 Task: Select traffic view around selected location Great Smoky Mountains National Park, North Carolina, United States and identify the nearest hotel to the peak traffic point
Action: Mouse moved to (88, 56)
Screenshot: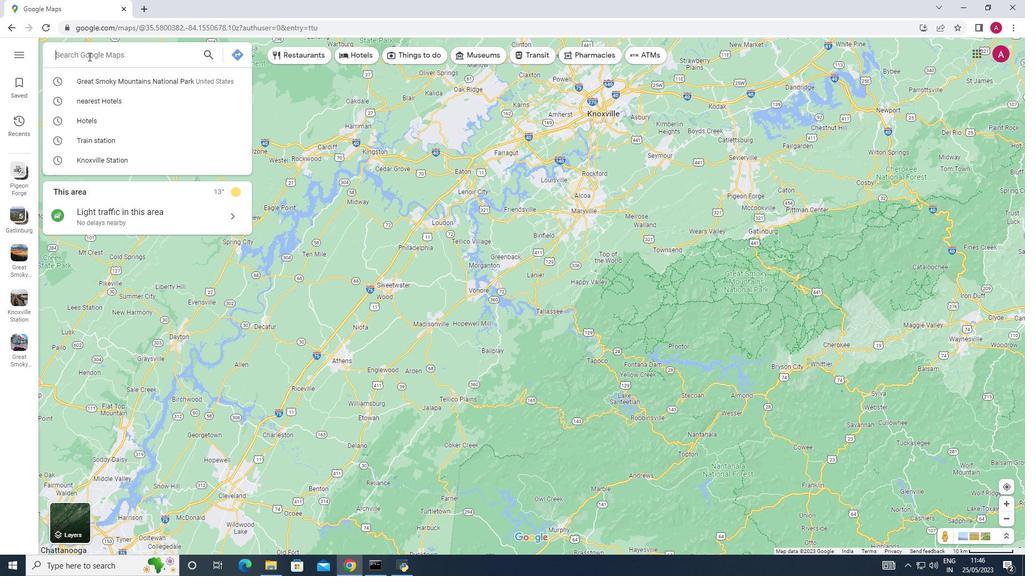 
Action: Mouse pressed left at (88, 56)
Screenshot: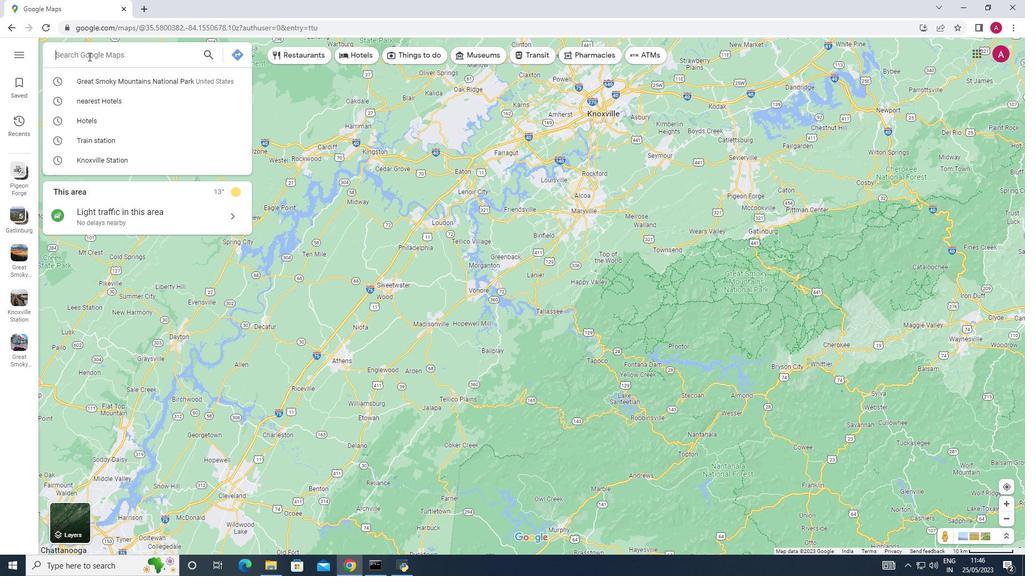 
Action: Key pressed <Key.shift><Key.shift>Great<Key.space><Key.shift><Key.shift><Key.shift><Key.shift><Key.shift>Smoky<Key.space><Key.shift>Mountains<Key.space><Key.shift>National<Key.space><Key.shift>Park,<Key.space>north<Key.space>carolina,<Key.space>united<Key.space>states<Key.enter>
Screenshot: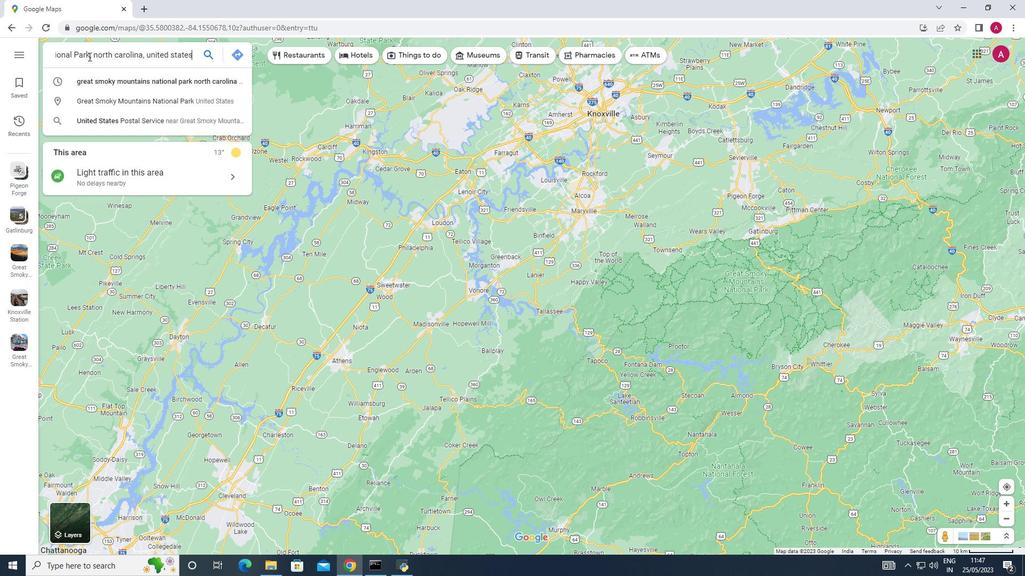 
Action: Mouse moved to (105, 84)
Screenshot: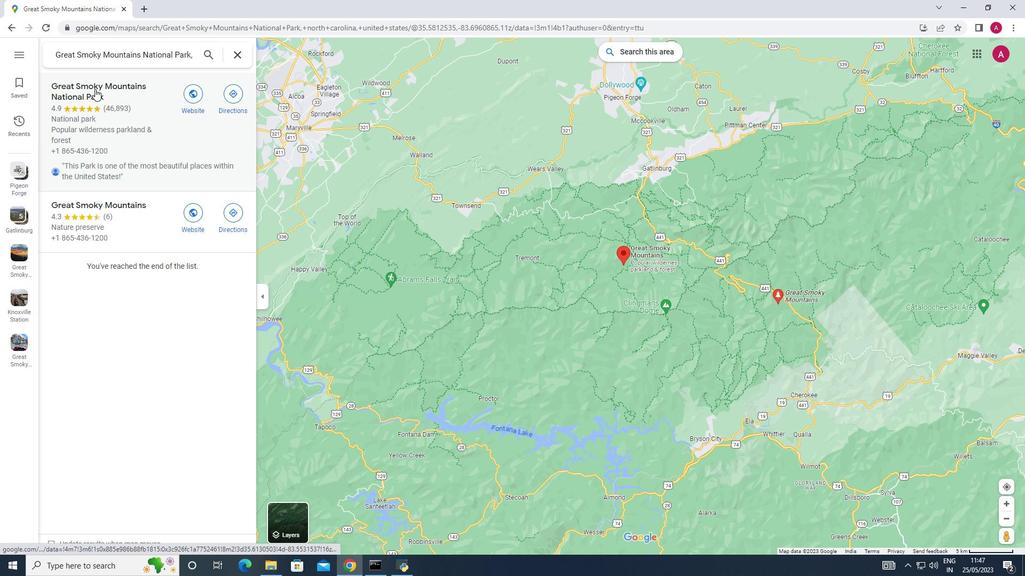 
Action: Mouse pressed left at (105, 84)
Screenshot: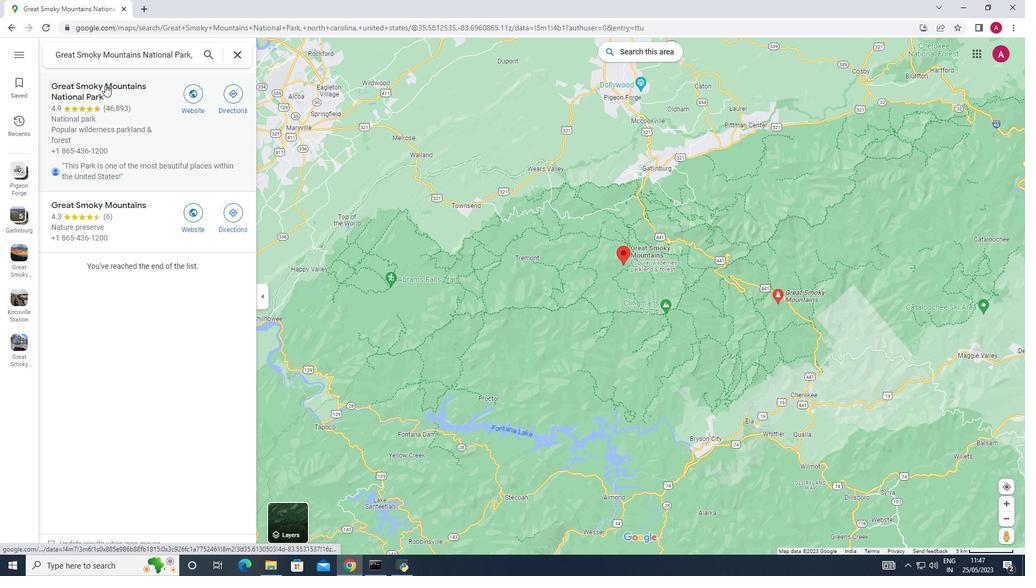 
Action: Mouse moved to (394, 200)
Screenshot: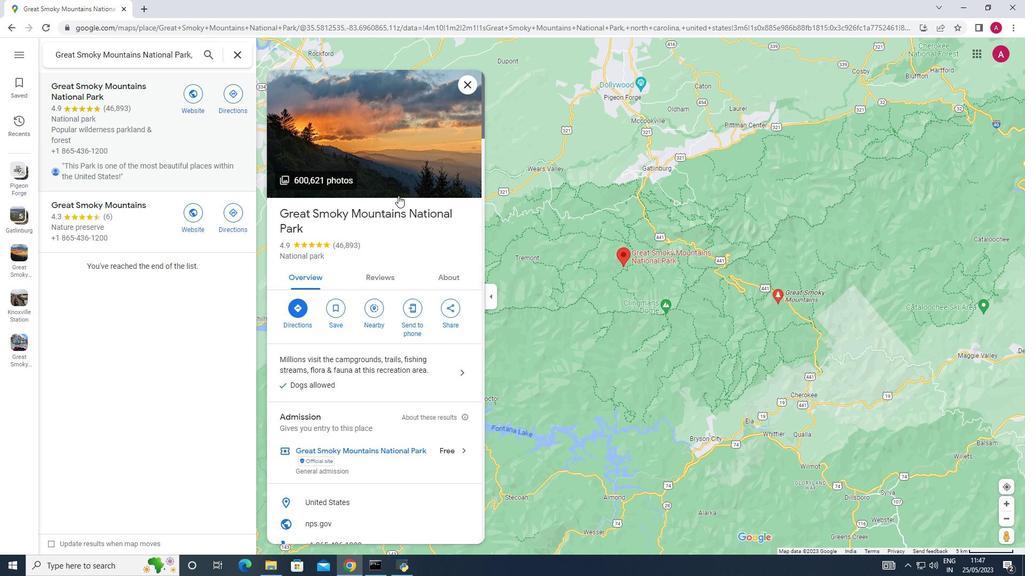 
Action: Mouse scrolled (394, 200) with delta (0, 0)
Screenshot: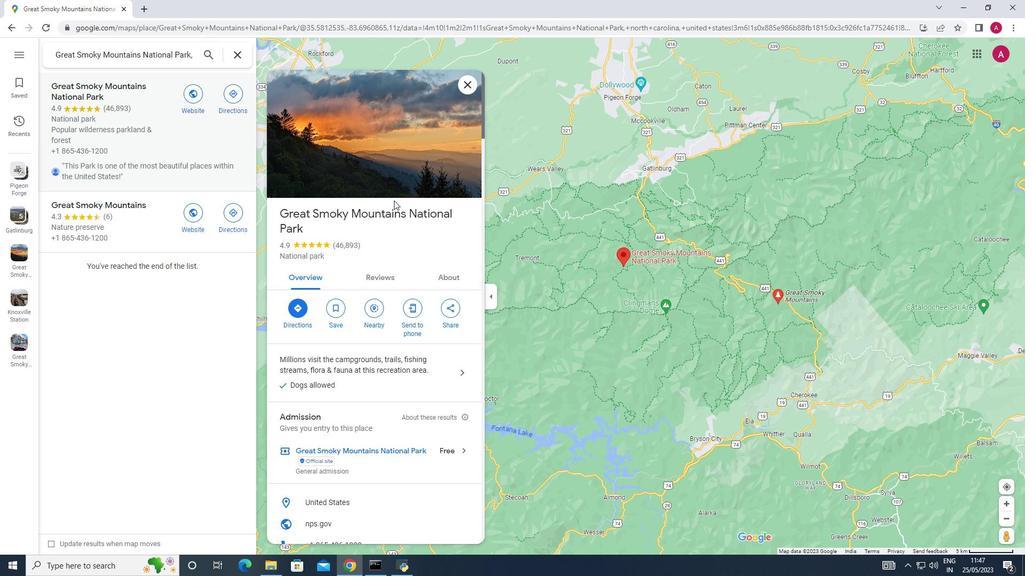 
Action: Mouse scrolled (394, 200) with delta (0, 0)
Screenshot: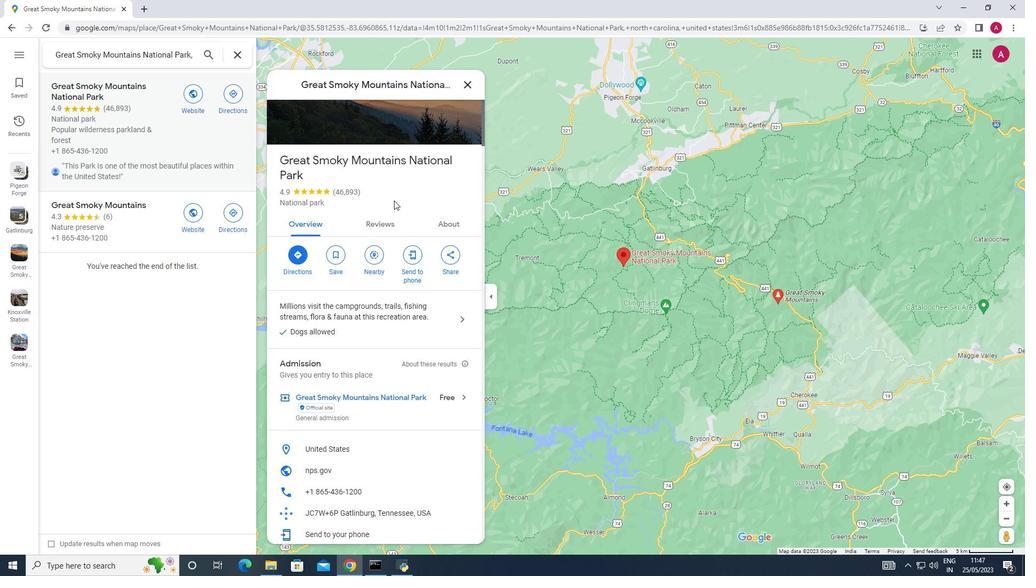 
Action: Mouse moved to (377, 203)
Screenshot: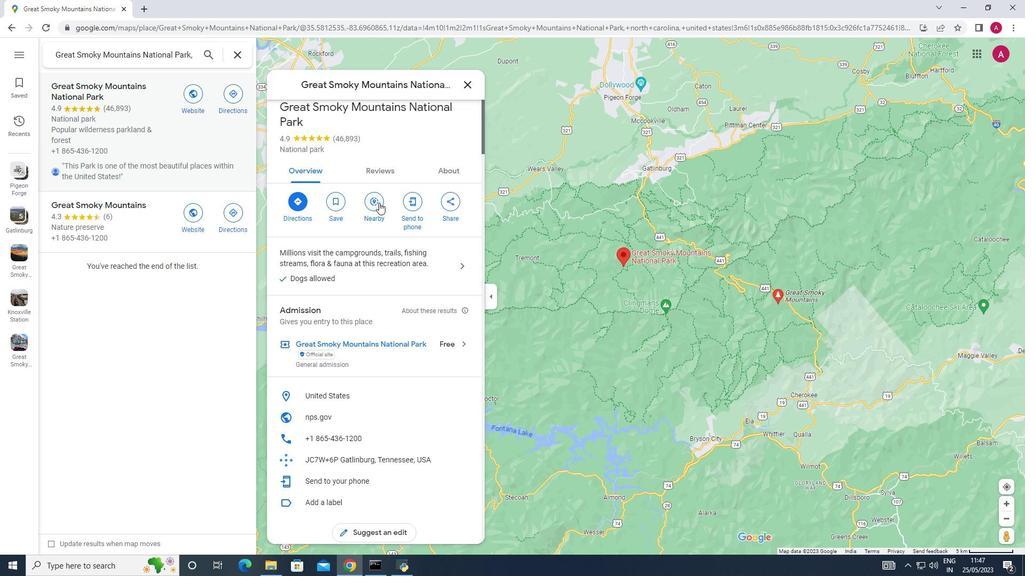 
Action: Mouse pressed left at (377, 203)
Screenshot: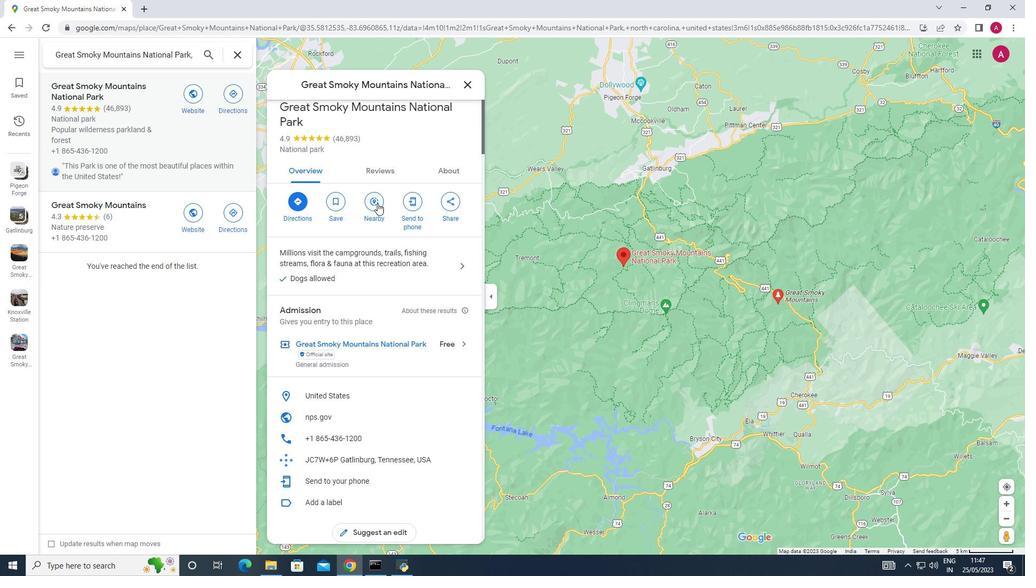 
Action: Mouse moved to (99, 50)
Screenshot: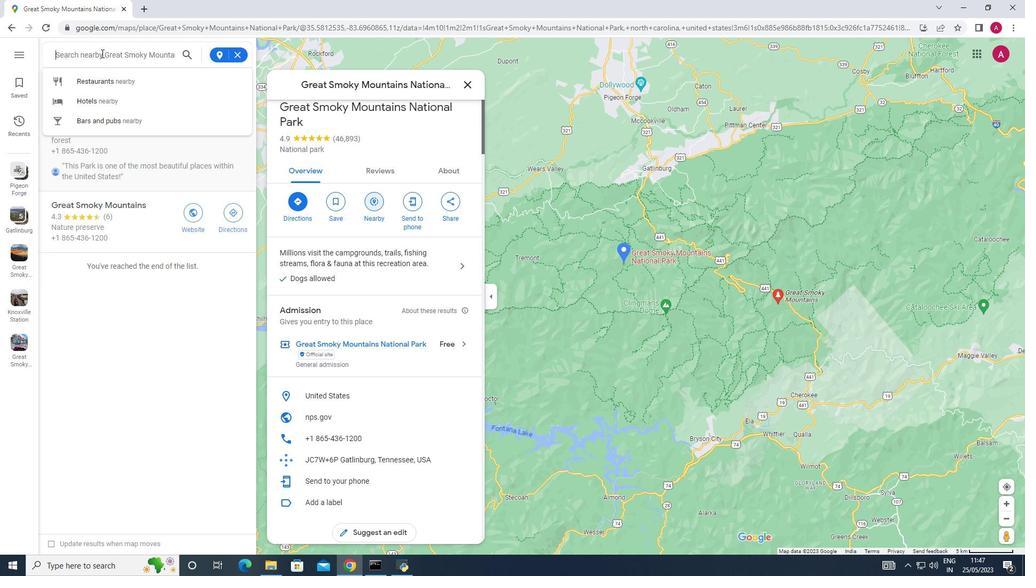 
Action: Mouse pressed left at (99, 50)
Screenshot: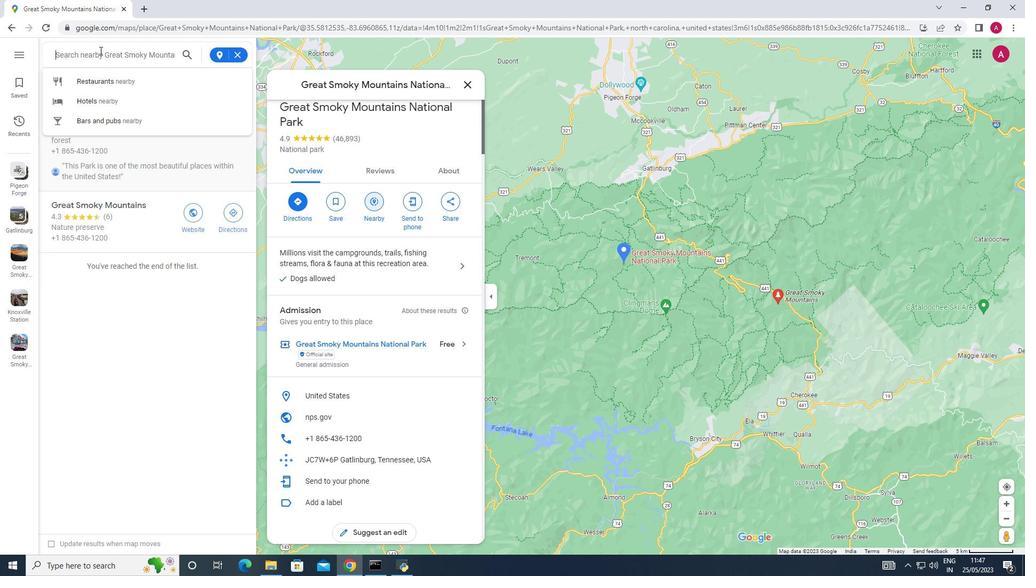 
Action: Key pressed <Key.shift>Hotels<Key.space><Key.shift><Key.shift><Key.shift><Key.shift><Key.shift><Key.shift><Key.shift><Key.shift><Key.shift><Key.shift><Key.shift><Key.shift><Key.shift><Key.shift><Key.shift><Key.shift><Key.shift><Key.shift>Near
Screenshot: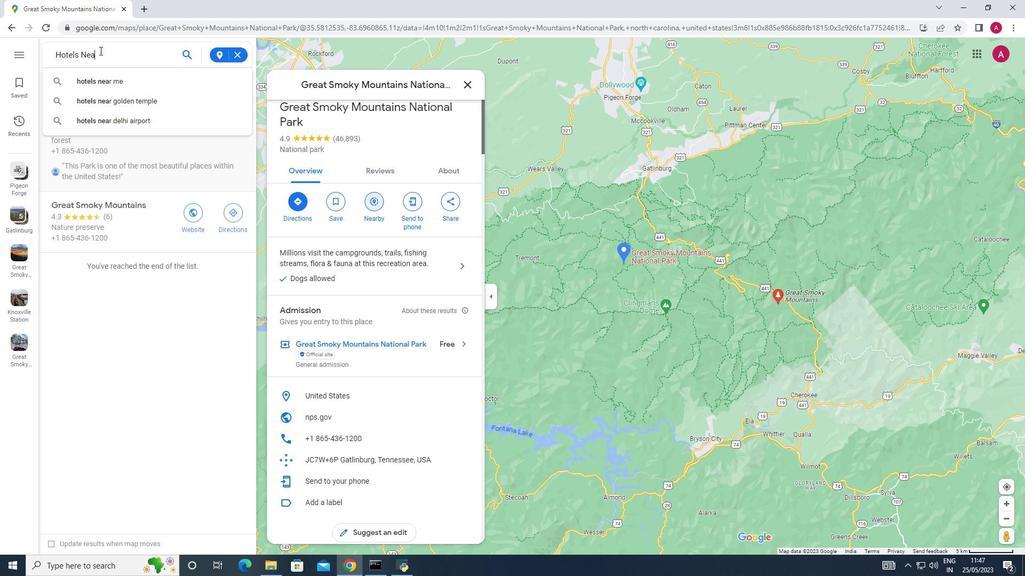 
Action: Mouse moved to (106, 52)
Screenshot: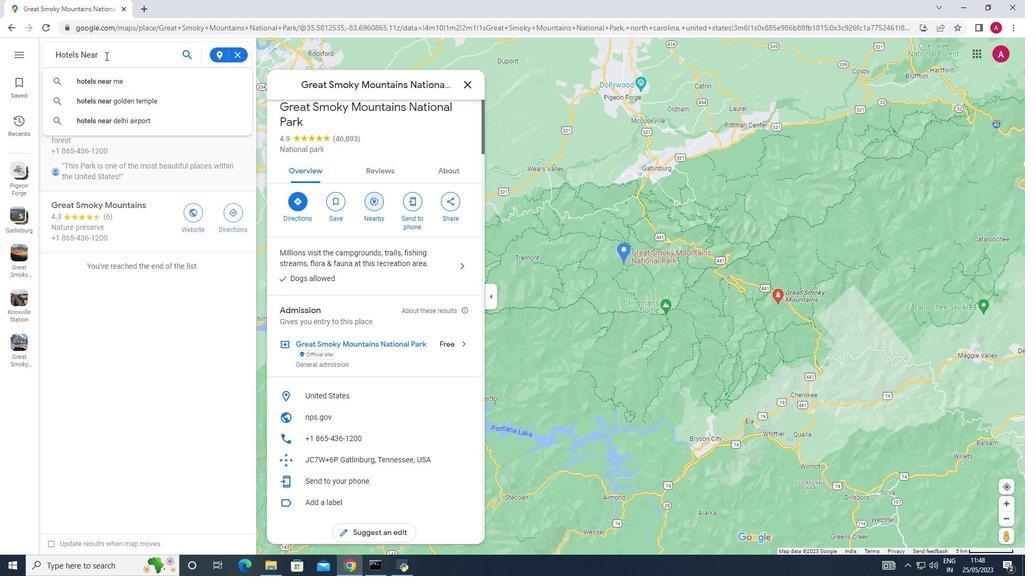 
Action: Key pressed east<Key.enter>
Screenshot: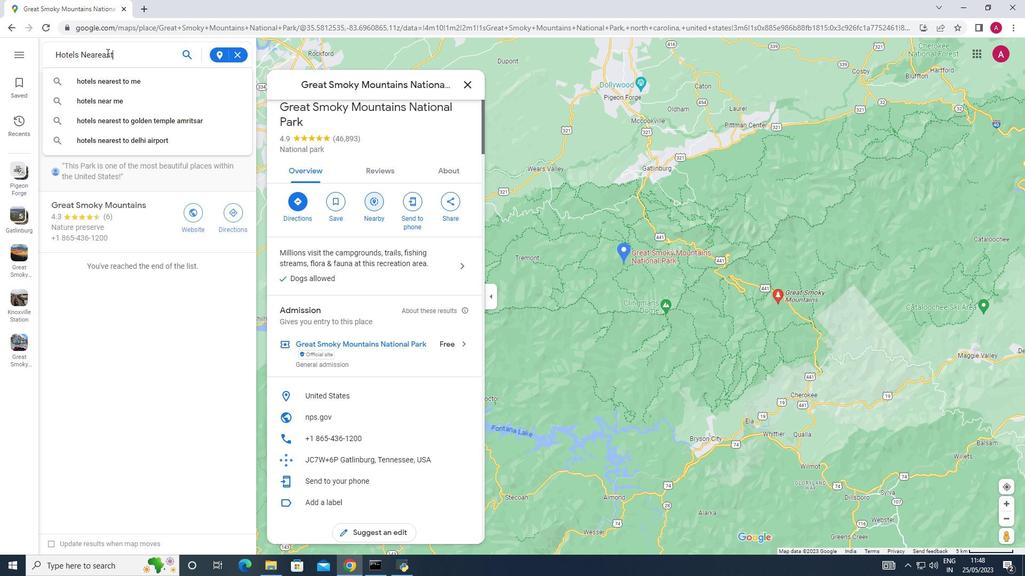 
Action: Mouse moved to (697, 313)
Screenshot: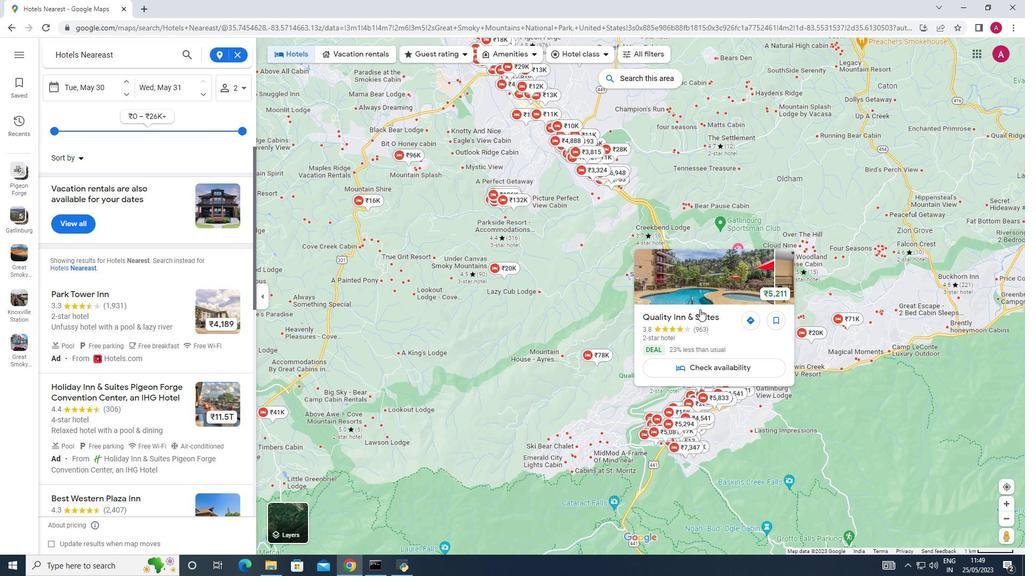 
Action: Mouse pressed left at (697, 313)
Screenshot: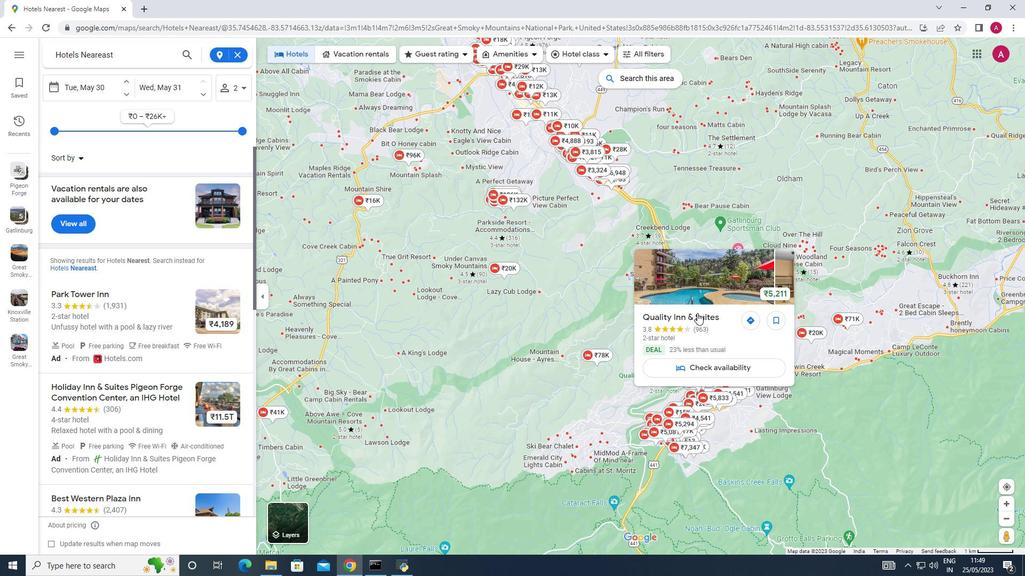 
Action: Mouse moved to (350, 250)
Screenshot: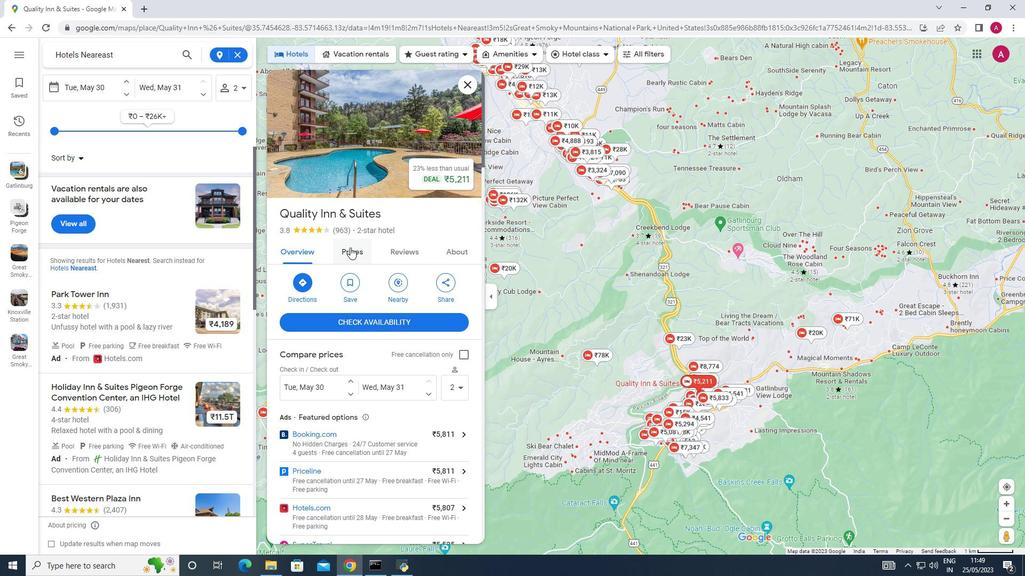 
Action: Mouse pressed left at (350, 250)
Screenshot: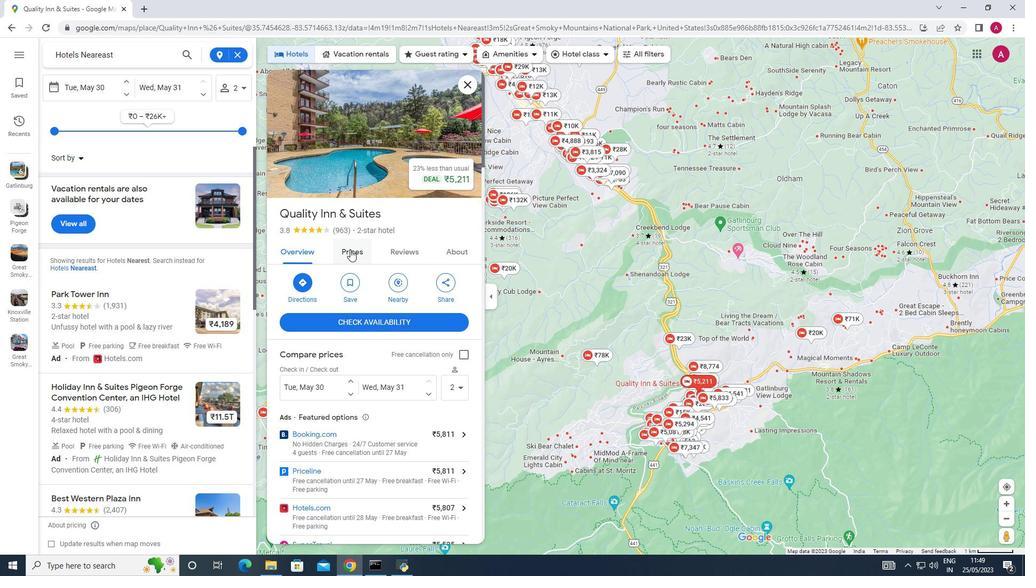 
Action: Mouse moved to (426, 199)
Screenshot: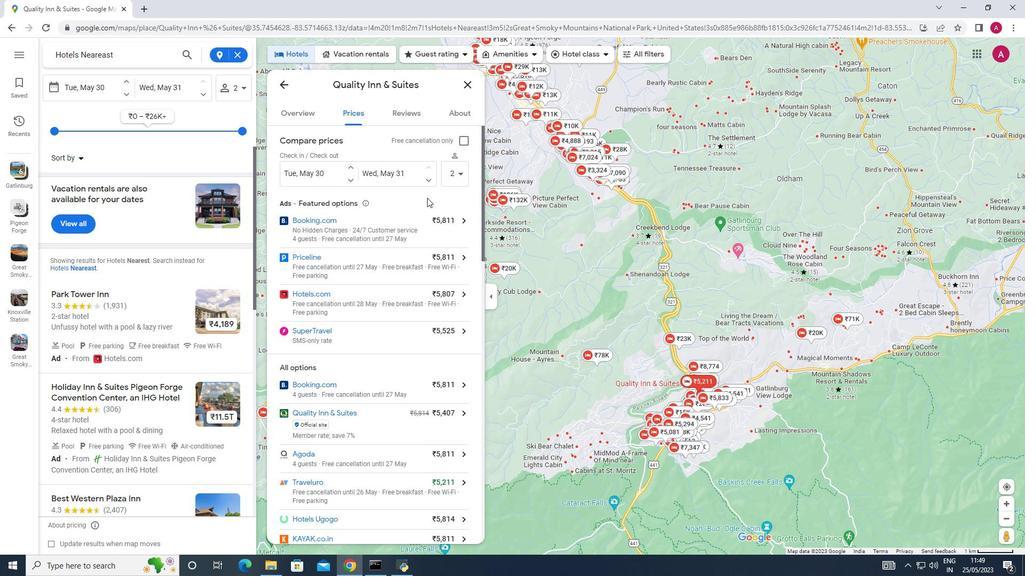 
Action: Mouse scrolled (426, 198) with delta (0, 0)
Screenshot: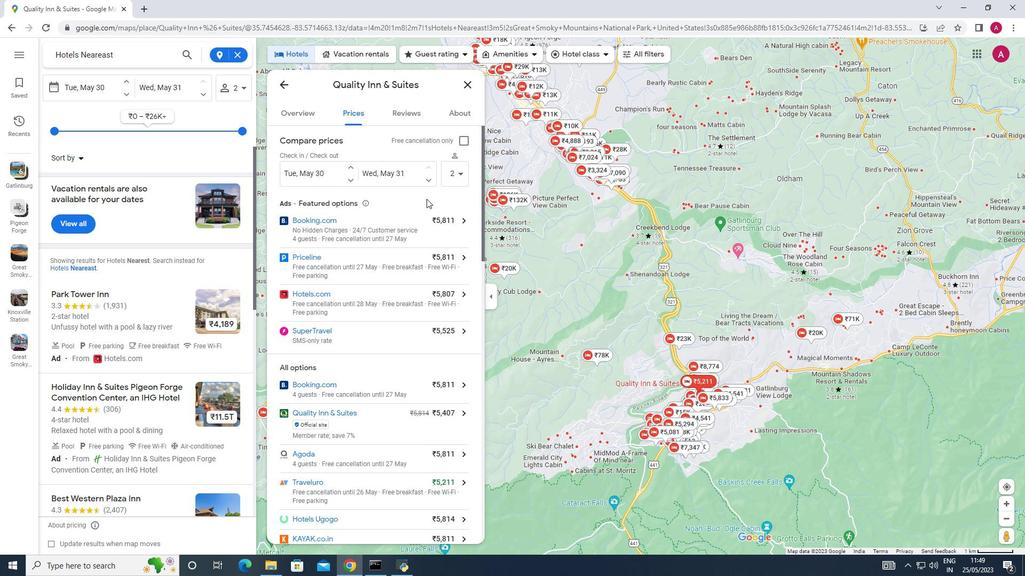 
Action: Mouse moved to (426, 199)
Screenshot: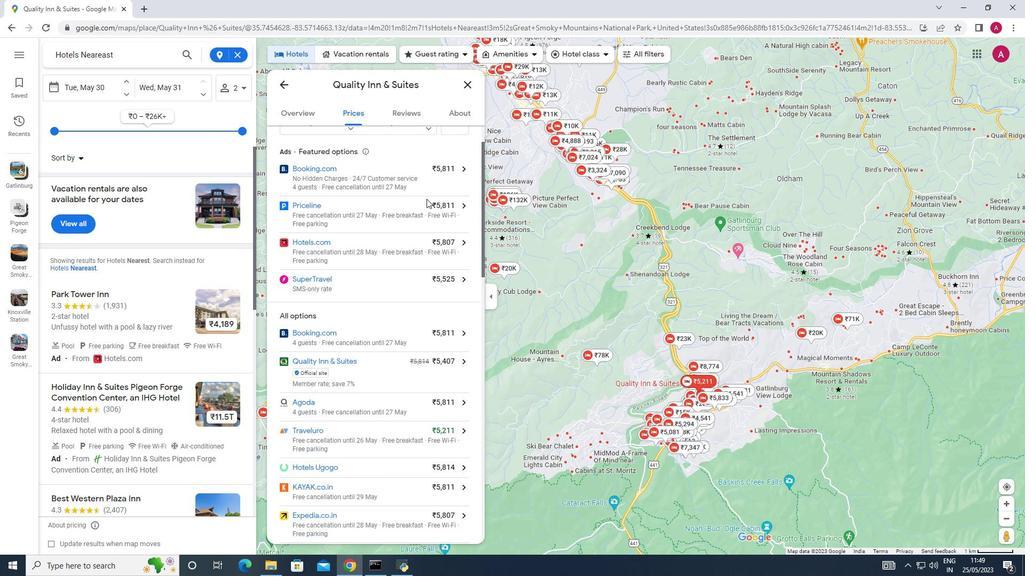 
Action: Mouse scrolled (426, 198) with delta (0, 0)
Screenshot: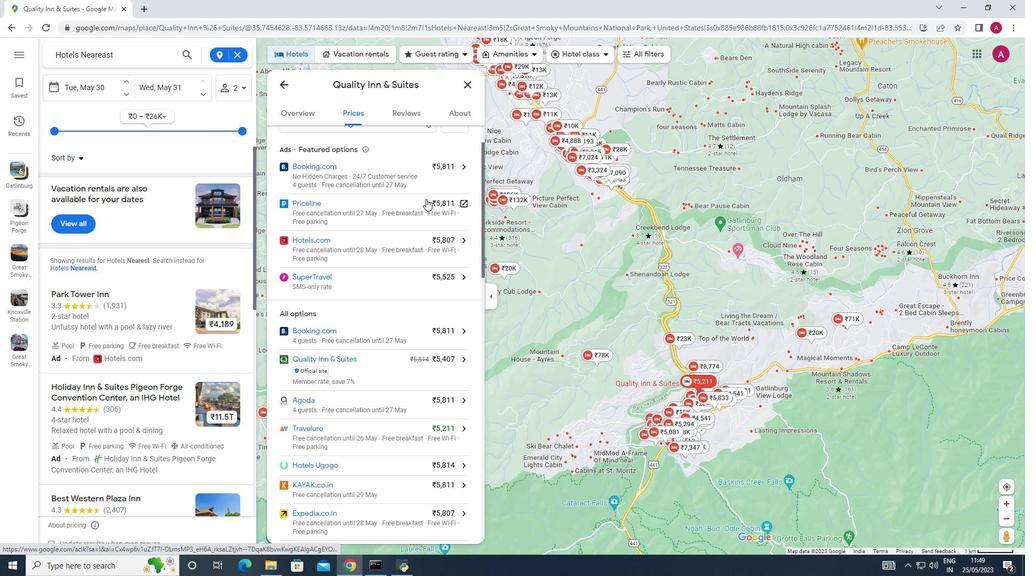 
Action: Mouse scrolled (426, 198) with delta (0, 0)
Screenshot: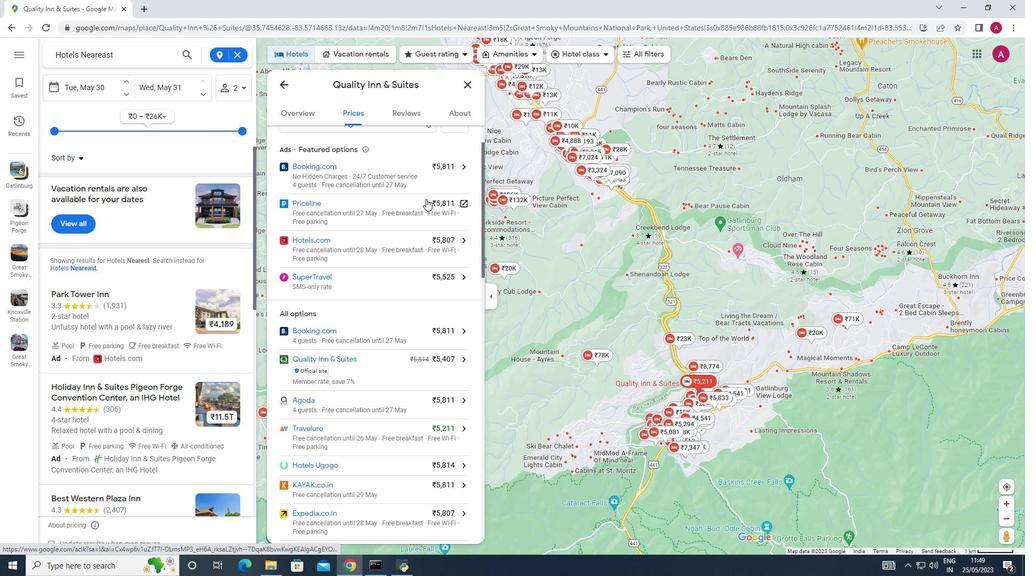 
Action: Mouse scrolled (426, 198) with delta (0, 0)
Screenshot: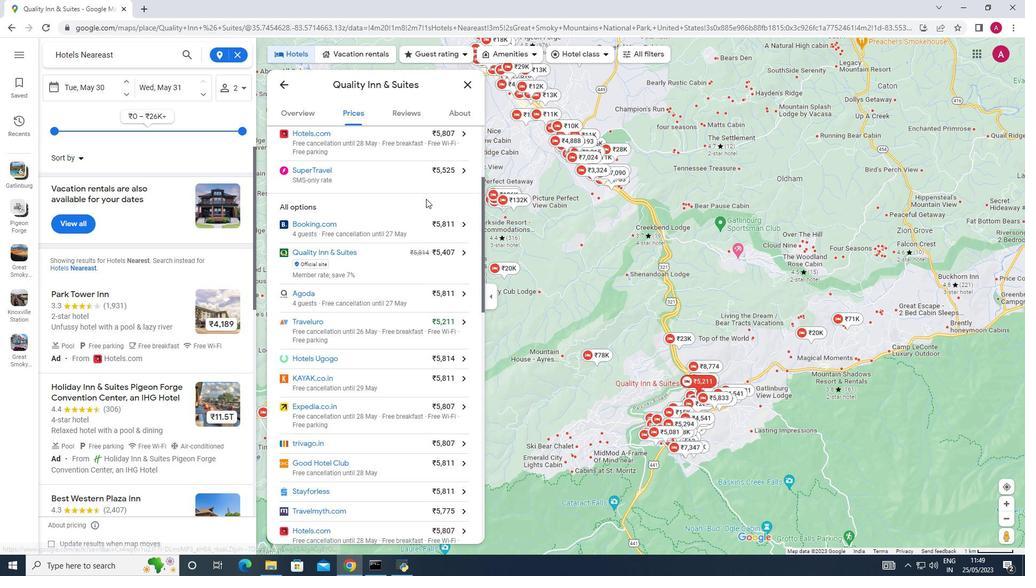 
Action: Mouse scrolled (426, 198) with delta (0, 0)
Screenshot: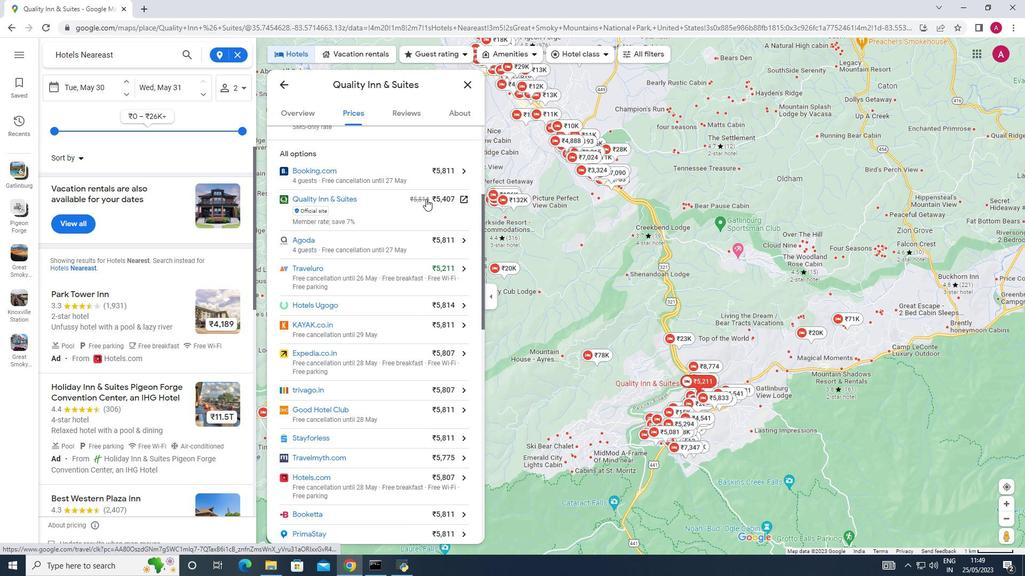 
Action: Mouse scrolled (426, 198) with delta (0, 0)
Screenshot: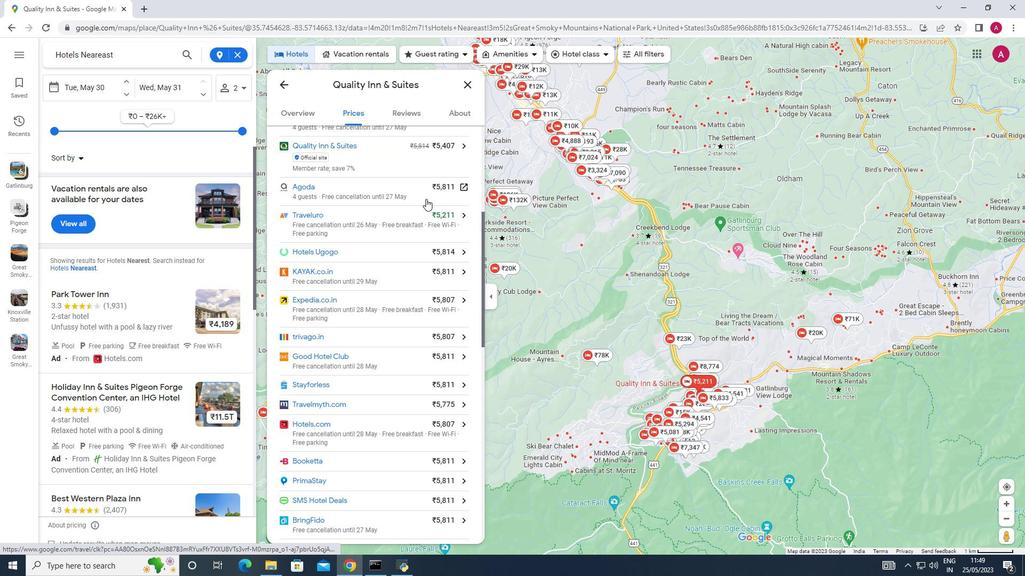 
Action: Mouse scrolled (426, 198) with delta (0, 0)
Screenshot: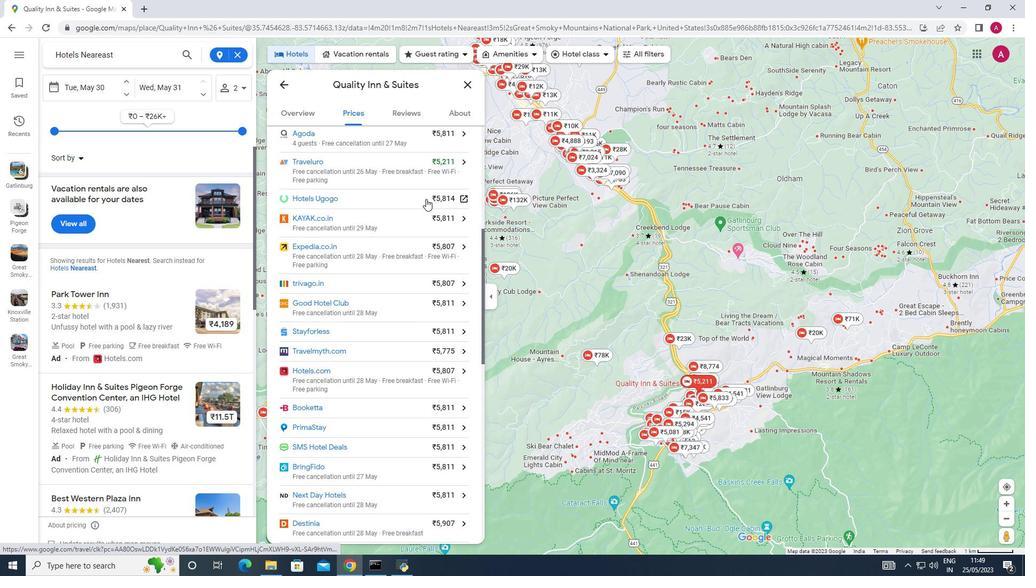
Action: Mouse scrolled (426, 198) with delta (0, 0)
Screenshot: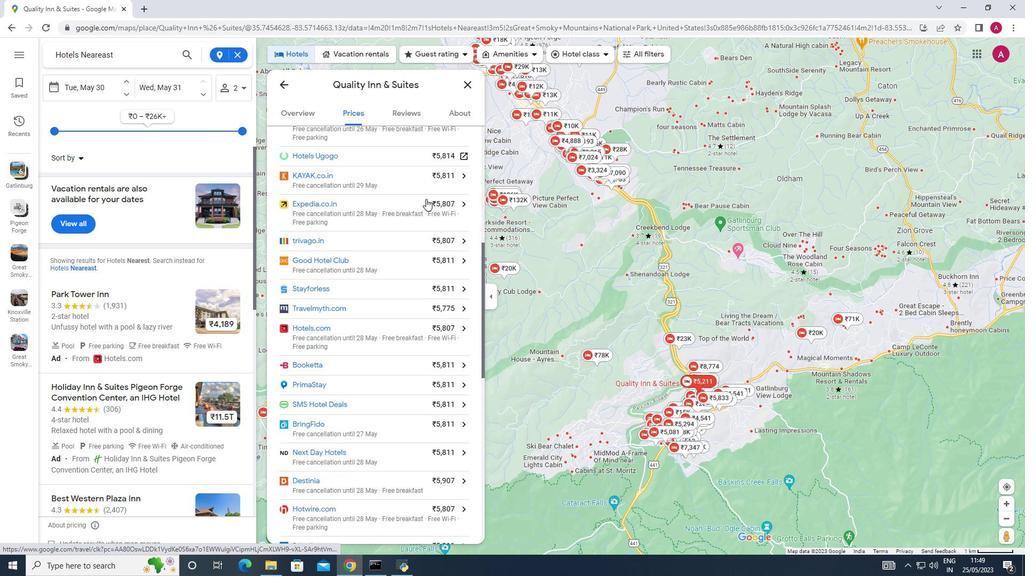
Action: Mouse scrolled (426, 198) with delta (0, 0)
Screenshot: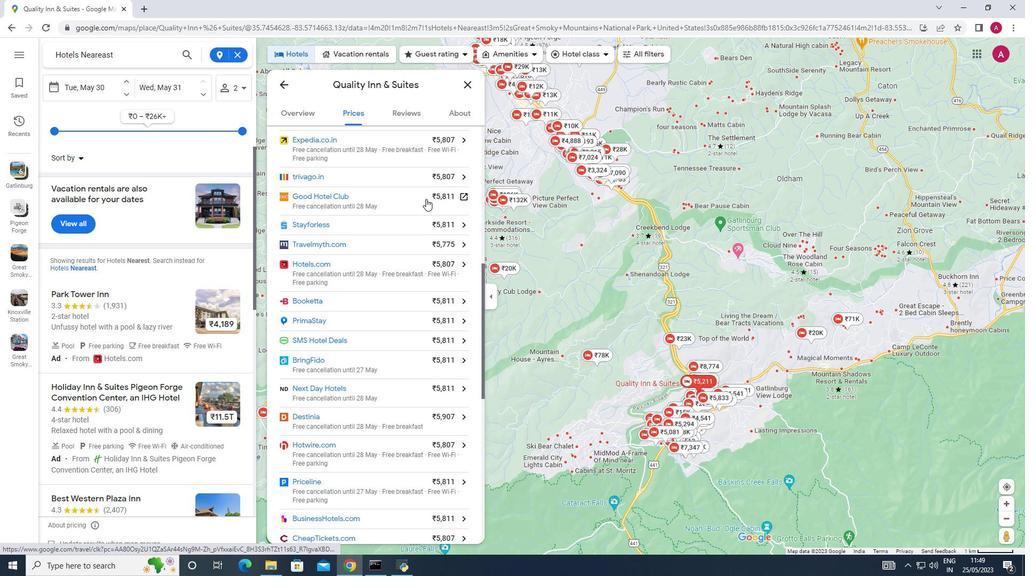 
Action: Mouse scrolled (426, 198) with delta (0, 0)
Screenshot: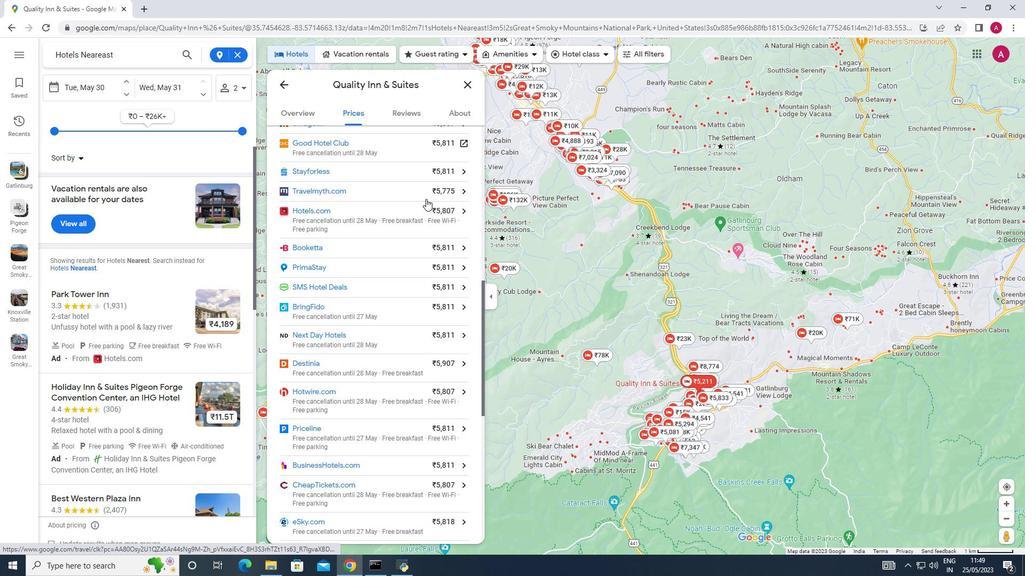 
Action: Mouse scrolled (426, 198) with delta (0, 0)
Screenshot: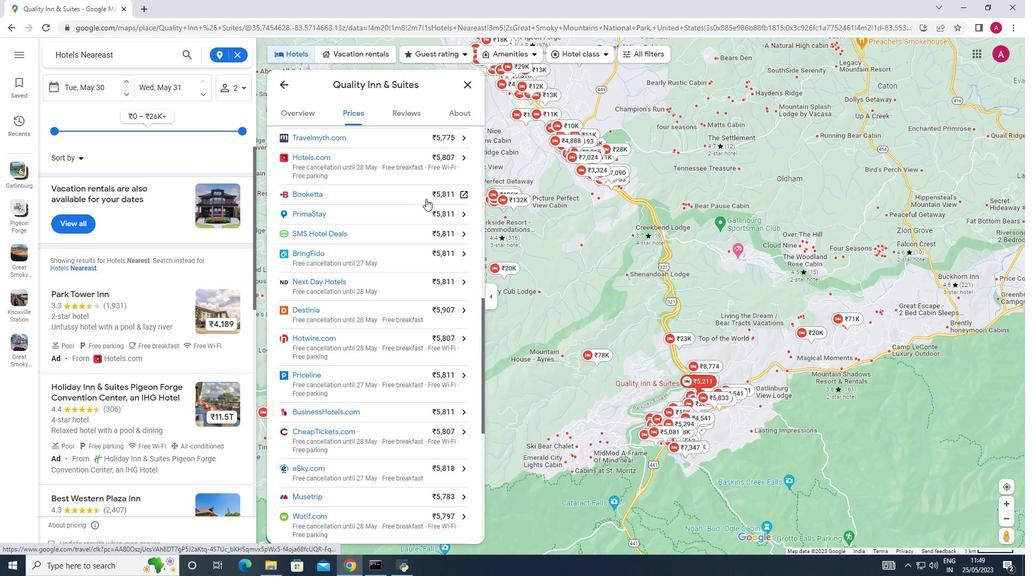 
Action: Mouse scrolled (426, 198) with delta (0, 0)
Screenshot: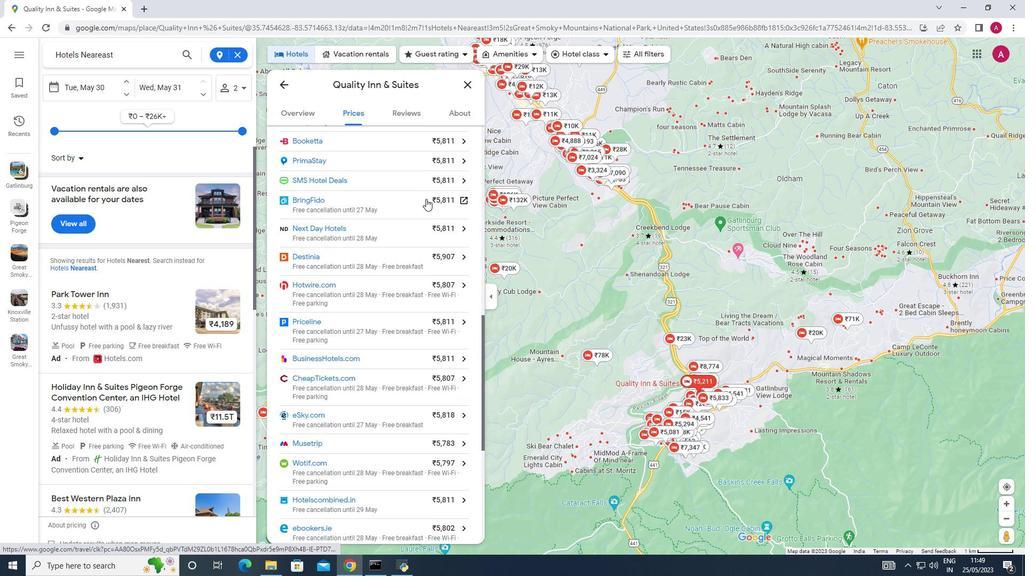 
Action: Mouse scrolled (426, 198) with delta (0, 0)
Screenshot: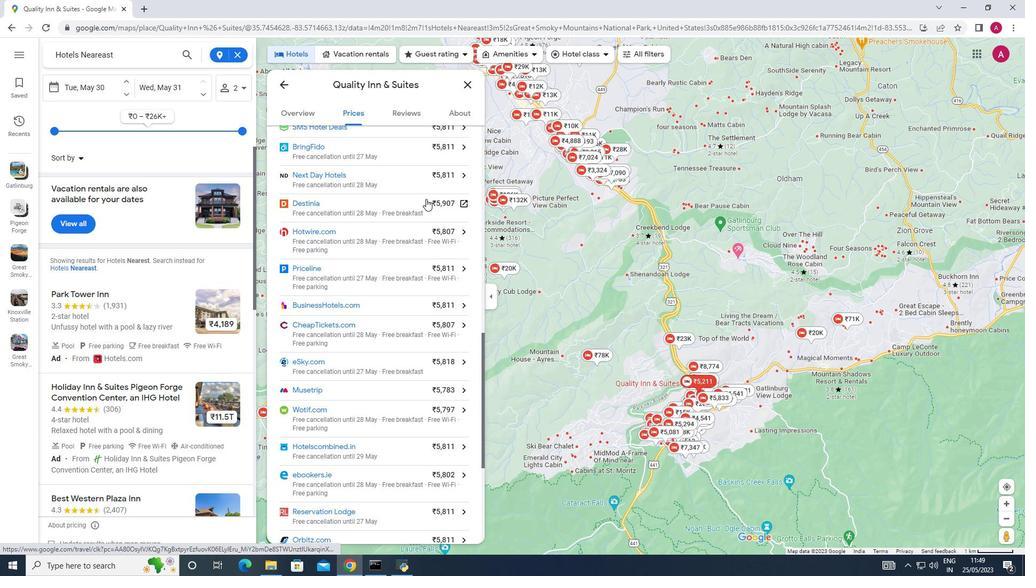 
Action: Mouse scrolled (426, 198) with delta (0, 0)
Screenshot: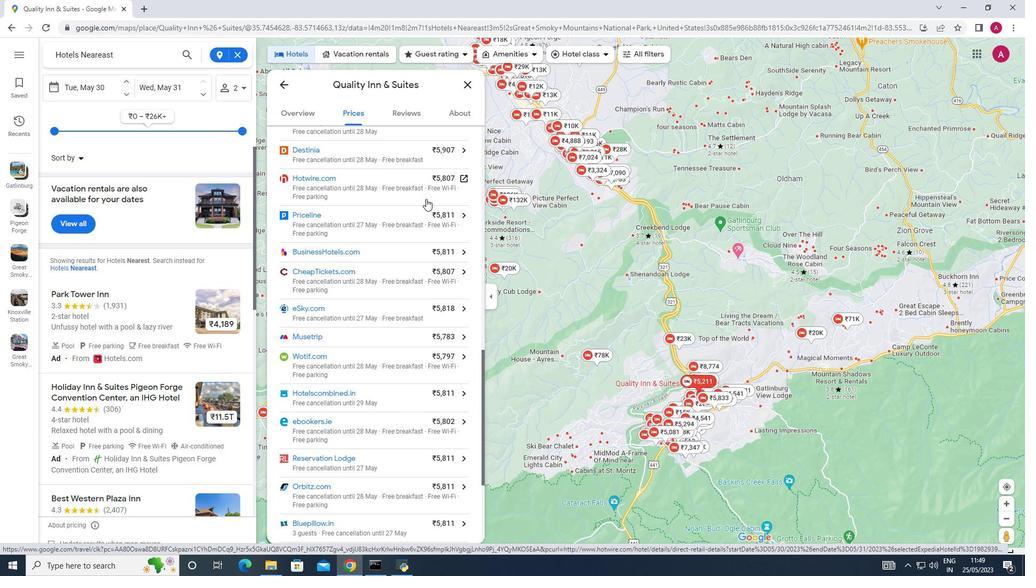 
Action: Mouse scrolled (426, 198) with delta (0, 0)
Screenshot: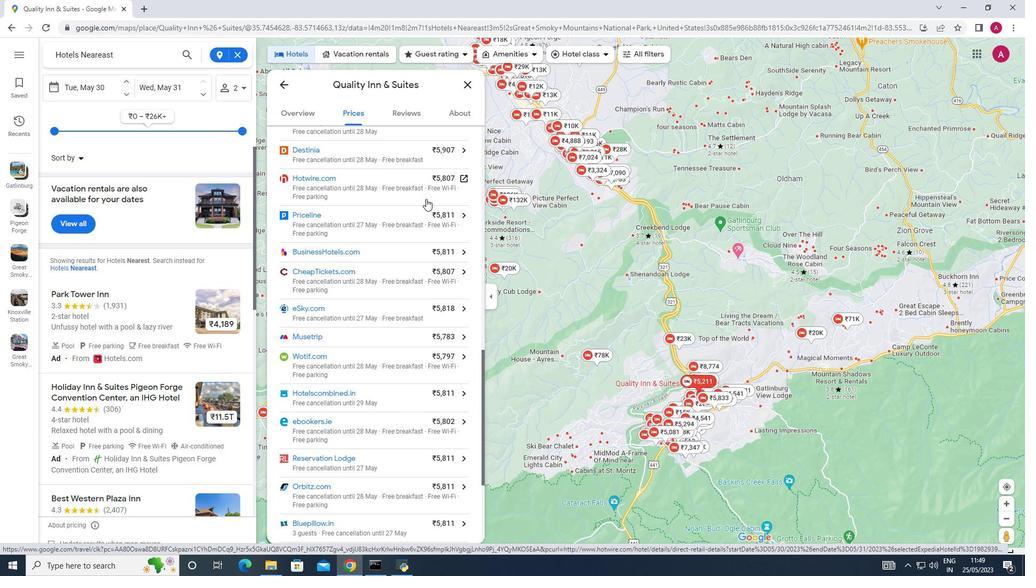 
Action: Mouse scrolled (426, 198) with delta (0, 0)
Screenshot: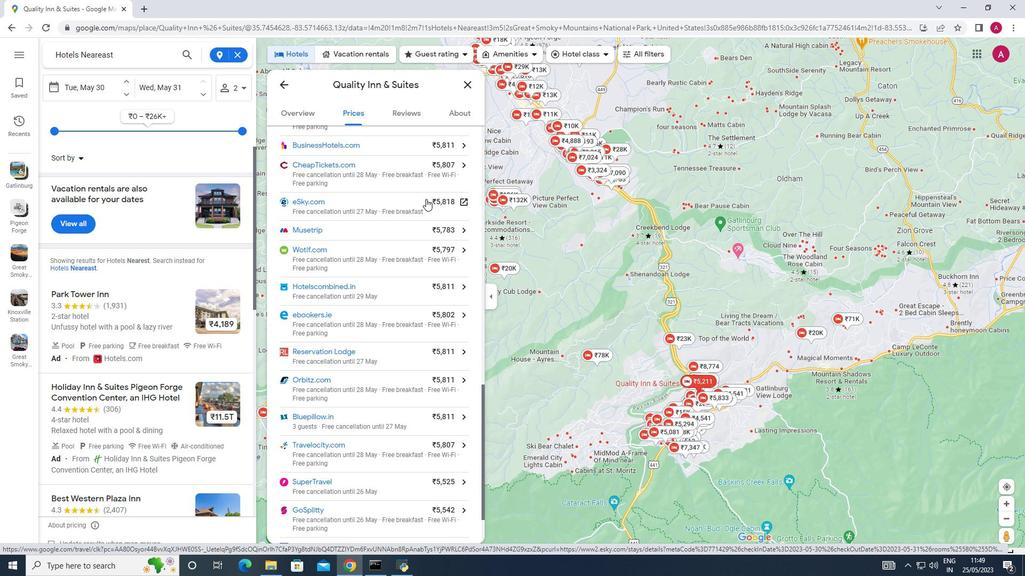 
Action: Mouse scrolled (426, 198) with delta (0, 0)
Screenshot: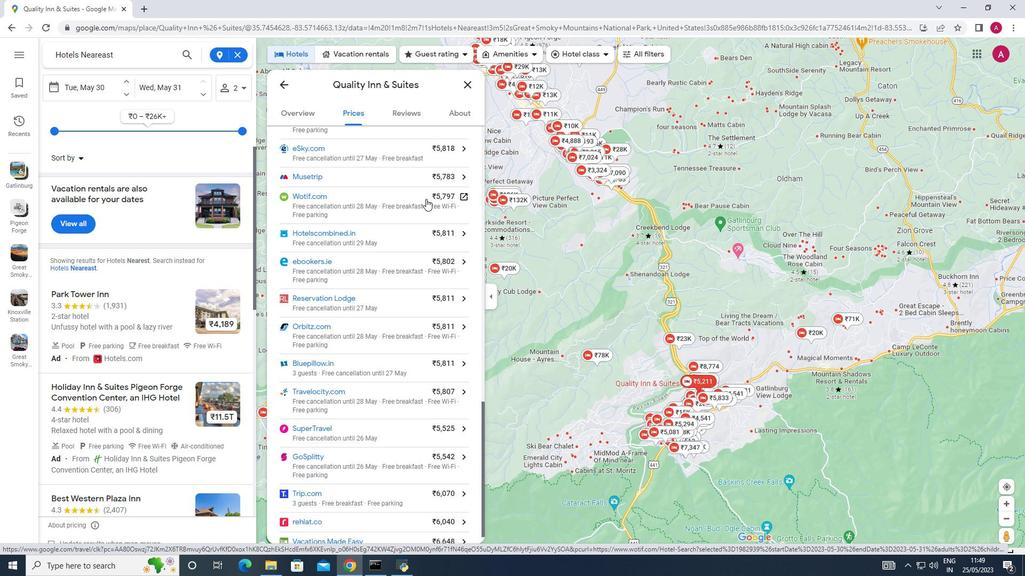 
Action: Mouse scrolled (426, 198) with delta (0, 0)
Screenshot: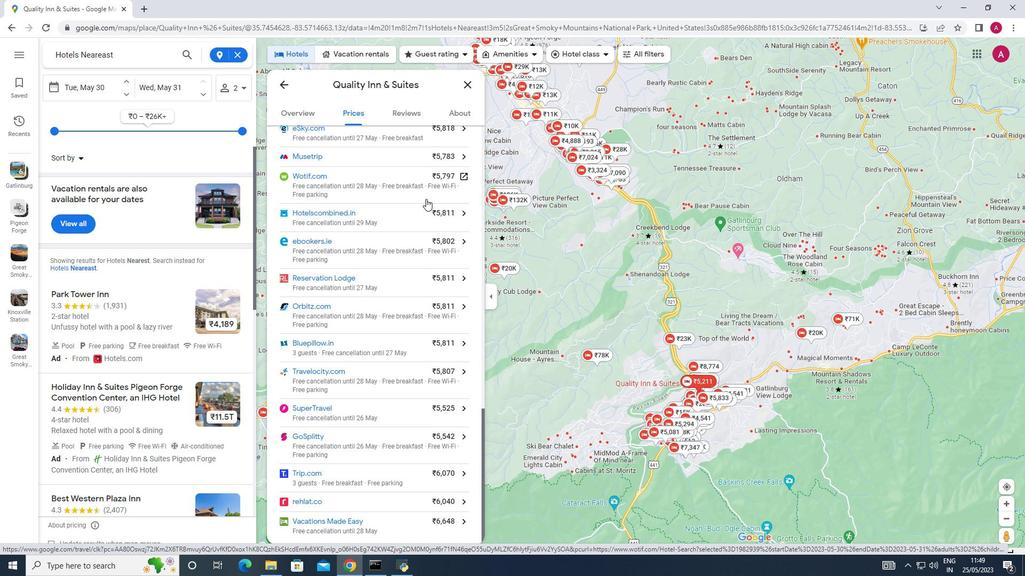 
Action: Mouse scrolled (426, 198) with delta (0, 0)
Screenshot: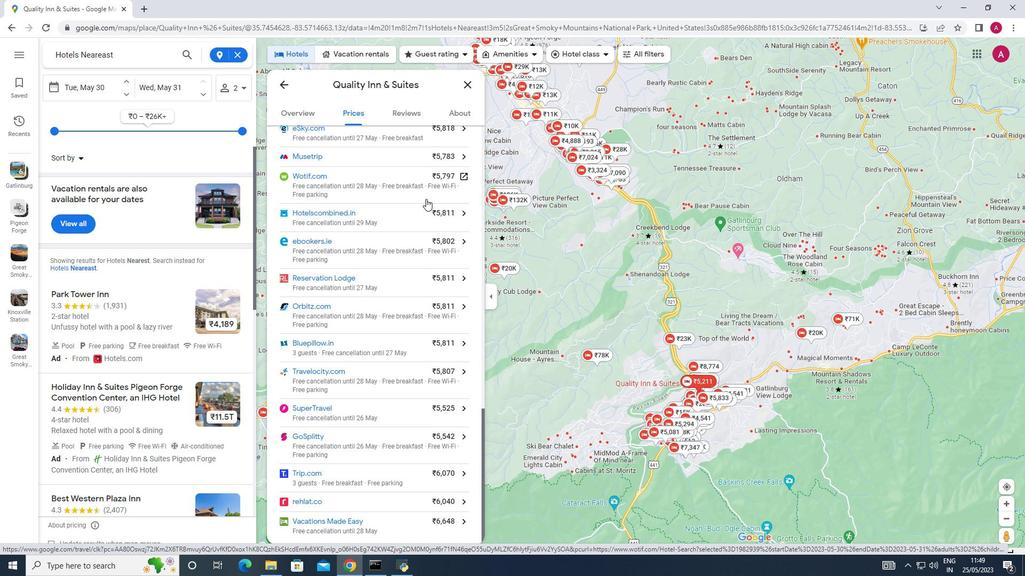 
Action: Mouse scrolled (426, 198) with delta (0, 0)
Screenshot: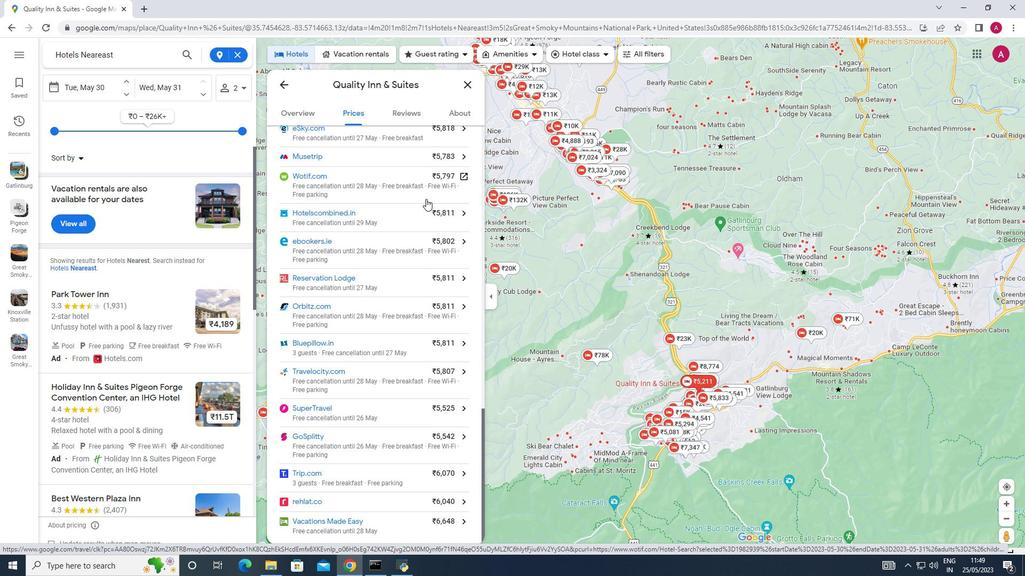 
Action: Mouse scrolled (426, 198) with delta (0, 0)
Screenshot: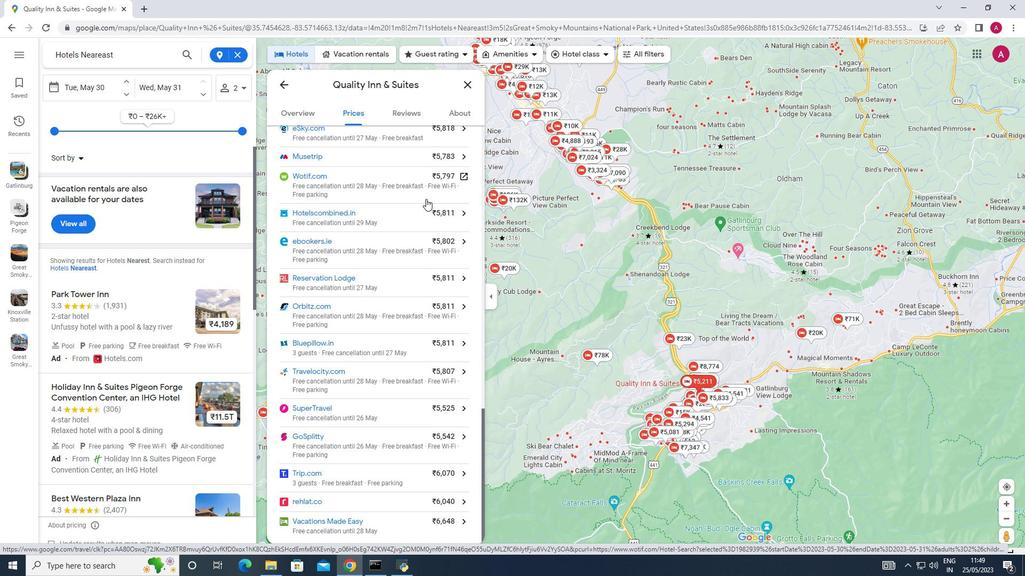 
Action: Mouse scrolled (426, 198) with delta (0, 0)
Screenshot: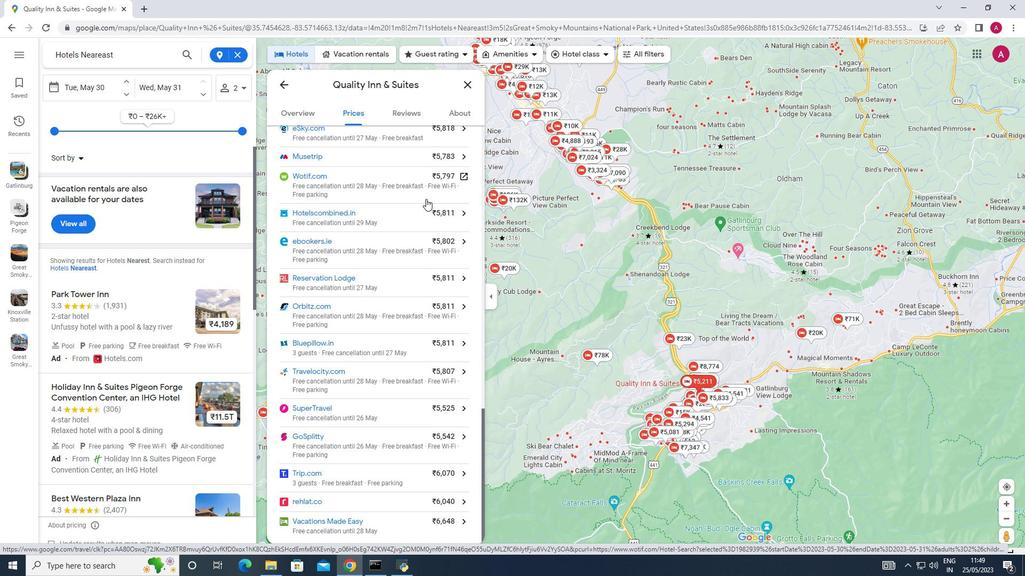 
Action: Mouse moved to (370, 256)
Screenshot: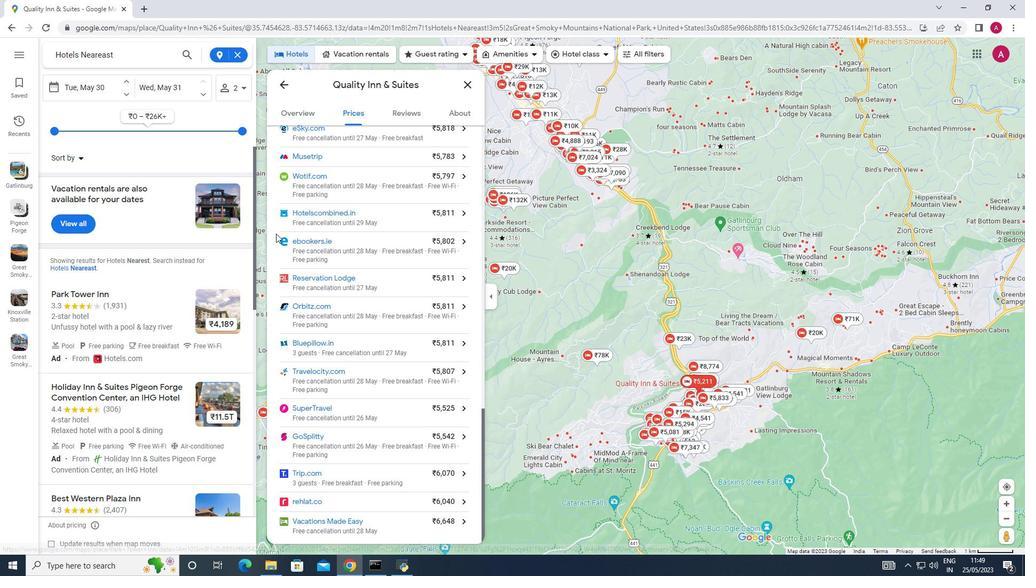 
Action: Mouse scrolled (370, 255) with delta (0, 0)
Screenshot: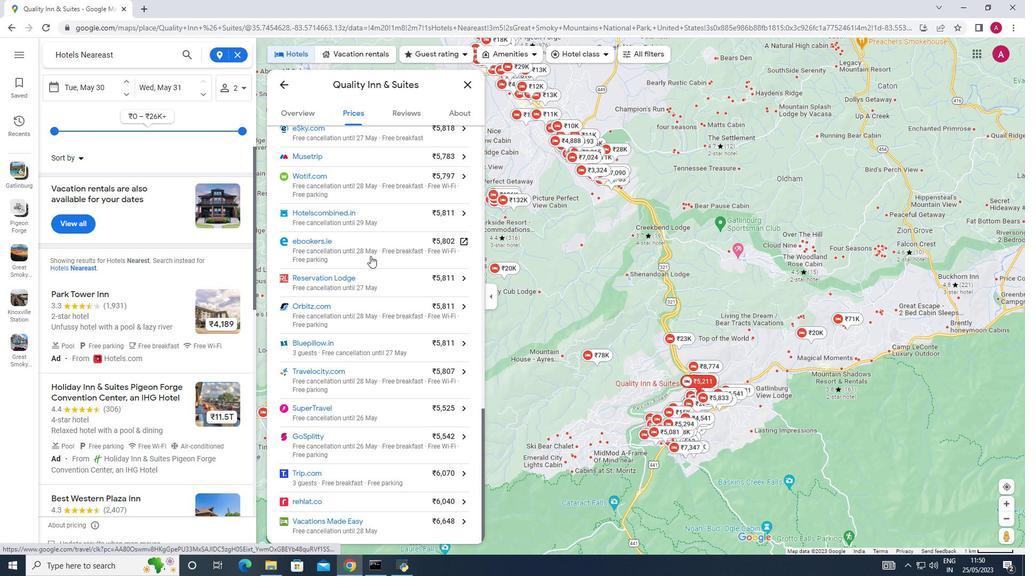 
Action: Mouse scrolled (370, 255) with delta (0, 0)
Screenshot: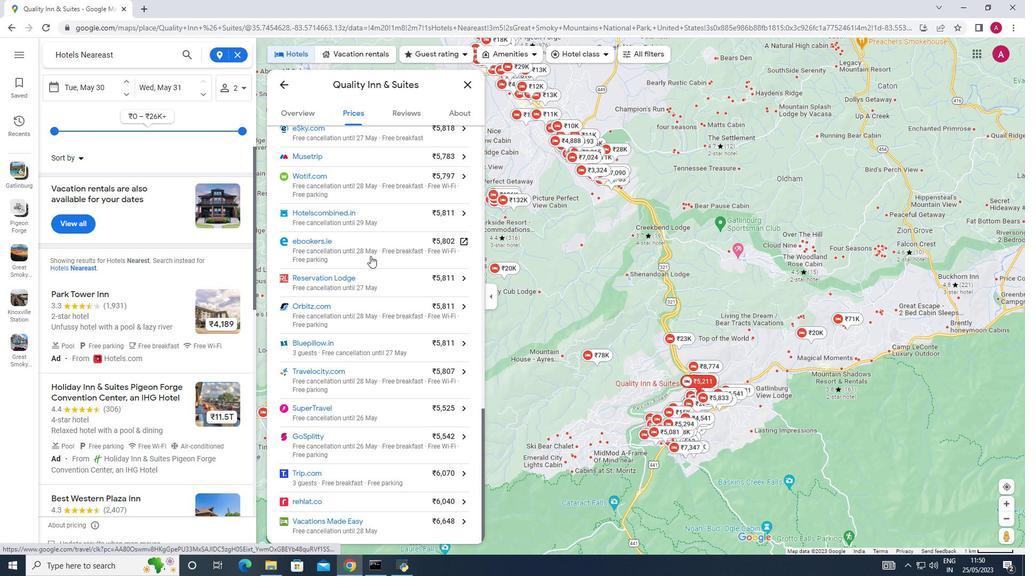 
Action: Mouse scrolled (370, 255) with delta (0, 0)
Screenshot: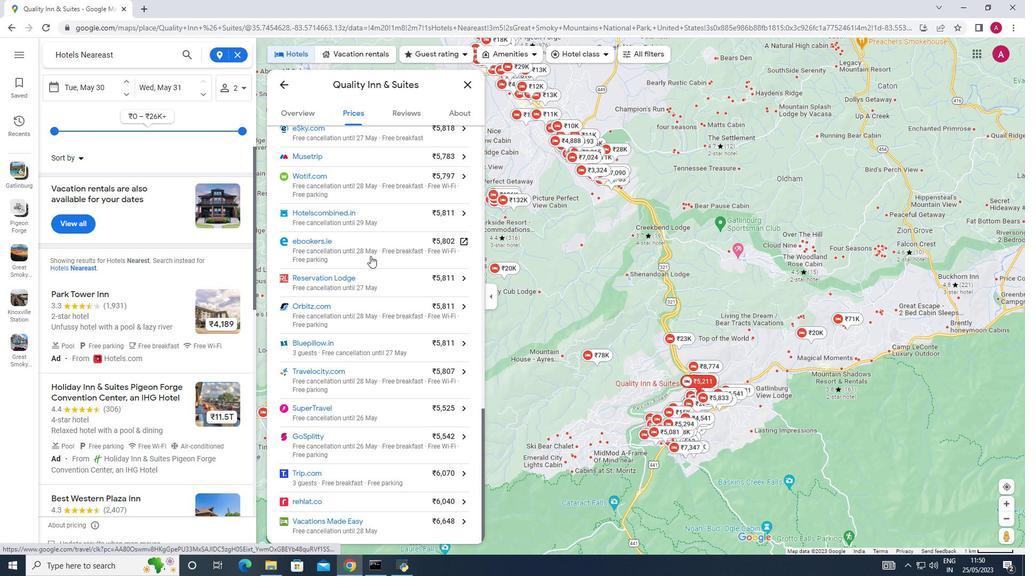 
Action: Mouse moved to (370, 256)
Screenshot: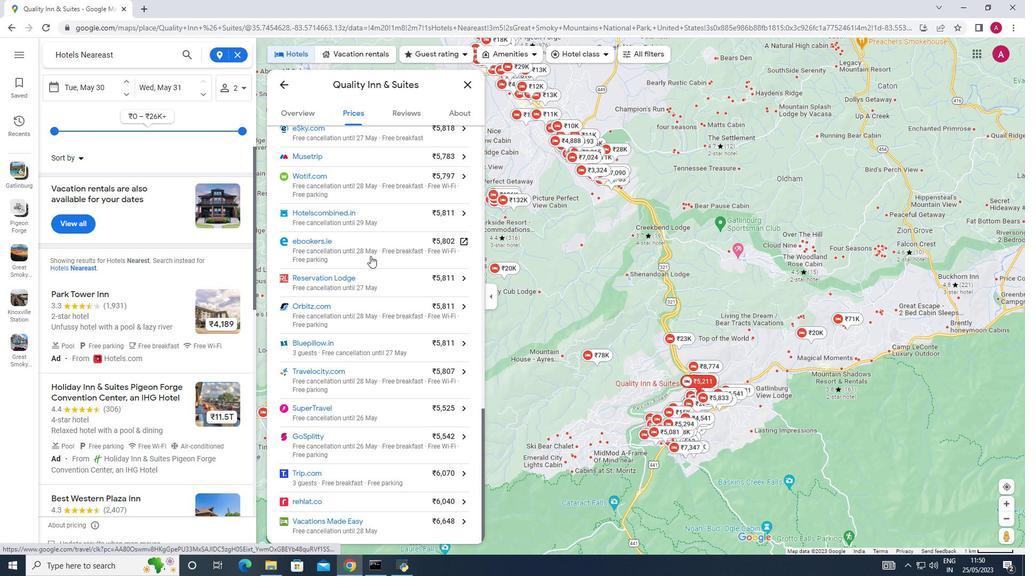 
Action: Mouse scrolled (370, 255) with delta (0, 0)
Screenshot: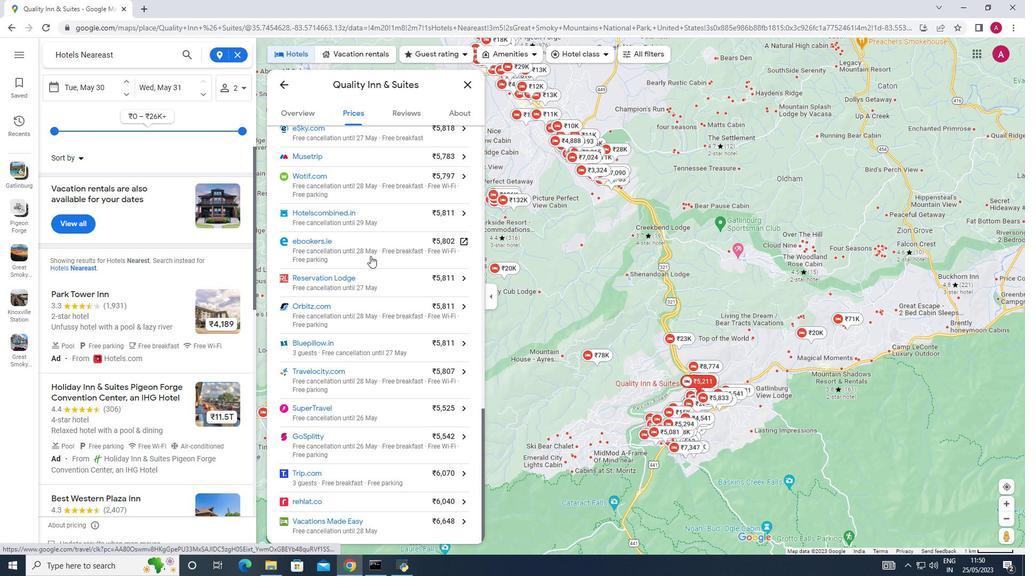 
Action: Mouse moved to (376, 240)
Screenshot: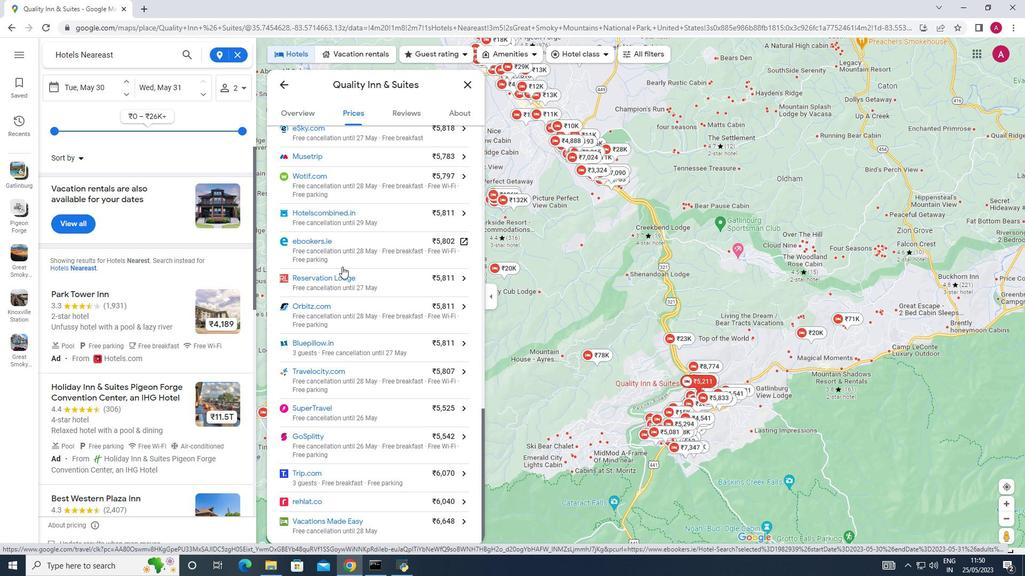 
Action: Mouse scrolled (376, 240) with delta (0, 0)
Screenshot: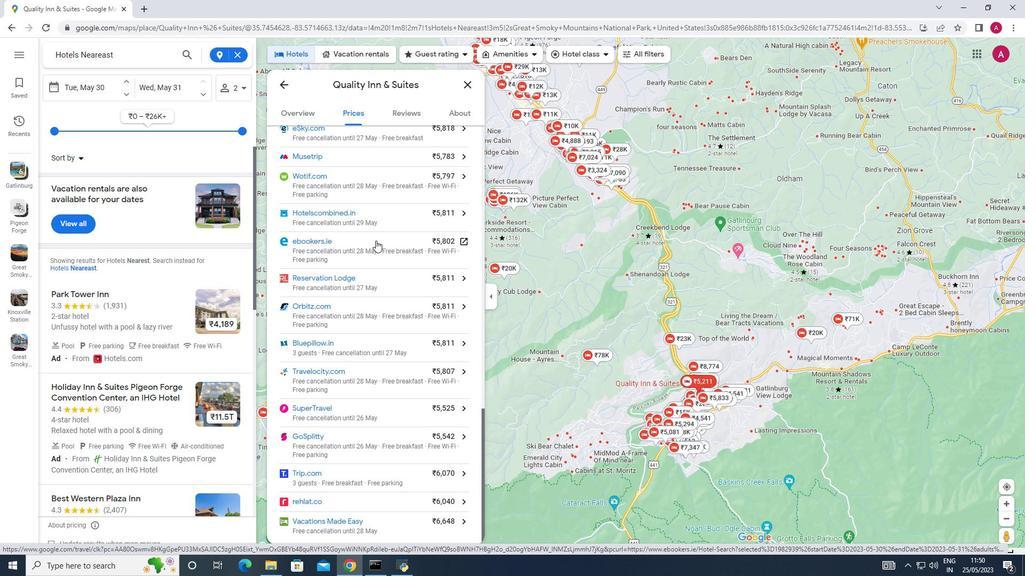 
Action: Mouse scrolled (376, 240) with delta (0, 0)
Screenshot: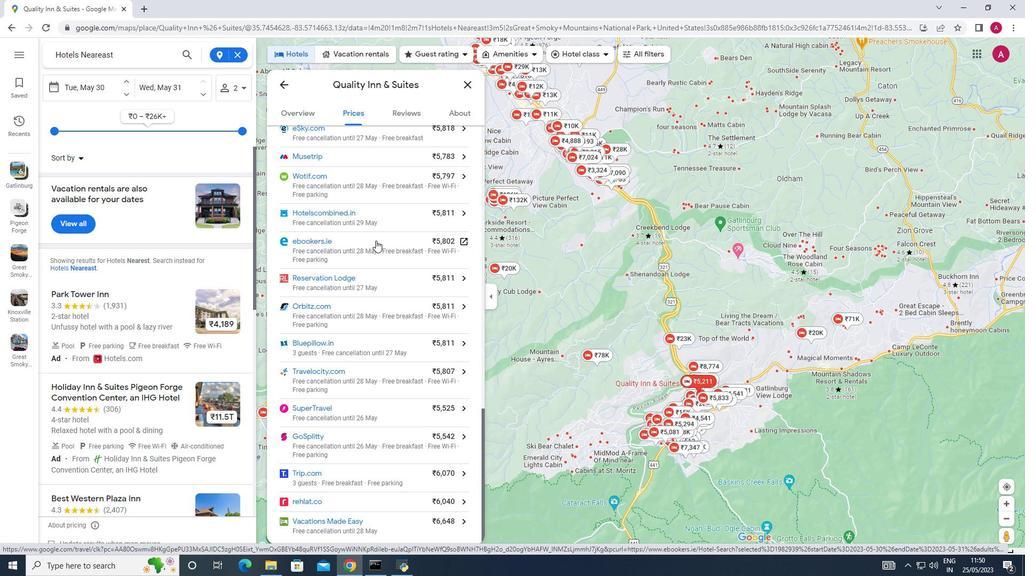 
Action: Mouse moved to (369, 258)
Screenshot: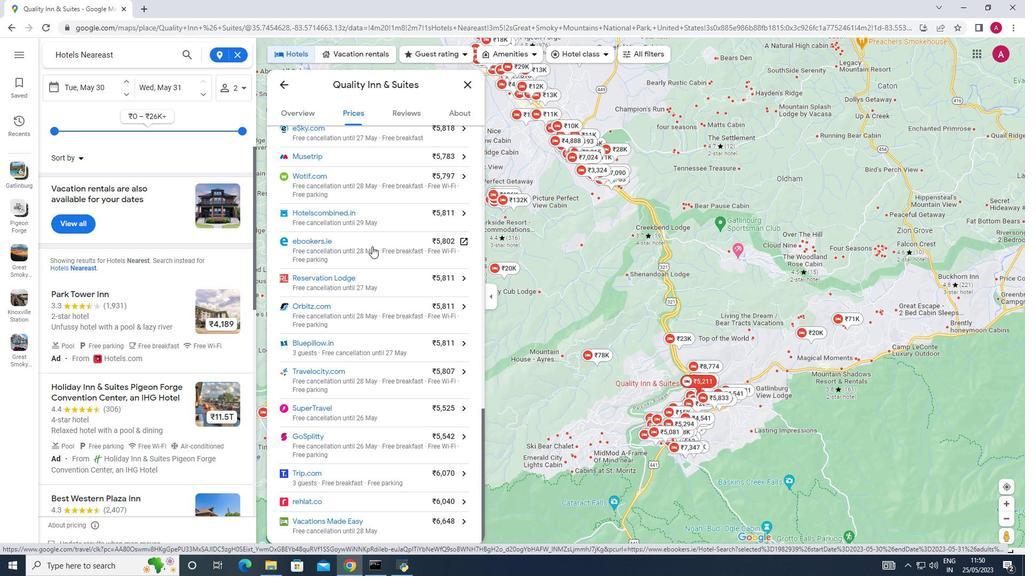 
Action: Mouse scrolled (369, 259) with delta (0, 0)
Screenshot: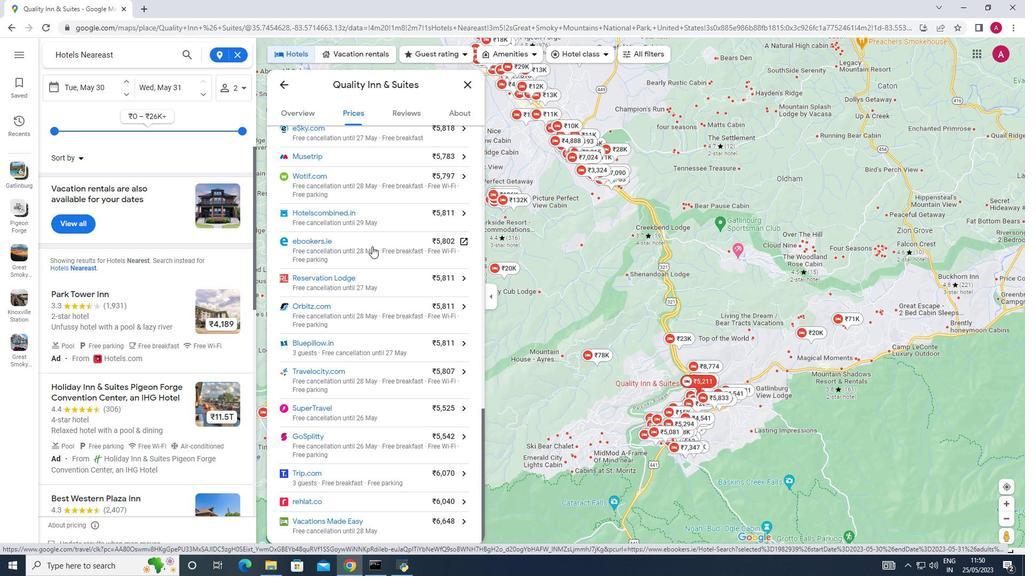 
Action: Mouse moved to (369, 259)
Screenshot: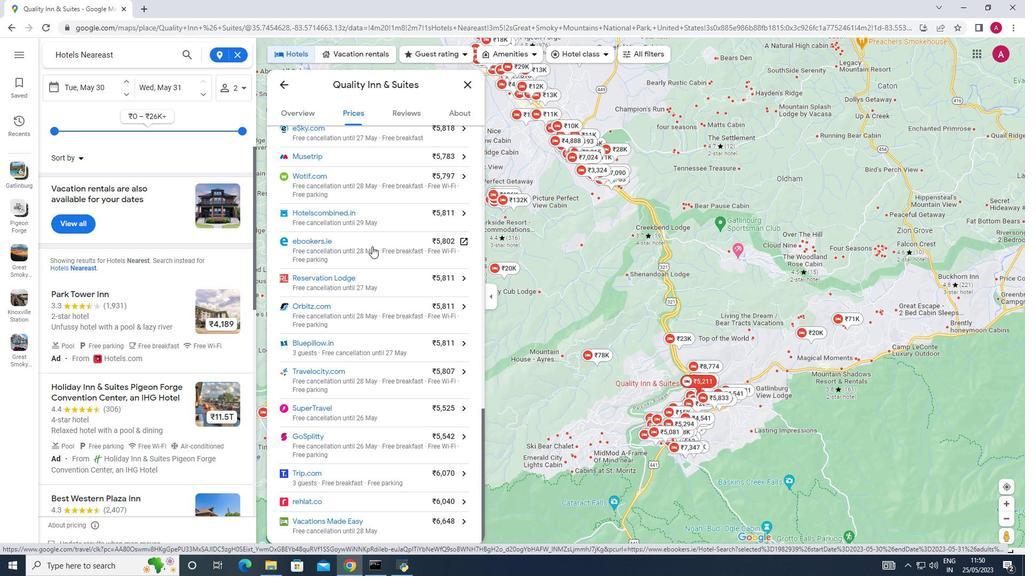 
Action: Mouse scrolled (369, 260) with delta (0, 0)
Screenshot: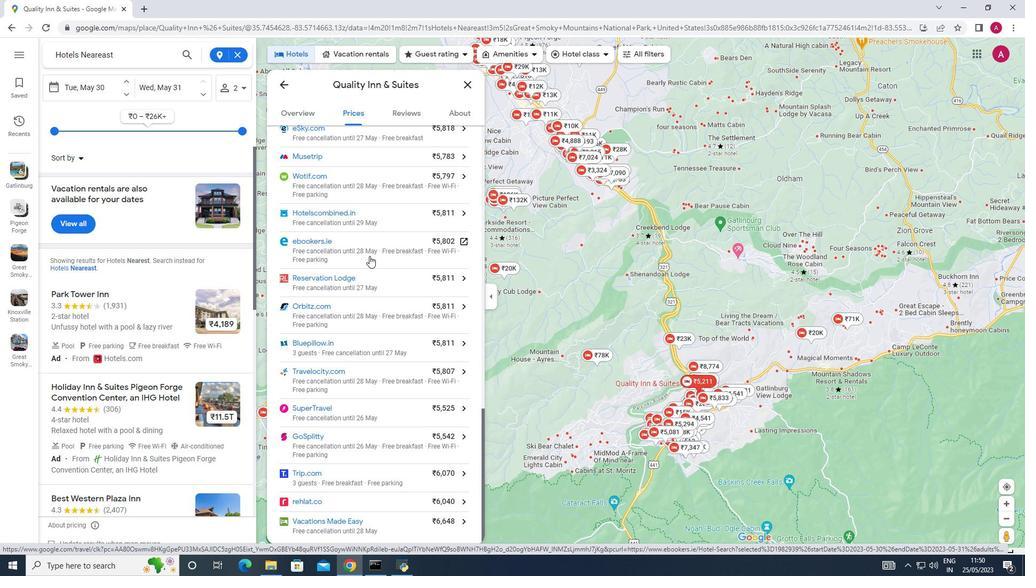 
Action: Mouse moved to (369, 259)
Screenshot: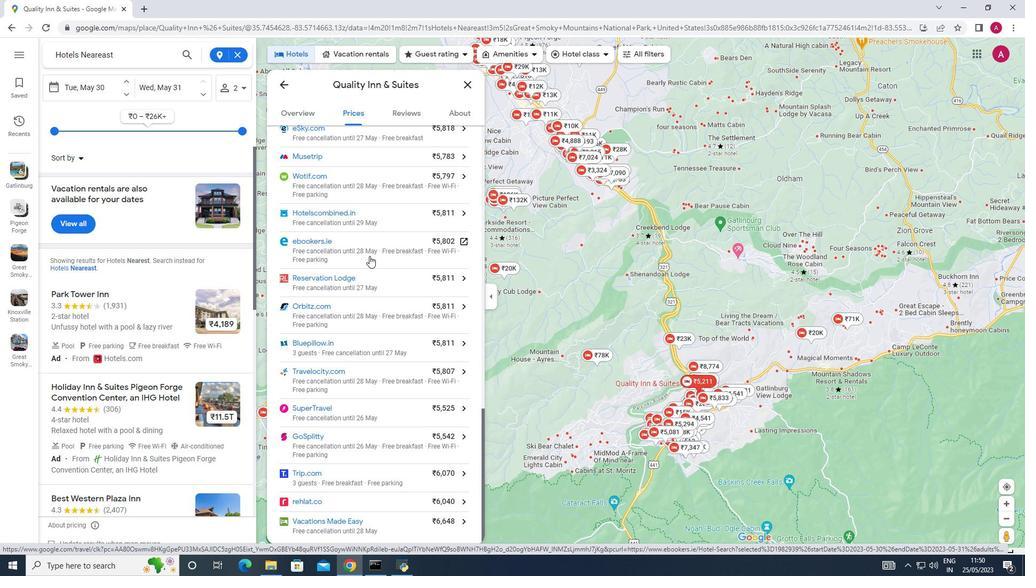 
Action: Mouse scrolled (369, 260) with delta (0, 0)
Screenshot: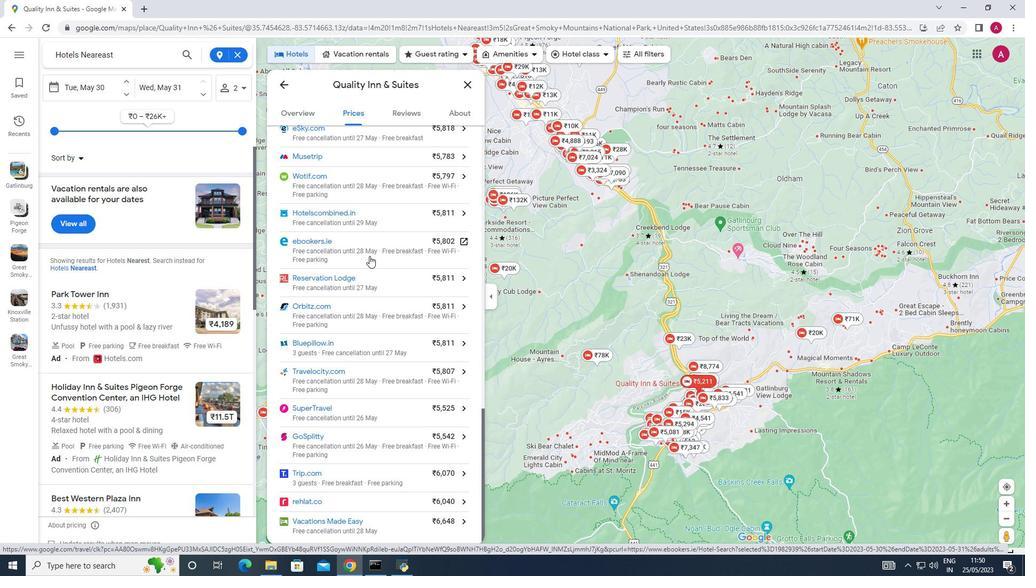 
Action: Mouse scrolled (369, 260) with delta (0, 0)
Screenshot: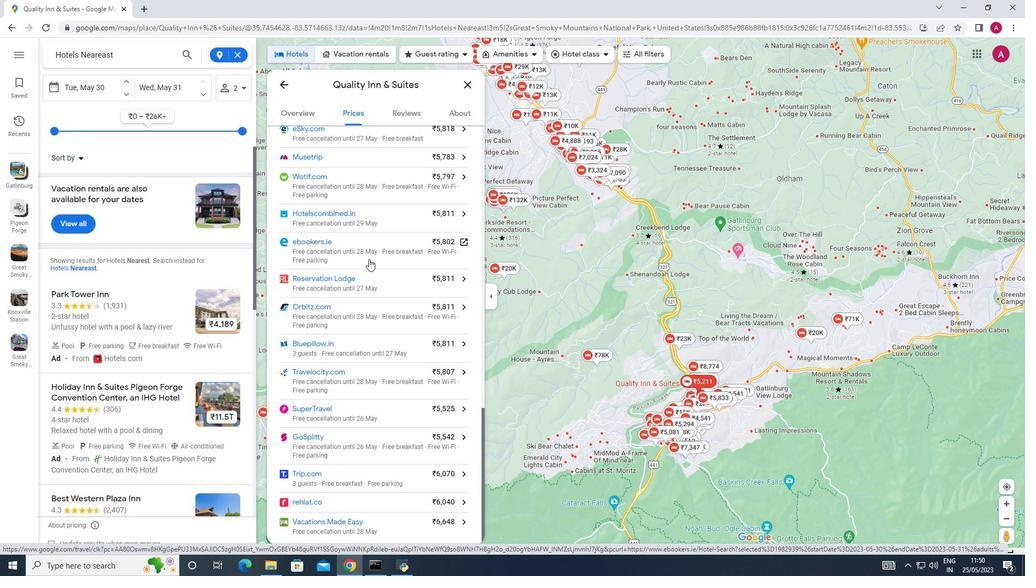 
Action: Mouse scrolled (369, 259) with delta (0, 0)
Screenshot: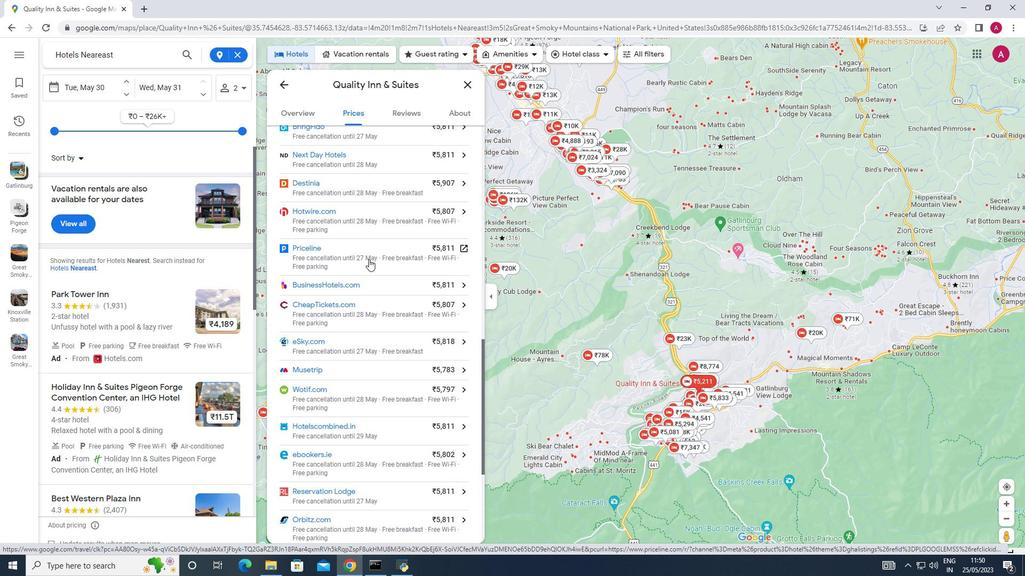 
Action: Mouse scrolled (369, 259) with delta (0, 0)
Screenshot: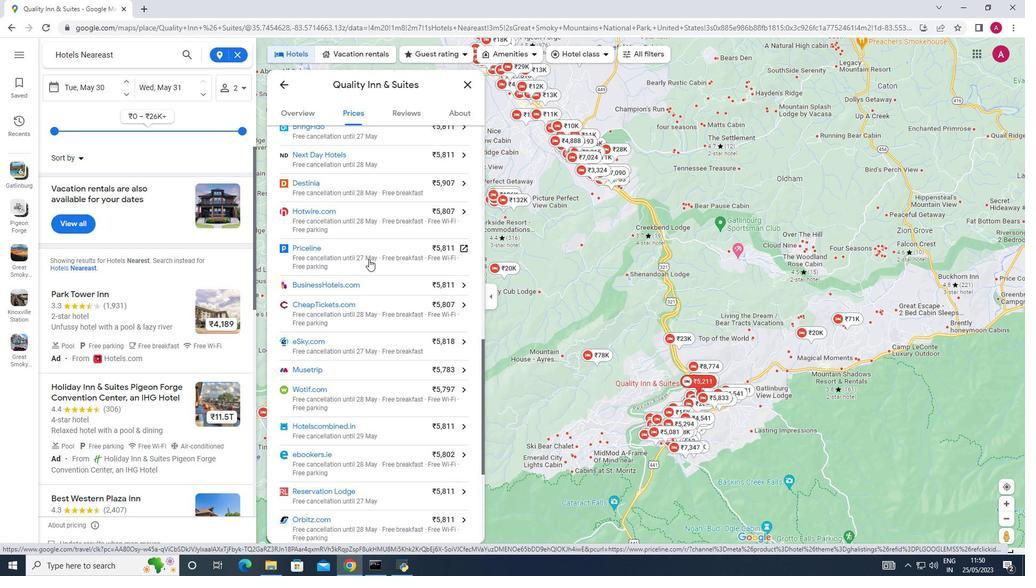 
Action: Mouse scrolled (369, 259) with delta (0, 0)
Screenshot: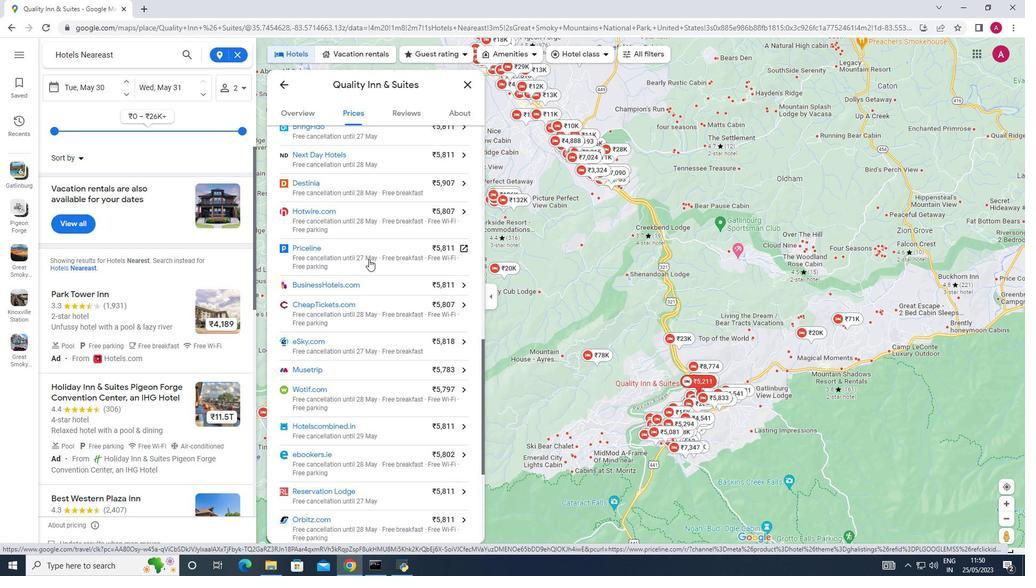 
Action: Mouse scrolled (369, 259) with delta (0, 0)
Screenshot: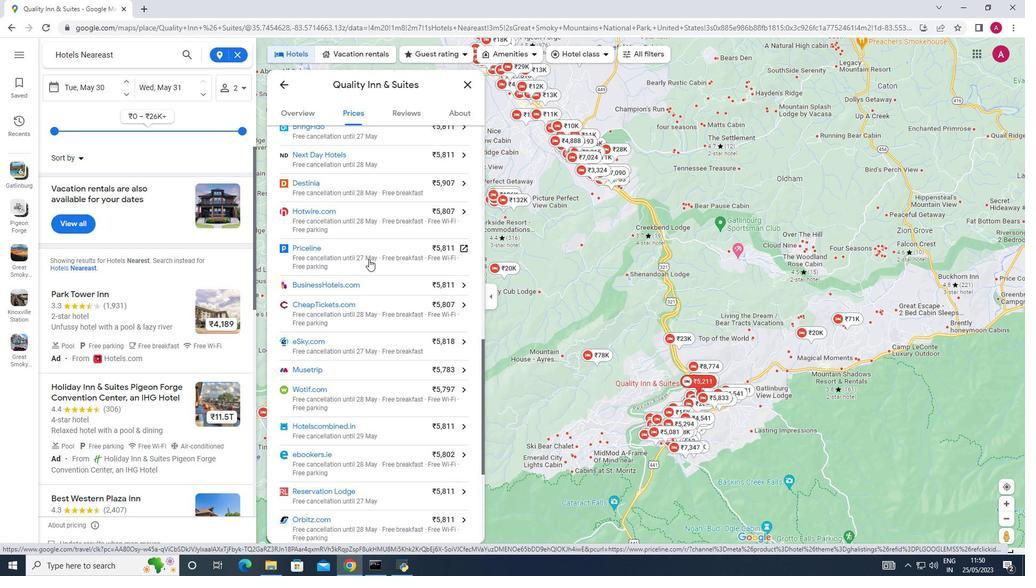 
Action: Mouse scrolled (369, 260) with delta (0, 0)
Screenshot: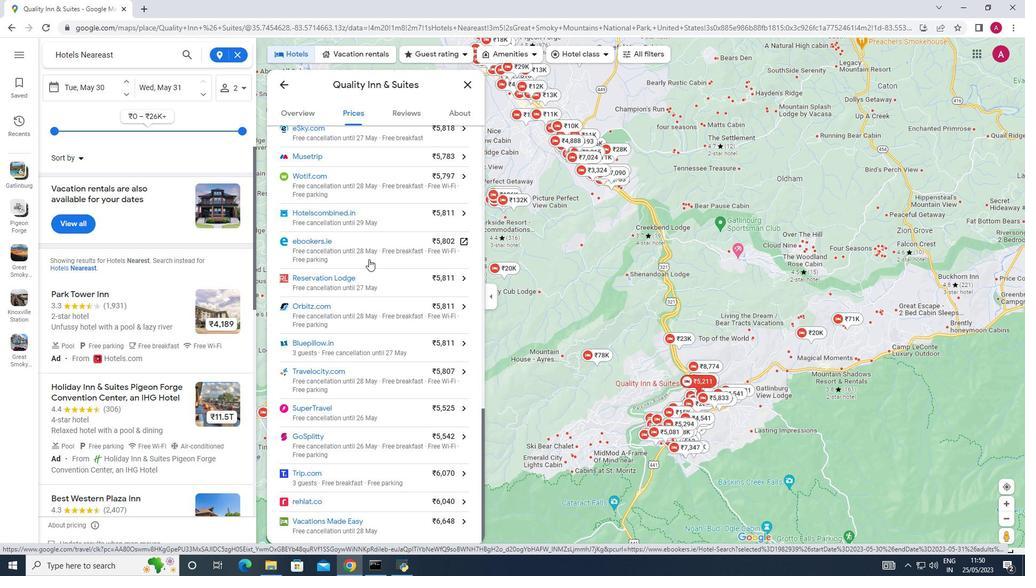 
Action: Mouse scrolled (369, 260) with delta (0, 0)
Screenshot: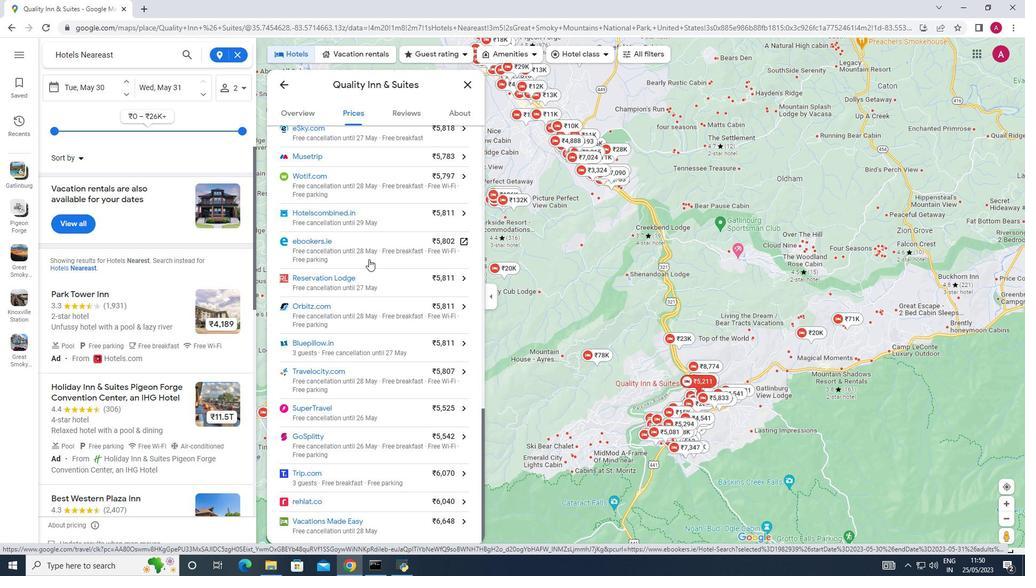 
Action: Mouse scrolled (369, 260) with delta (0, 0)
Screenshot: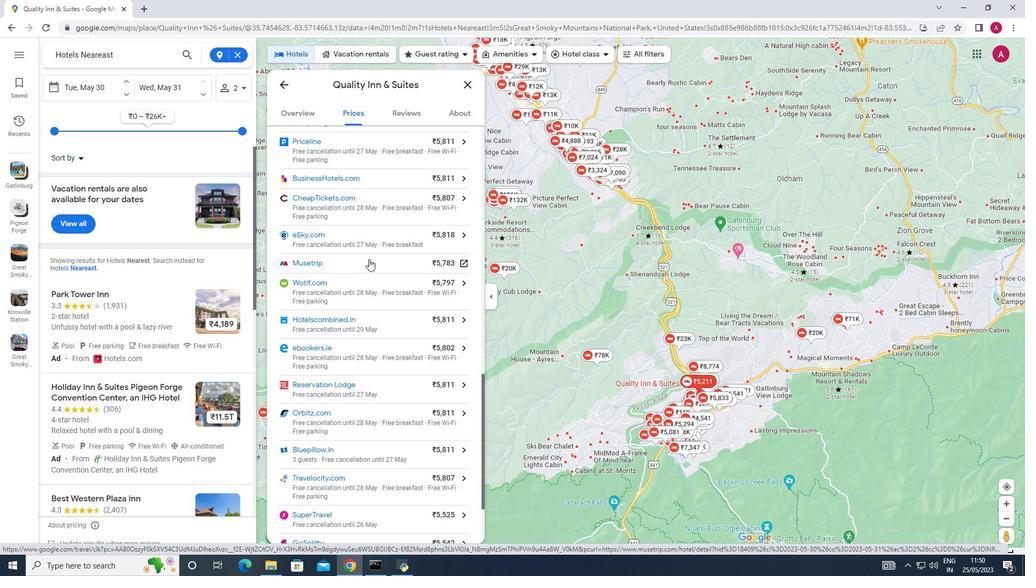 
Action: Mouse scrolled (369, 260) with delta (0, 0)
Screenshot: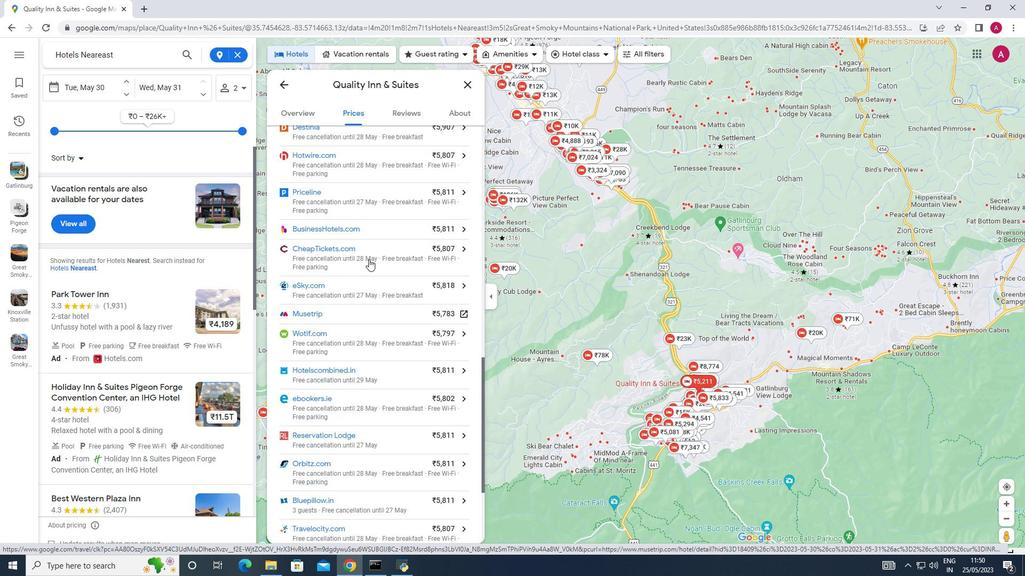 
Action: Mouse scrolled (369, 260) with delta (0, 0)
Screenshot: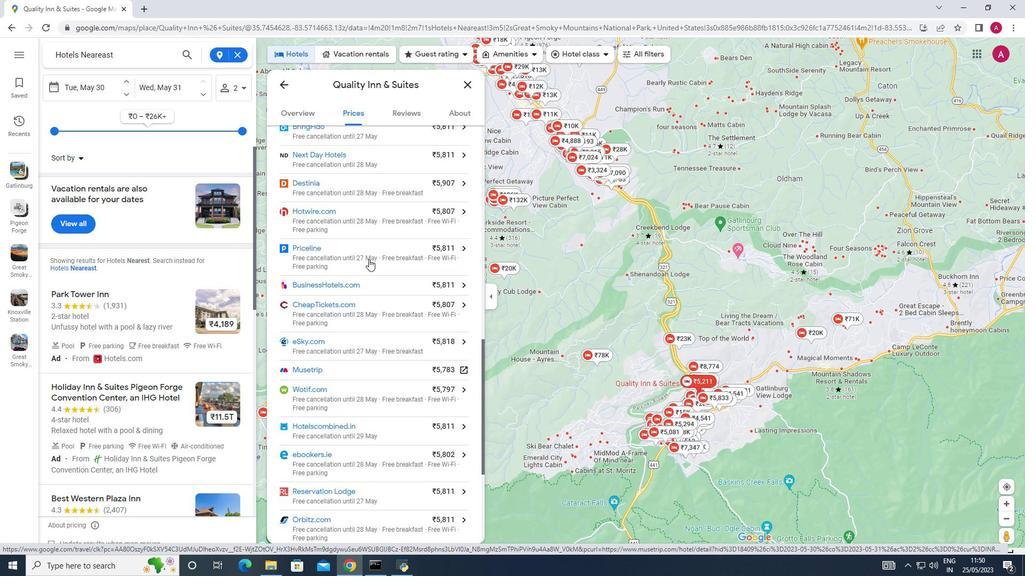 
Action: Mouse scrolled (369, 260) with delta (0, 0)
Screenshot: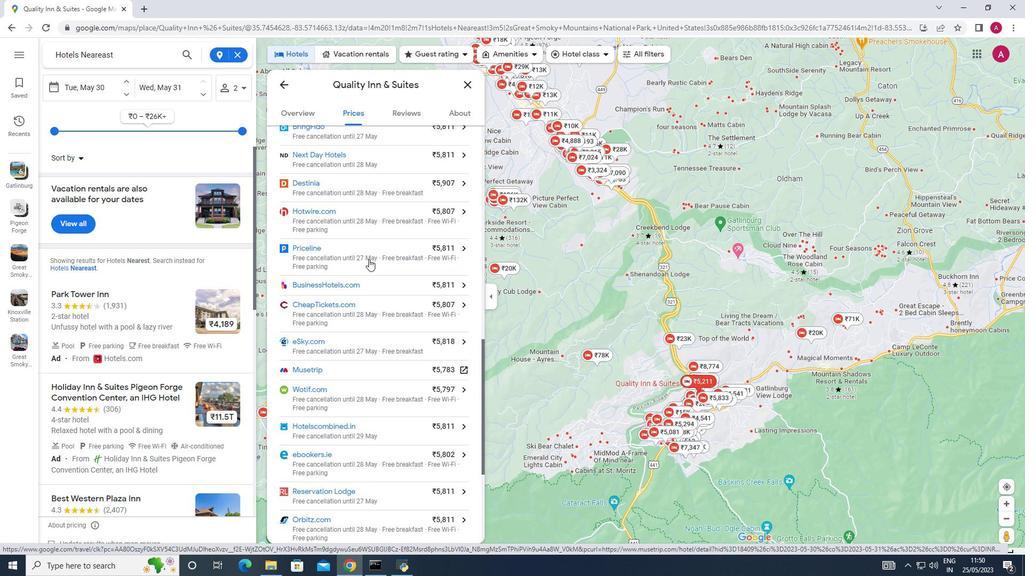 
Action: Mouse scrolled (369, 260) with delta (0, 0)
Screenshot: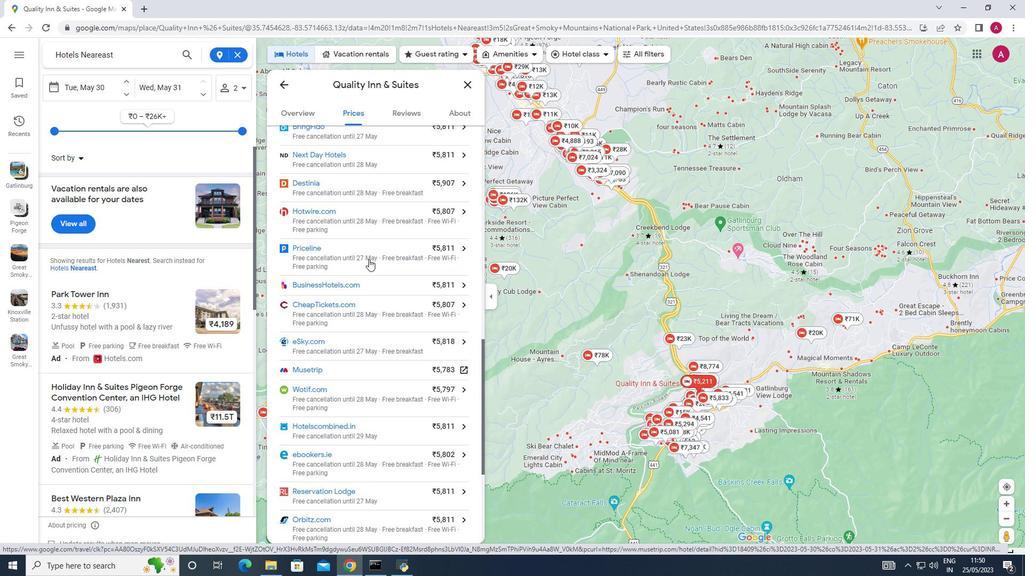 
Action: Mouse scrolled (369, 260) with delta (0, 0)
Screenshot: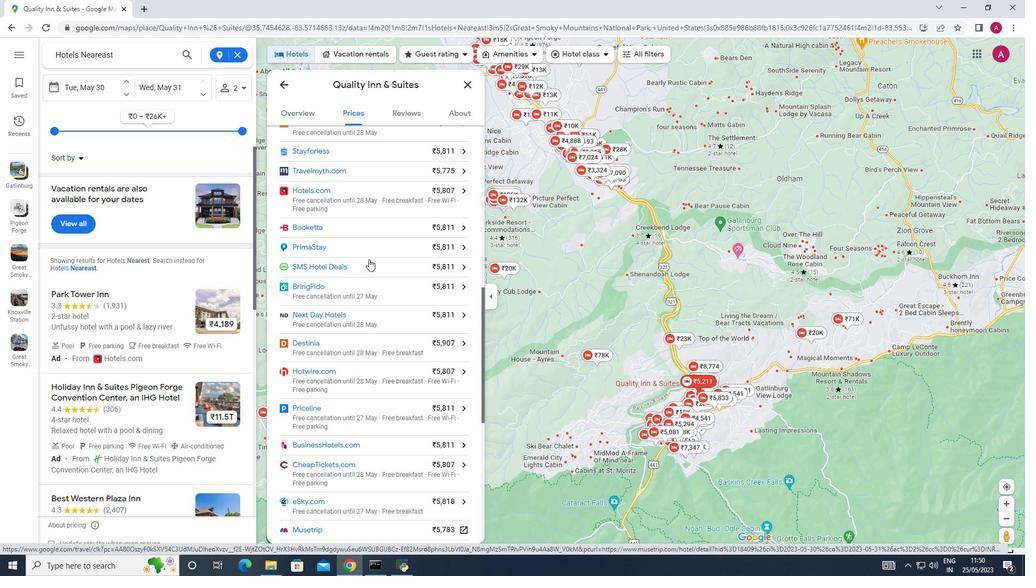 
Action: Mouse scrolled (369, 260) with delta (0, 0)
Screenshot: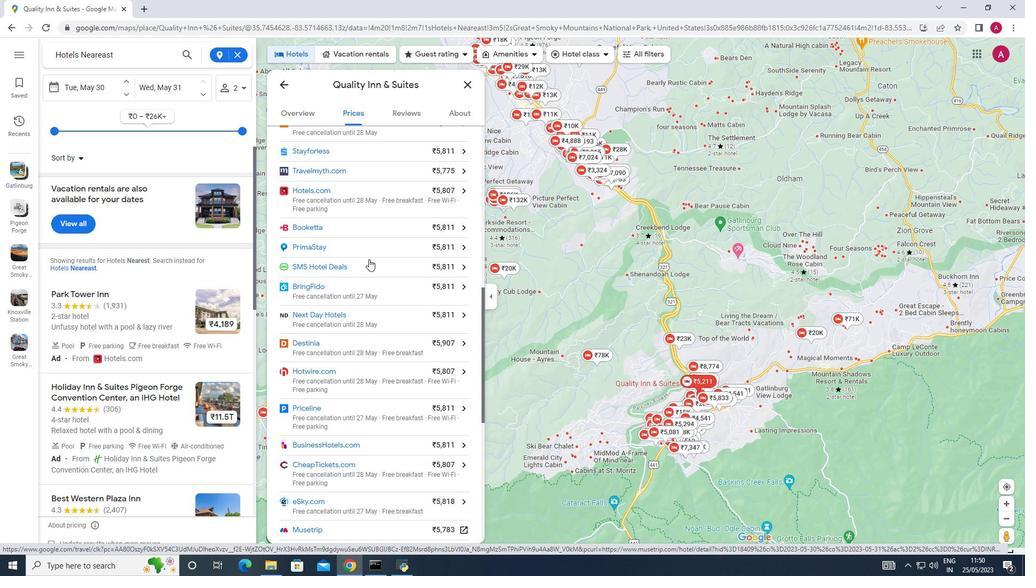 
Action: Mouse scrolled (369, 260) with delta (0, 0)
Screenshot: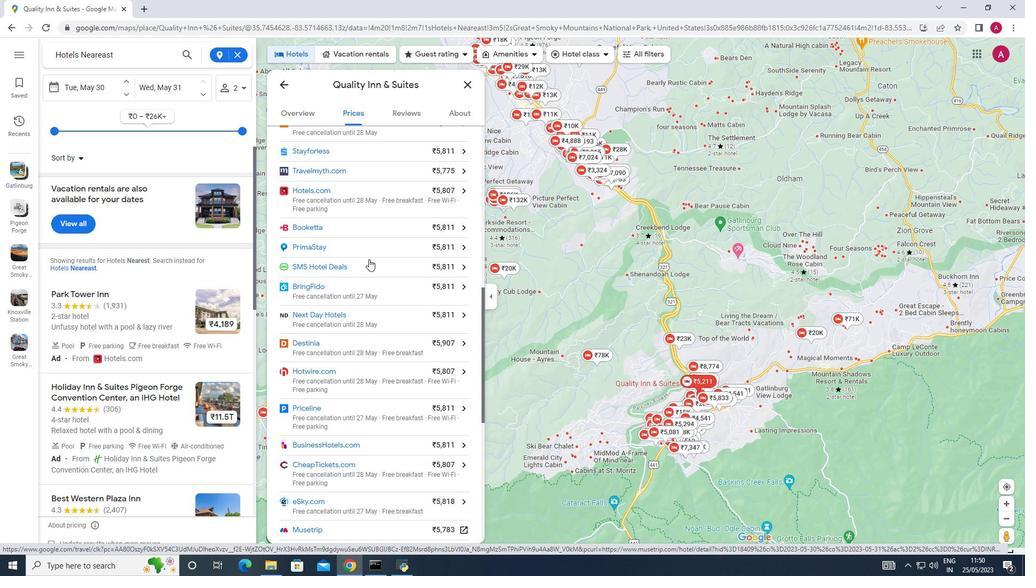 
Action: Mouse scrolled (369, 260) with delta (0, 0)
Screenshot: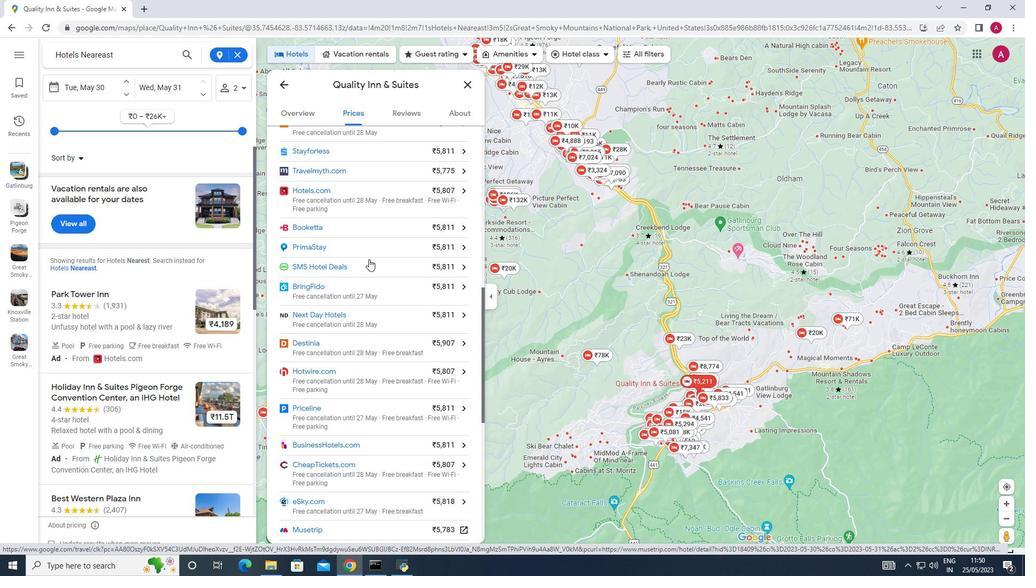 
Action: Mouse scrolled (369, 260) with delta (0, 0)
Screenshot: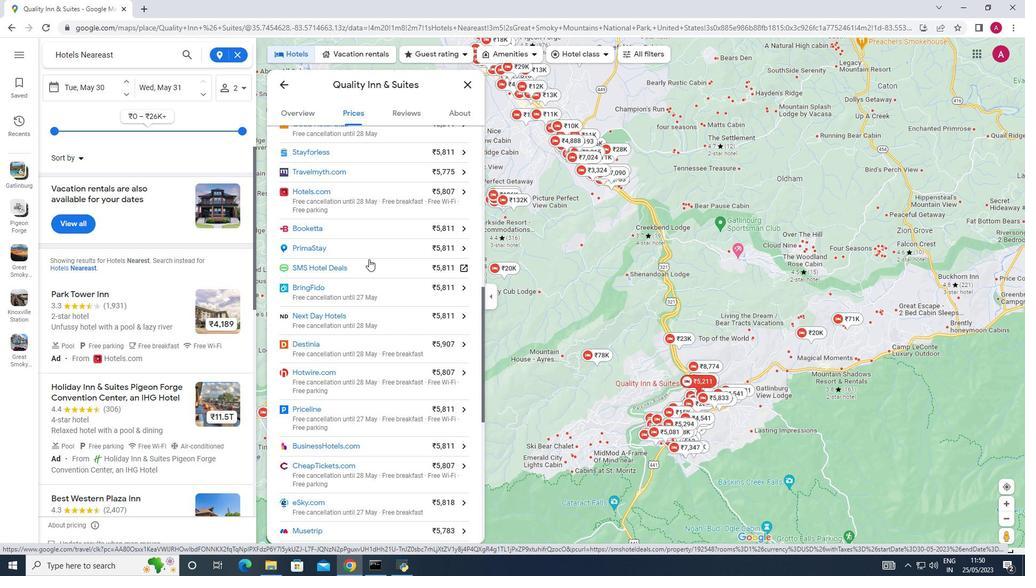 
Action: Mouse scrolled (369, 260) with delta (0, 0)
Screenshot: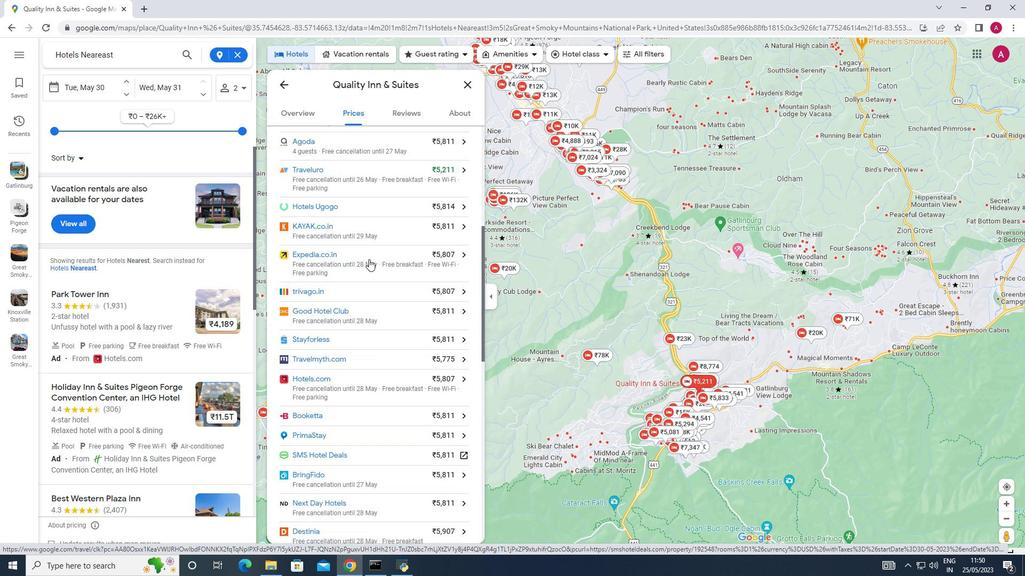 
Action: Mouse scrolled (369, 260) with delta (0, 0)
Screenshot: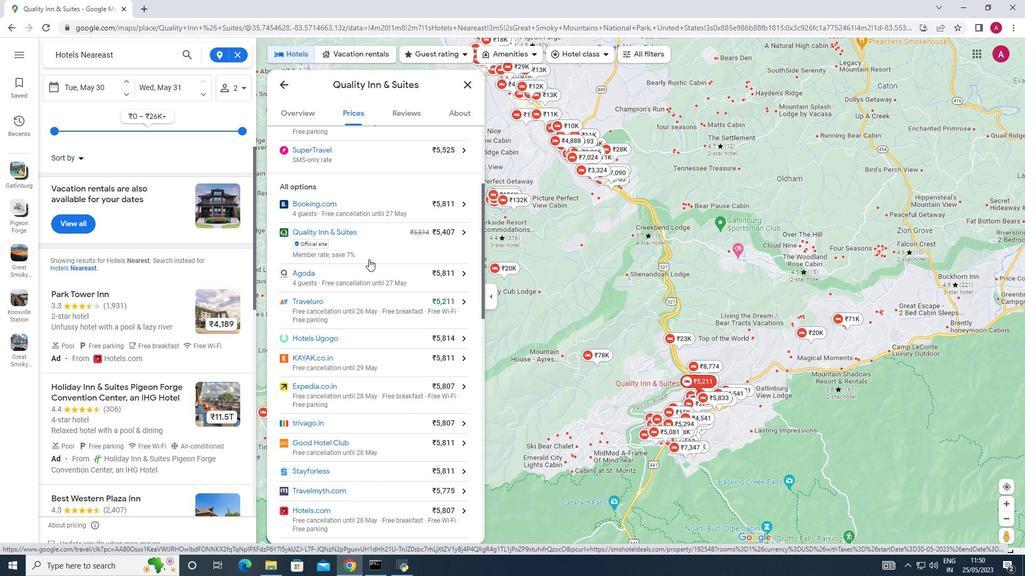 
Action: Mouse scrolled (369, 260) with delta (0, 0)
Screenshot: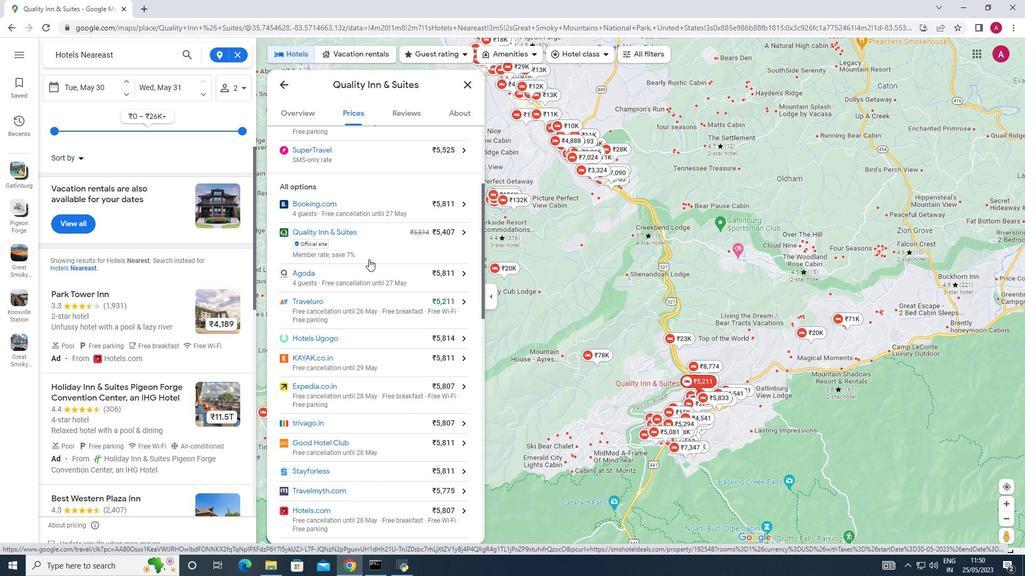 
Action: Mouse scrolled (369, 260) with delta (0, 0)
Screenshot: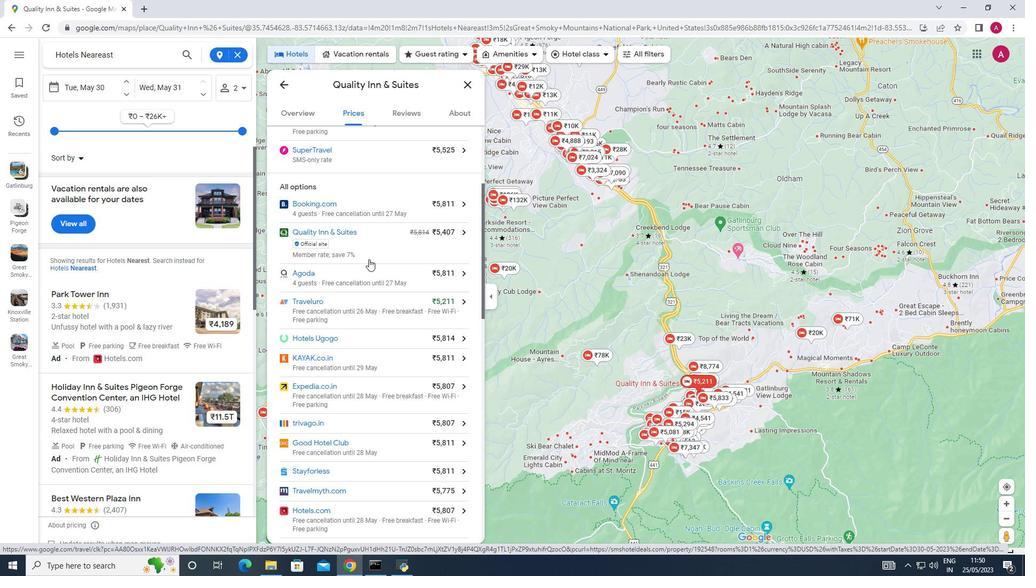 
Action: Mouse scrolled (369, 260) with delta (0, 0)
Screenshot: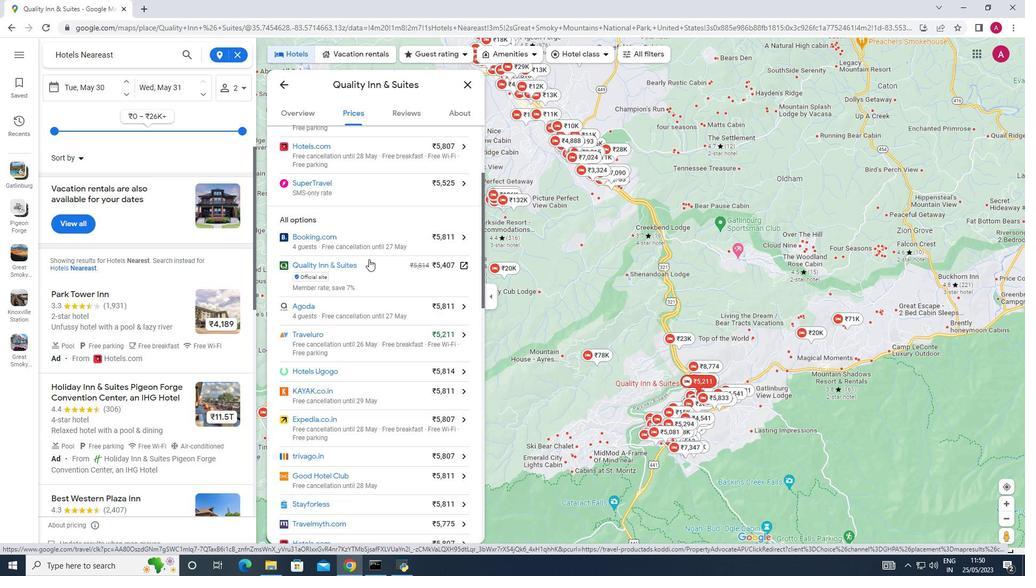 
Action: Mouse scrolled (369, 260) with delta (0, 0)
Screenshot: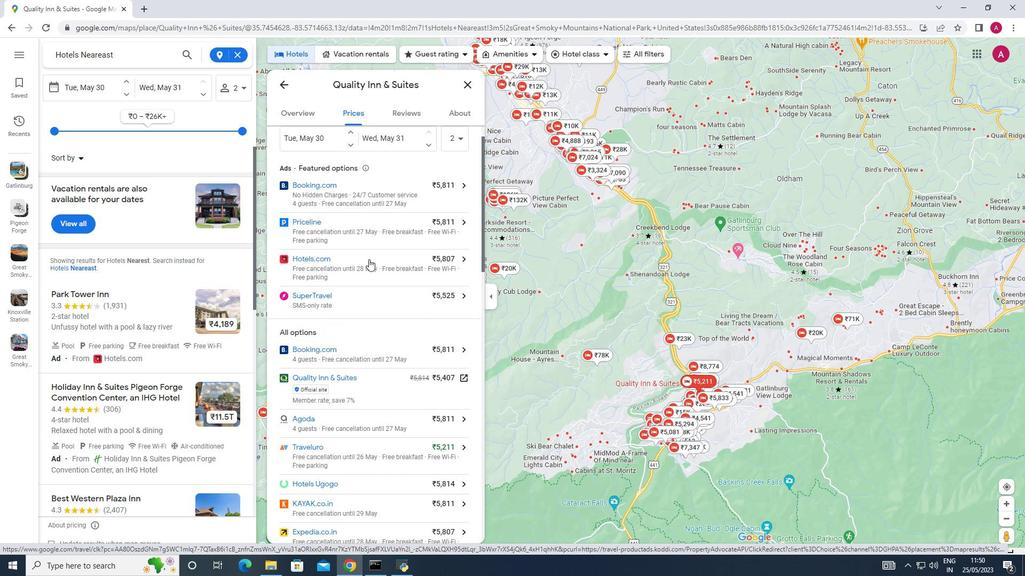 
Action: Mouse scrolled (369, 260) with delta (0, 0)
Screenshot: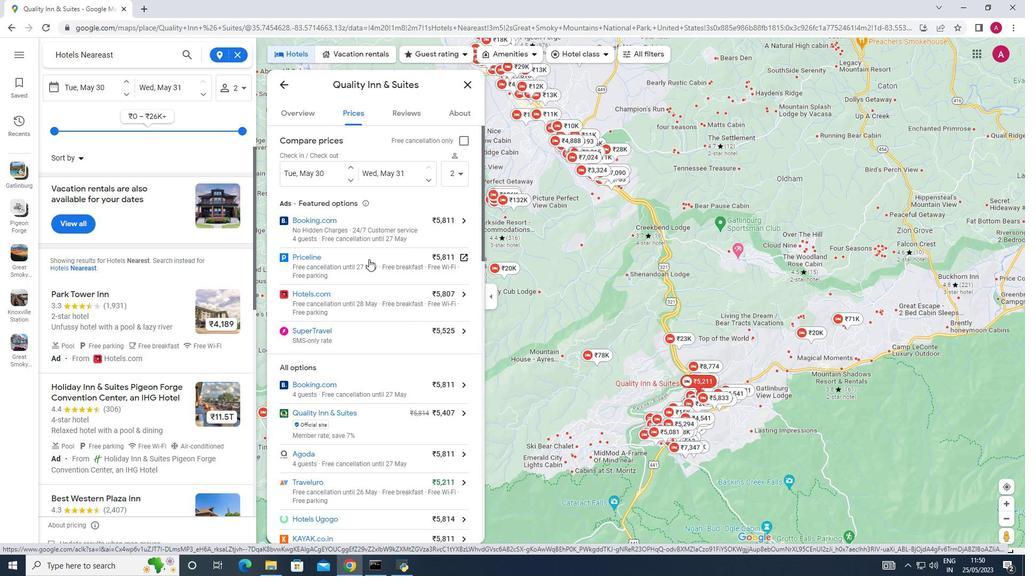 
Action: Mouse scrolled (369, 260) with delta (0, 0)
Screenshot: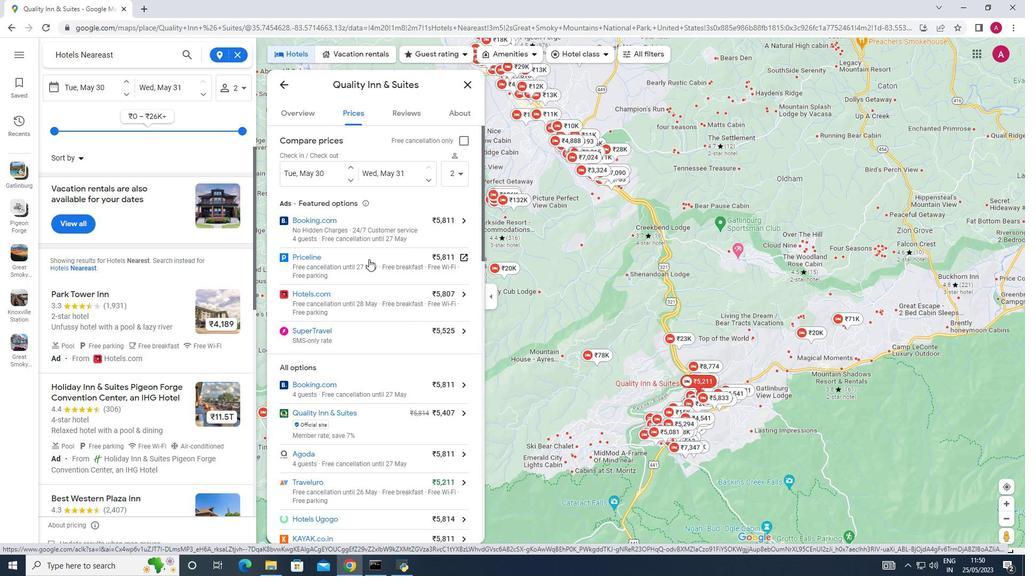 
Action: Mouse scrolled (369, 260) with delta (0, 0)
Screenshot: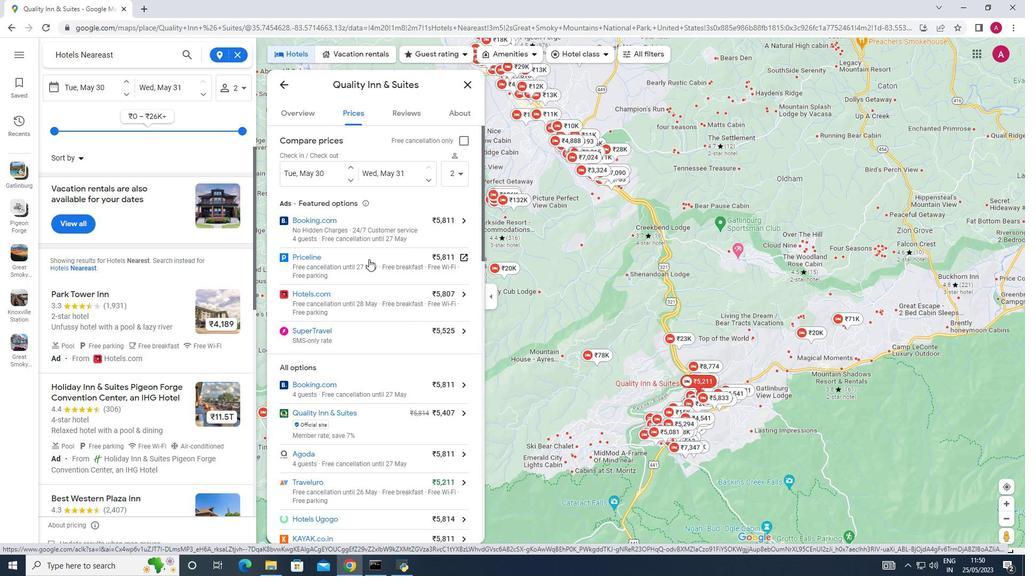 
Action: Mouse scrolled (369, 260) with delta (0, 0)
Screenshot: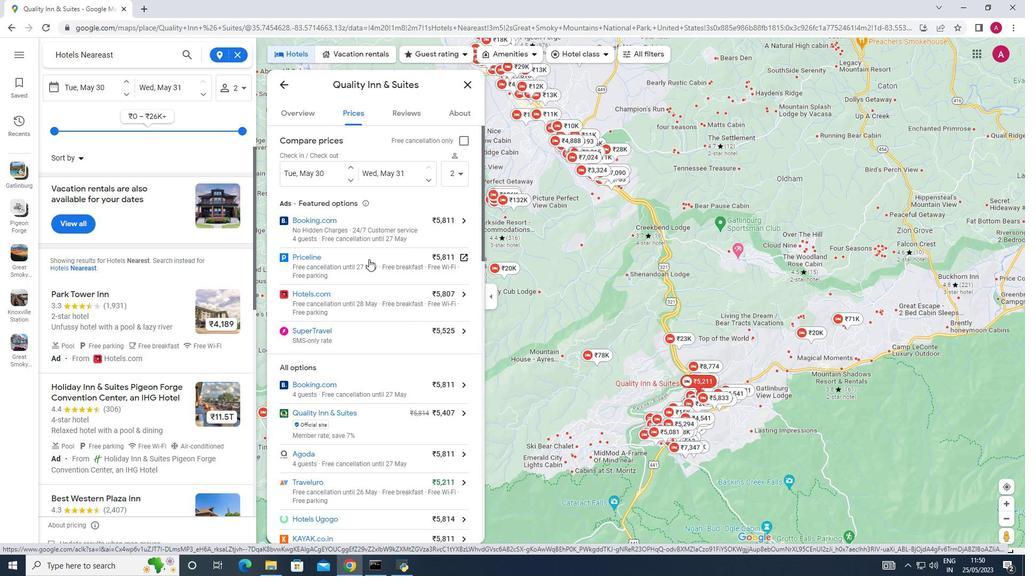 
Action: Mouse moved to (309, 114)
Screenshot: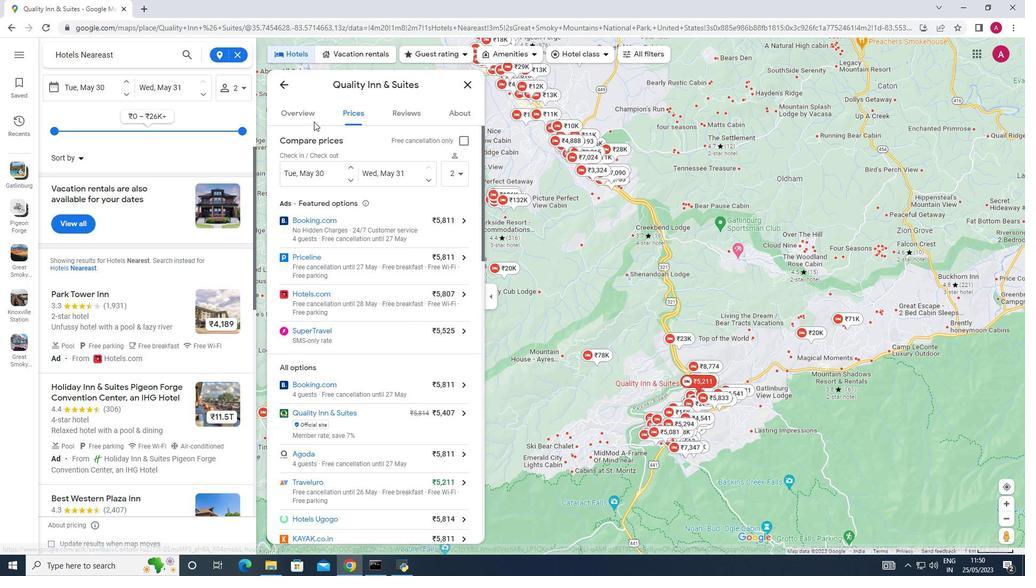 
Action: Mouse pressed left at (309, 114)
Screenshot: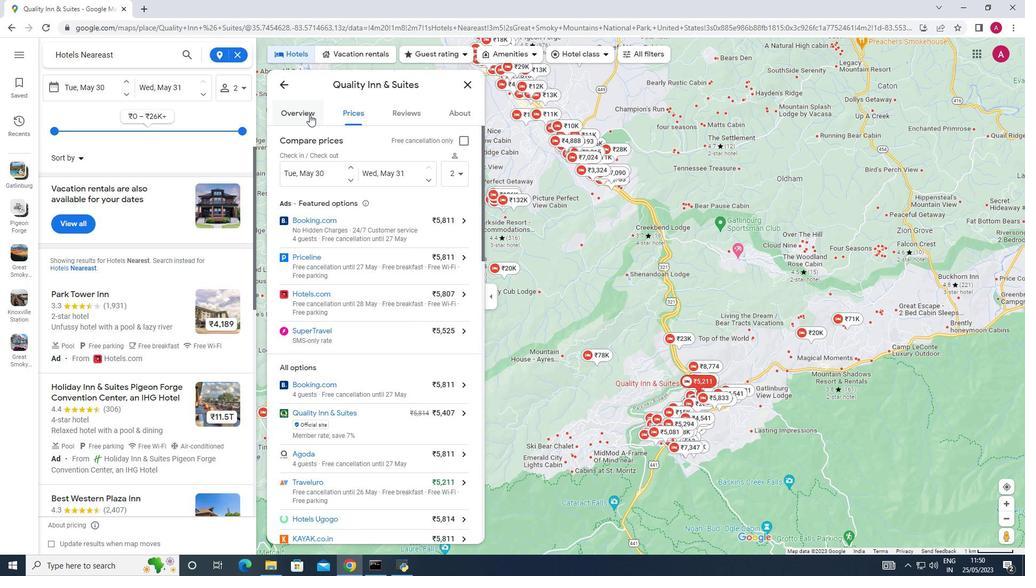 
Action: Mouse moved to (344, 307)
Screenshot: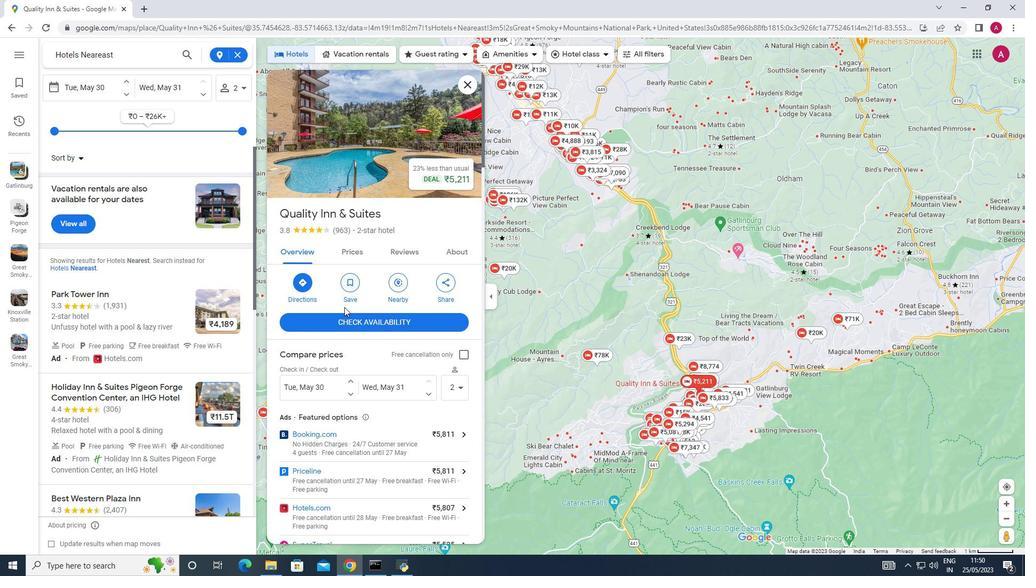 
Action: Mouse scrolled (344, 307) with delta (0, 0)
Screenshot: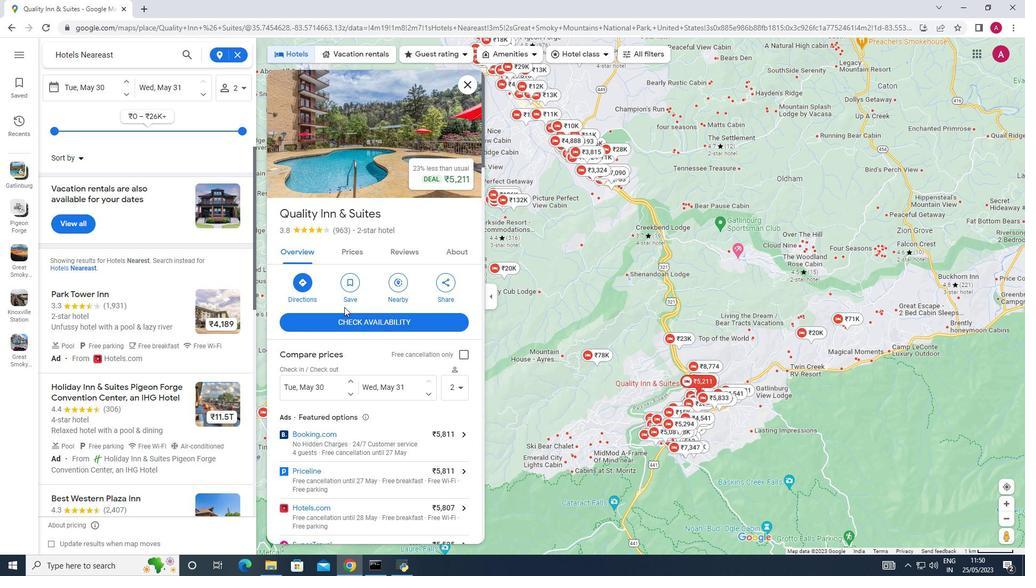 
Action: Mouse moved to (344, 308)
Screenshot: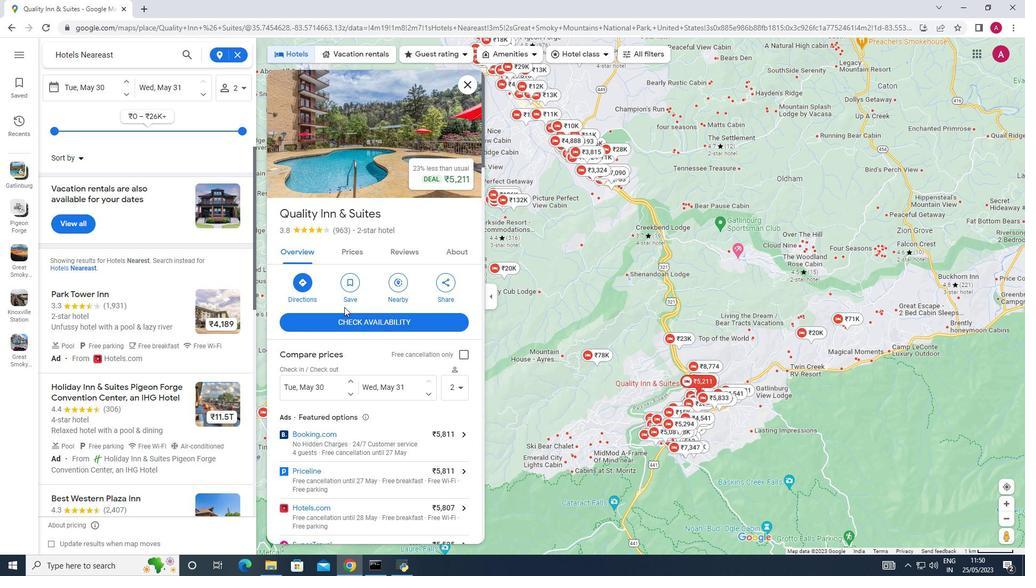 
Action: Mouse scrolled (344, 307) with delta (0, 0)
Screenshot: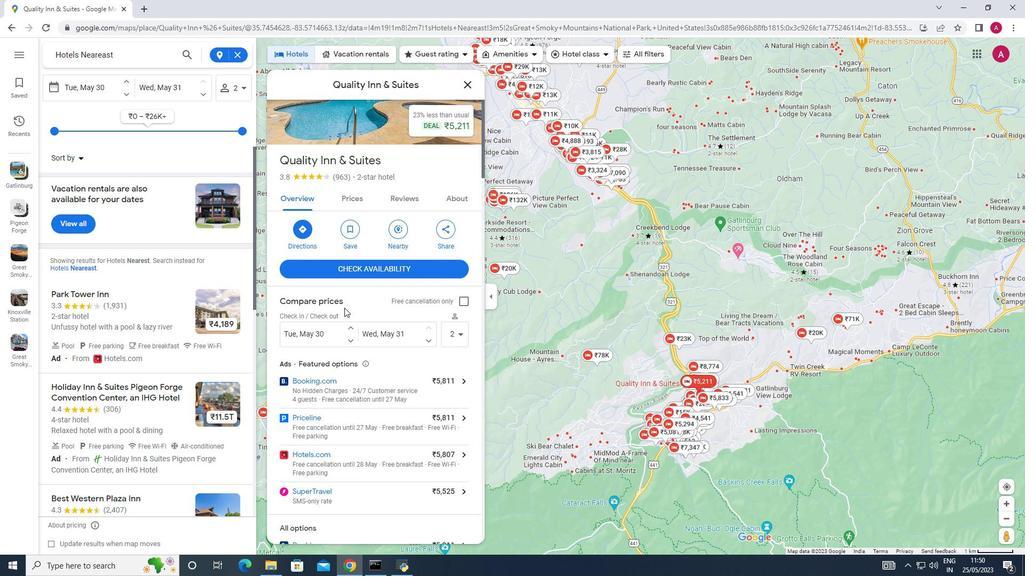 
Action: Mouse scrolled (344, 307) with delta (0, 0)
Screenshot: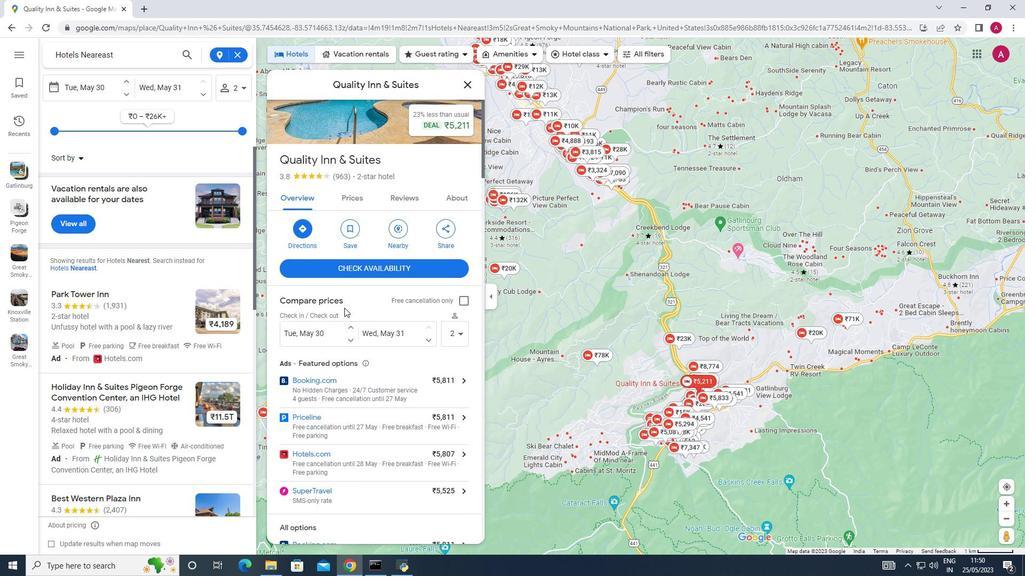 
Action: Mouse scrolled (344, 307) with delta (0, 0)
Screenshot: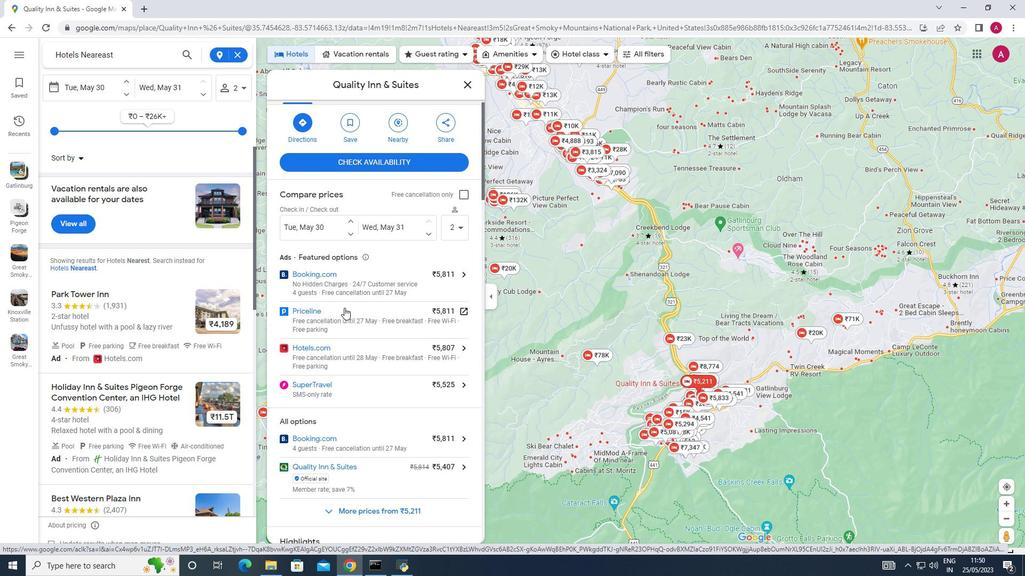 
Action: Mouse scrolled (344, 307) with delta (0, 0)
Screenshot: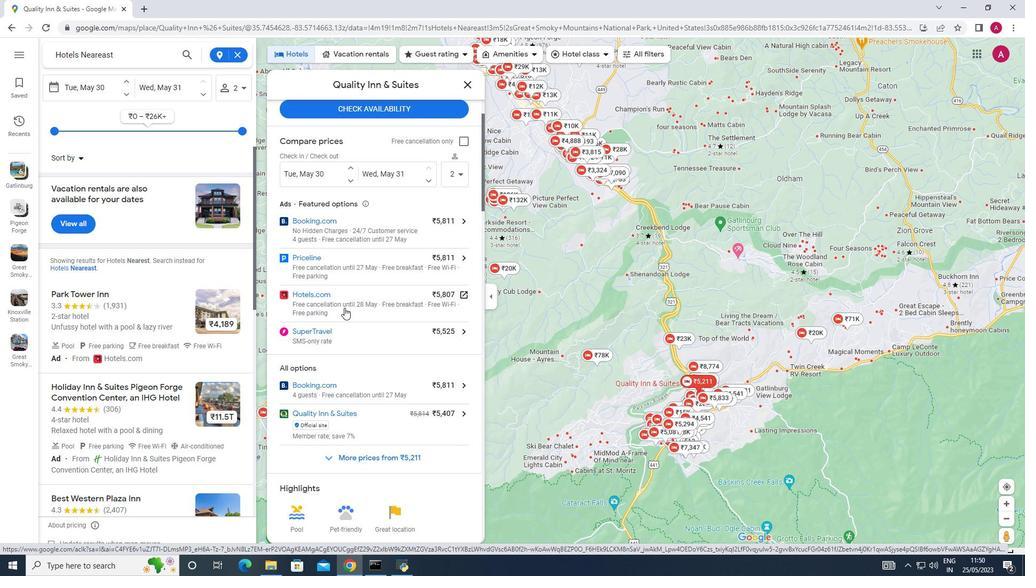 
Action: Mouse scrolled (344, 307) with delta (0, 0)
Screenshot: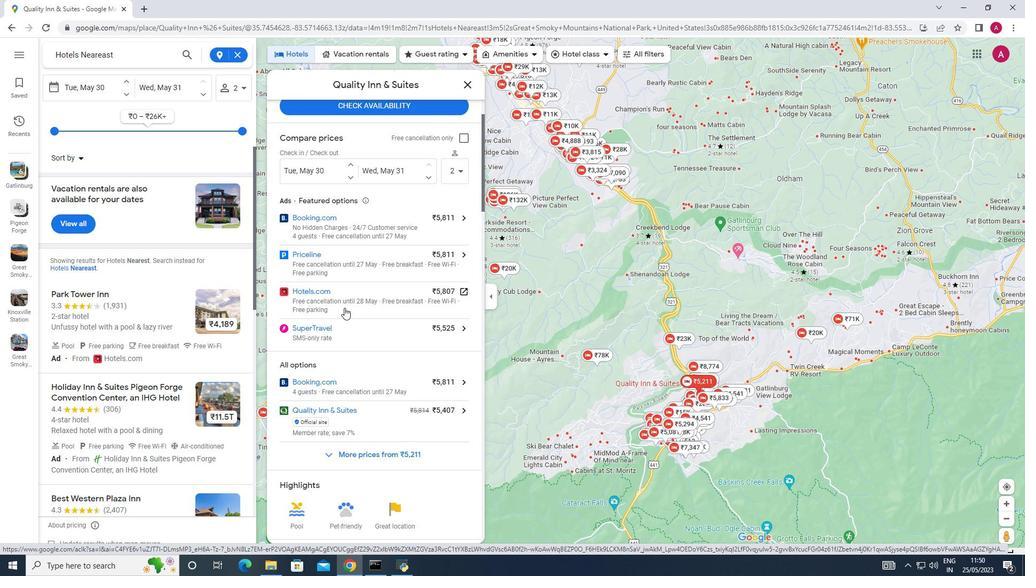 
Action: Mouse scrolled (344, 307) with delta (0, 0)
Screenshot: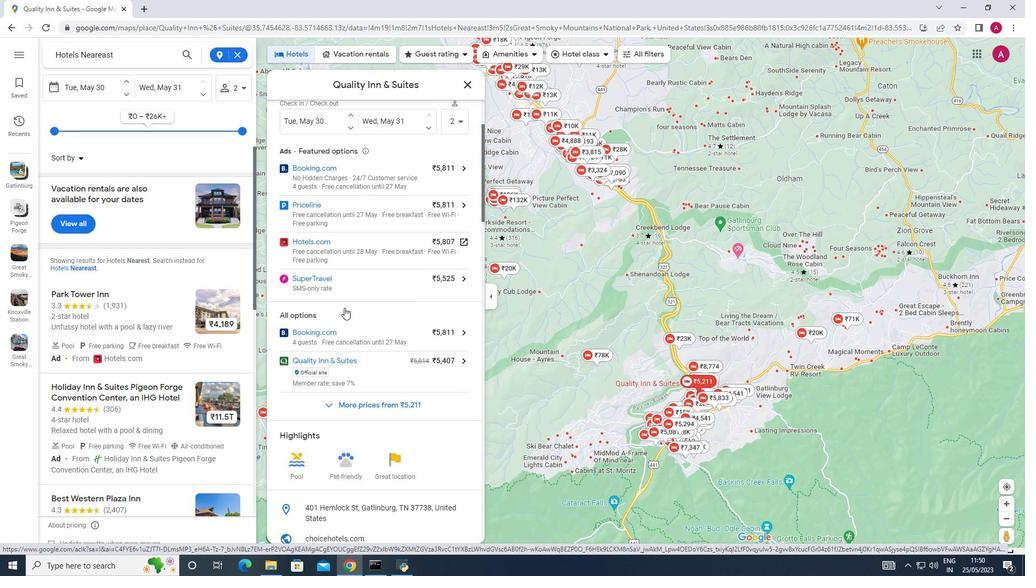 
Action: Mouse scrolled (344, 307) with delta (0, 0)
Screenshot: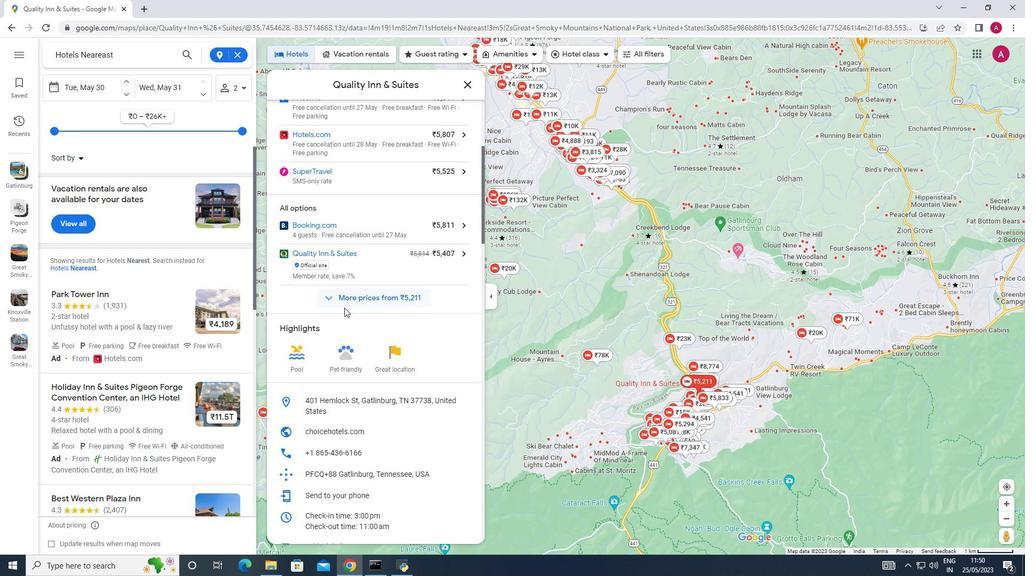 
Action: Mouse scrolled (344, 307) with delta (0, 0)
Screenshot: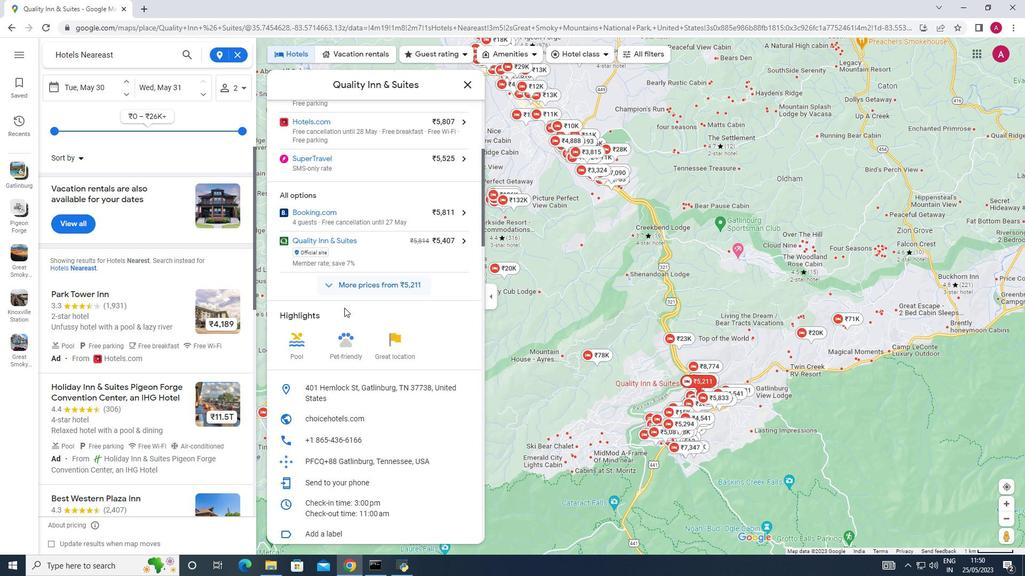
Action: Mouse moved to (359, 343)
Screenshot: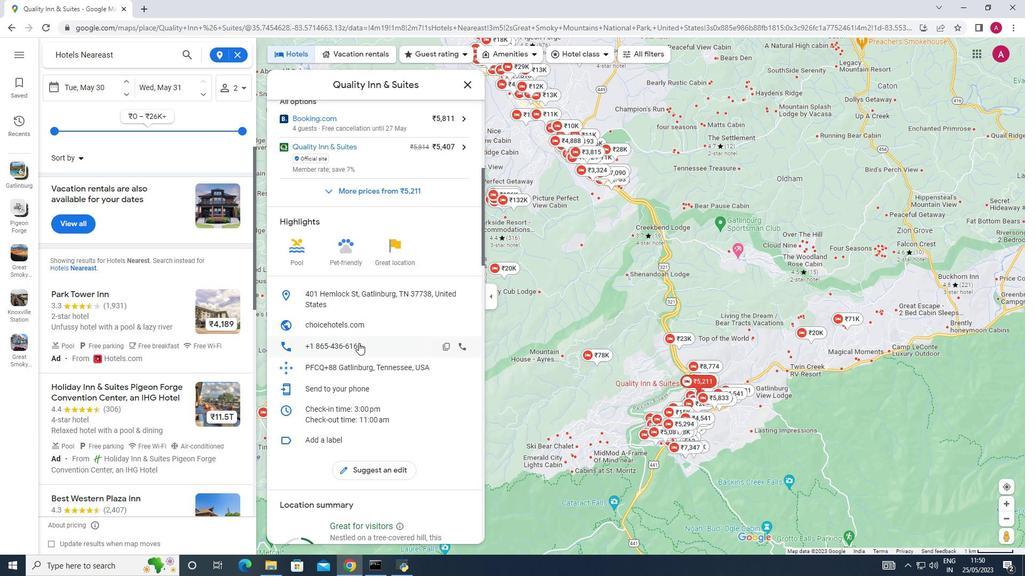 
Action: Mouse scrolled (359, 342) with delta (0, 0)
Screenshot: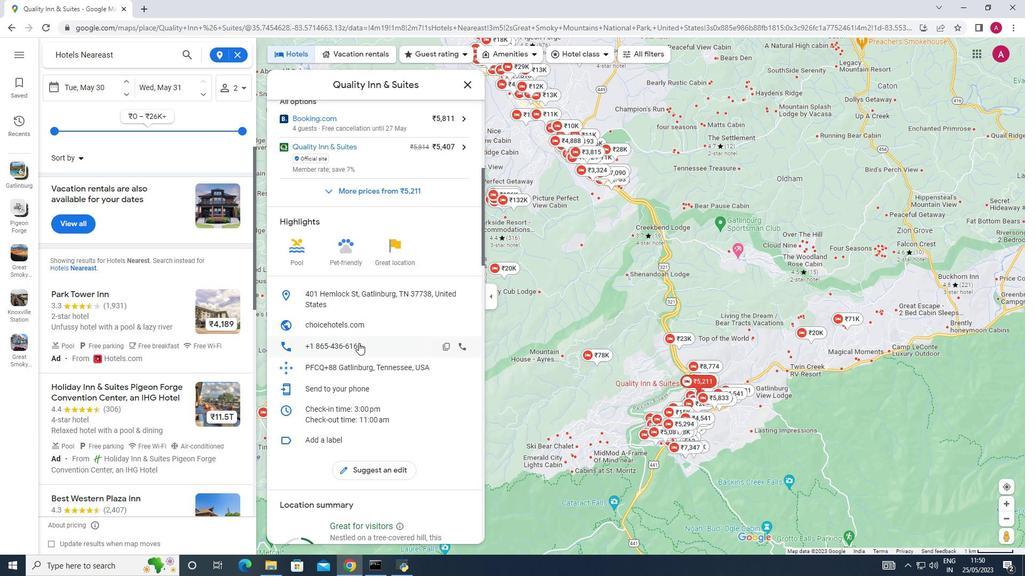 
Action: Mouse moved to (369, 332)
Screenshot: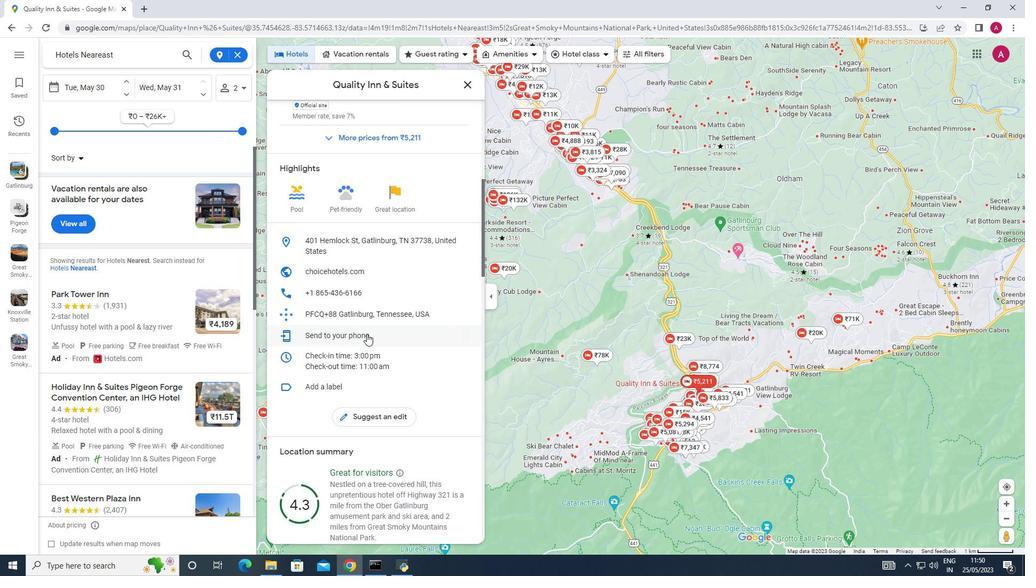 
Action: Mouse scrolled (369, 332) with delta (0, 0)
Screenshot: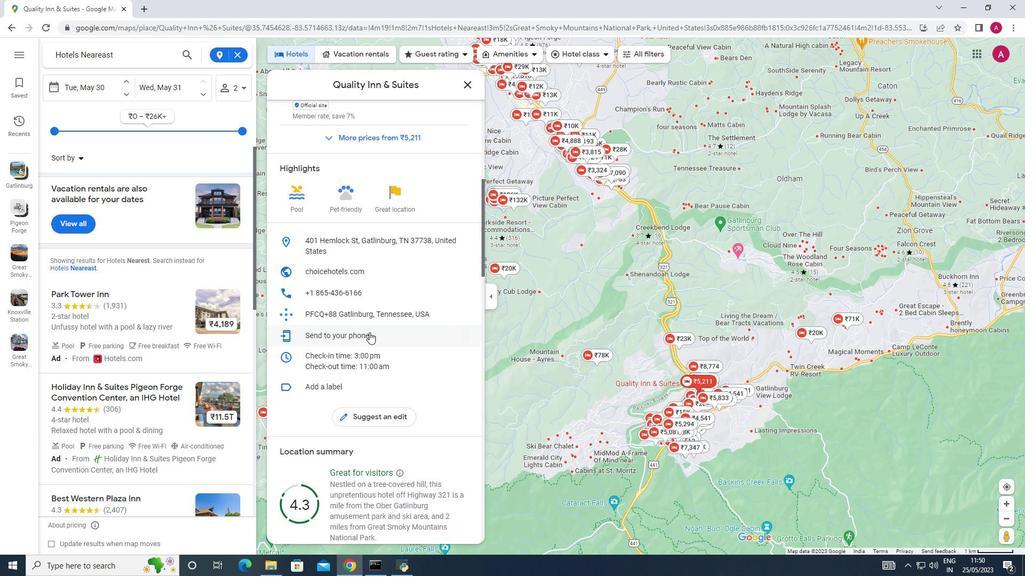 
Action: Mouse scrolled (369, 332) with delta (0, 0)
Screenshot: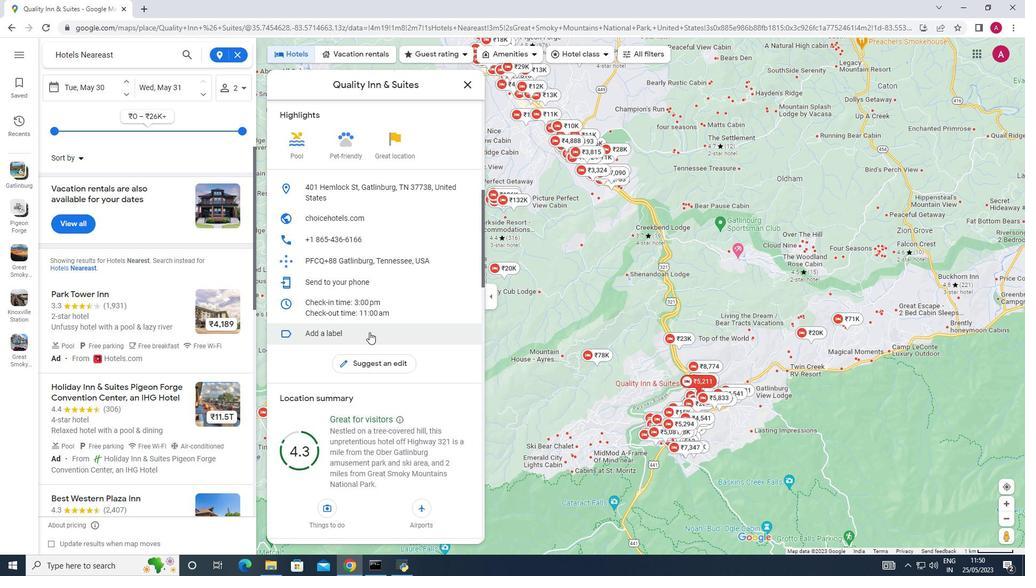 
Action: Mouse scrolled (369, 332) with delta (0, 0)
Screenshot: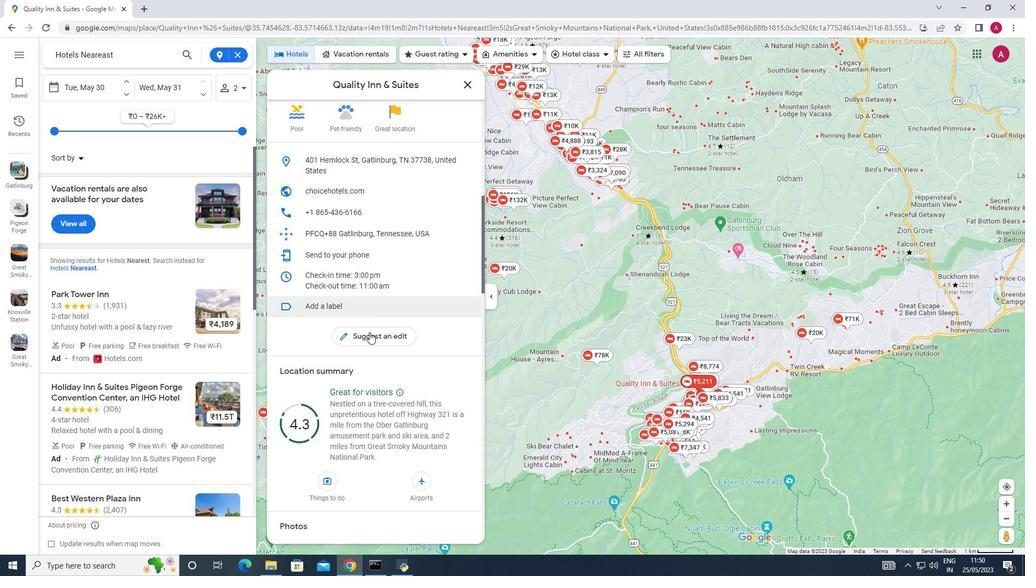 
Action: Mouse scrolled (369, 332) with delta (0, 0)
Screenshot: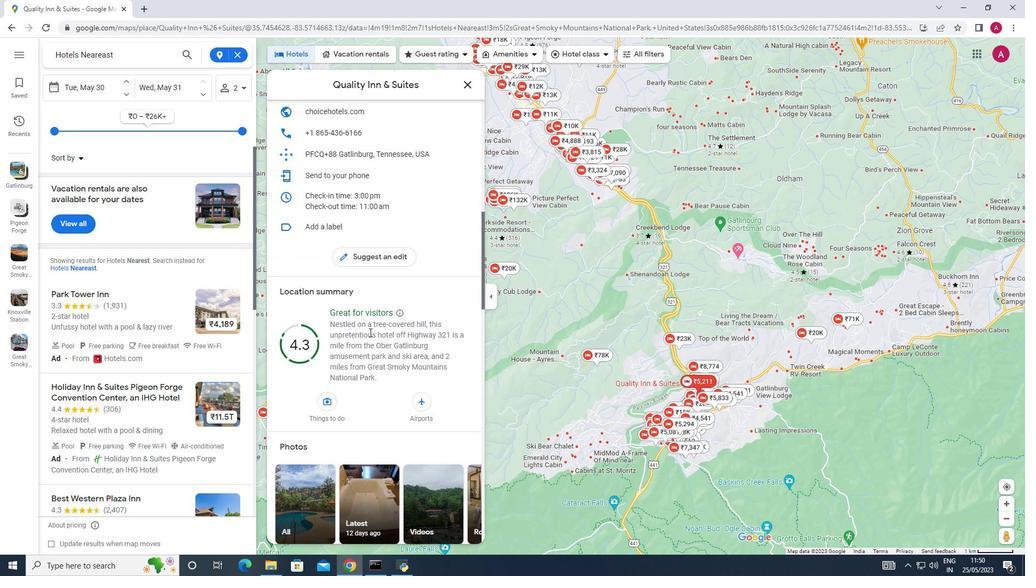 
Action: Mouse scrolled (369, 332) with delta (0, 0)
Screenshot: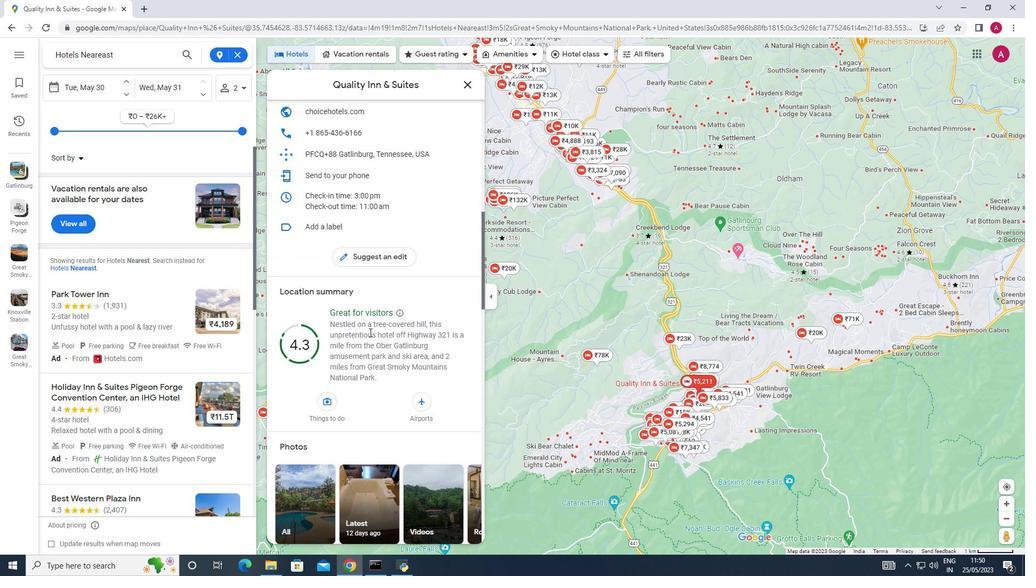 
Action: Mouse scrolled (369, 332) with delta (0, 0)
Screenshot: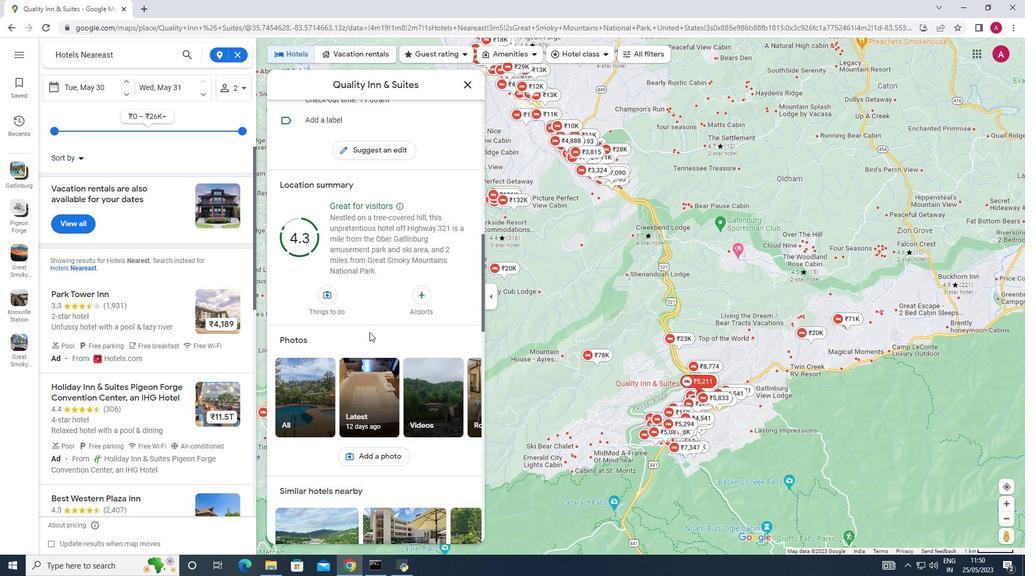
Action: Mouse scrolled (369, 332) with delta (0, 0)
Screenshot: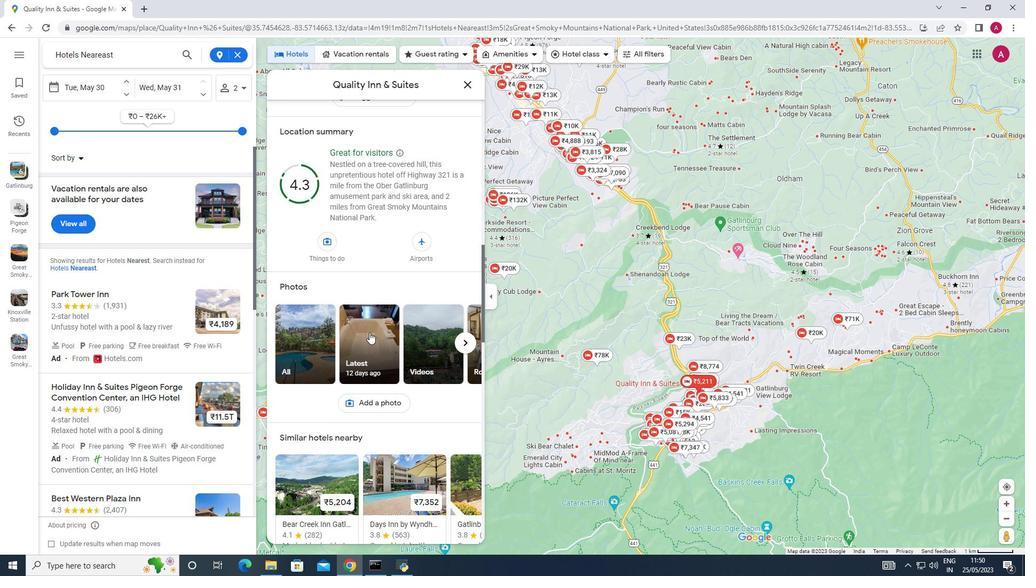 
Action: Mouse scrolled (369, 332) with delta (0, 0)
Screenshot: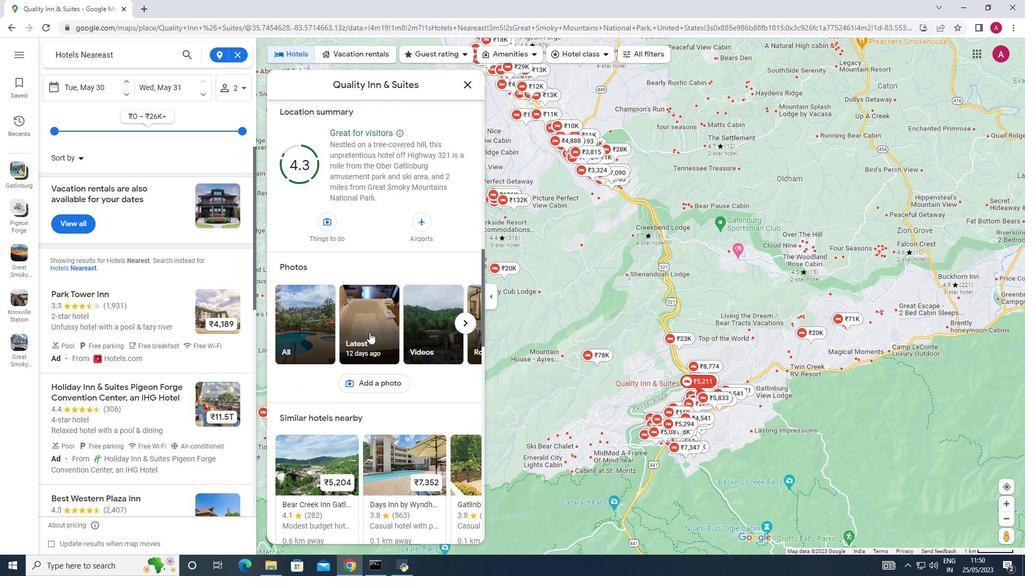 
Action: Mouse scrolled (369, 332) with delta (0, 0)
Screenshot: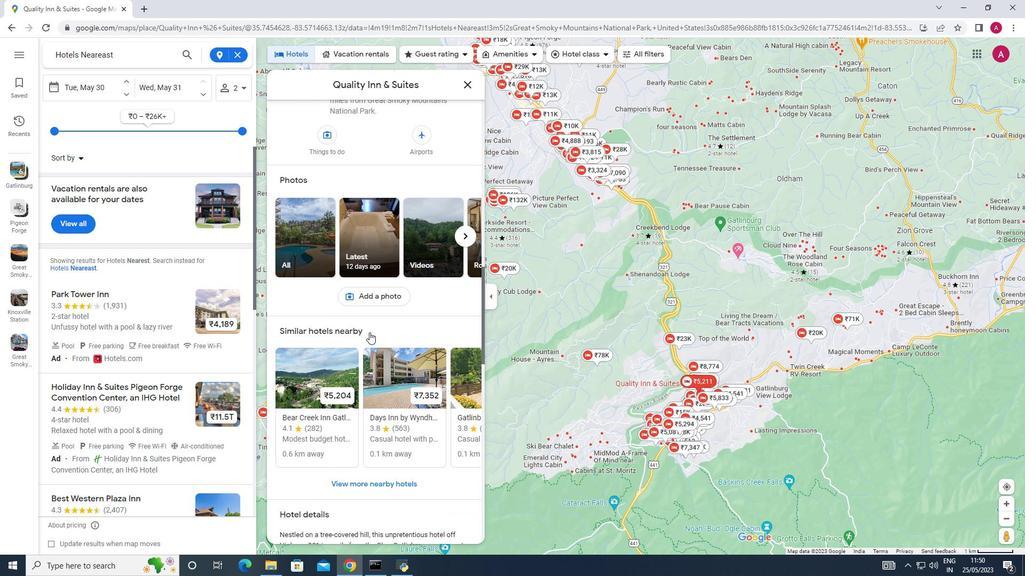 
Action: Mouse scrolled (369, 332) with delta (0, 0)
Screenshot: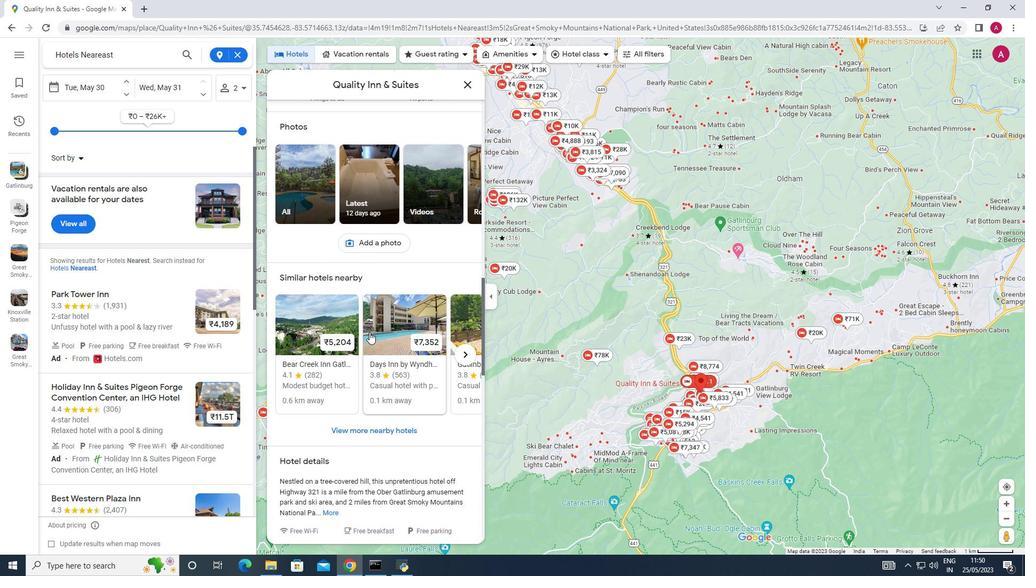 
Action: Mouse scrolled (369, 332) with delta (0, 0)
Screenshot: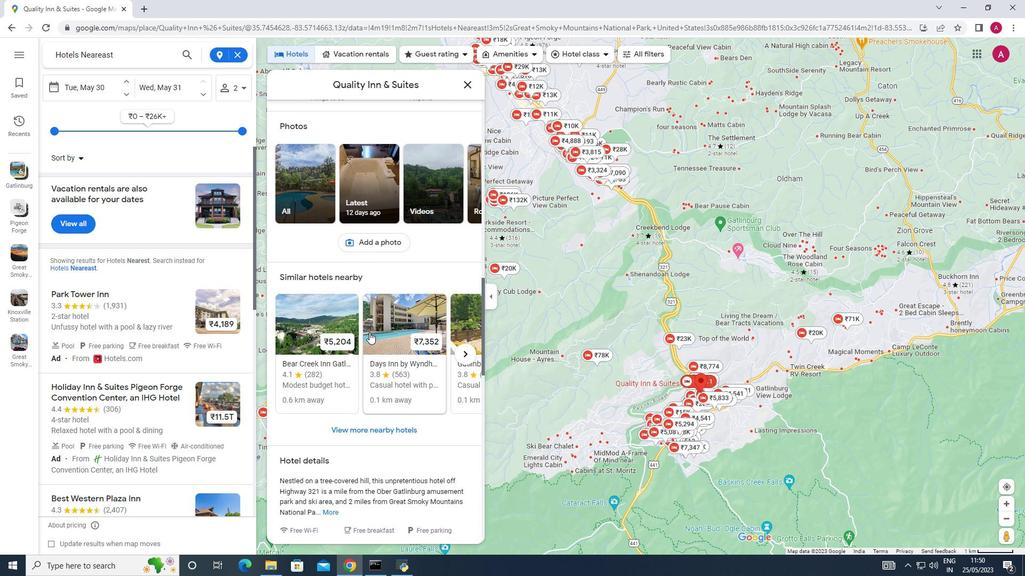 
Action: Mouse scrolled (369, 332) with delta (0, 0)
Screenshot: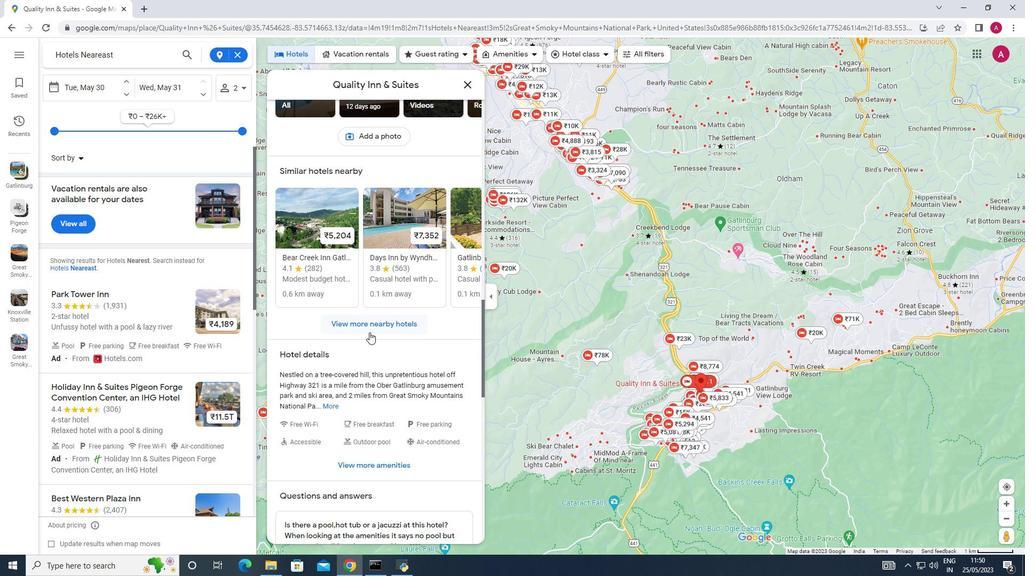 
Action: Mouse scrolled (369, 332) with delta (0, 0)
Screenshot: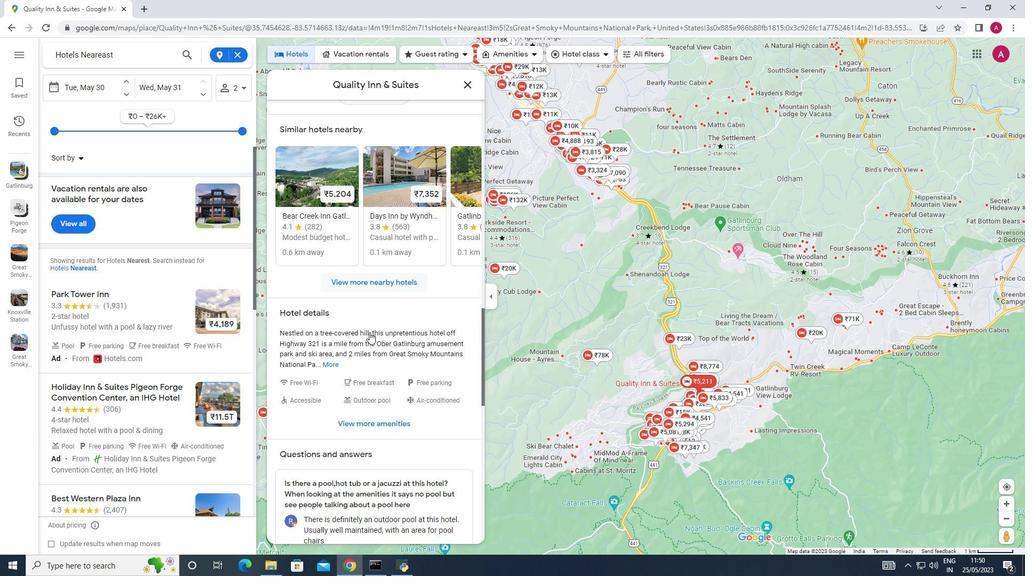 
Action: Mouse moved to (419, 342)
Screenshot: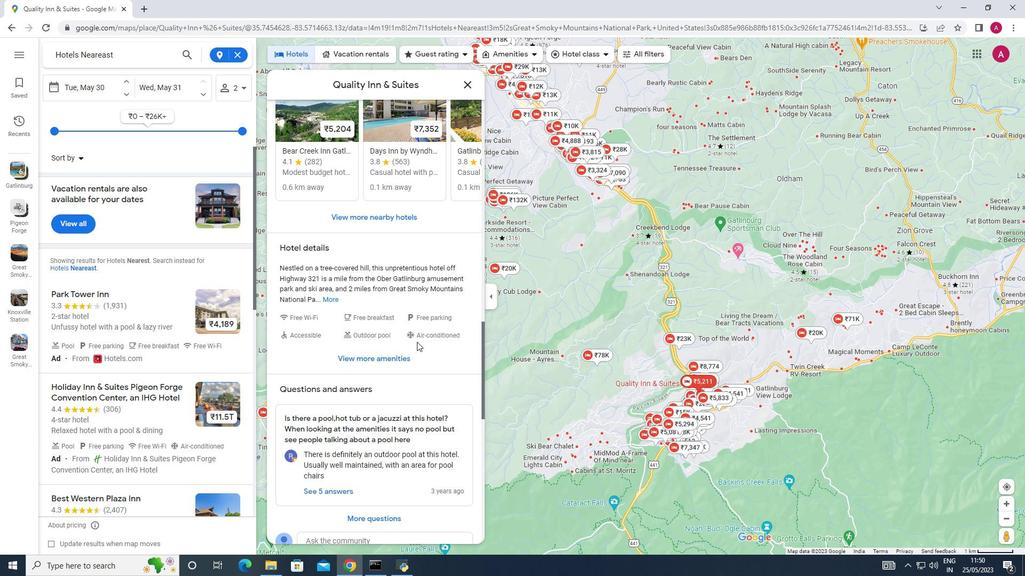
Action: Mouse scrolled (419, 341) with delta (0, 0)
Screenshot: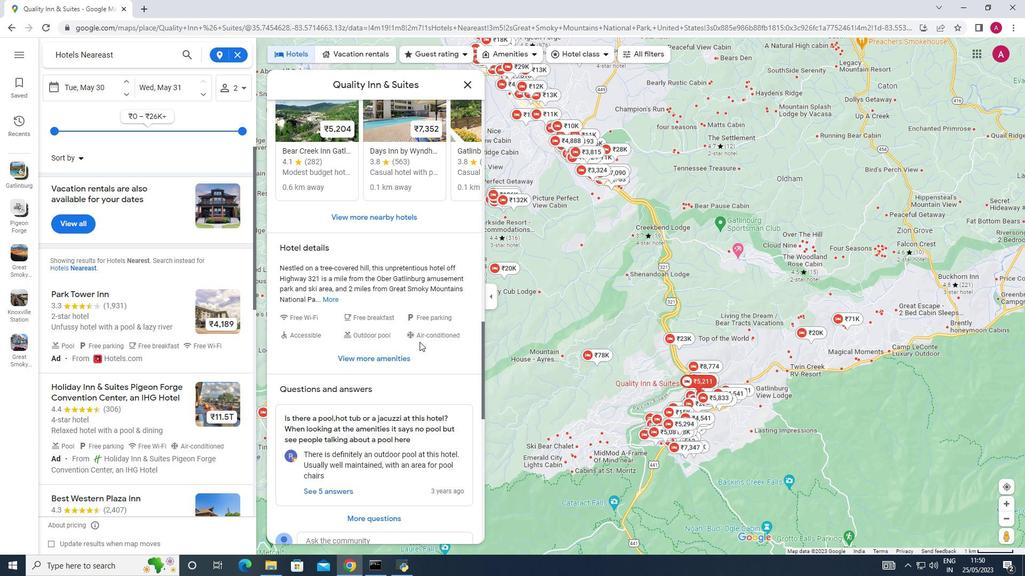 
Action: Mouse scrolled (419, 341) with delta (0, 0)
Screenshot: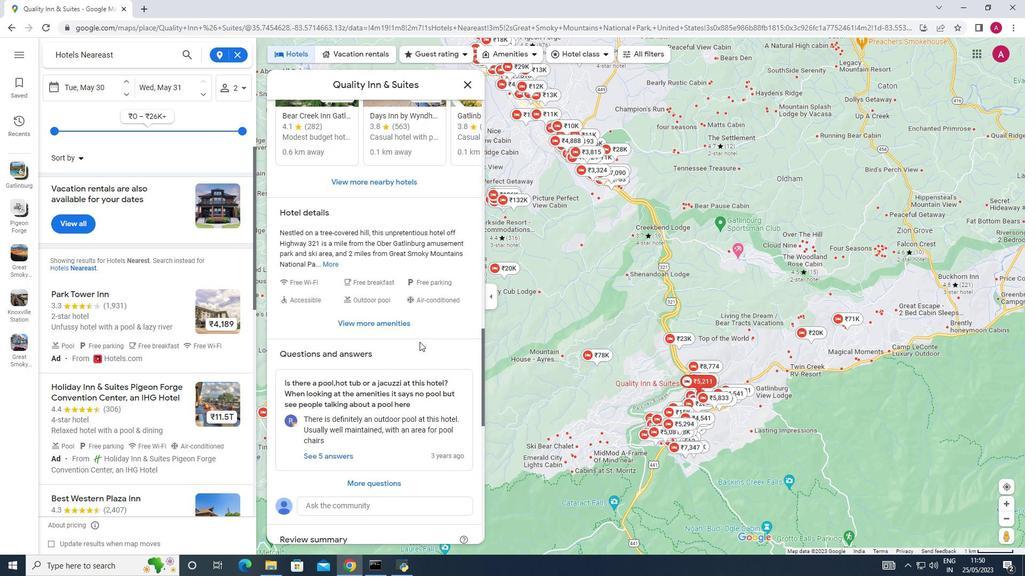 
Action: Mouse scrolled (419, 341) with delta (0, 0)
Screenshot: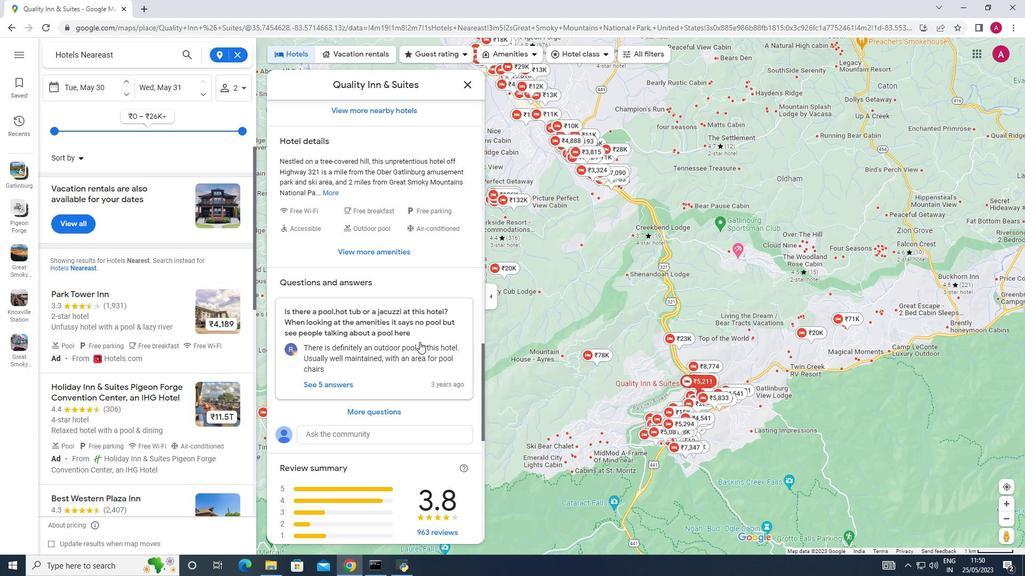 
Action: Mouse scrolled (419, 341) with delta (0, 0)
Screenshot: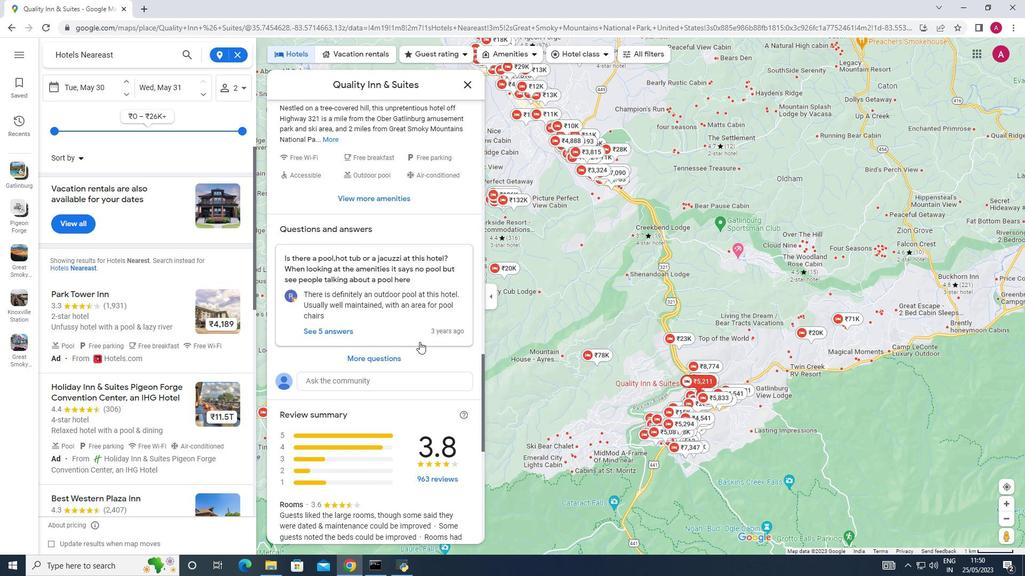 
Action: Mouse moved to (381, 267)
Screenshot: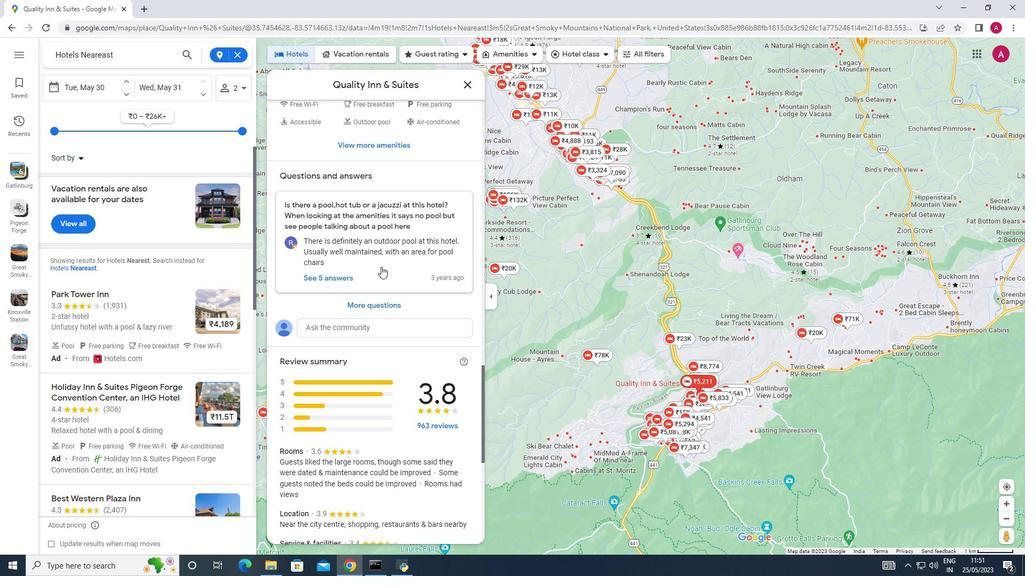 
Action: Mouse scrolled (381, 266) with delta (0, 0)
Screenshot: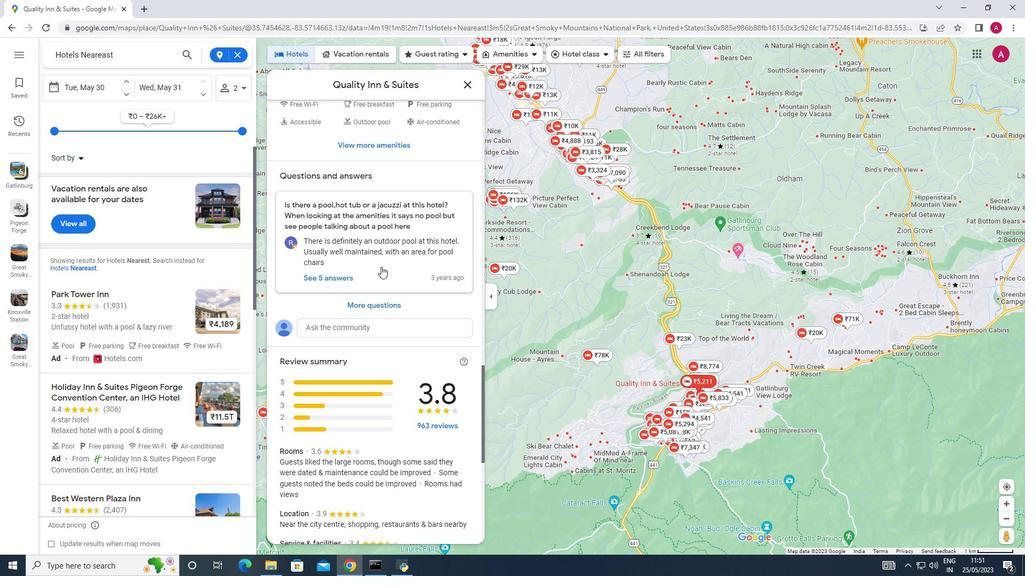 
Action: Mouse moved to (380, 268)
Screenshot: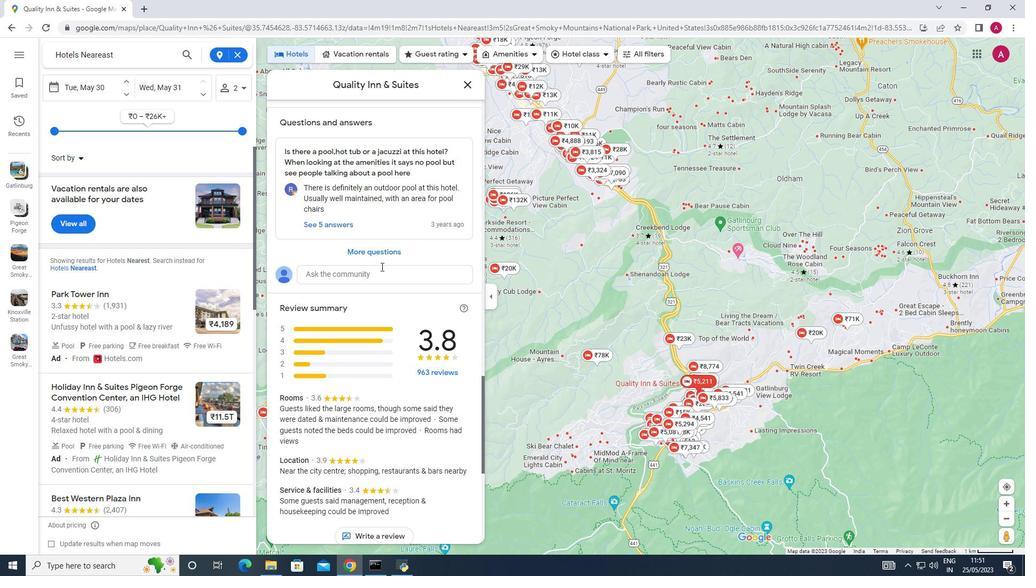 
Action: Mouse scrolled (380, 267) with delta (0, 0)
Screenshot: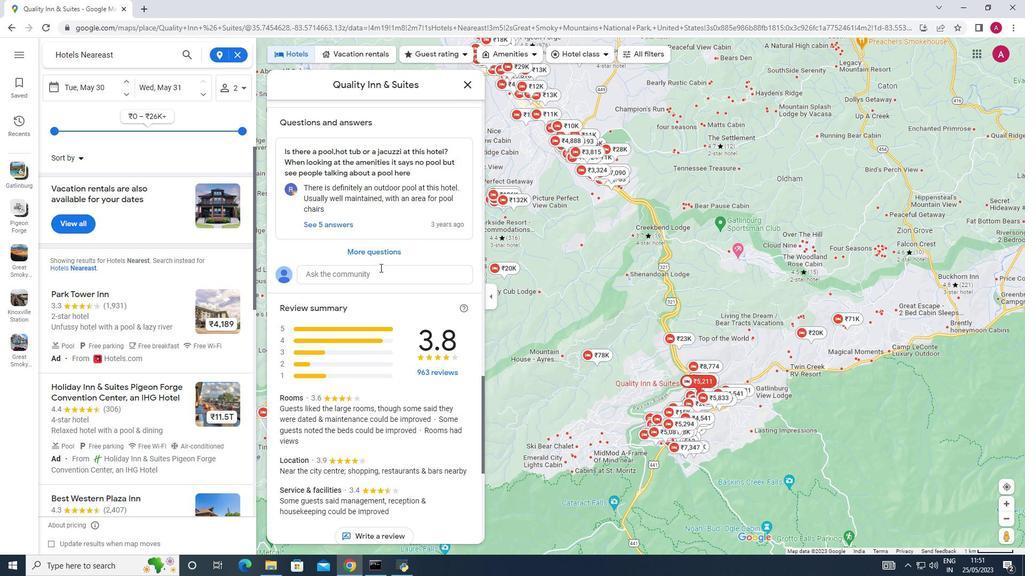 
Action: Mouse scrolled (380, 267) with delta (0, 0)
Screenshot: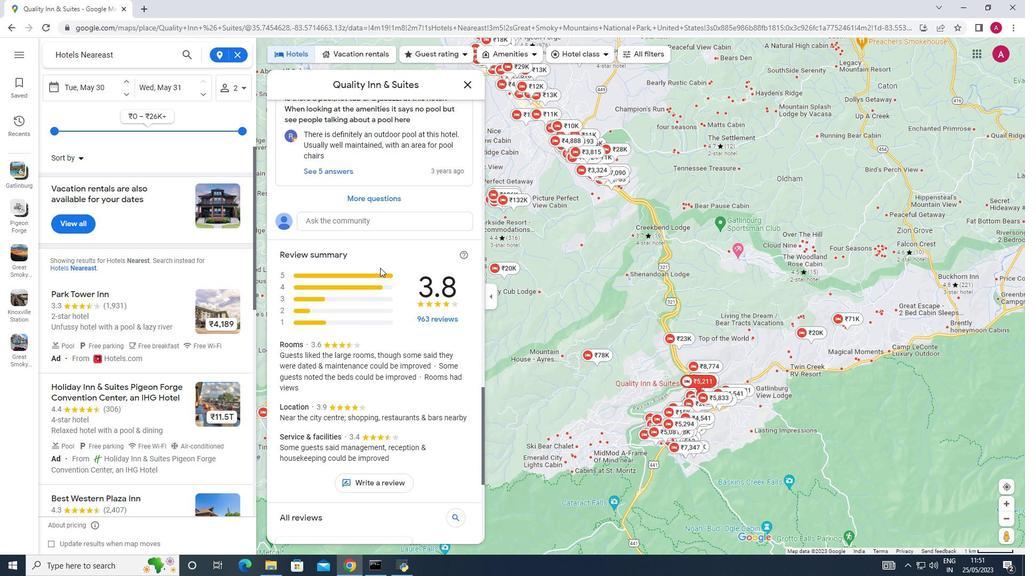 
Action: Mouse scrolled (380, 267) with delta (0, 0)
Screenshot: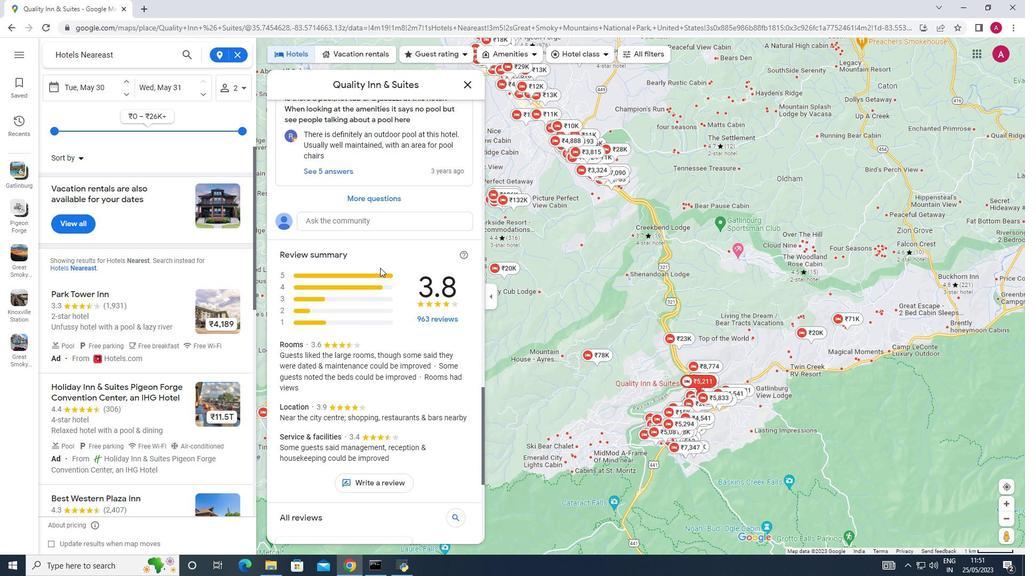 
Action: Mouse scrolled (380, 267) with delta (0, 0)
Screenshot: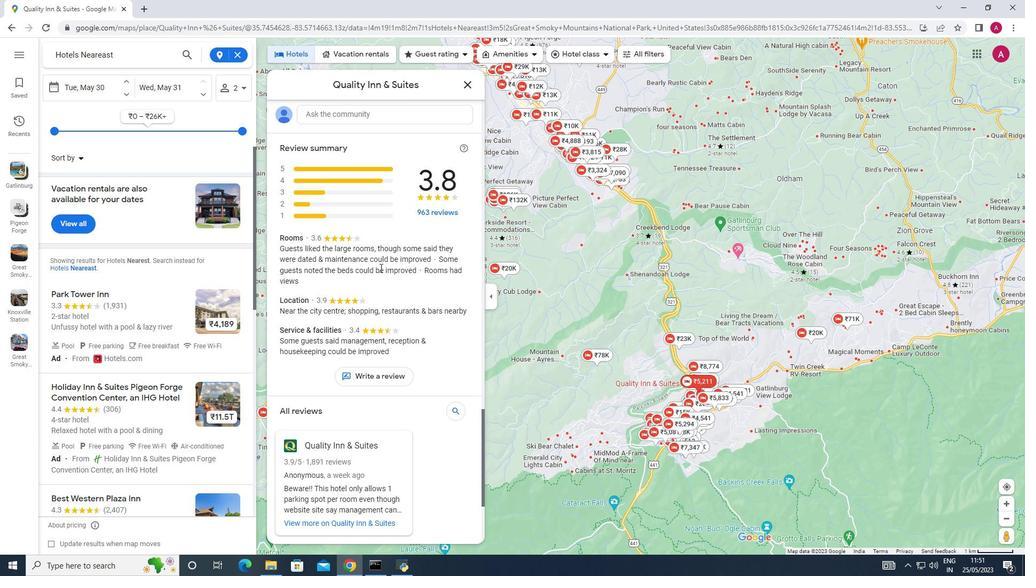 
Action: Mouse moved to (386, 232)
Screenshot: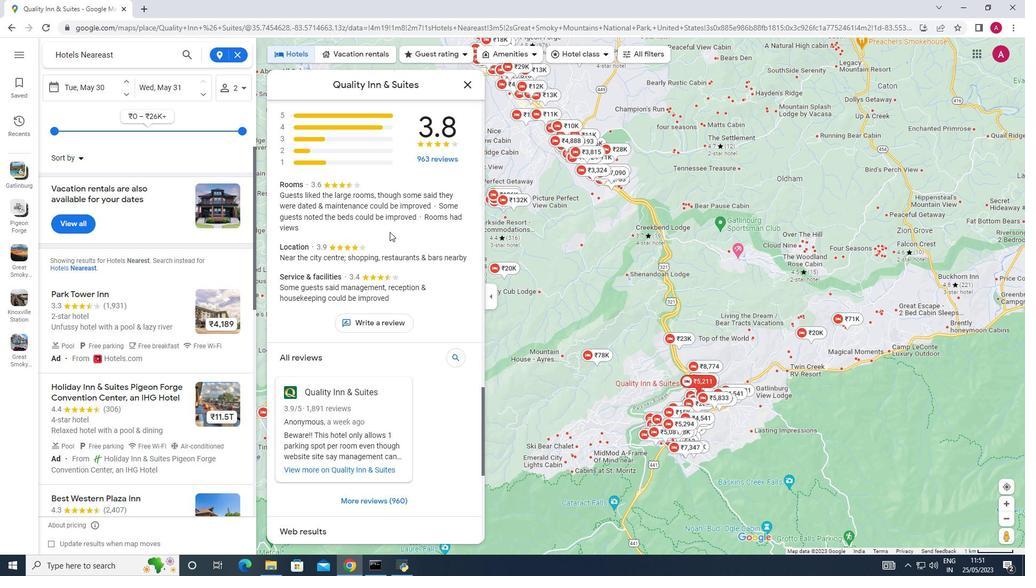 
Action: Mouse scrolled (386, 232) with delta (0, 0)
Screenshot: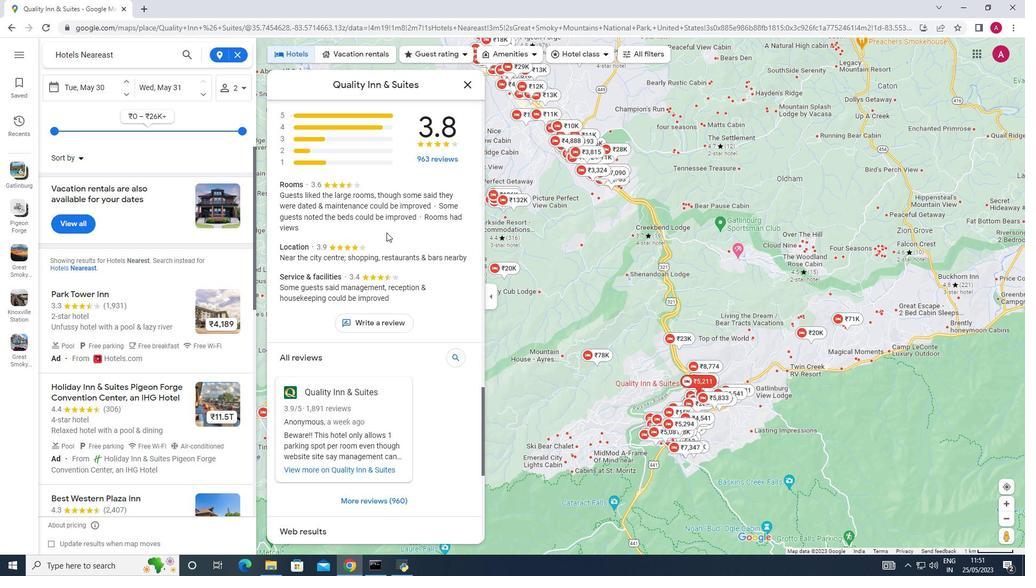 
Action: Mouse scrolled (386, 232) with delta (0, 0)
Screenshot: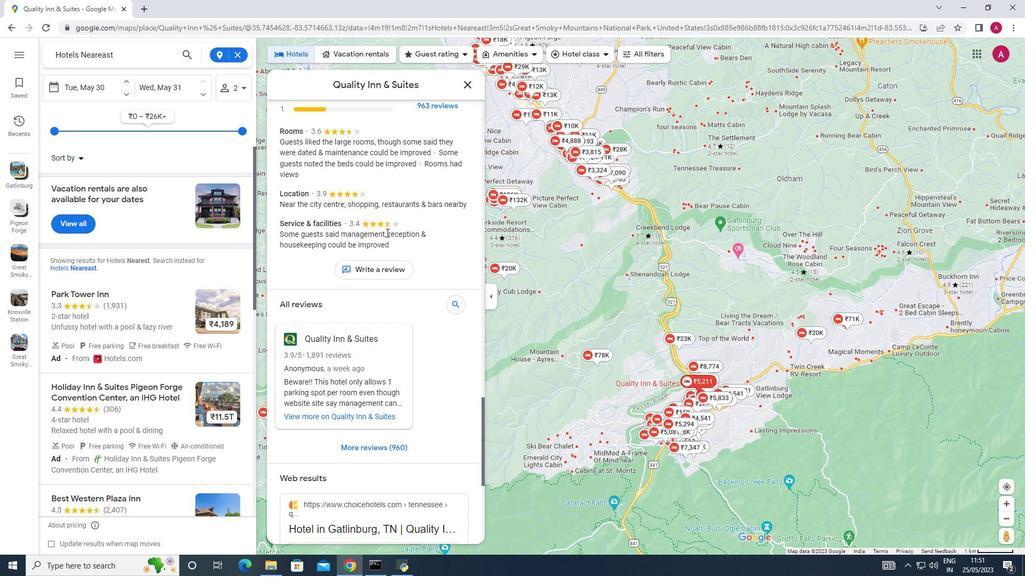 
Action: Mouse moved to (385, 233)
Screenshot: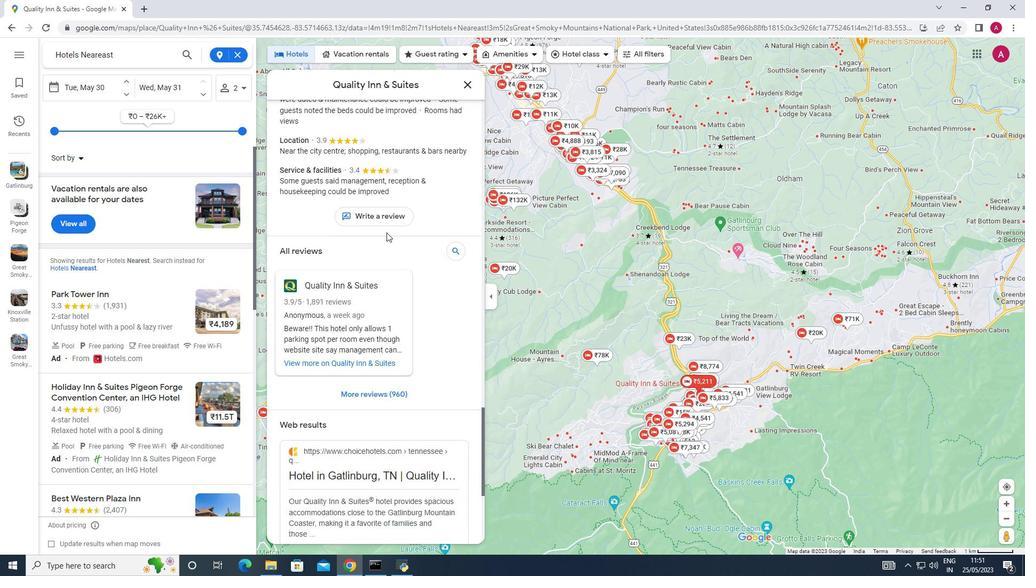 
Action: Mouse scrolled (385, 232) with delta (0, 0)
Screenshot: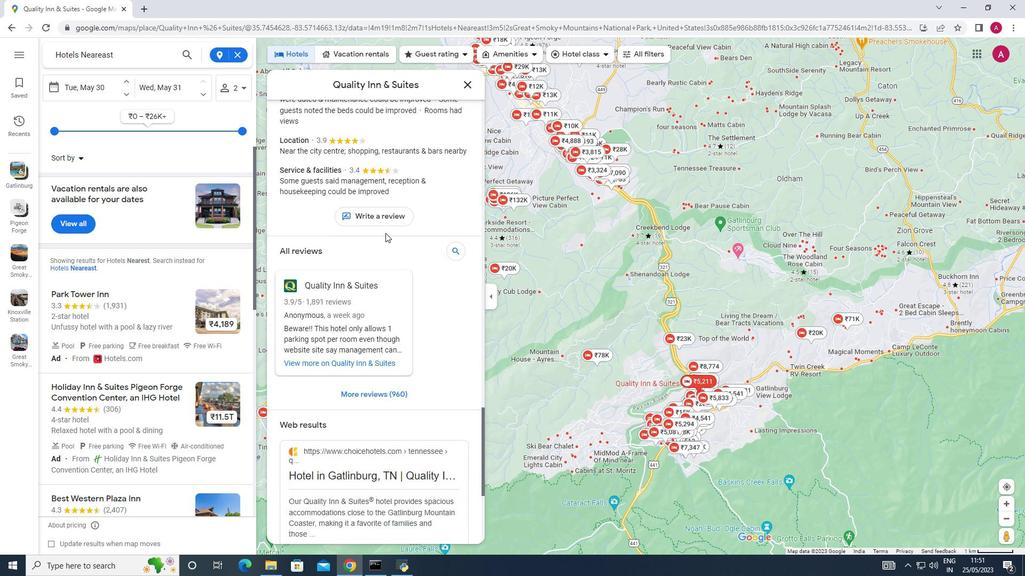 
Action: Mouse scrolled (385, 232) with delta (0, 0)
Screenshot: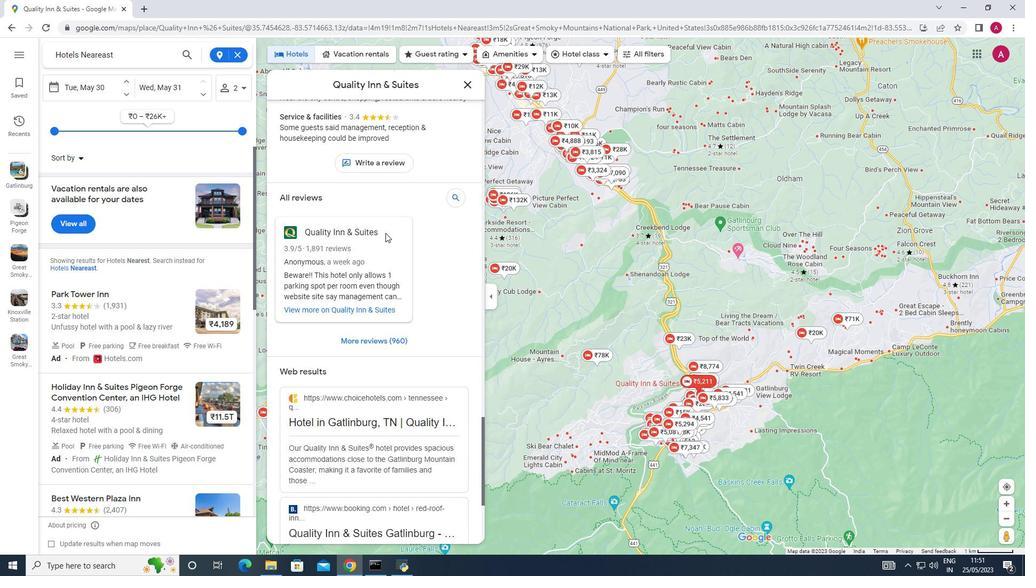 
Action: Mouse scrolled (385, 232) with delta (0, 0)
Screenshot: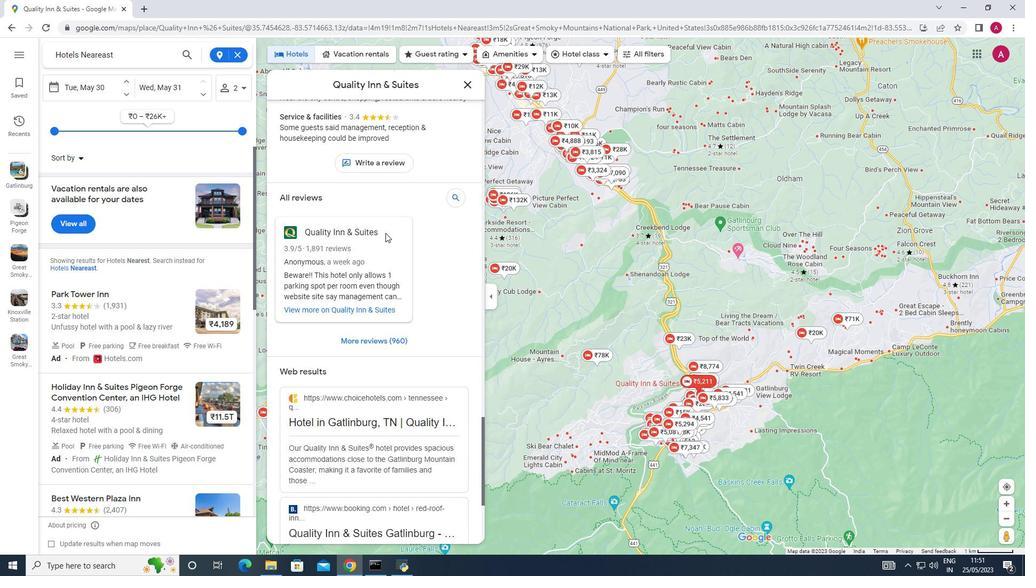 
Action: Mouse scrolled (385, 232) with delta (0, 0)
Screenshot: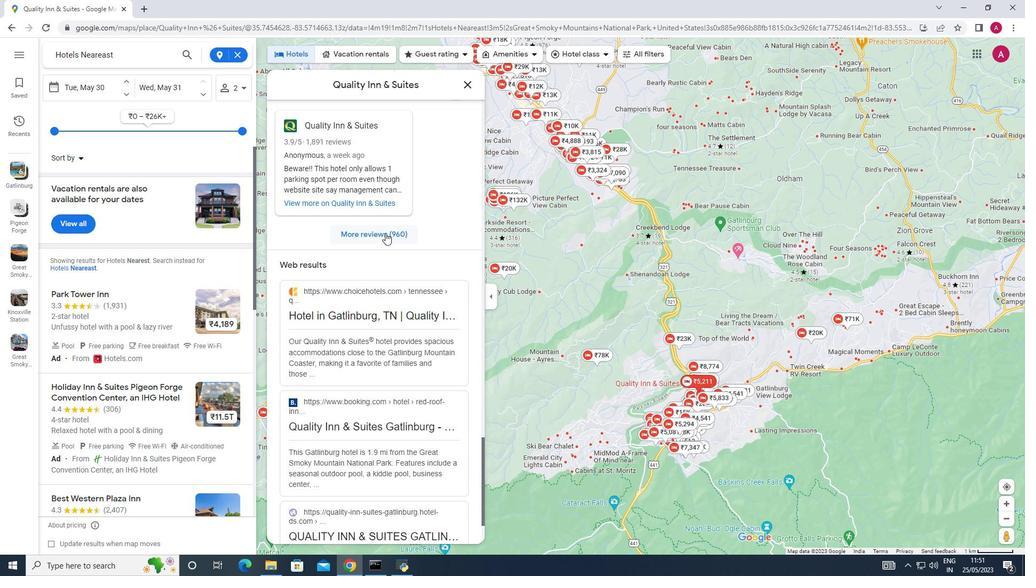 
Action: Mouse scrolled (385, 232) with delta (0, 0)
Screenshot: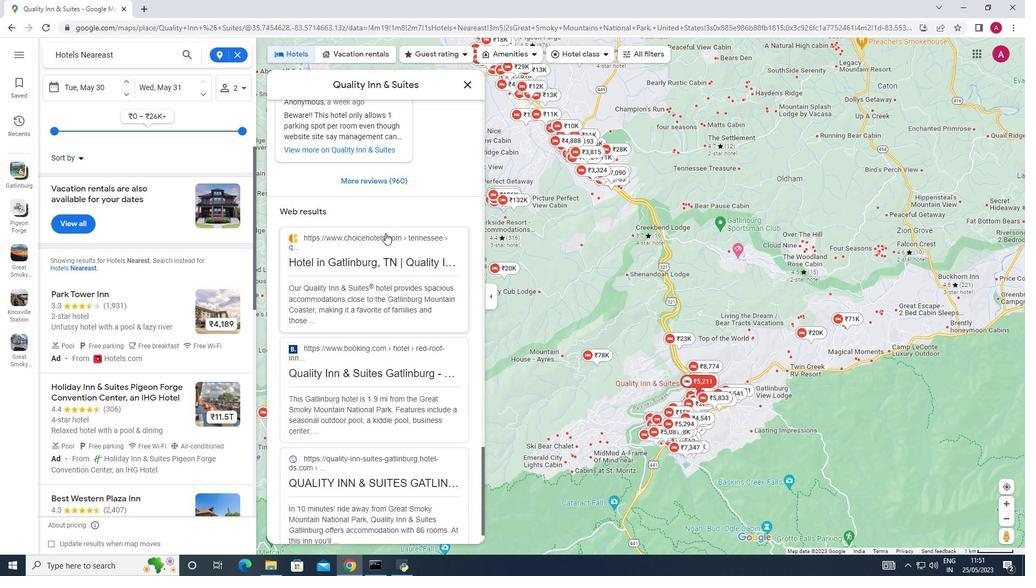 
Action: Mouse scrolled (385, 232) with delta (0, 0)
Screenshot: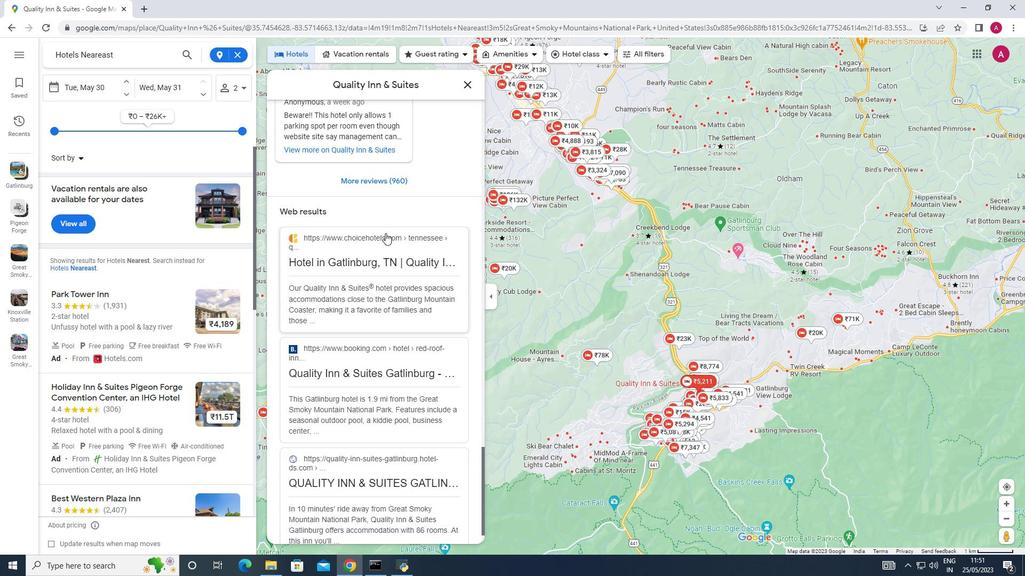 
Action: Mouse scrolled (385, 232) with delta (0, 0)
Screenshot: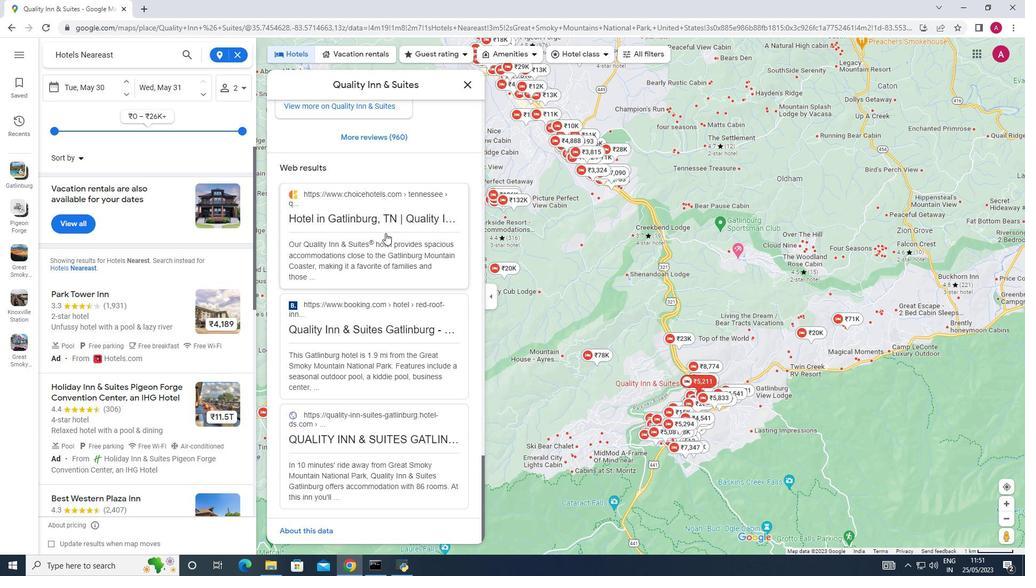 
Action: Mouse scrolled (385, 232) with delta (0, 0)
Screenshot: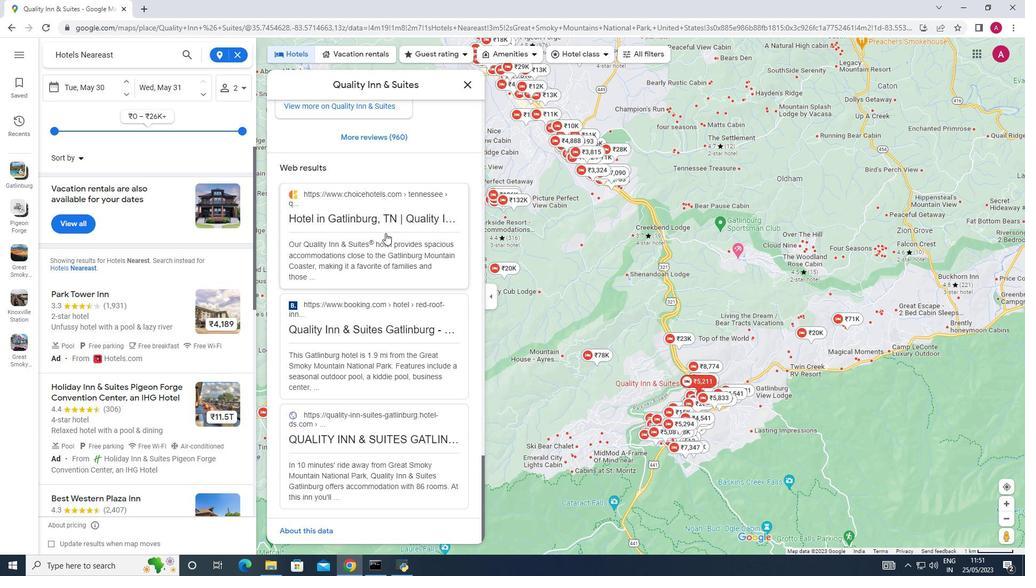 
Action: Mouse scrolled (385, 232) with delta (0, 0)
Screenshot: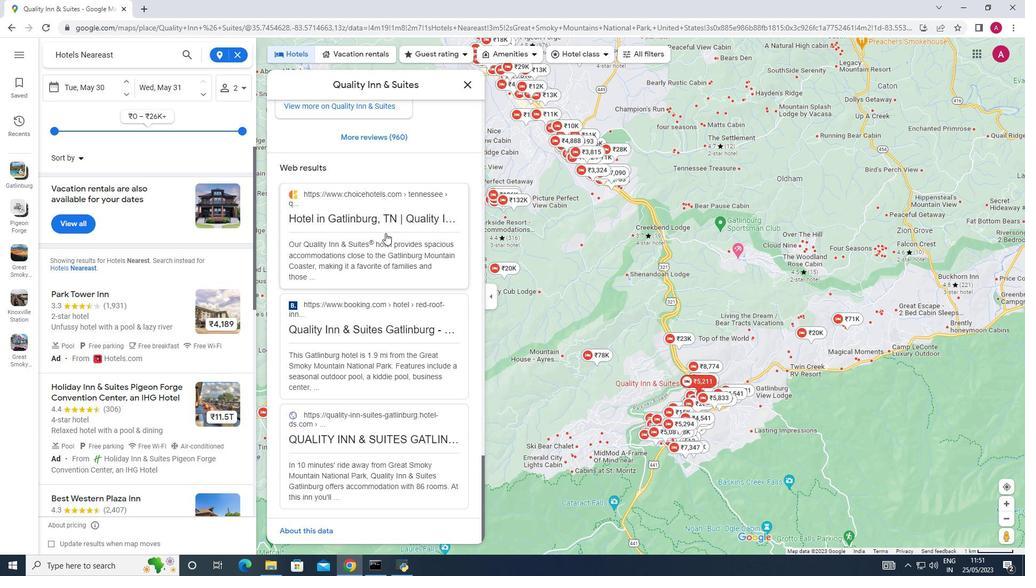 
Action: Mouse scrolled (385, 232) with delta (0, 0)
Screenshot: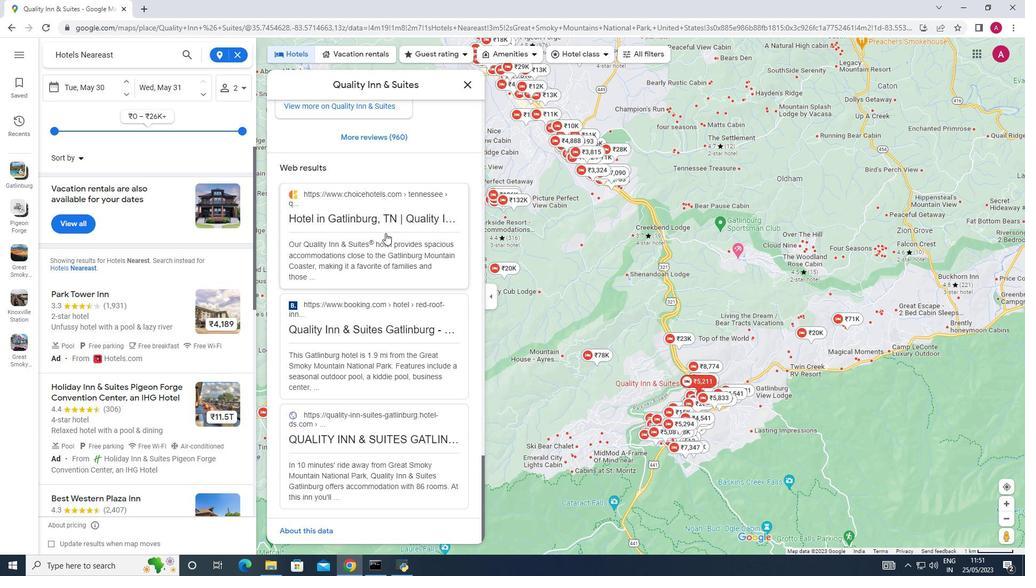 
Action: Mouse scrolled (385, 232) with delta (0, 0)
Screenshot: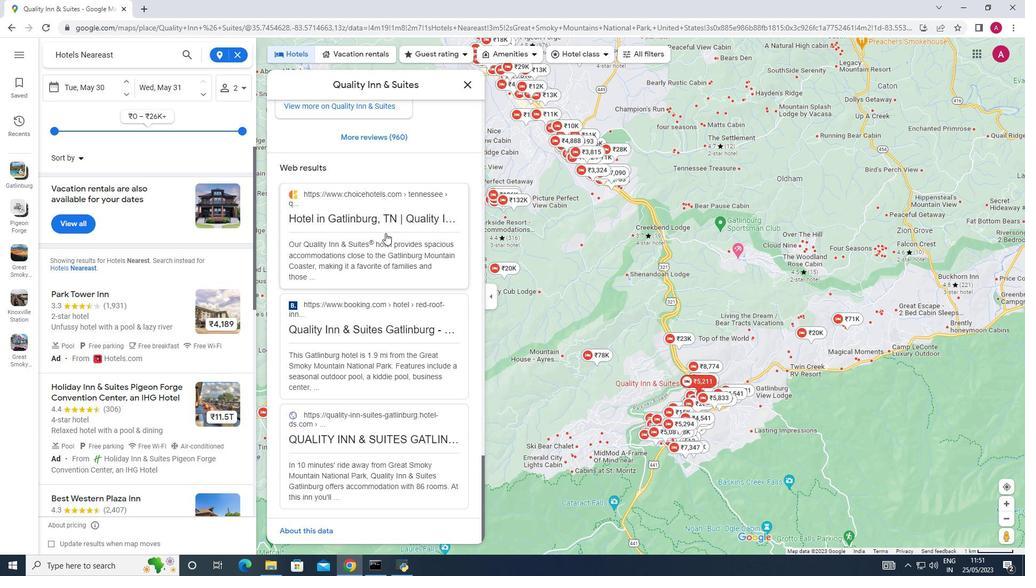 
Action: Mouse moved to (370, 343)
Screenshot: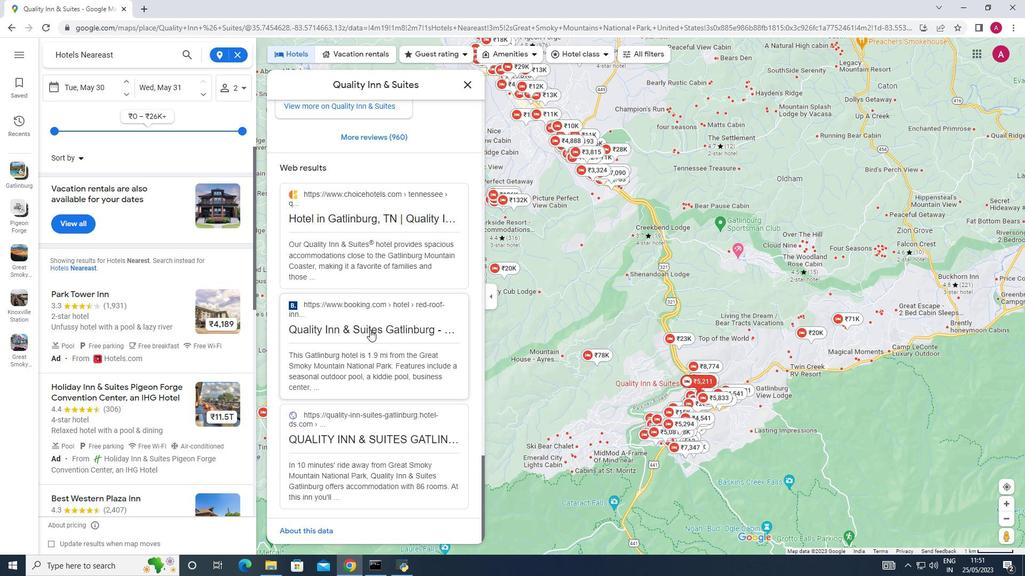 
Action: Mouse scrolled (370, 342) with delta (0, 0)
Screenshot: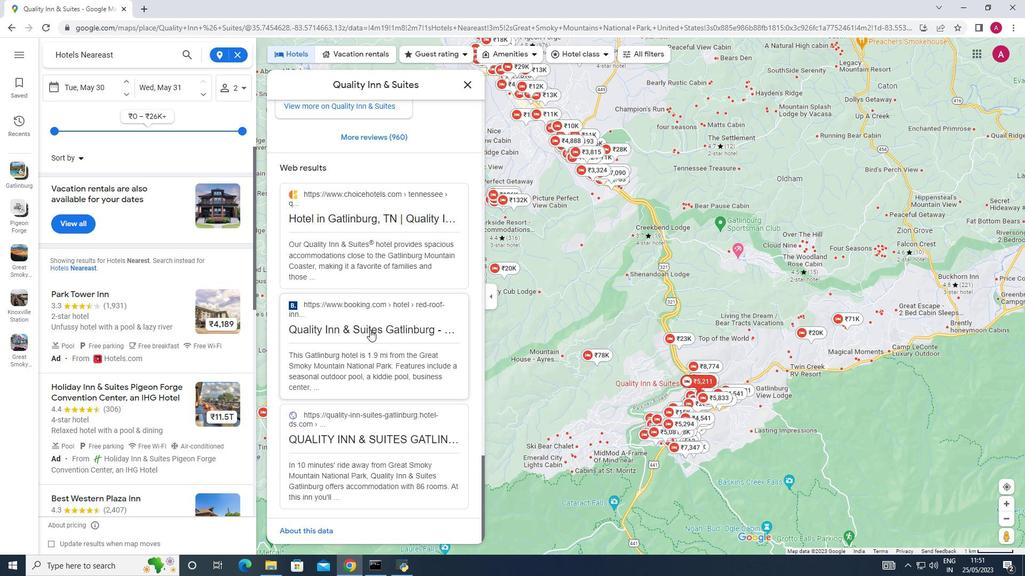 
Action: Mouse moved to (404, 310)
Screenshot: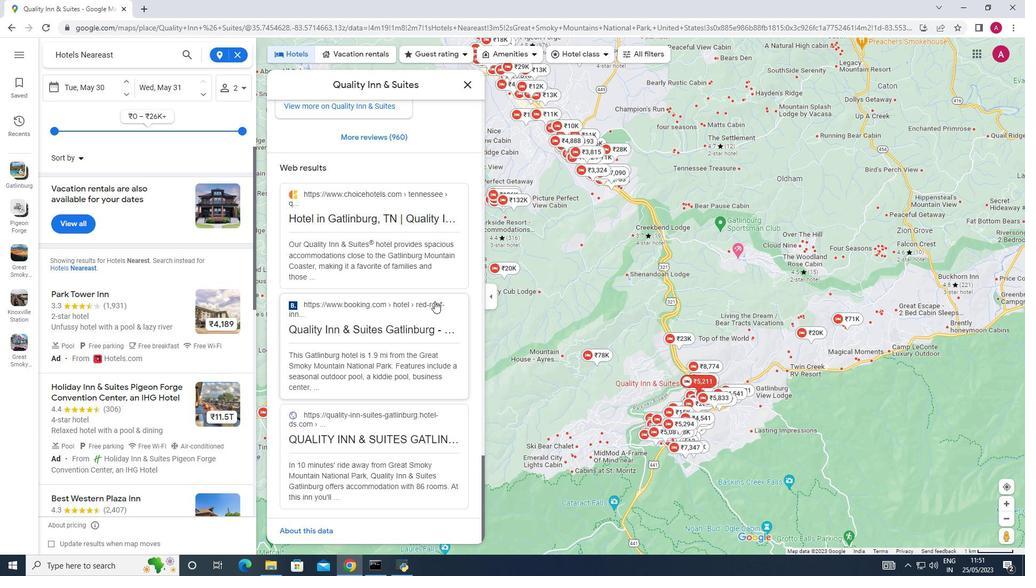 
Action: Mouse scrolled (404, 311) with delta (0, 0)
Screenshot: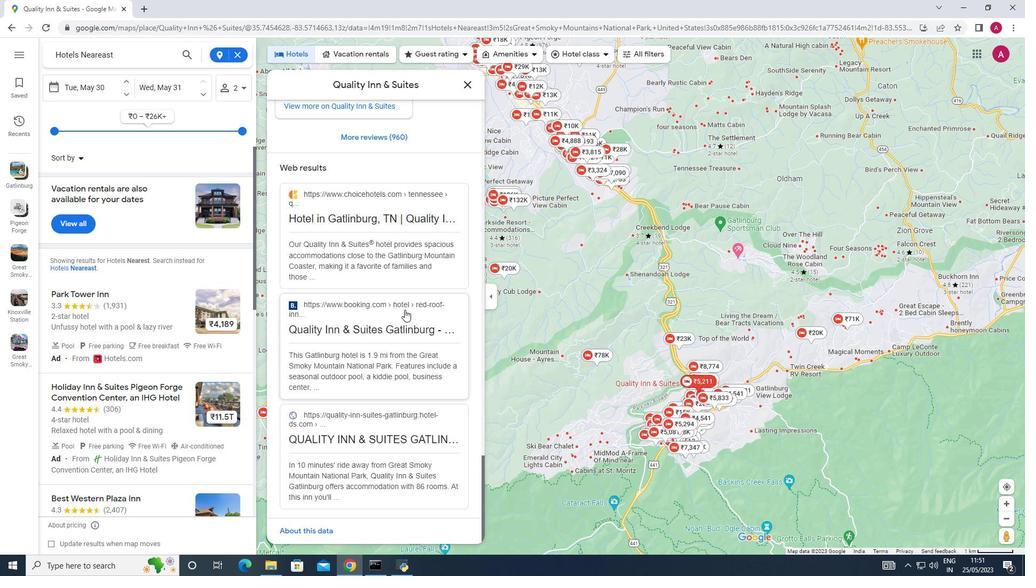 
Action: Mouse scrolled (404, 311) with delta (0, 0)
Screenshot: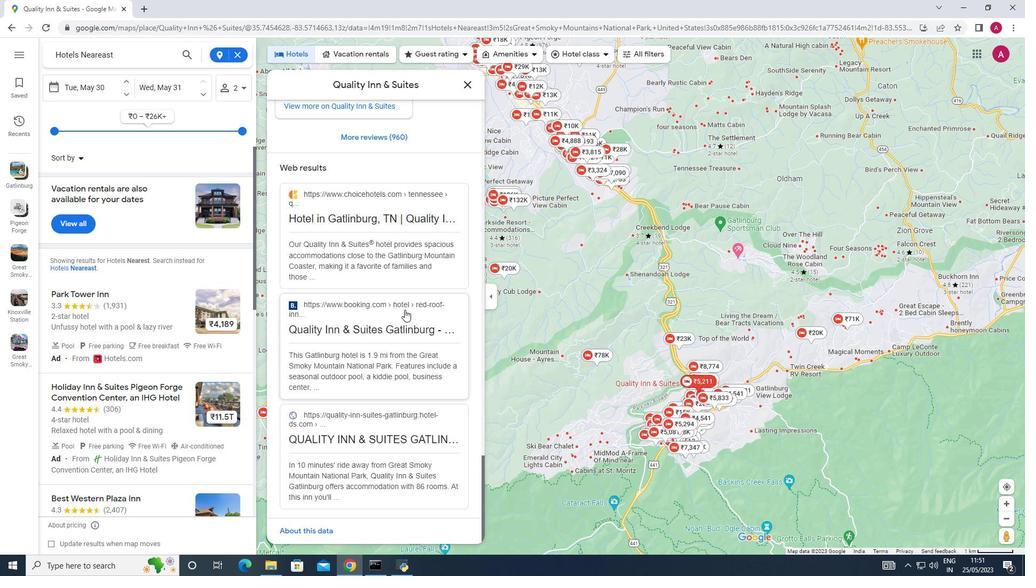 
Action: Mouse scrolled (404, 311) with delta (0, 0)
Screenshot: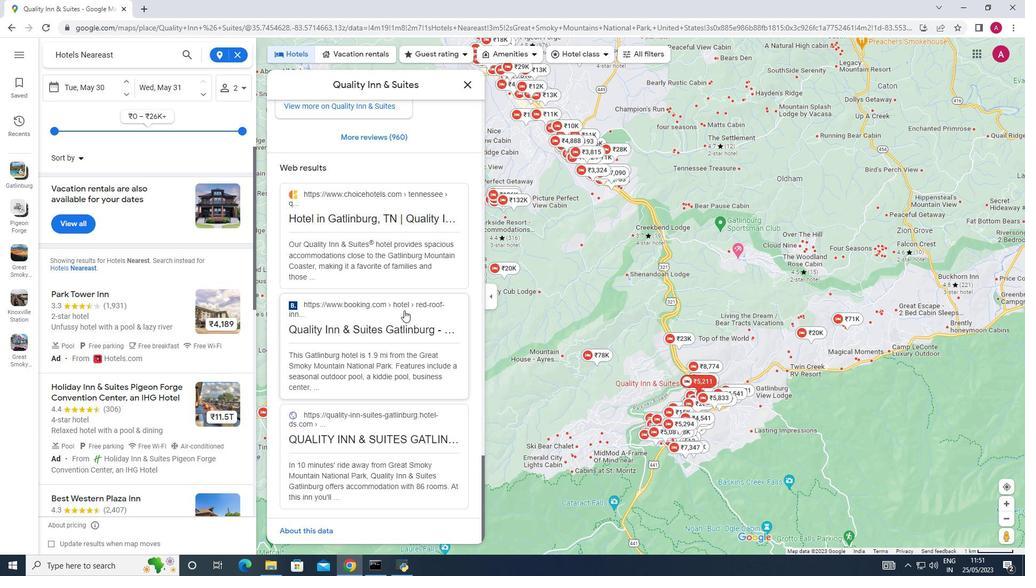 
Action: Mouse scrolled (404, 311) with delta (0, 0)
Screenshot: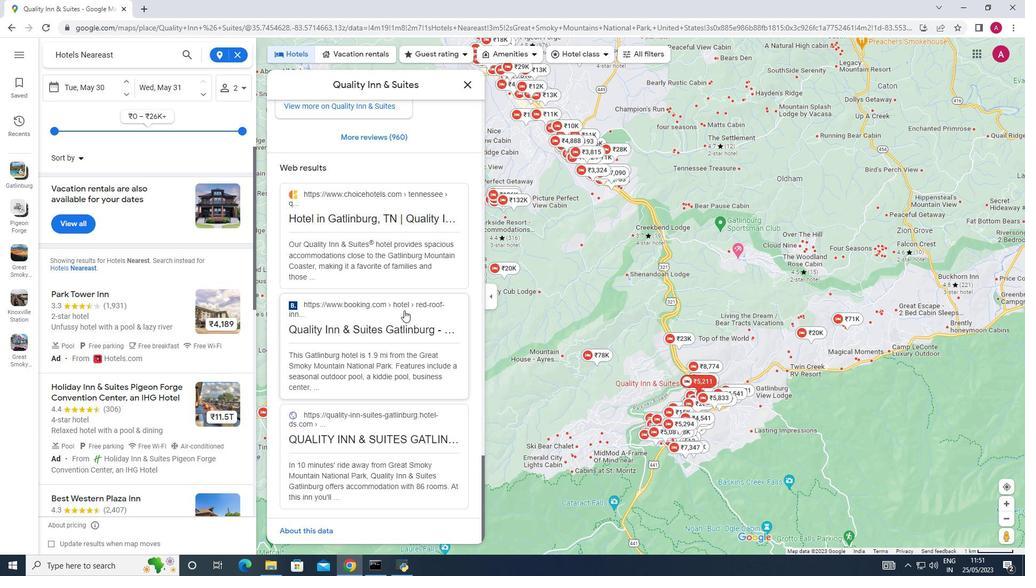 
Action: Mouse scrolled (404, 311) with delta (0, 0)
Screenshot: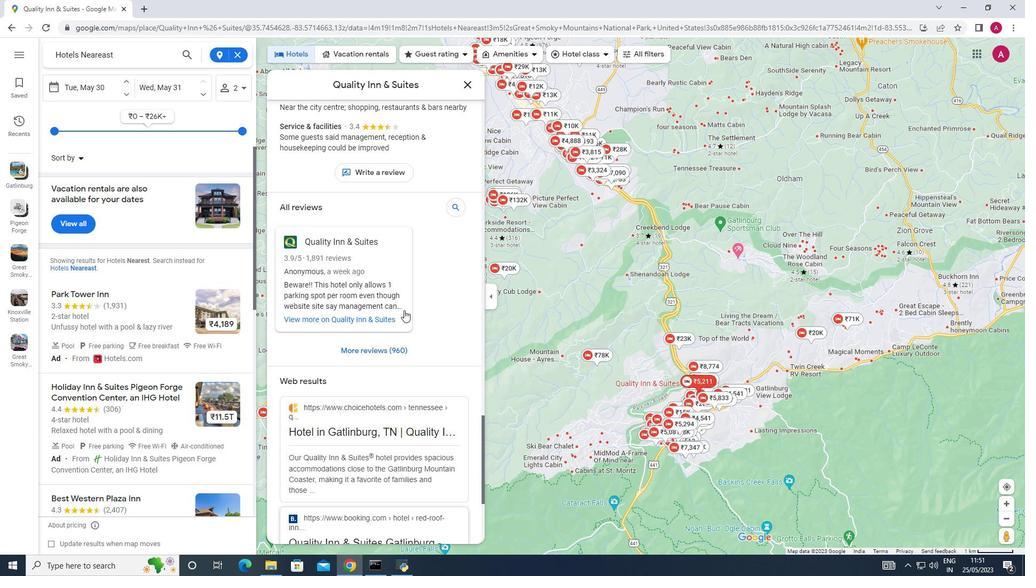 
Action: Mouse scrolled (404, 311) with delta (0, 0)
Screenshot: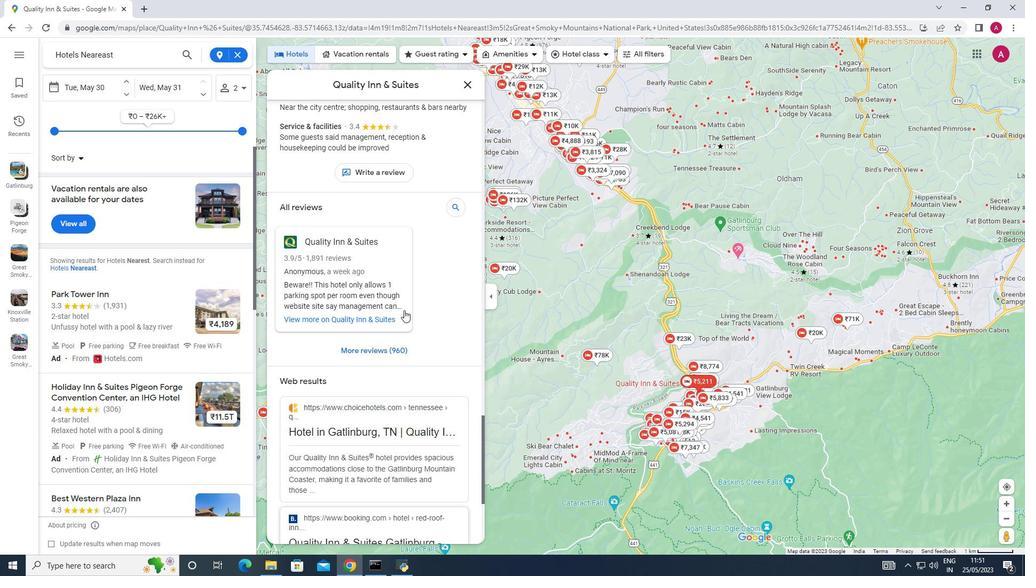 
Action: Mouse scrolled (404, 311) with delta (0, 0)
Screenshot: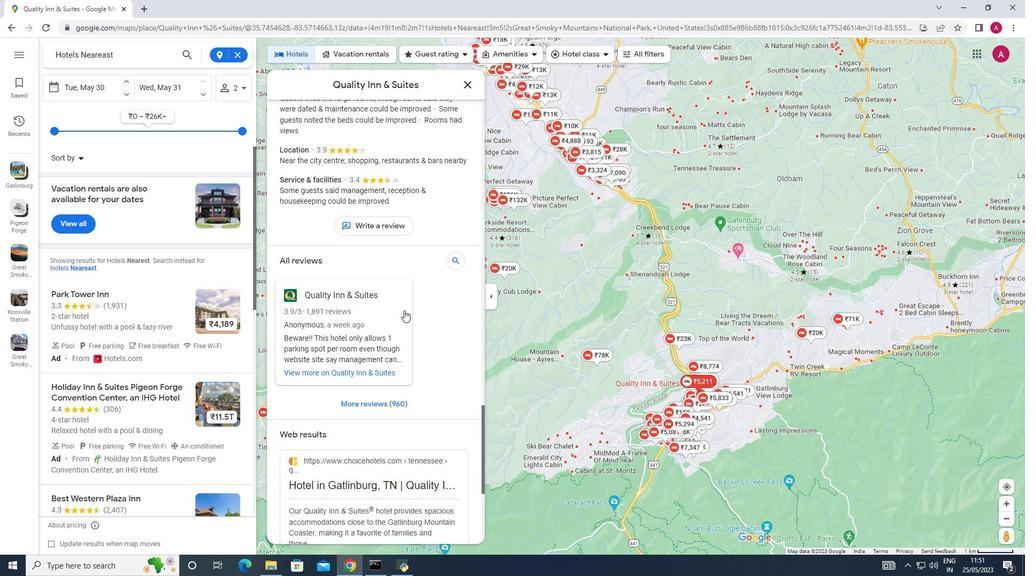 
Action: Mouse scrolled (404, 311) with delta (0, 0)
Screenshot: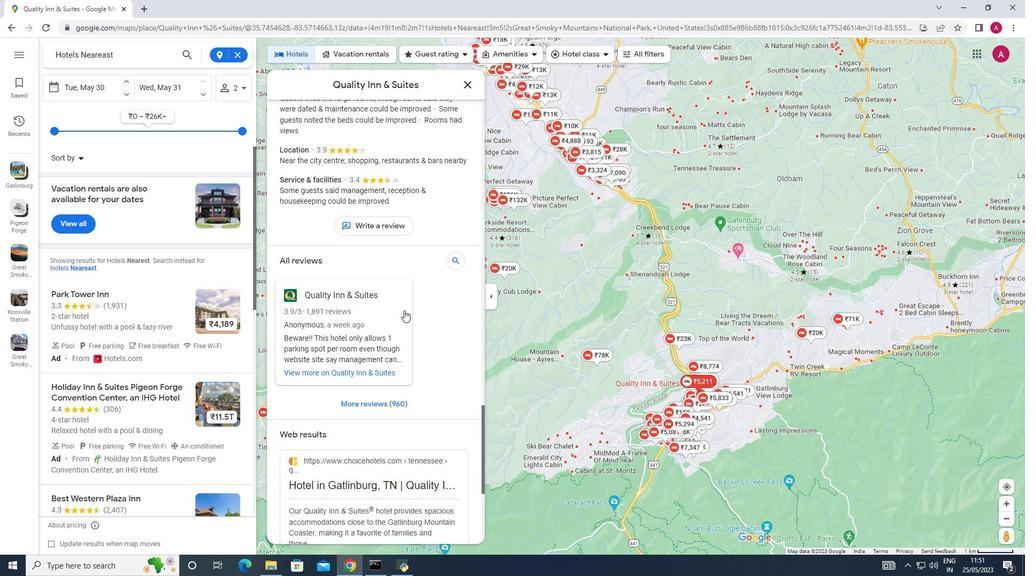 
Action: Mouse scrolled (404, 311) with delta (0, 0)
Screenshot: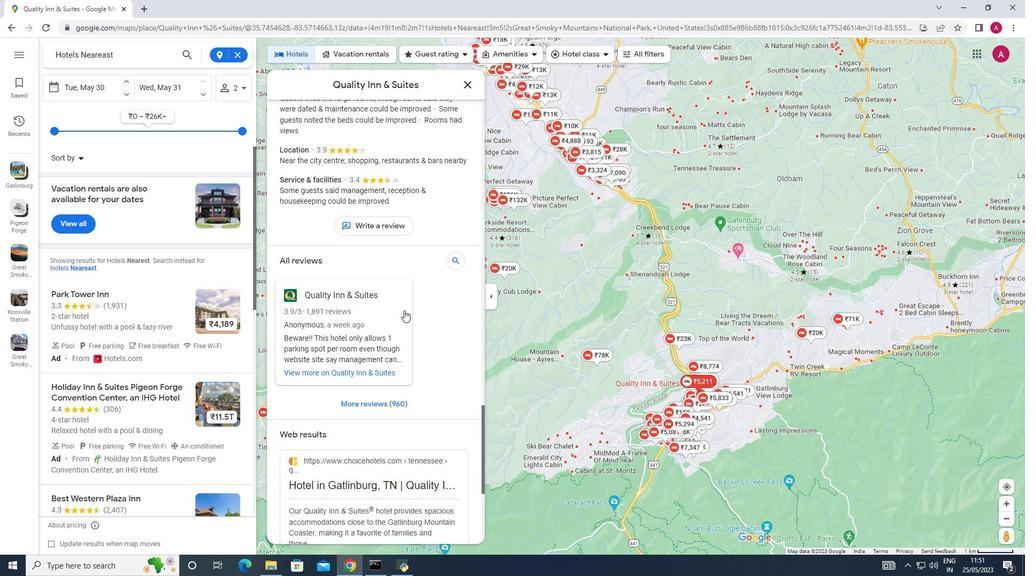 
Action: Mouse scrolled (404, 311) with delta (0, 0)
Screenshot: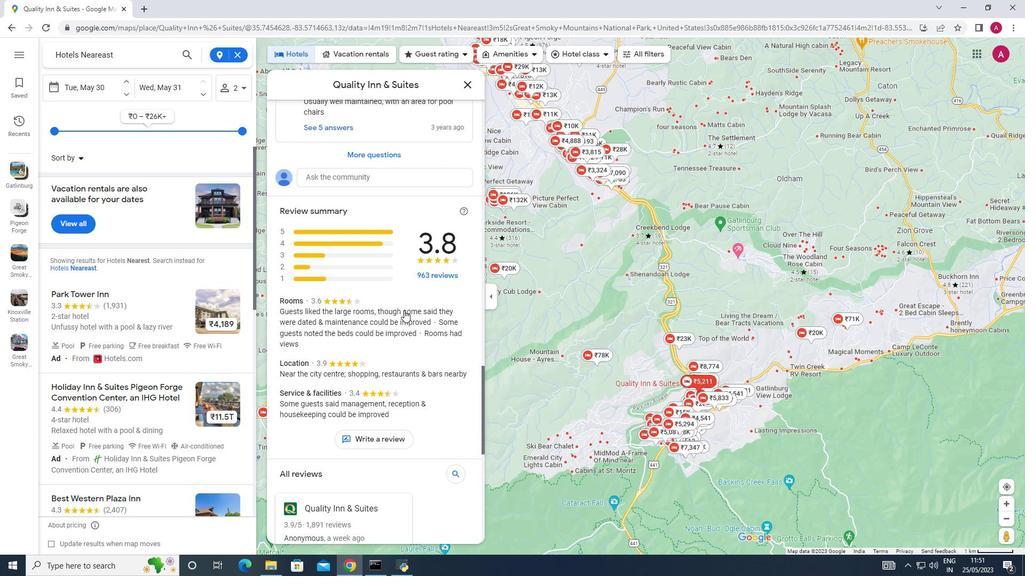 
Action: Mouse scrolled (404, 311) with delta (0, 0)
Screenshot: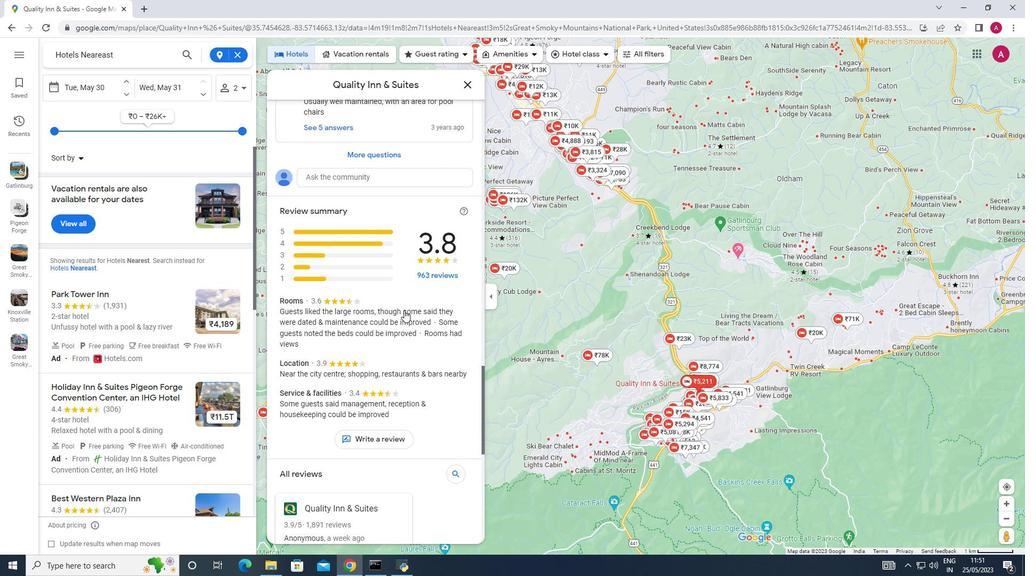 
Action: Mouse scrolled (404, 311) with delta (0, 0)
Screenshot: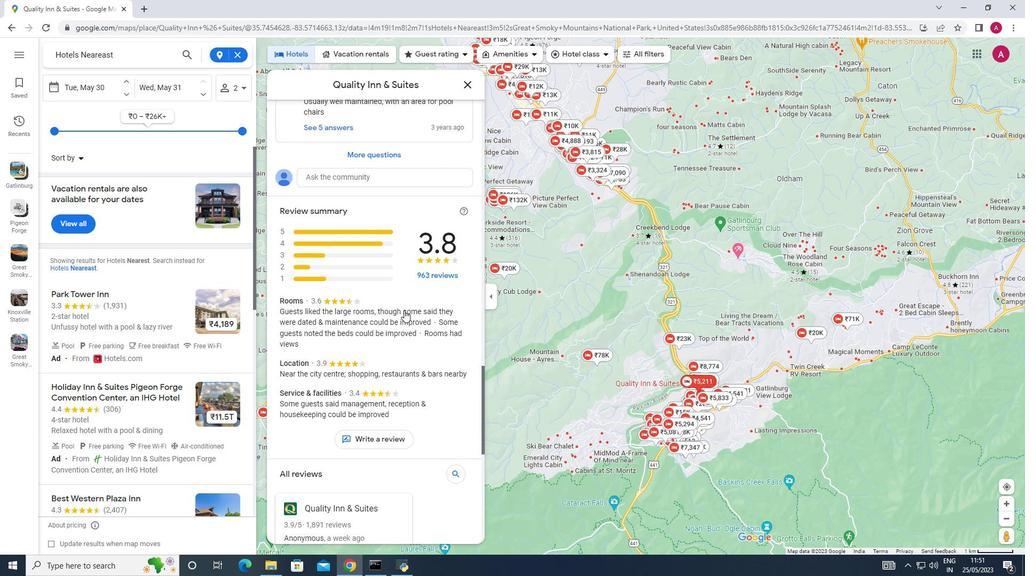 
Action: Mouse scrolled (404, 311) with delta (0, 0)
Screenshot: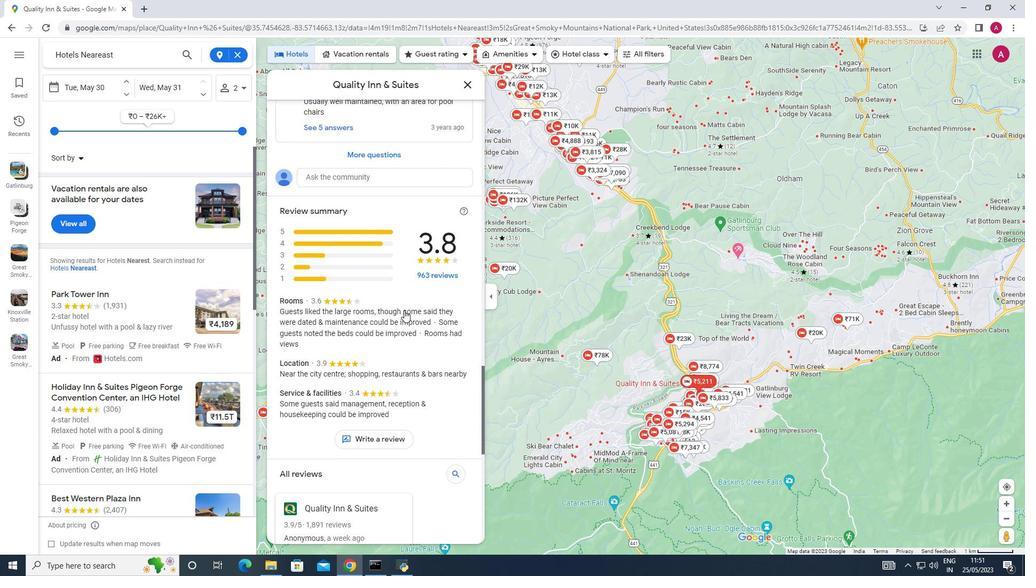 
Action: Mouse scrolled (404, 311) with delta (0, 0)
Screenshot: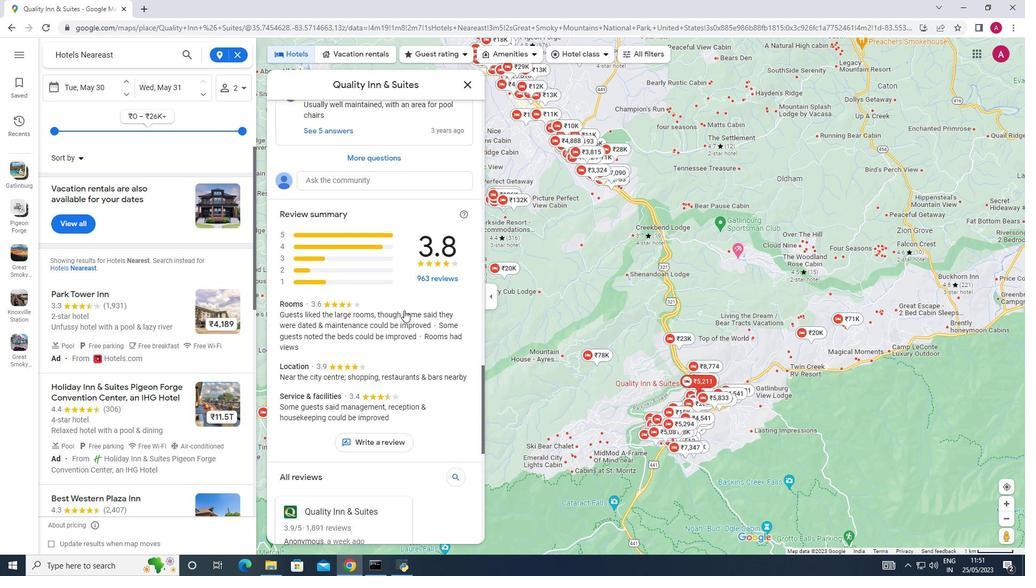
Action: Mouse scrolled (404, 311) with delta (0, 0)
Screenshot: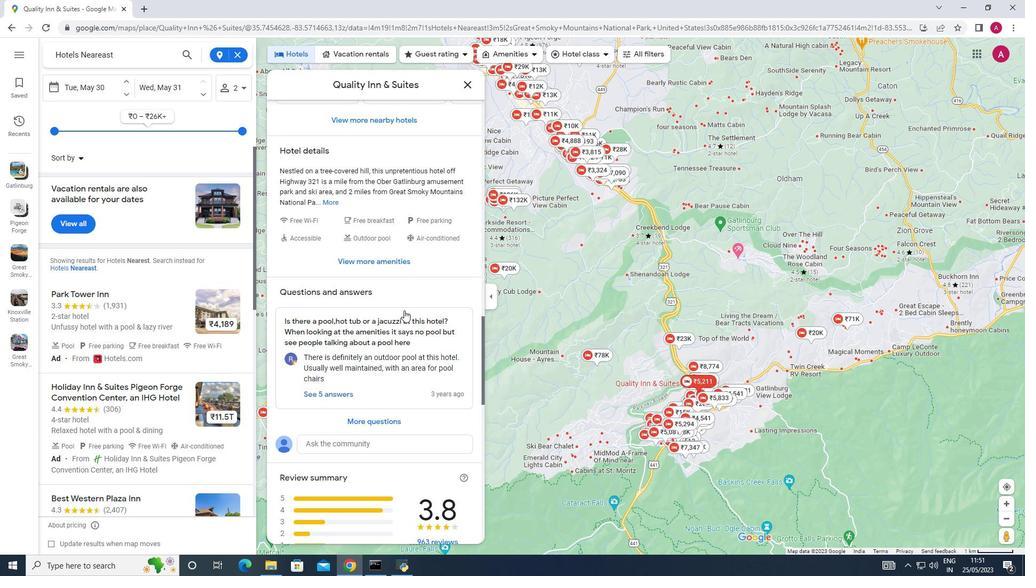 
Action: Mouse scrolled (404, 311) with delta (0, 0)
Screenshot: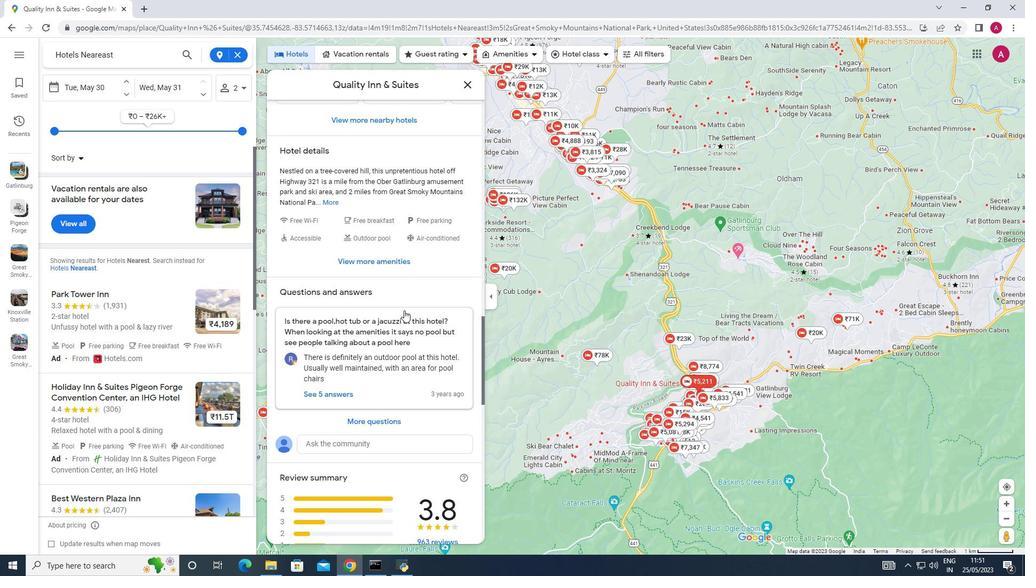 
Action: Mouse scrolled (404, 311) with delta (0, 0)
Screenshot: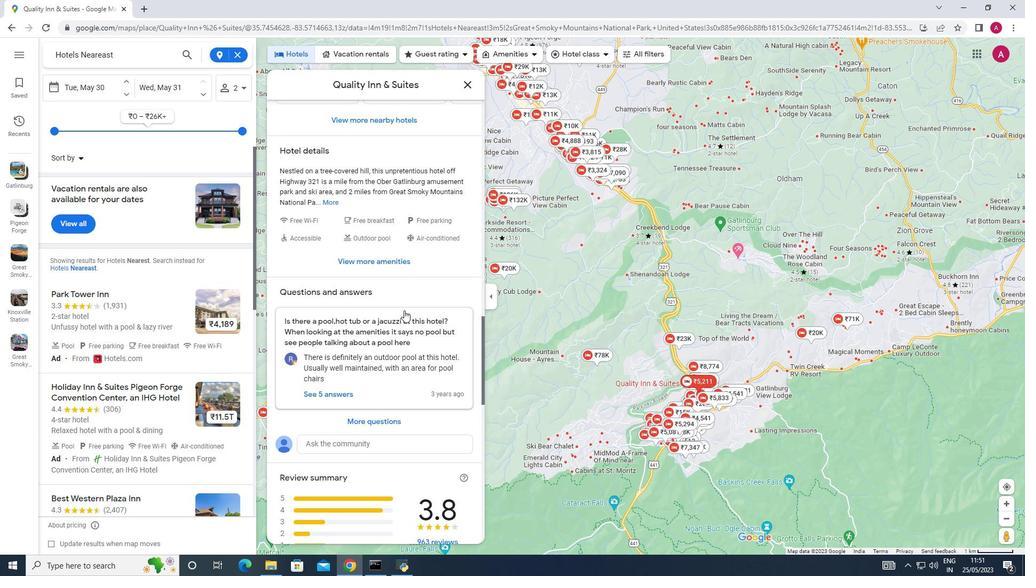 
Action: Mouse scrolled (404, 311) with delta (0, 0)
Screenshot: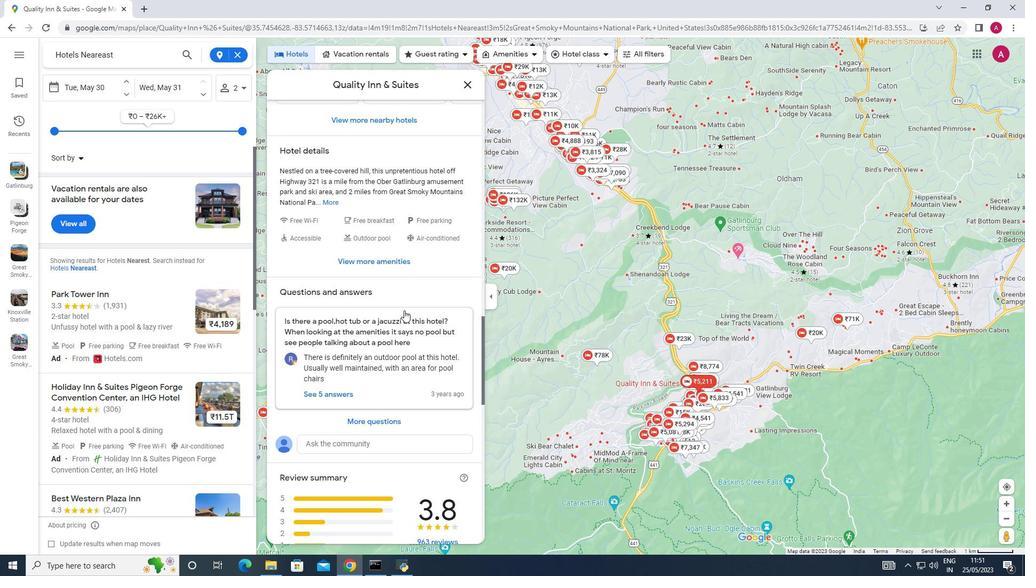 
Action: Mouse scrolled (404, 311) with delta (0, 0)
Screenshot: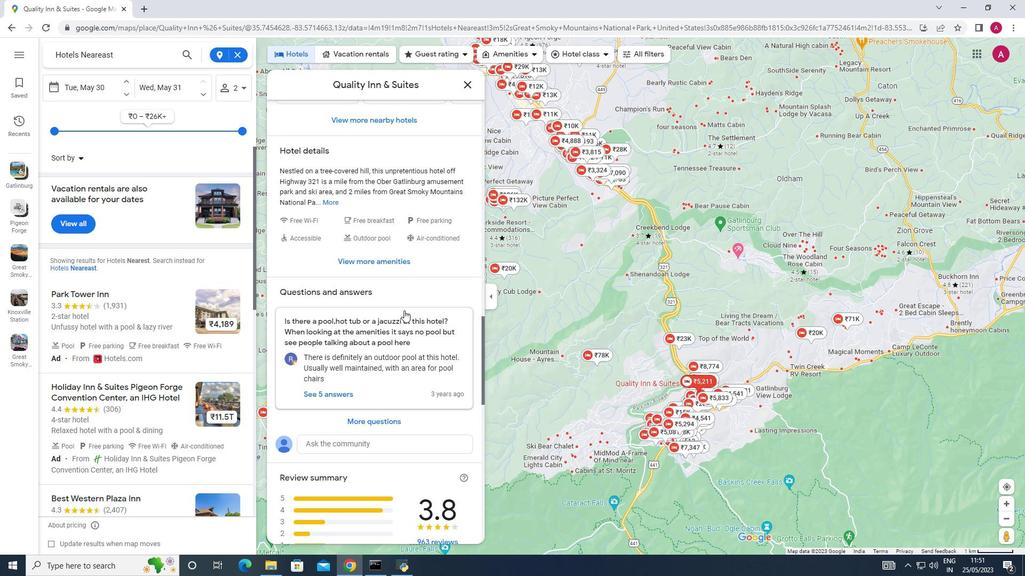 
Action: Mouse scrolled (404, 311) with delta (0, 0)
Screenshot: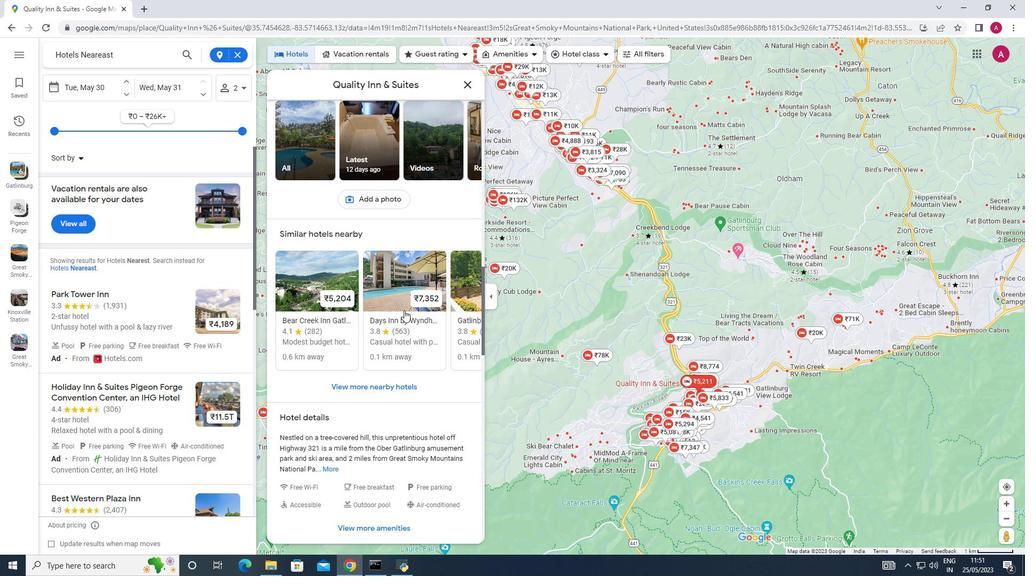 
Action: Mouse scrolled (404, 311) with delta (0, 0)
Screenshot: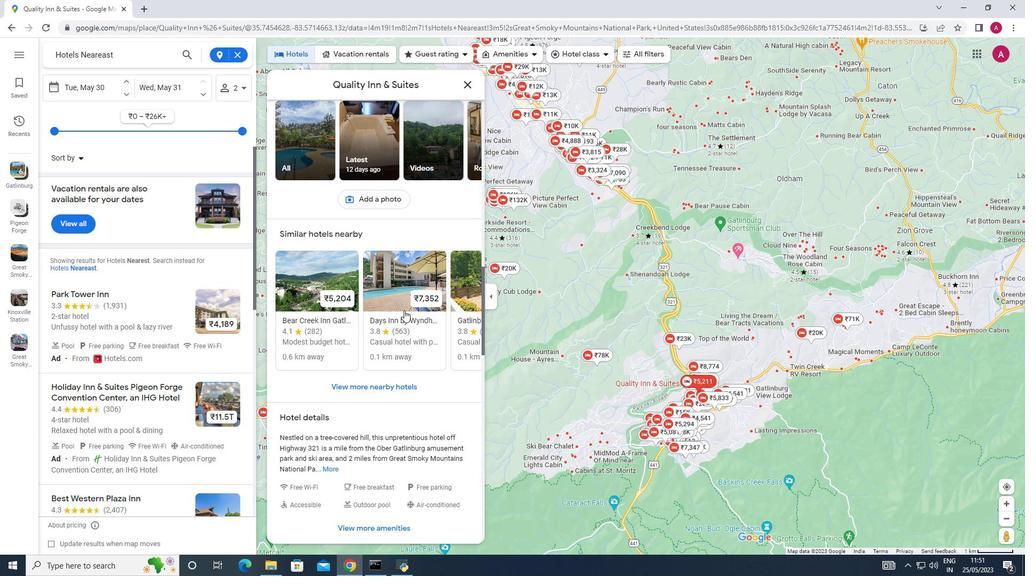 
Action: Mouse scrolled (404, 311) with delta (0, 0)
Screenshot: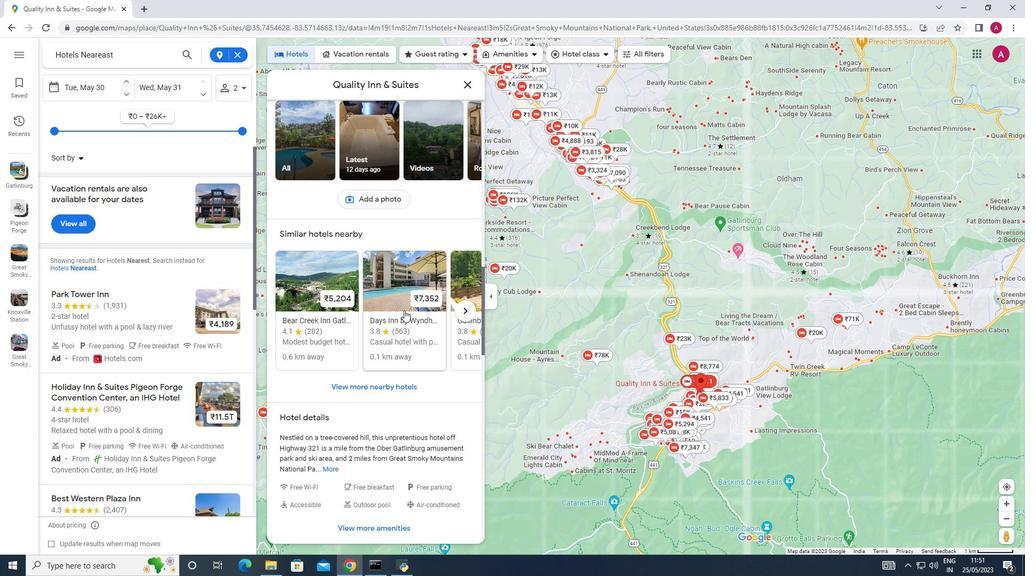 
Action: Mouse moved to (403, 310)
Screenshot: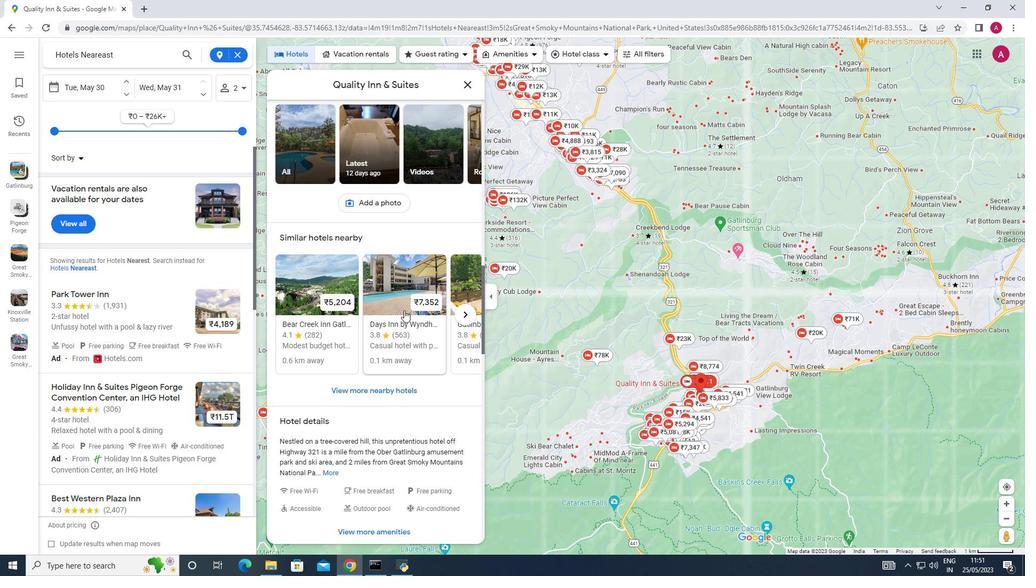 
Action: Mouse scrolled (403, 311) with delta (0, 0)
Screenshot: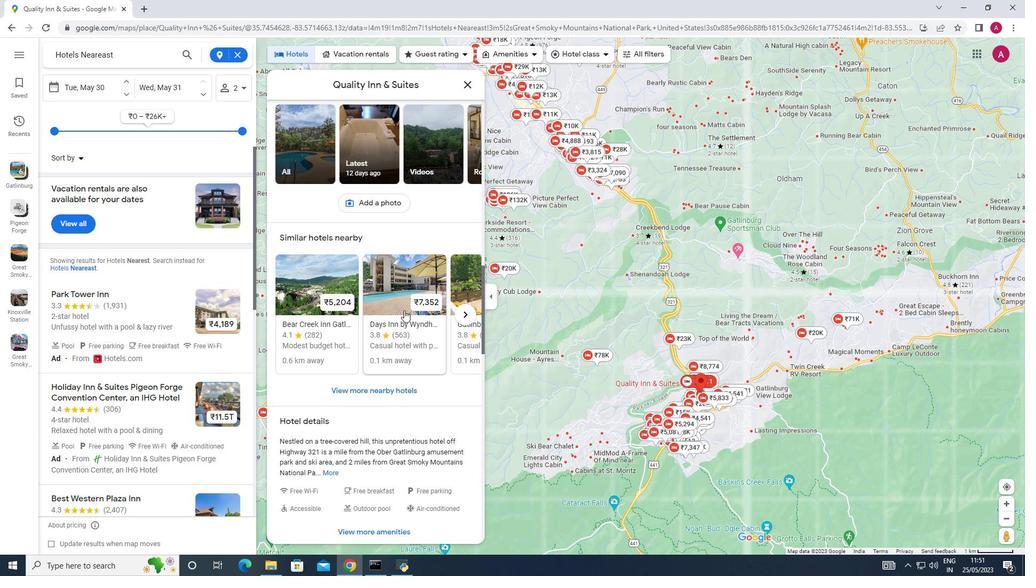 
Action: Mouse scrolled (403, 311) with delta (0, 0)
Screenshot: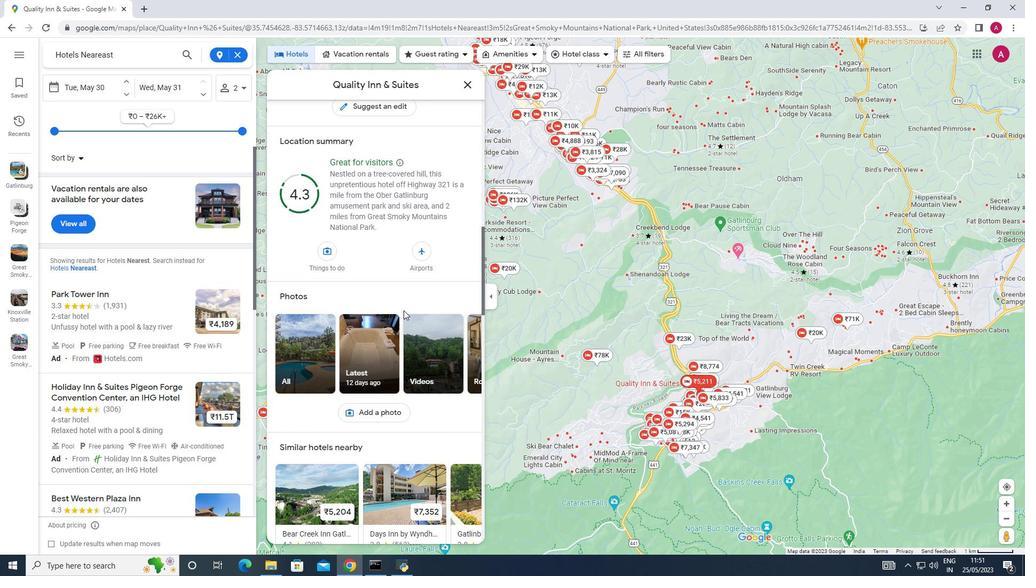 
Action: Mouse scrolled (403, 311) with delta (0, 0)
Screenshot: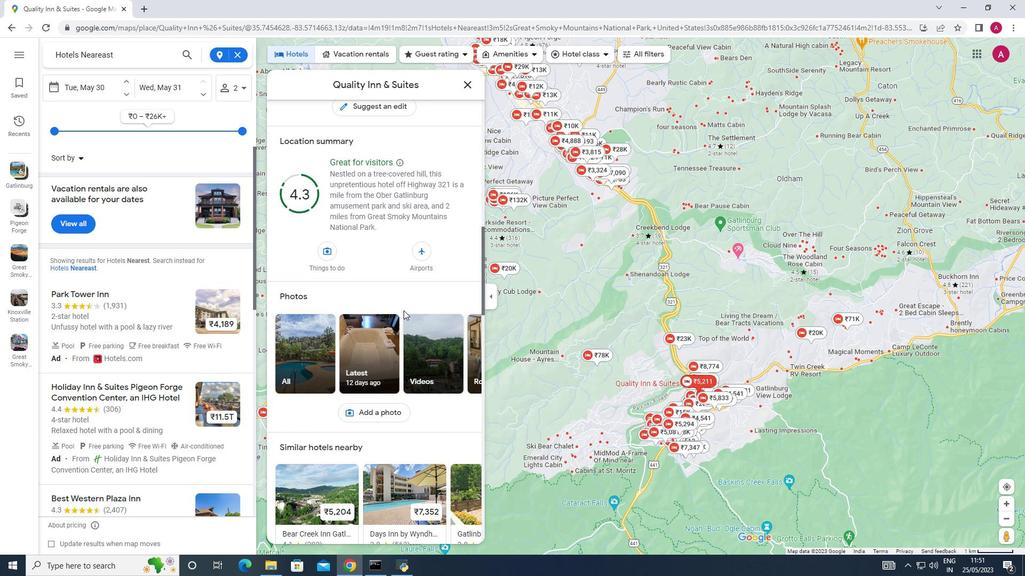 
Action: Mouse scrolled (403, 311) with delta (0, 0)
Screenshot: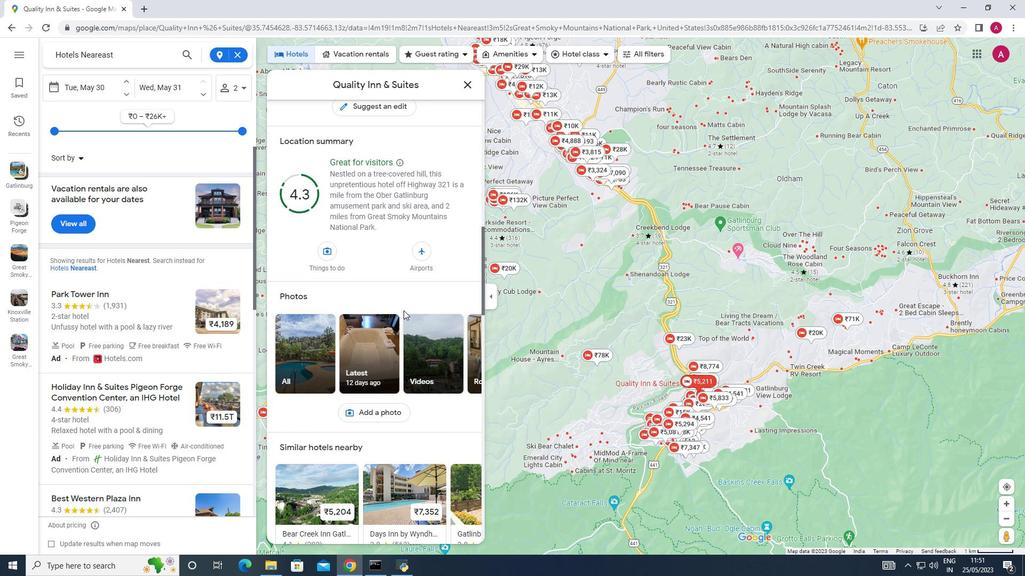 
Action: Mouse scrolled (403, 311) with delta (0, 0)
Screenshot: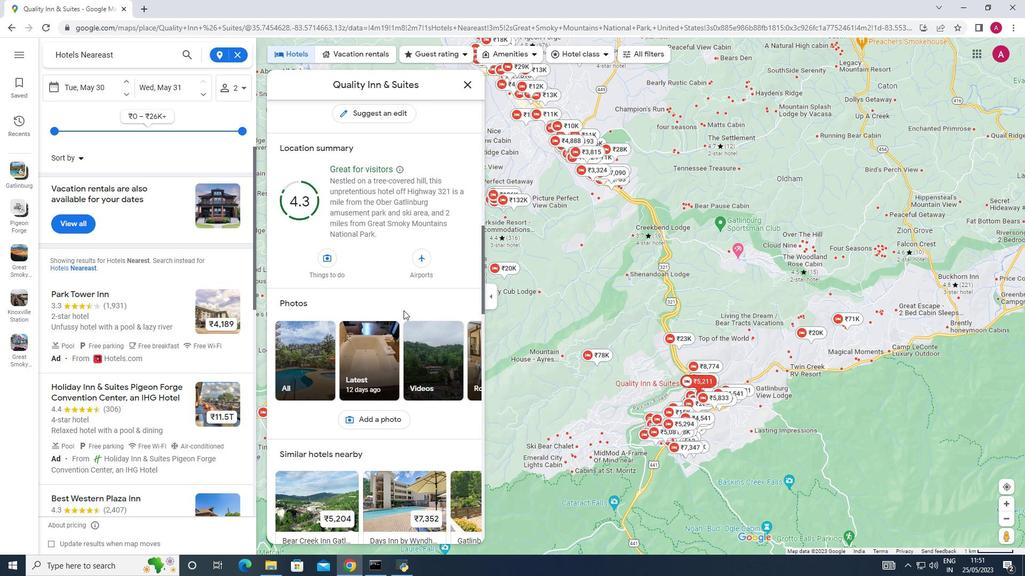 
Action: Mouse scrolled (403, 311) with delta (0, 0)
Screenshot: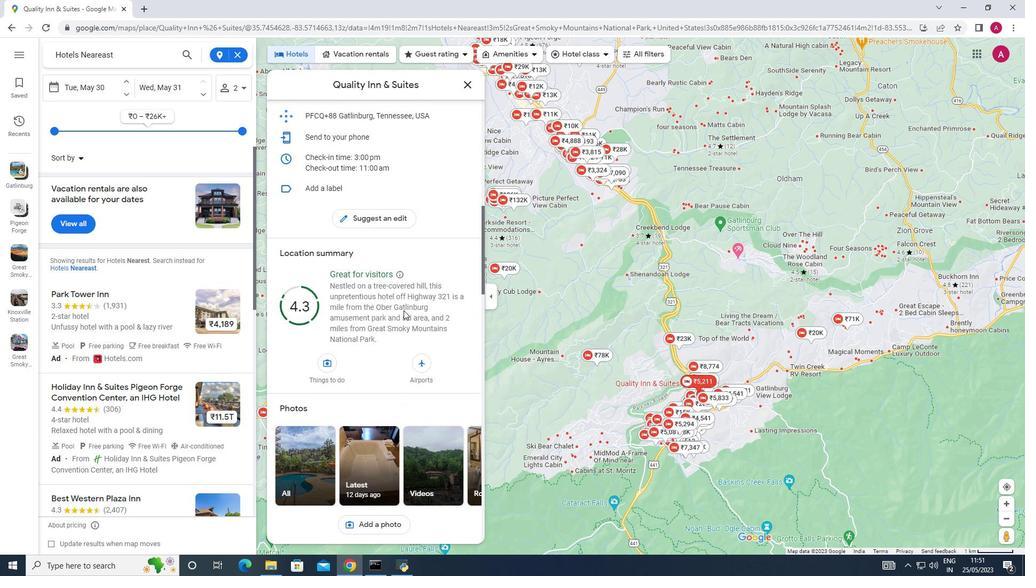 
Action: Mouse scrolled (403, 311) with delta (0, 0)
Screenshot: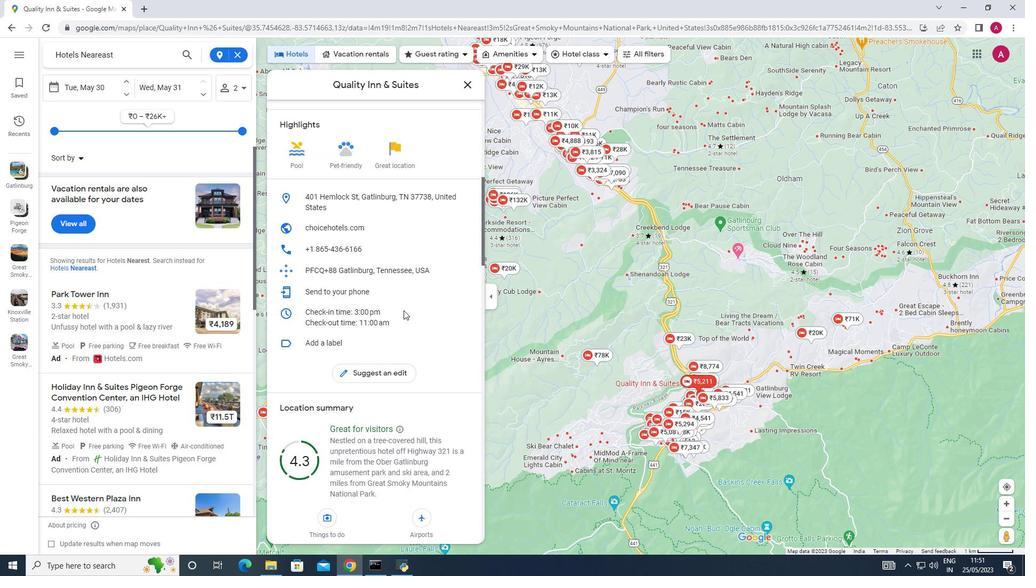
Action: Mouse scrolled (403, 311) with delta (0, 0)
Screenshot: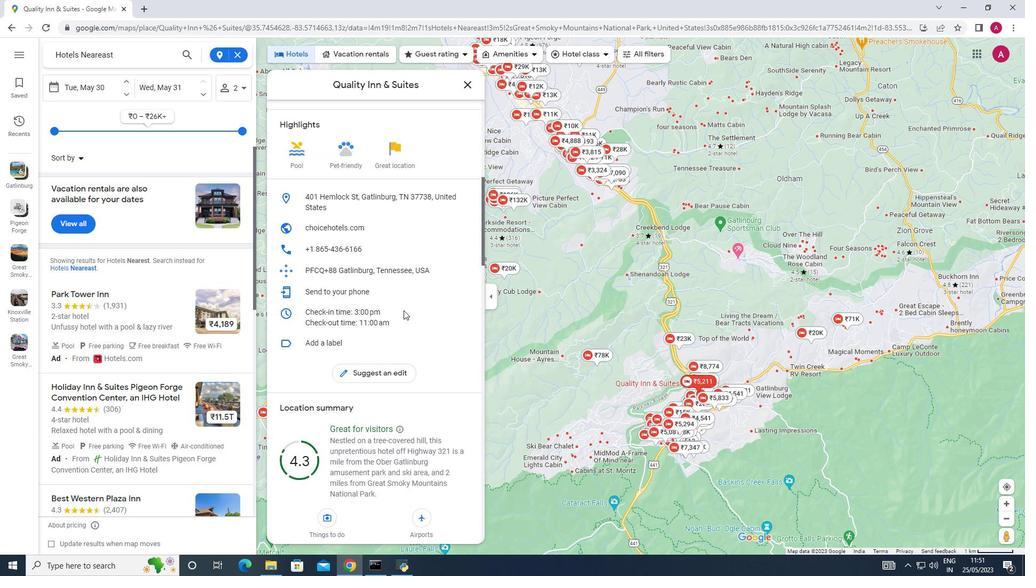 
Action: Mouse scrolled (403, 311) with delta (0, 0)
Screenshot: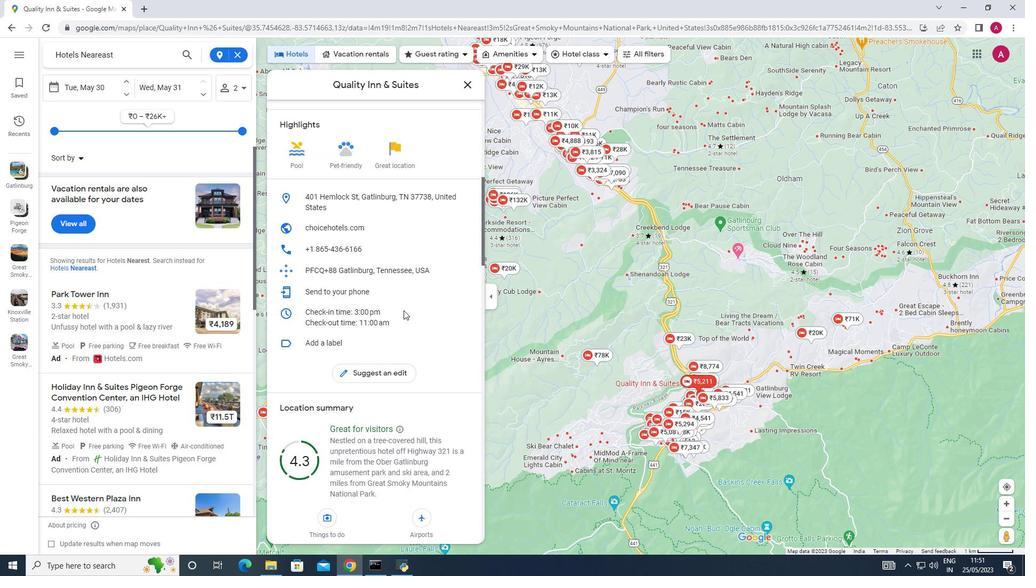 
Action: Mouse scrolled (403, 311) with delta (0, 0)
Screenshot: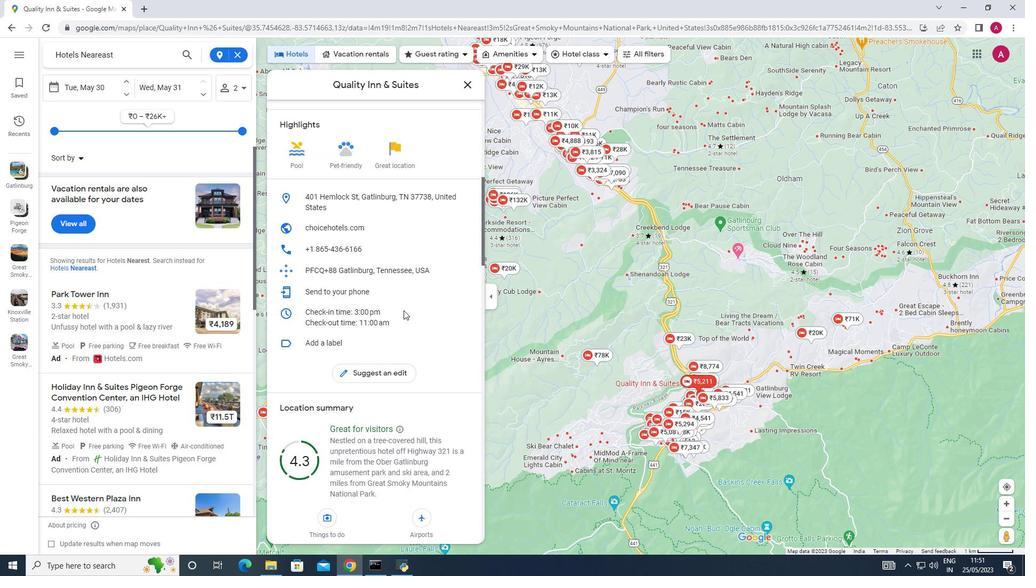 
Action: Mouse scrolled (403, 311) with delta (0, 0)
Screenshot: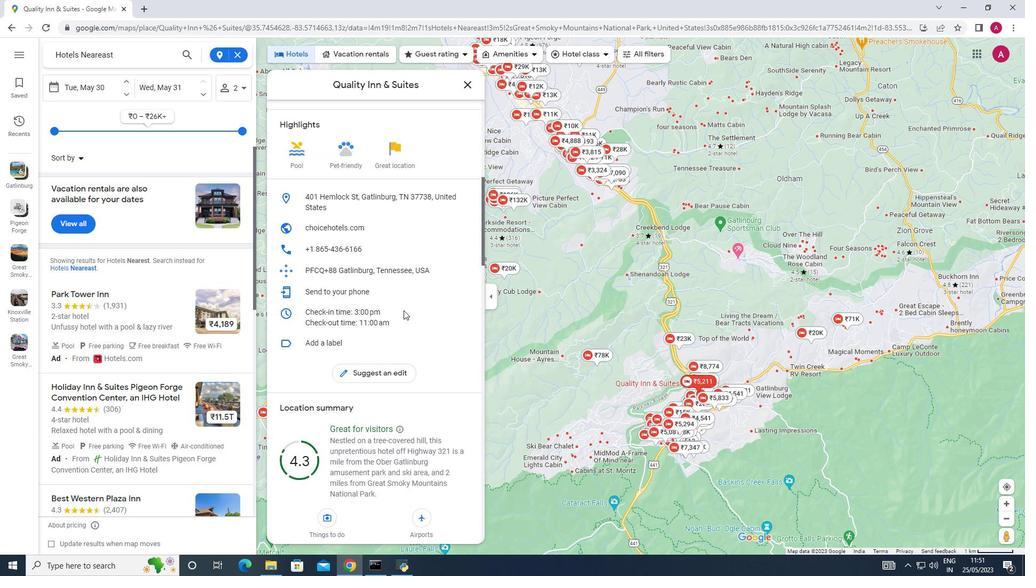 
Action: Mouse scrolled (403, 311) with delta (0, 0)
Screenshot: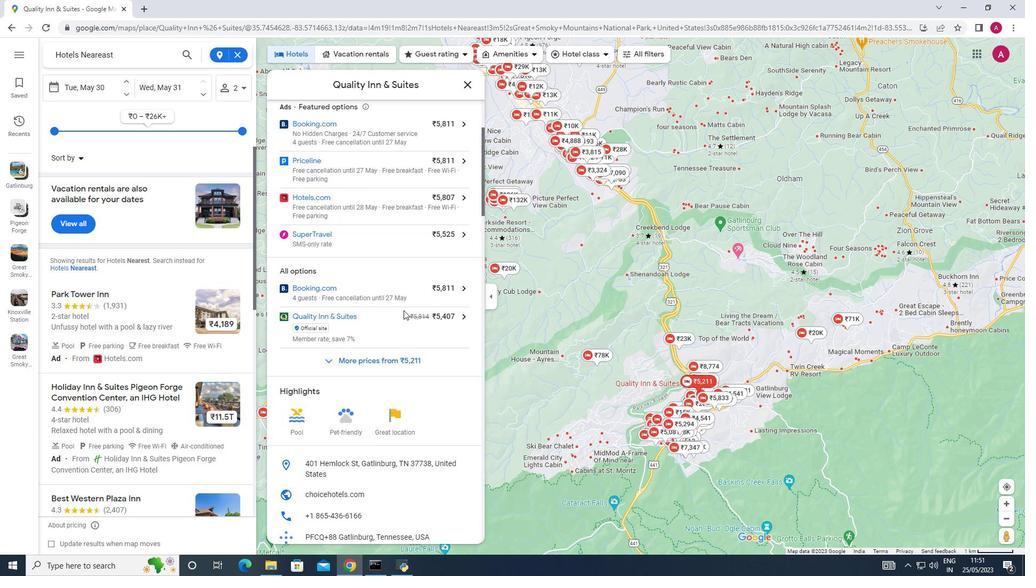 
Action: Mouse scrolled (403, 311) with delta (0, 0)
Screenshot: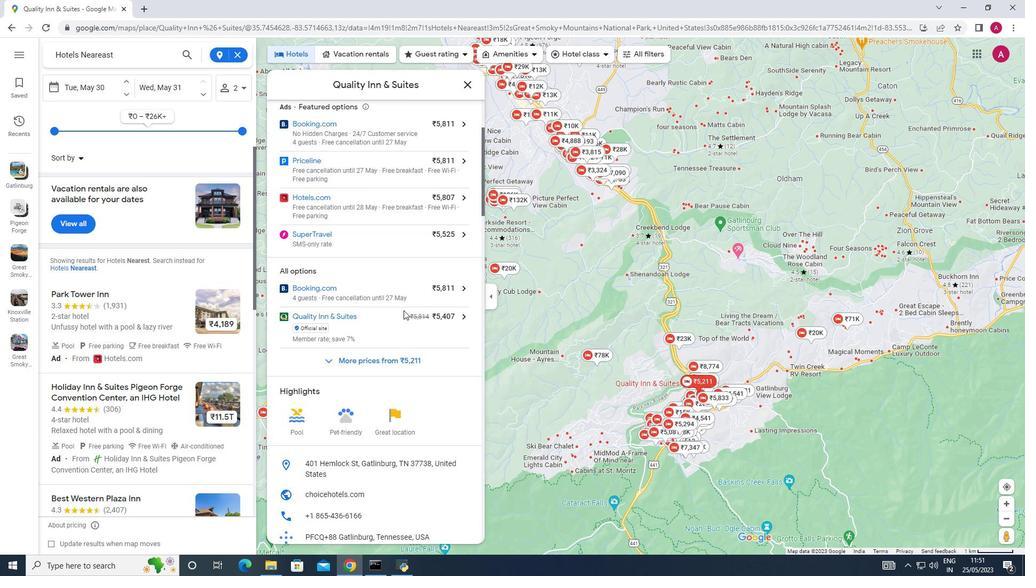 
Action: Mouse scrolled (403, 311) with delta (0, 0)
Screenshot: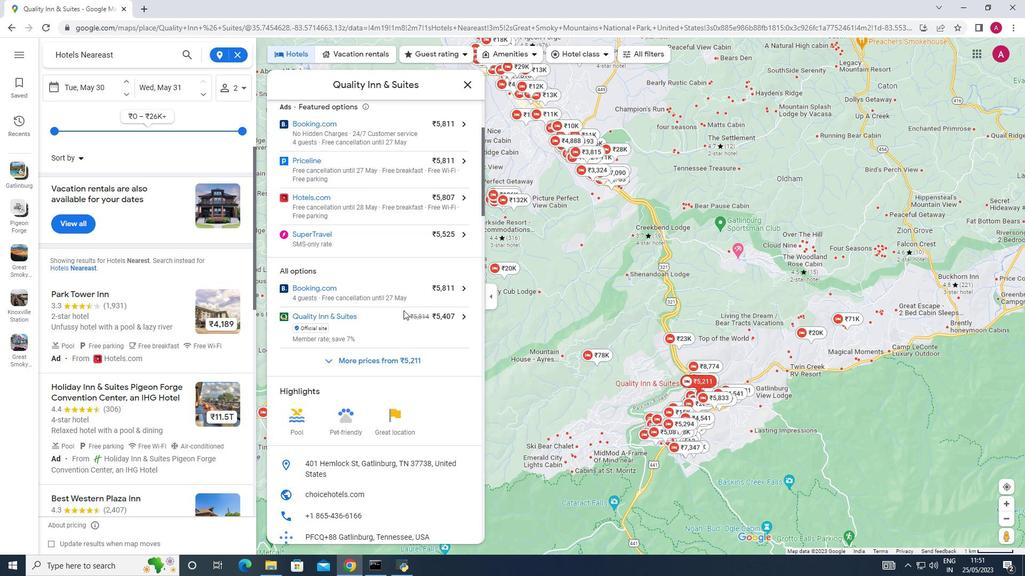 
Action: Mouse scrolled (403, 311) with delta (0, 0)
Screenshot: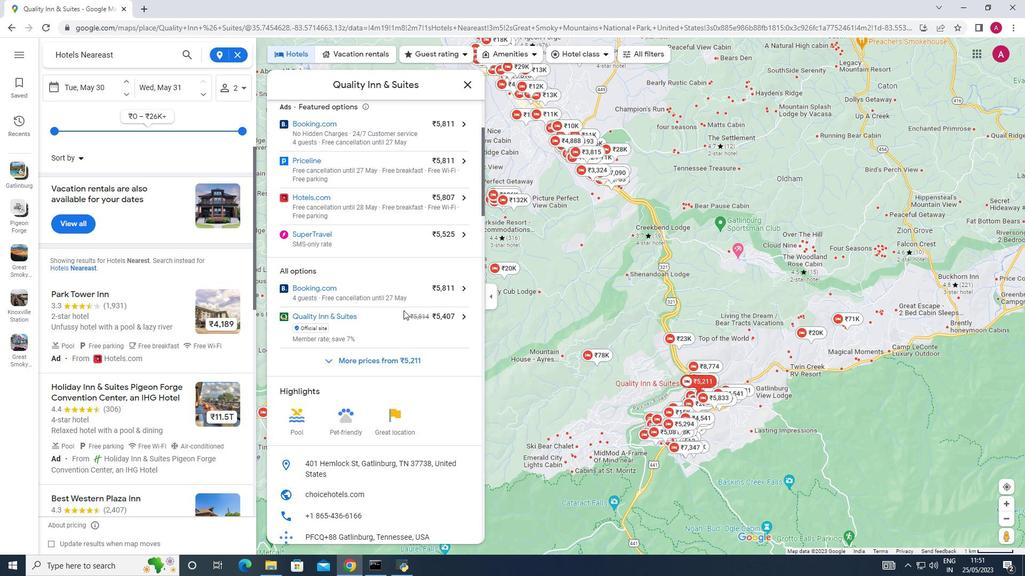 
Action: Mouse scrolled (403, 311) with delta (0, 0)
Screenshot: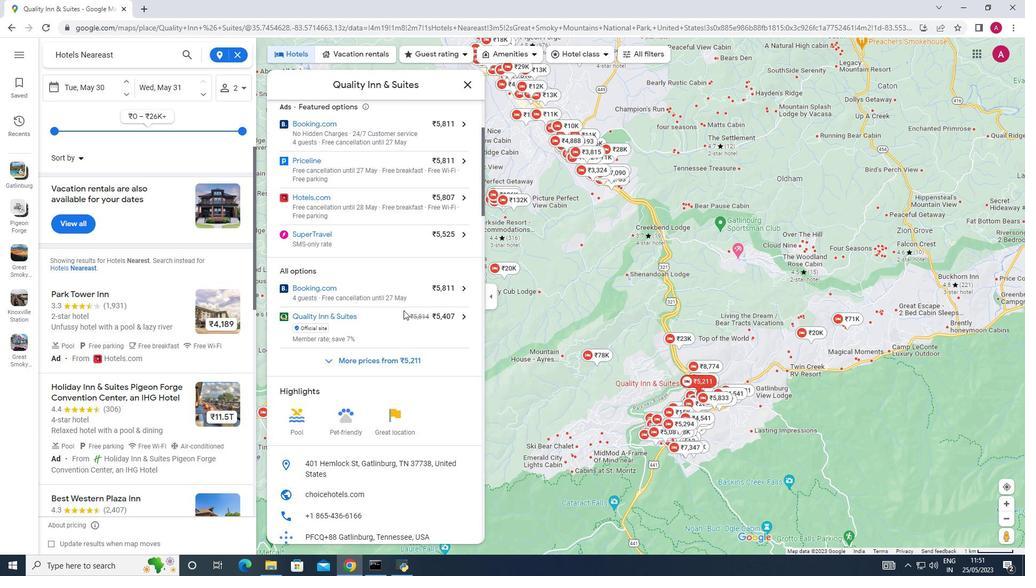 
Action: Mouse scrolled (403, 311) with delta (0, 0)
Screenshot: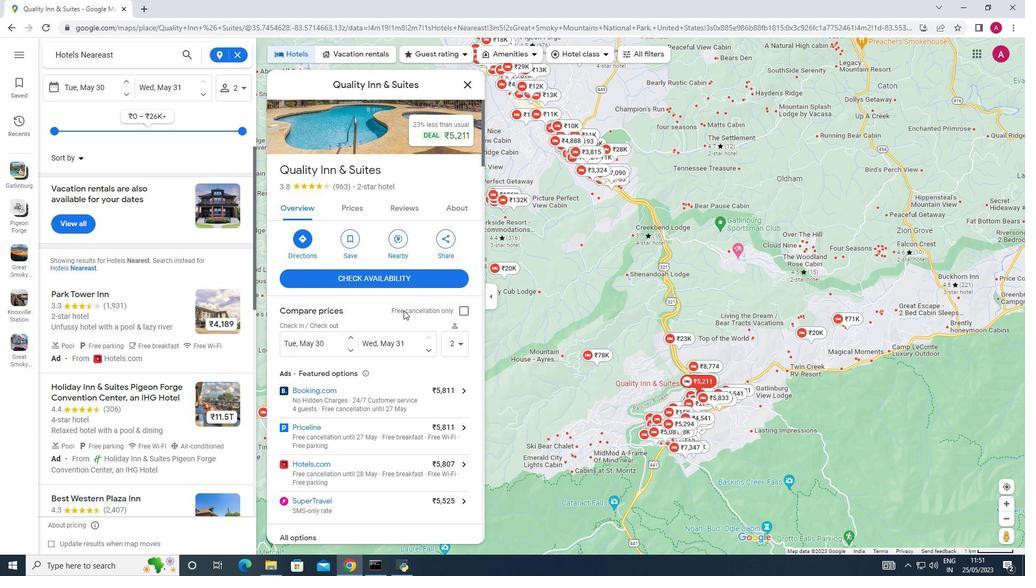 
Action: Mouse scrolled (403, 311) with delta (0, 0)
Screenshot: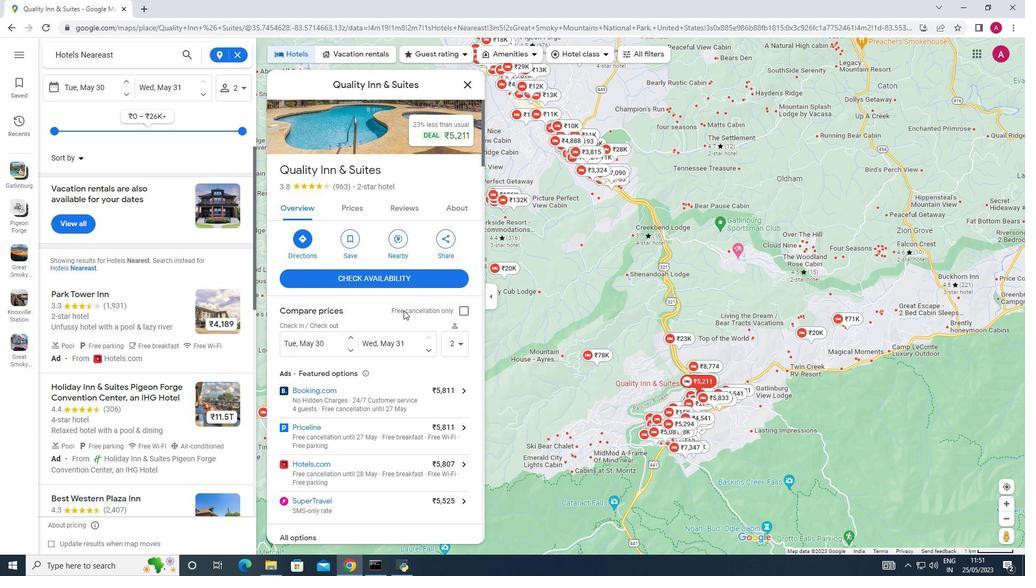 
Action: Mouse scrolled (403, 311) with delta (0, 0)
Screenshot: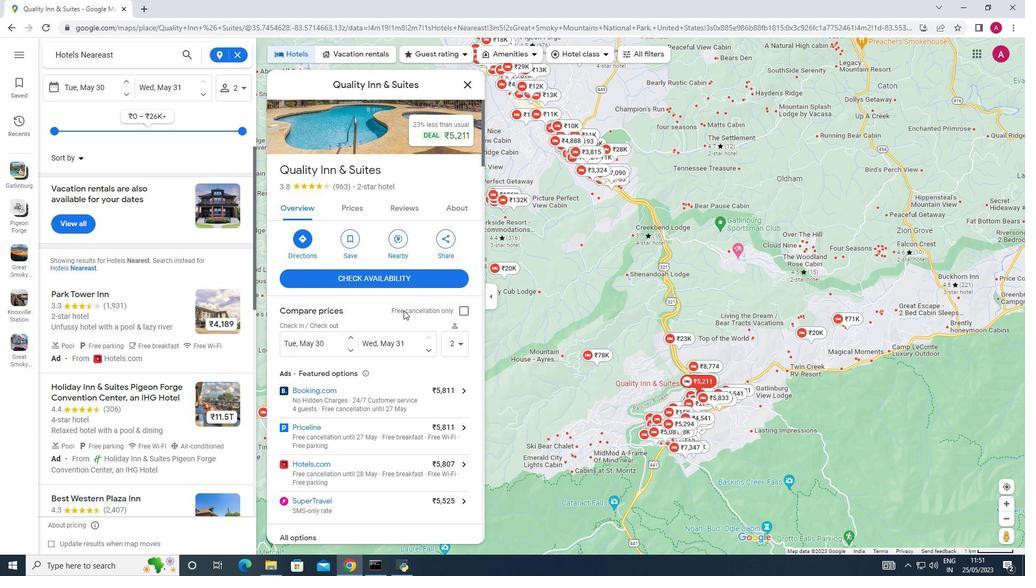 
Action: Mouse scrolled (403, 311) with delta (0, 0)
Screenshot: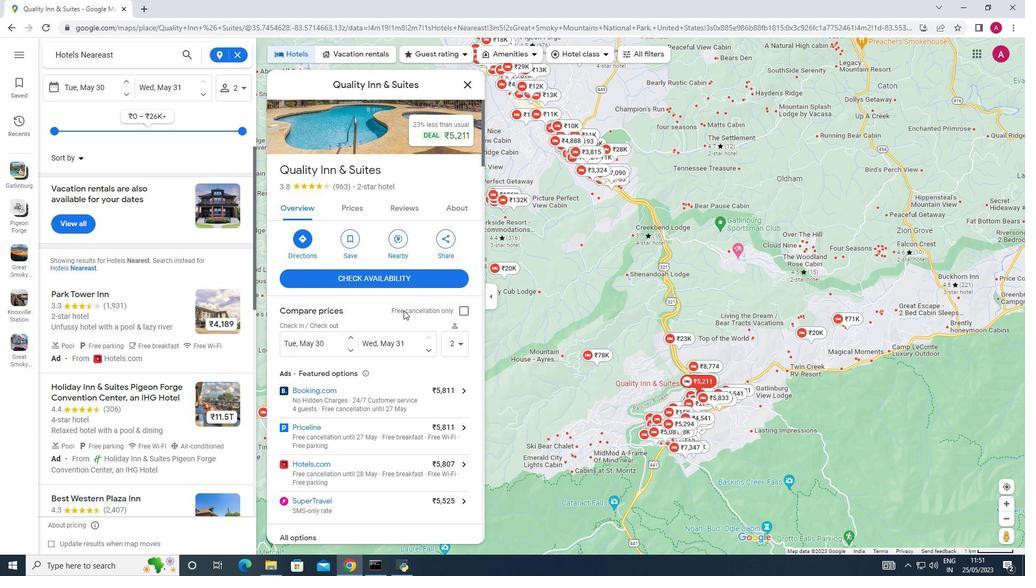 
Action: Mouse scrolled (403, 311) with delta (0, 0)
Screenshot: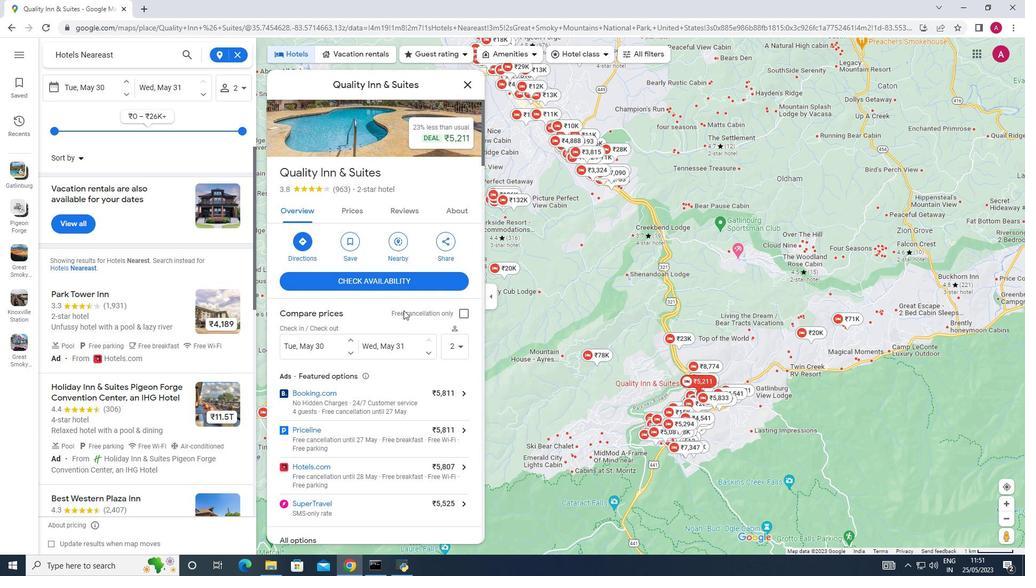 
Action: Mouse moved to (383, 119)
Screenshot: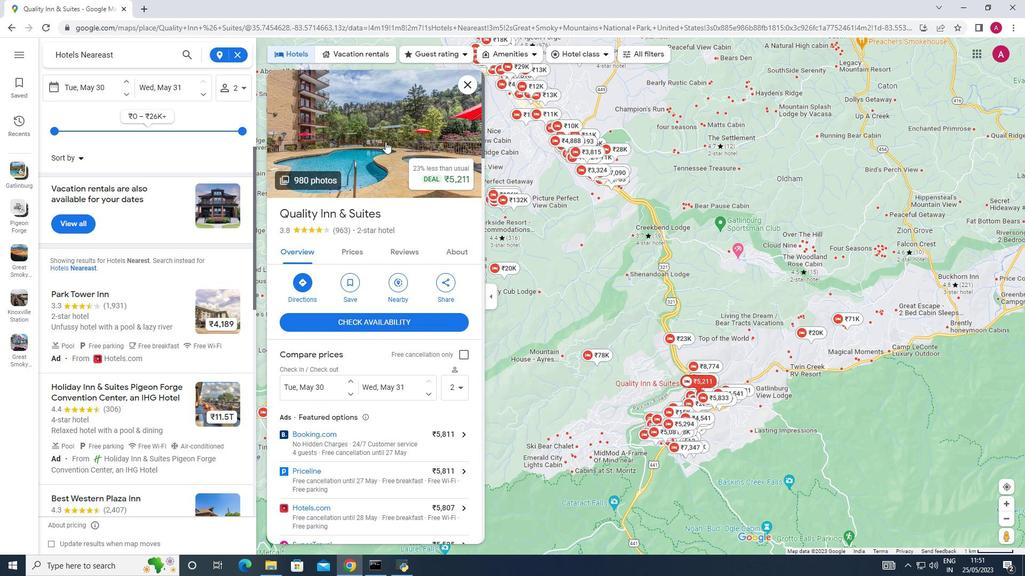 
Action: Mouse pressed left at (383, 119)
Screenshot: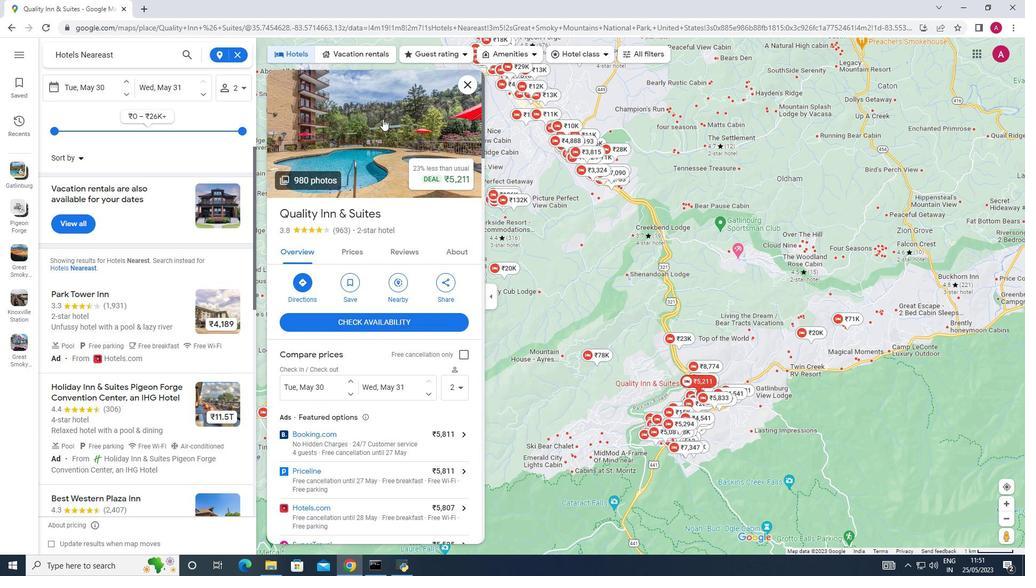 
Action: Mouse moved to (601, 384)
Screenshot: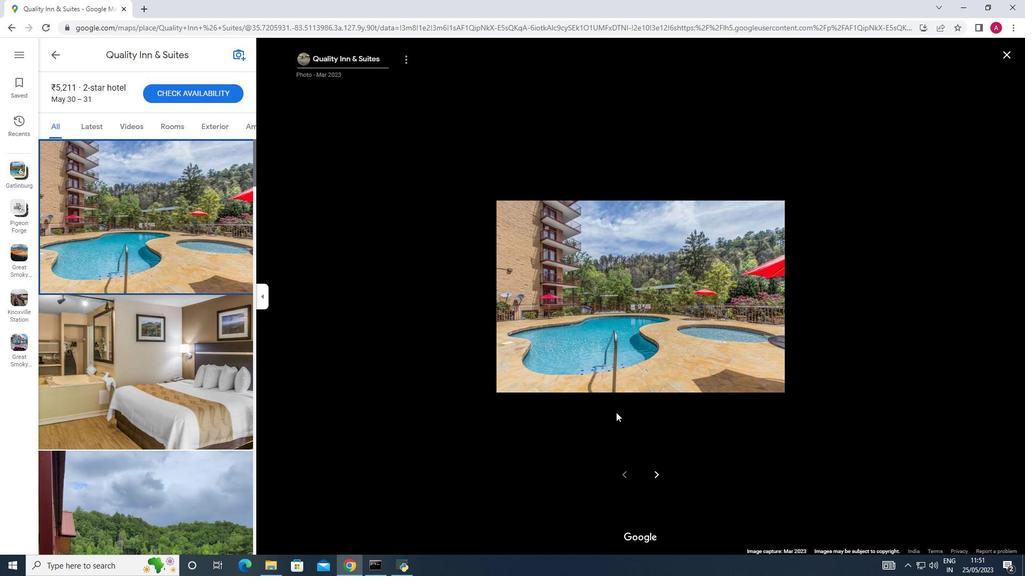 
Action: Mouse scrolled (601, 385) with delta (0, 0)
Screenshot: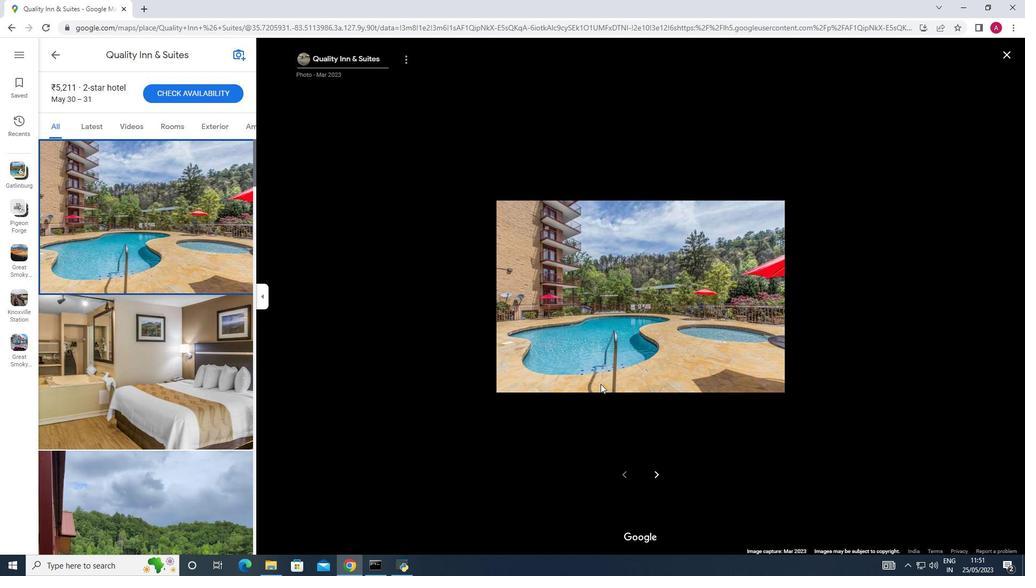 
Action: Mouse scrolled (601, 385) with delta (0, 0)
Screenshot: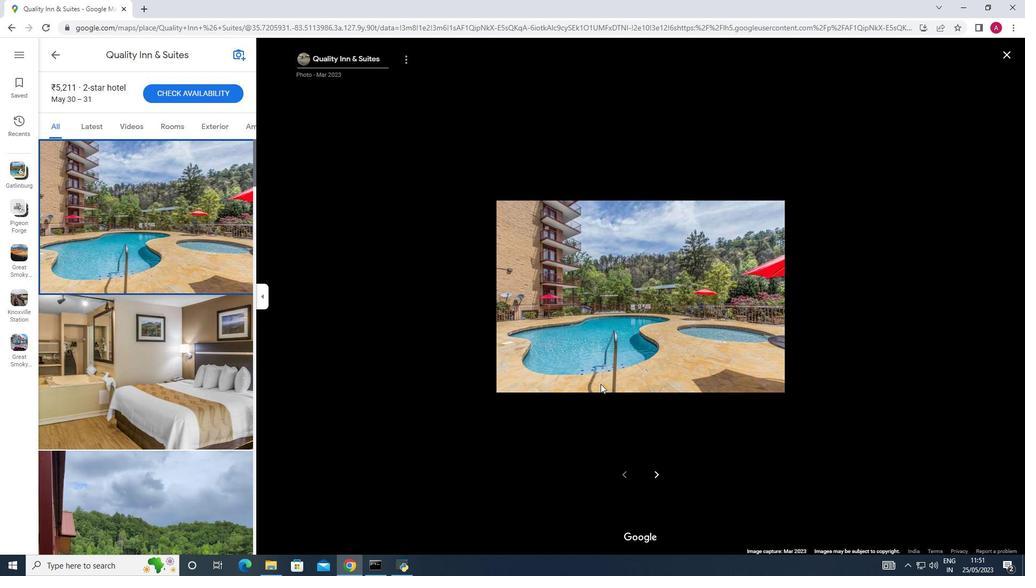 
Action: Mouse scrolled (601, 385) with delta (0, 0)
Screenshot: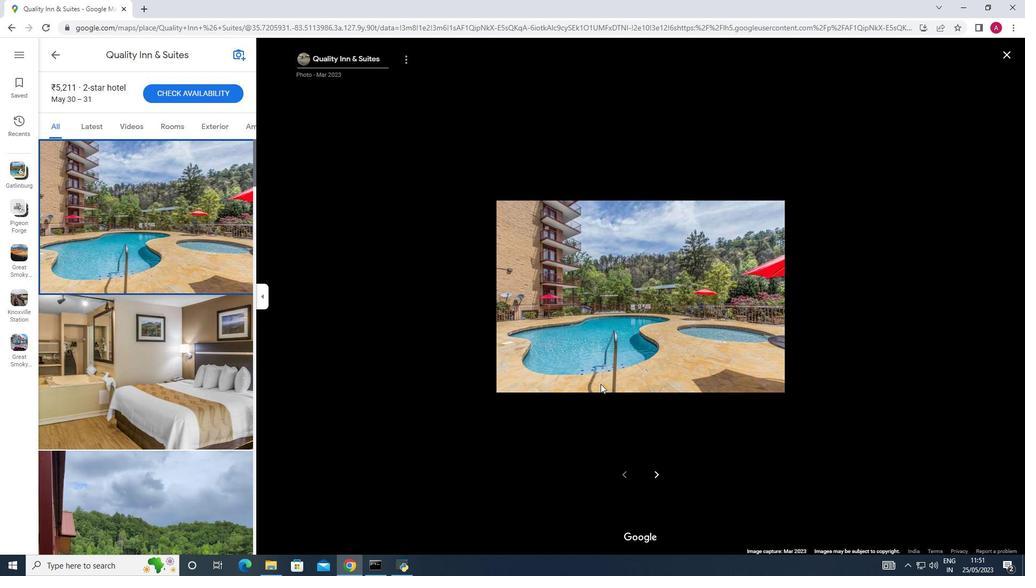 
Action: Mouse scrolled (601, 385) with delta (0, 0)
Screenshot: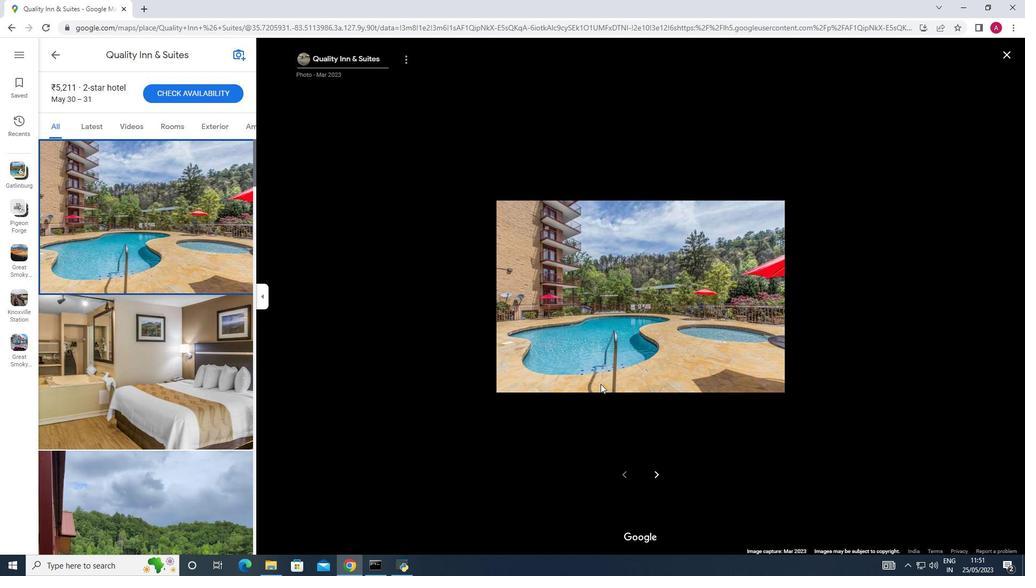 
Action: Mouse moved to (597, 365)
Screenshot: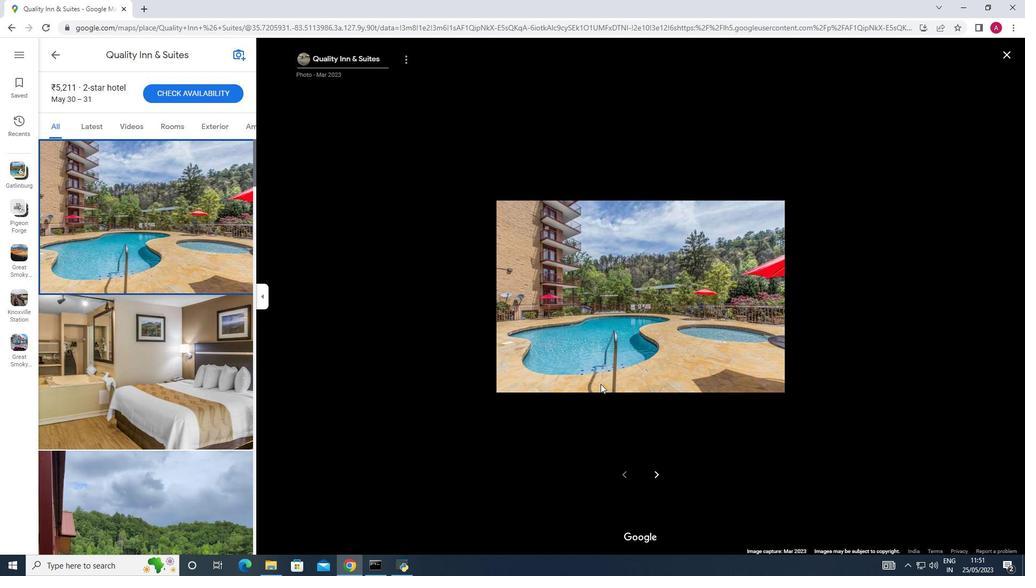
Action: Mouse scrolled (597, 366) with delta (0, 0)
Screenshot: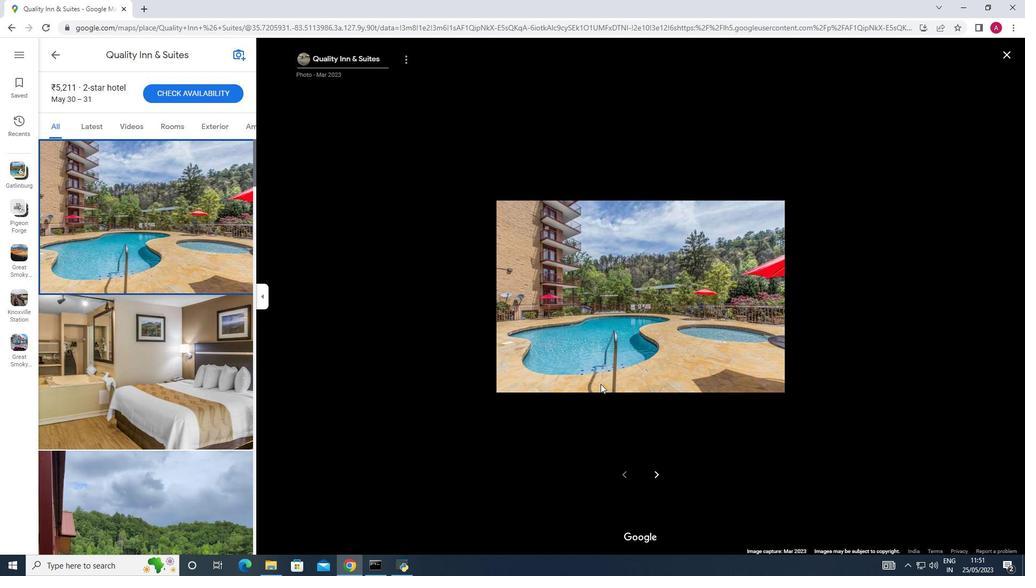 
Action: Mouse scrolled (597, 366) with delta (0, 0)
Screenshot: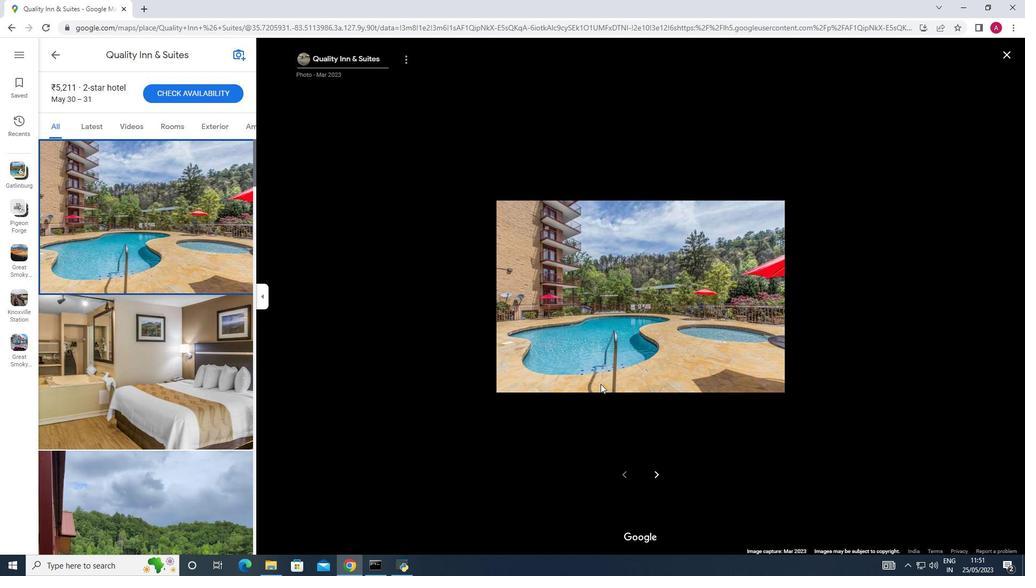 
Action: Mouse scrolled (597, 366) with delta (0, 0)
Screenshot: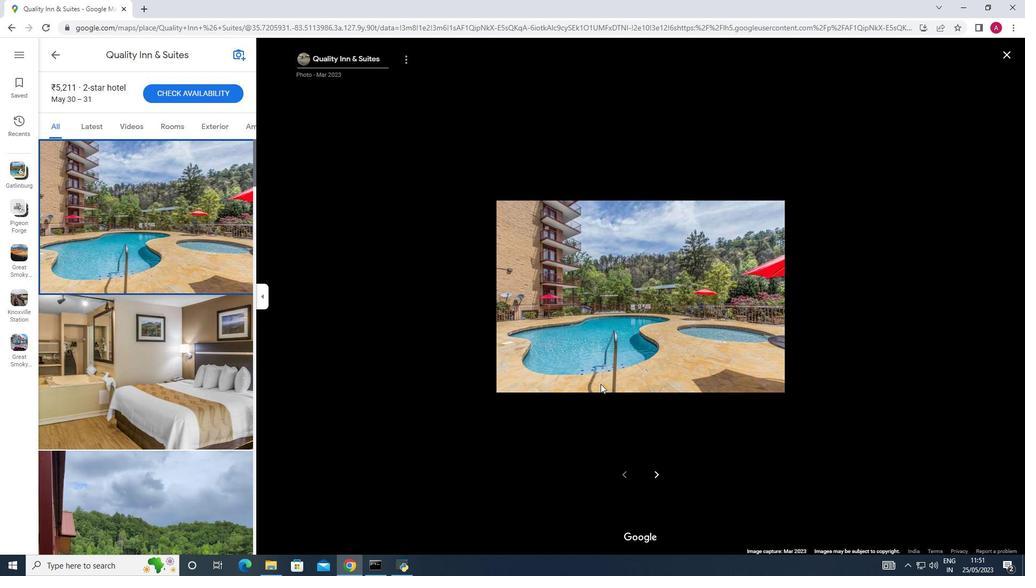 
Action: Mouse scrolled (597, 366) with delta (0, 0)
Screenshot: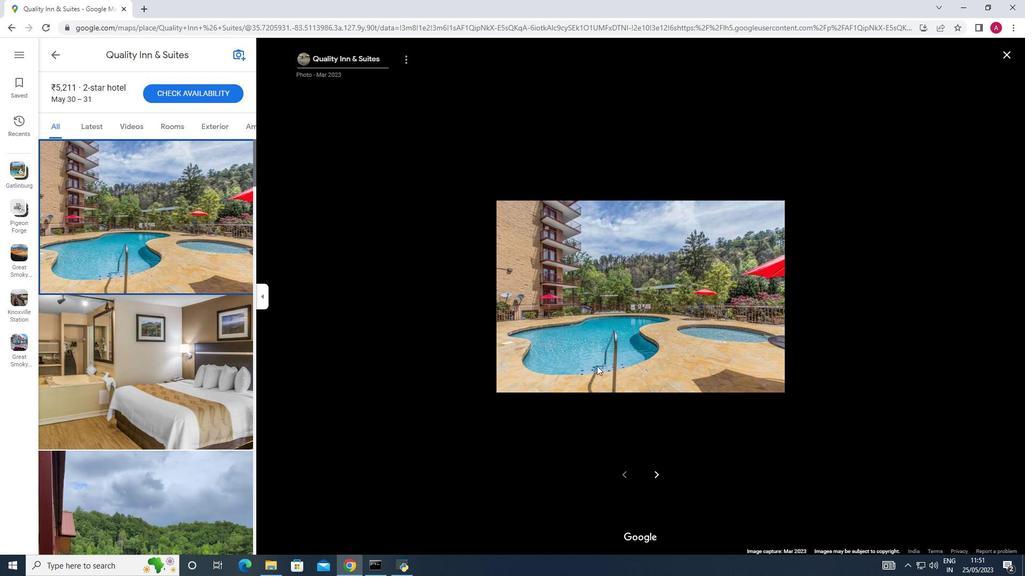 
Action: Mouse scrolled (597, 366) with delta (0, 0)
Screenshot: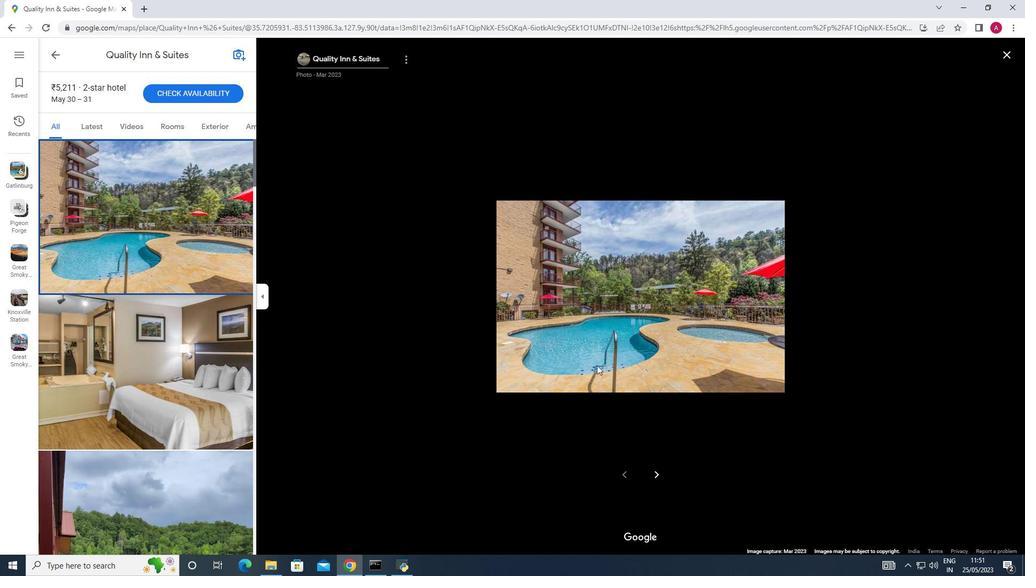 
Action: Mouse moved to (658, 358)
Screenshot: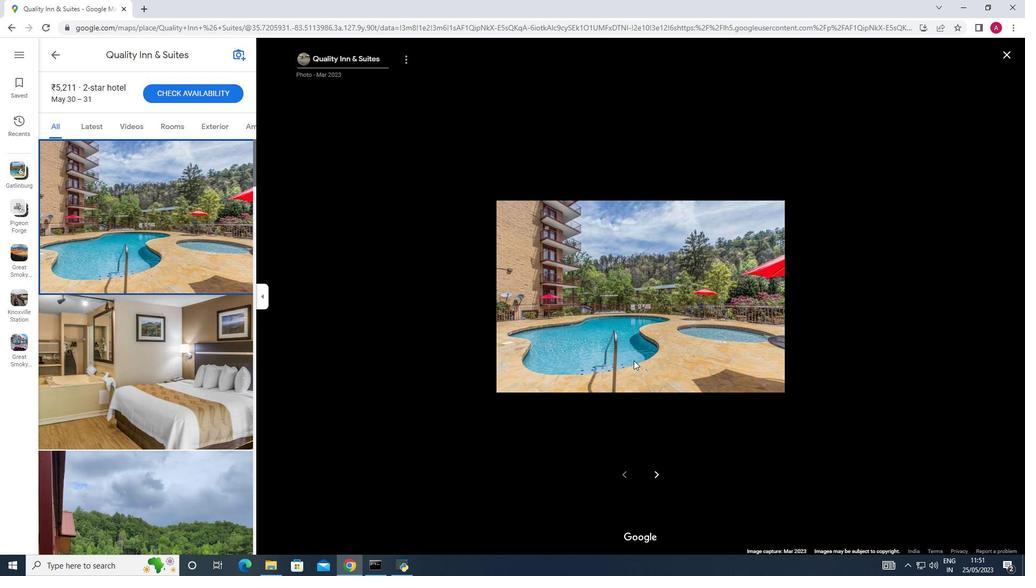
Action: Mouse scrolled (658, 359) with delta (0, 0)
Screenshot: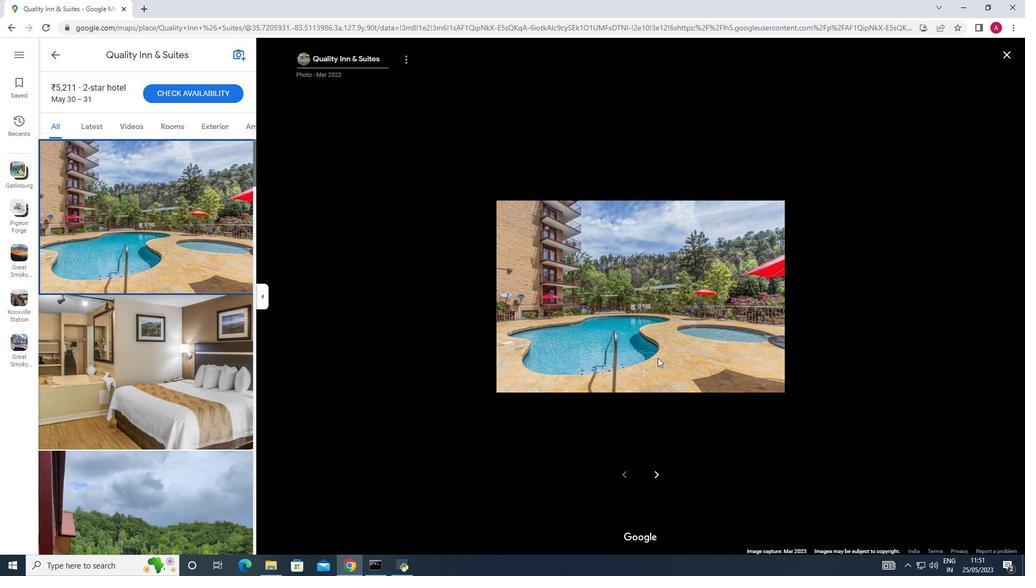 
Action: Mouse moved to (658, 358)
Screenshot: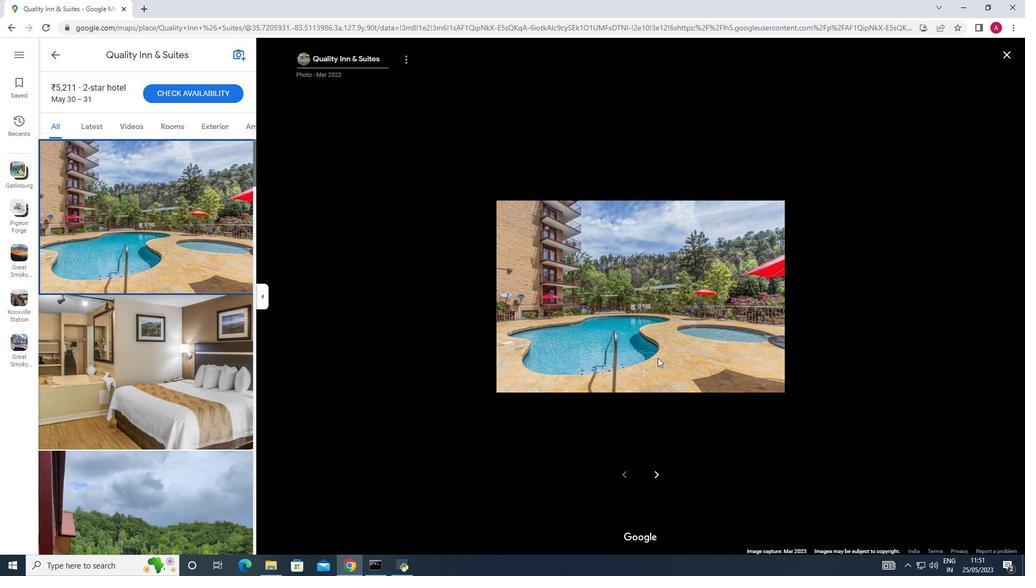 
Action: Mouse scrolled (658, 359) with delta (0, 0)
Screenshot: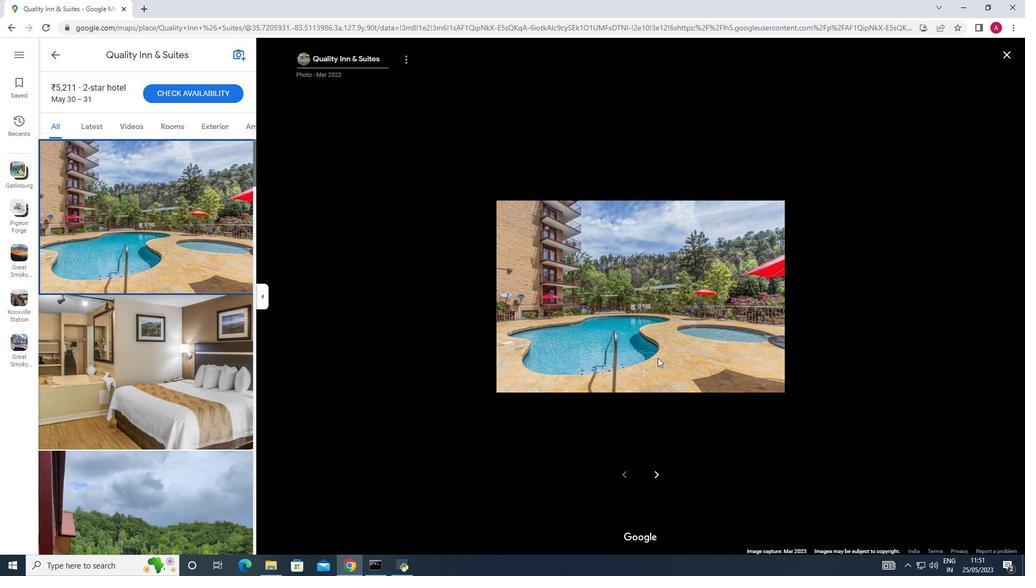 
Action: Mouse scrolled (658, 359) with delta (0, 0)
Screenshot: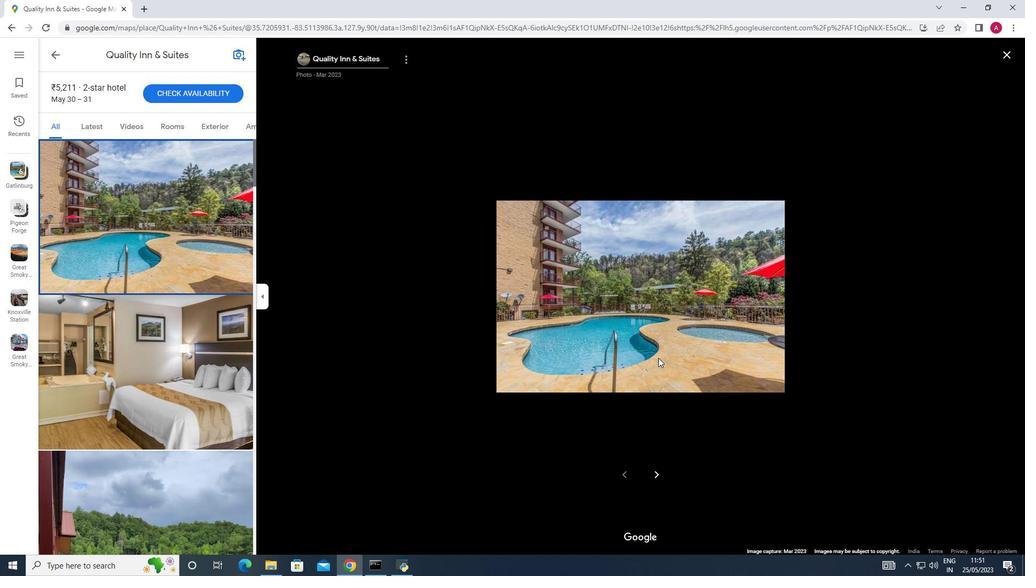 
Action: Mouse scrolled (658, 359) with delta (0, 0)
Screenshot: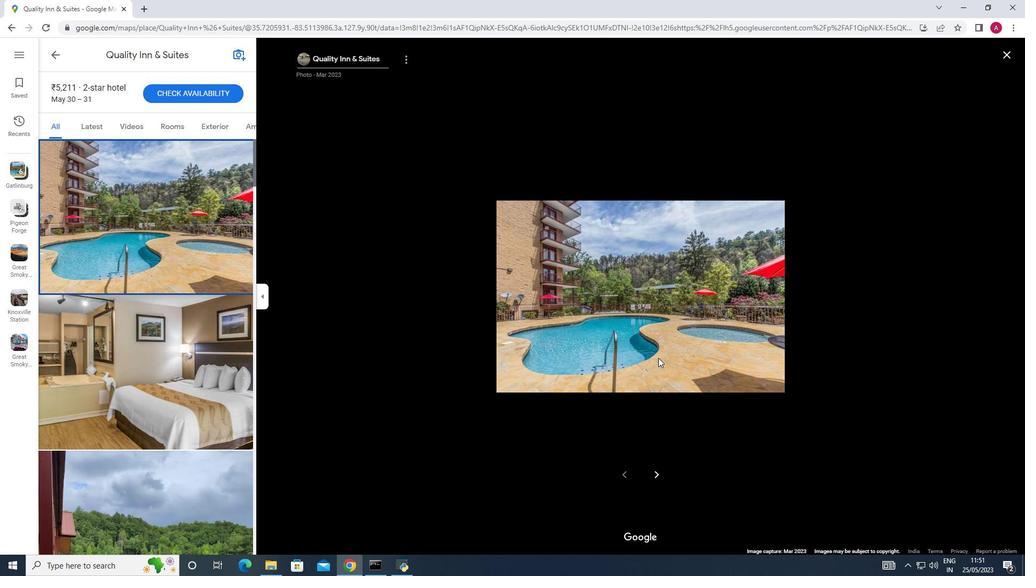 
Action: Mouse moved to (651, 466)
Screenshot: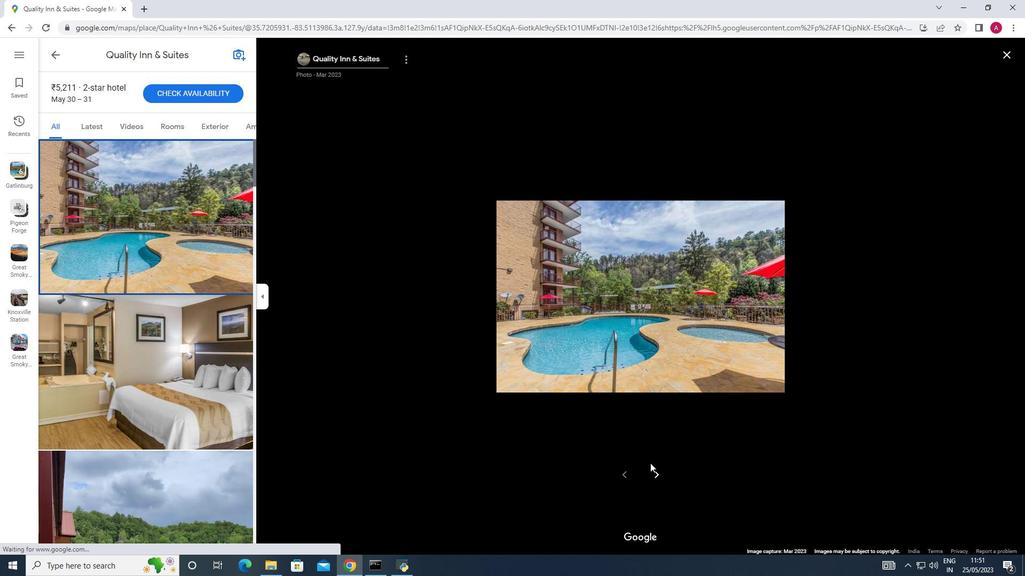 
Action: Mouse scrolled (651, 466) with delta (0, 0)
Screenshot: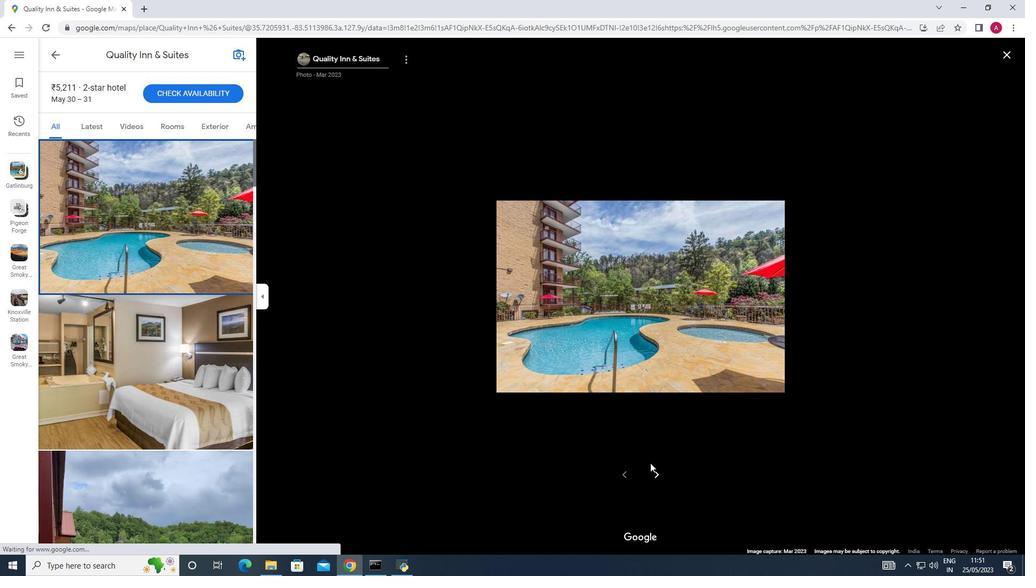 
Action: Mouse scrolled (651, 466) with delta (0, 0)
Screenshot: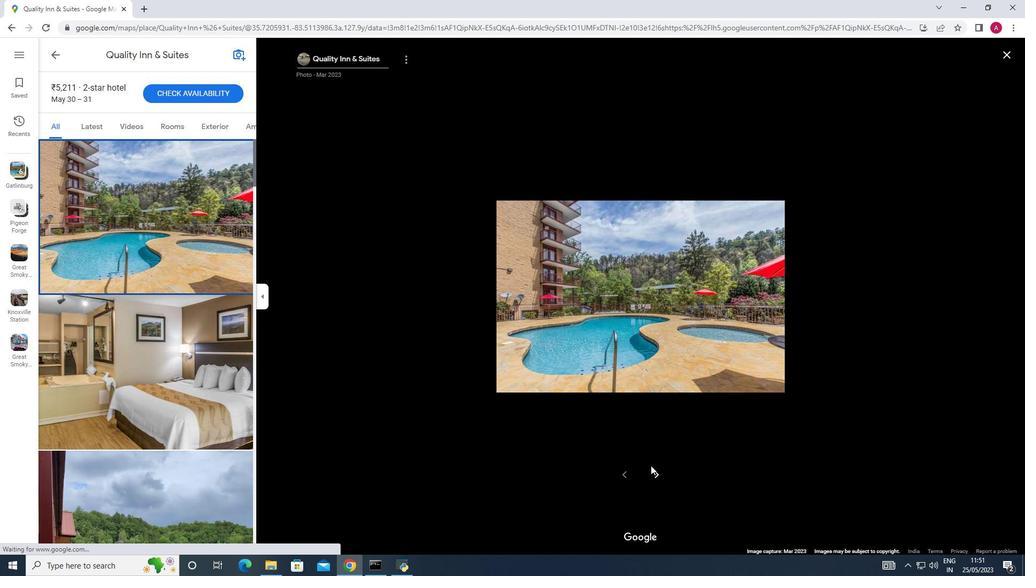 
Action: Mouse scrolled (651, 466) with delta (0, 0)
Screenshot: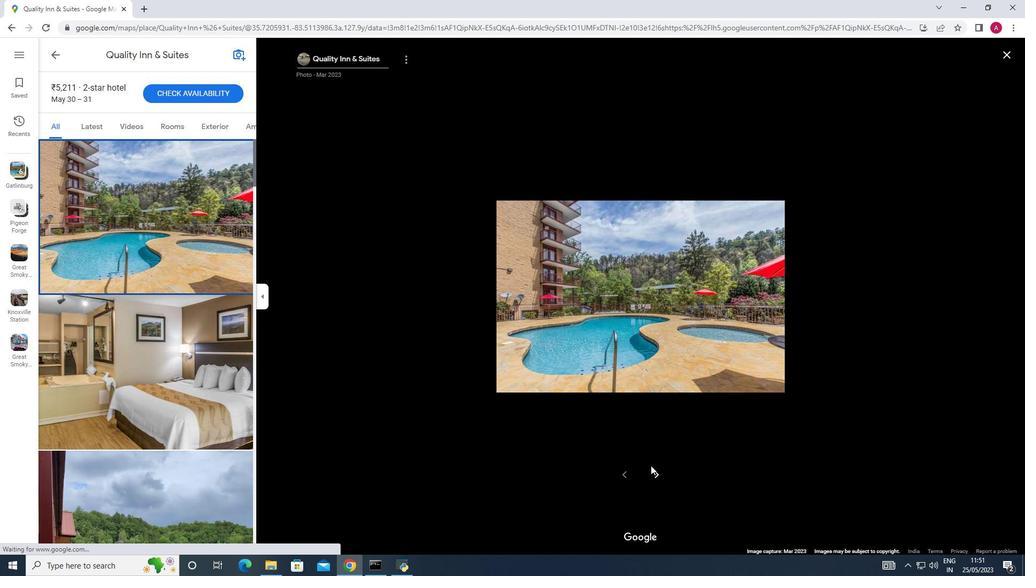 
Action: Mouse moved to (656, 474)
Screenshot: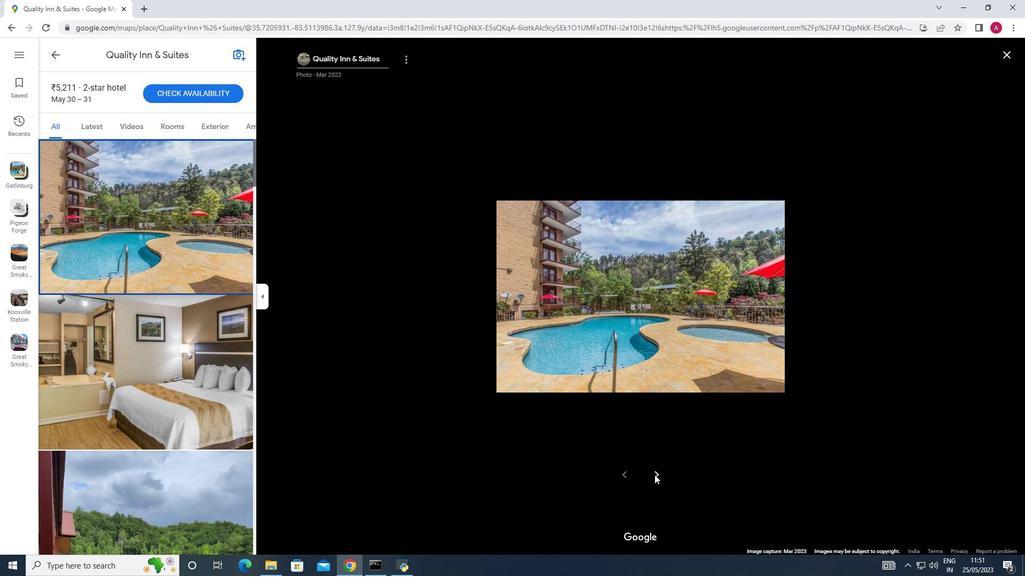 
Action: Mouse pressed left at (656, 474)
Screenshot: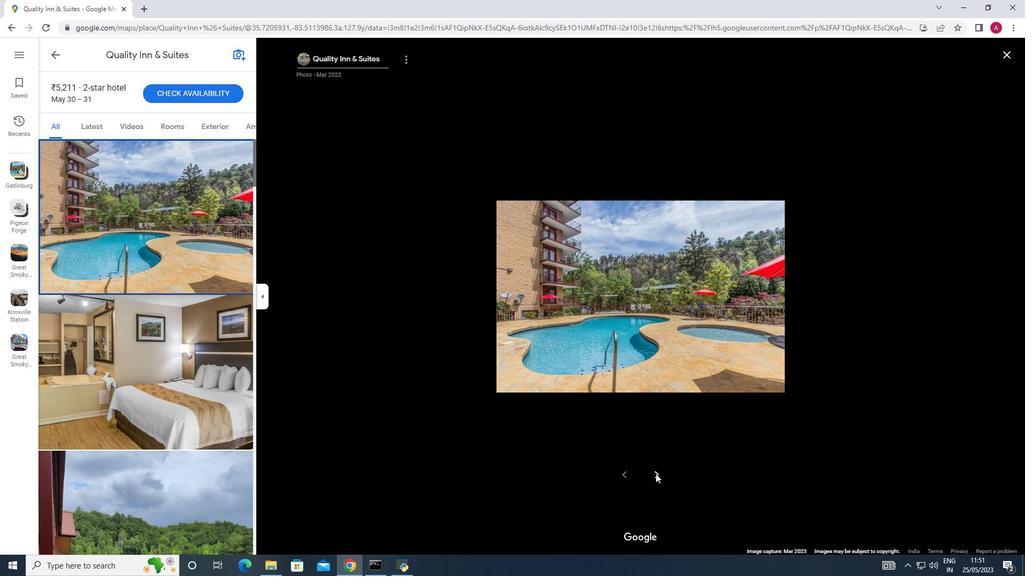 
Action: Mouse pressed left at (656, 474)
Screenshot: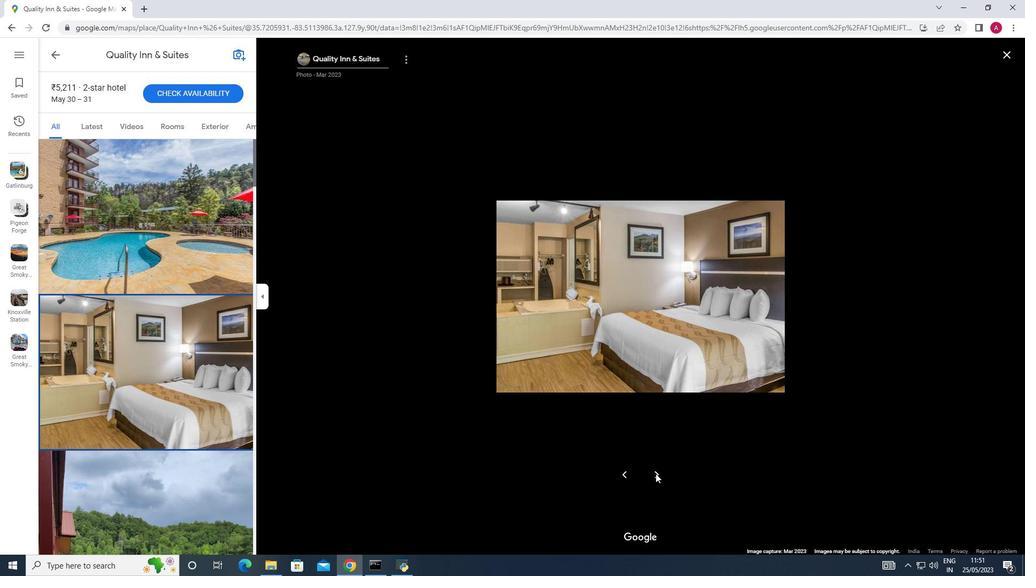 
Action: Mouse moved to (654, 479)
Screenshot: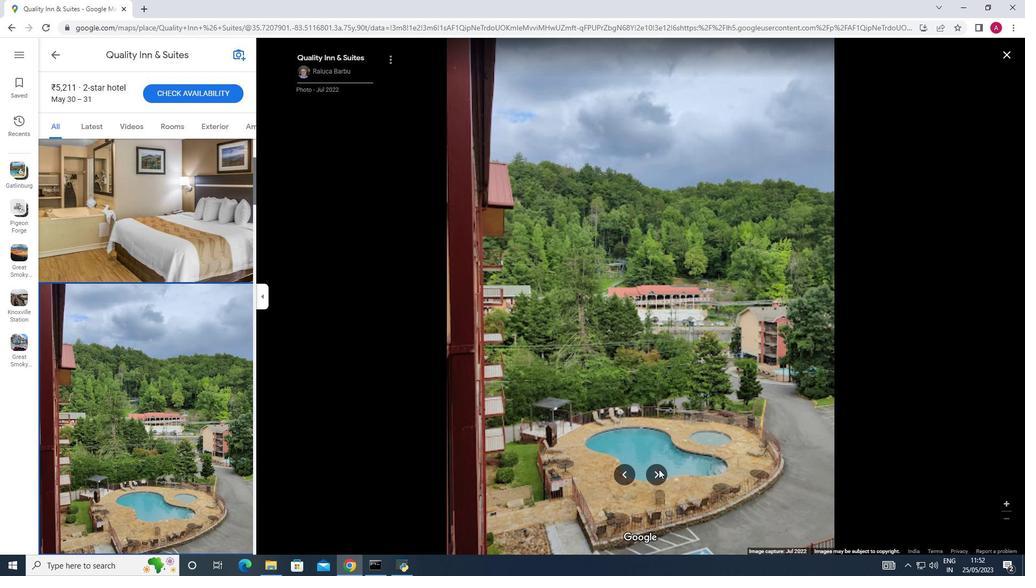 
Action: Mouse pressed left at (654, 479)
Screenshot: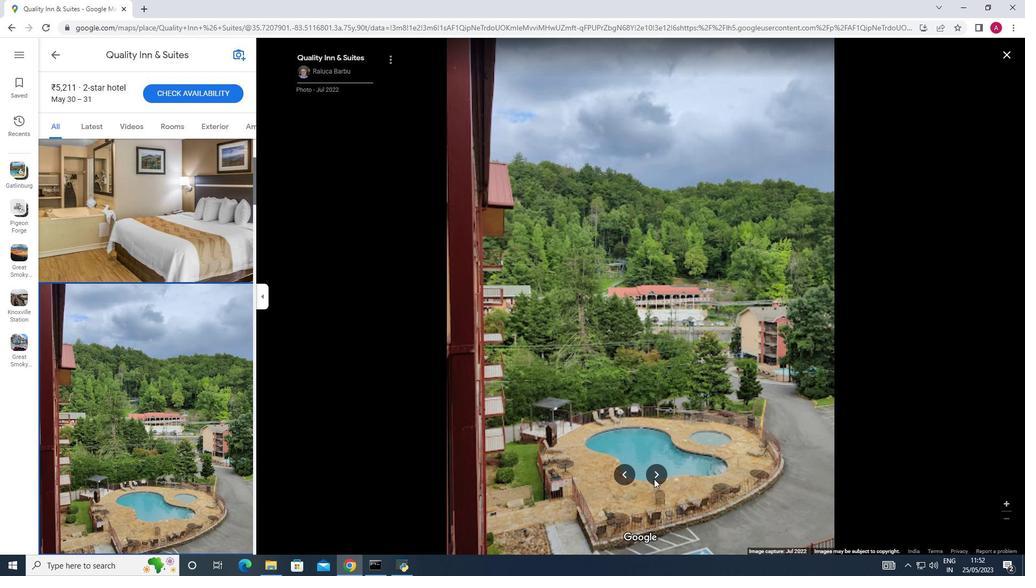 
Action: Mouse moved to (656, 471)
Screenshot: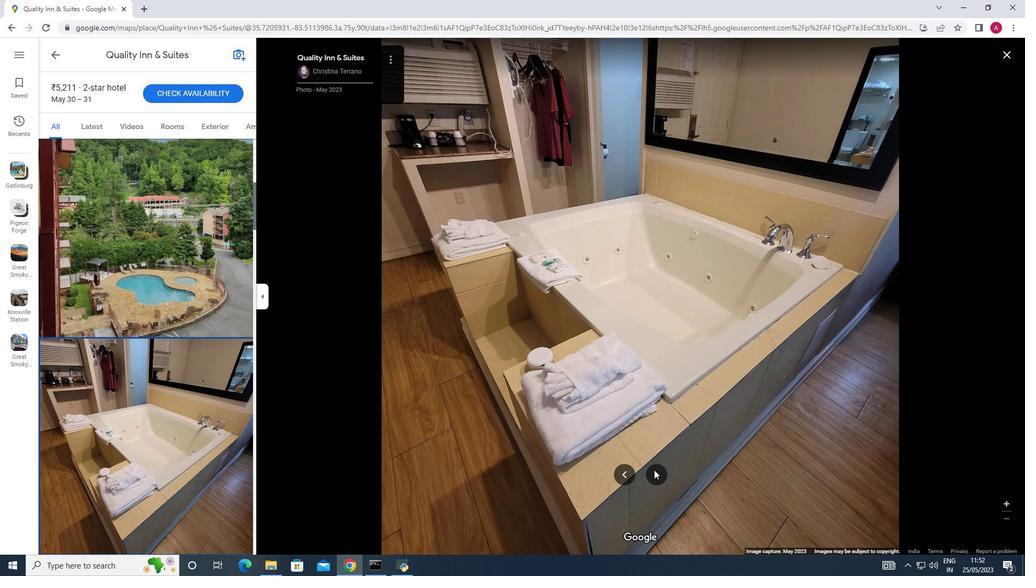
Action: Mouse pressed left at (656, 471)
Screenshot: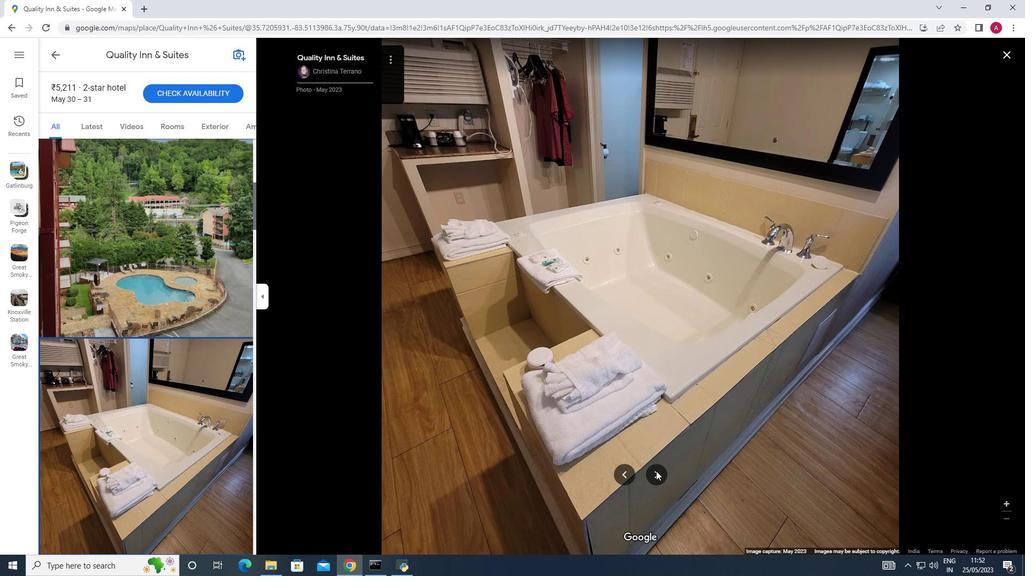 
Action: Mouse pressed left at (656, 471)
Screenshot: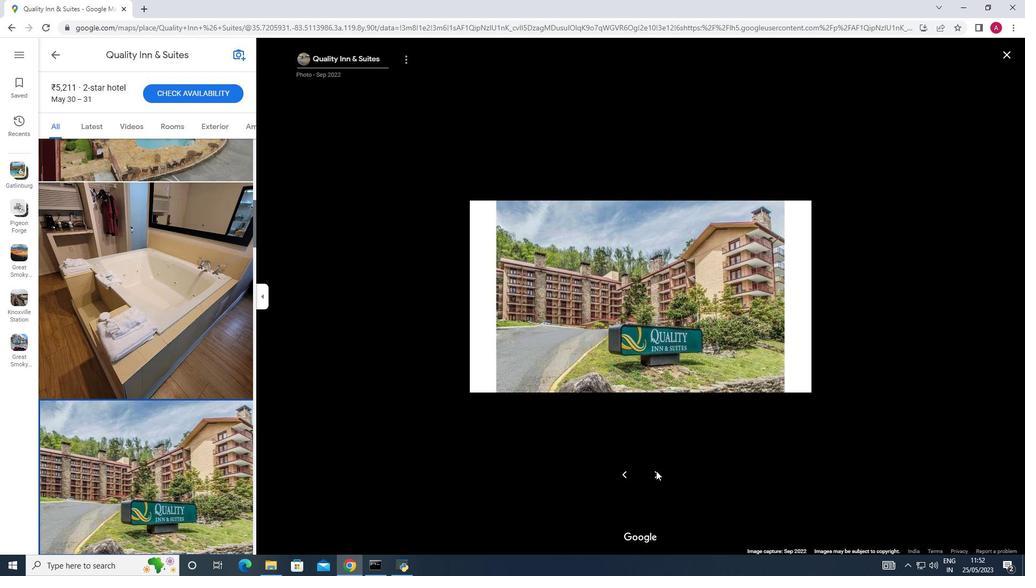
Action: Mouse pressed left at (656, 471)
Screenshot: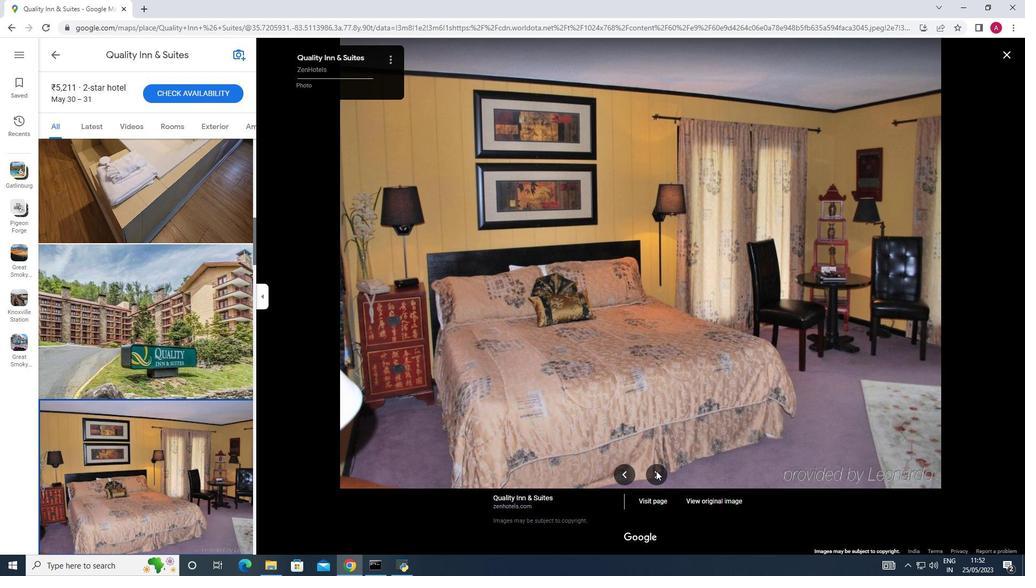 
Action: Mouse pressed left at (656, 471)
Screenshot: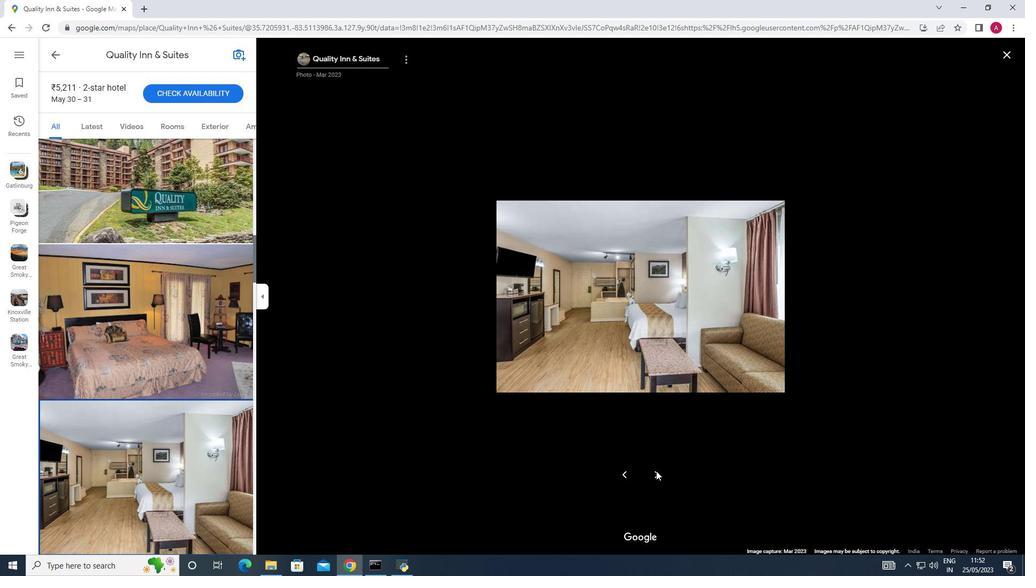 
Action: Mouse moved to (679, 411)
Screenshot: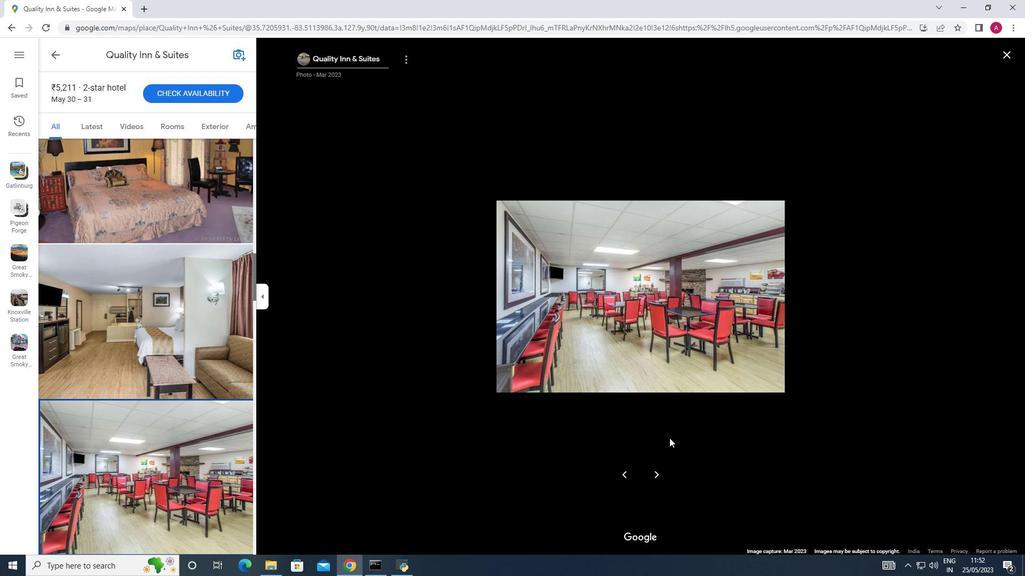 
Action: Mouse scrolled (679, 411) with delta (0, 0)
Screenshot: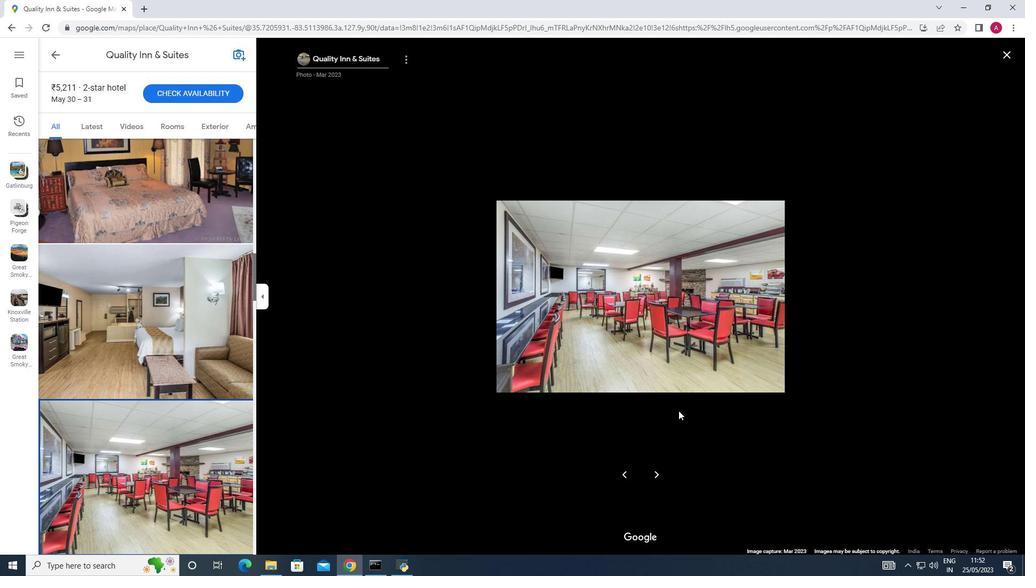 
Action: Mouse scrolled (679, 411) with delta (0, 0)
Screenshot: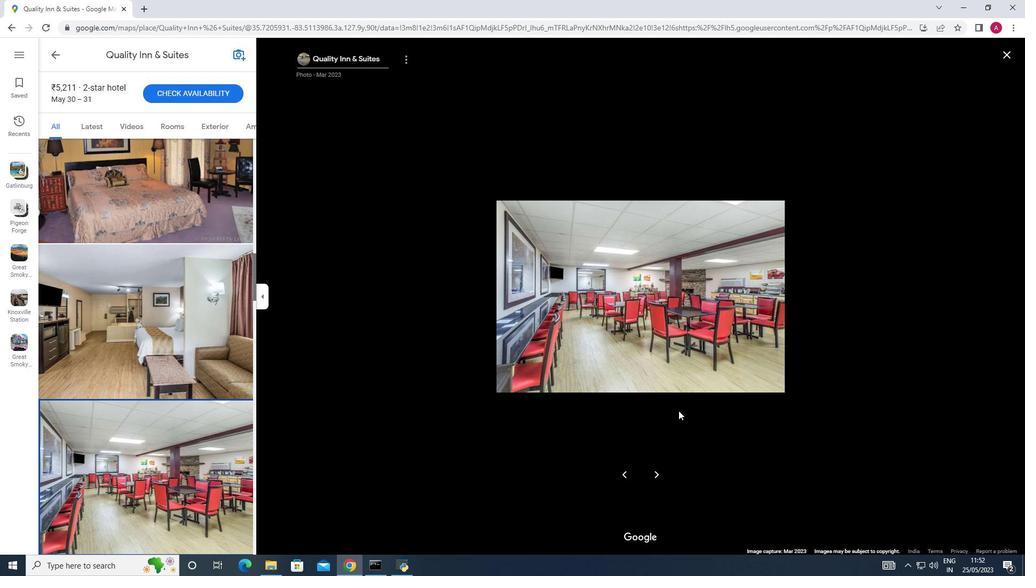 
Action: Mouse scrolled (679, 411) with delta (0, 0)
Screenshot: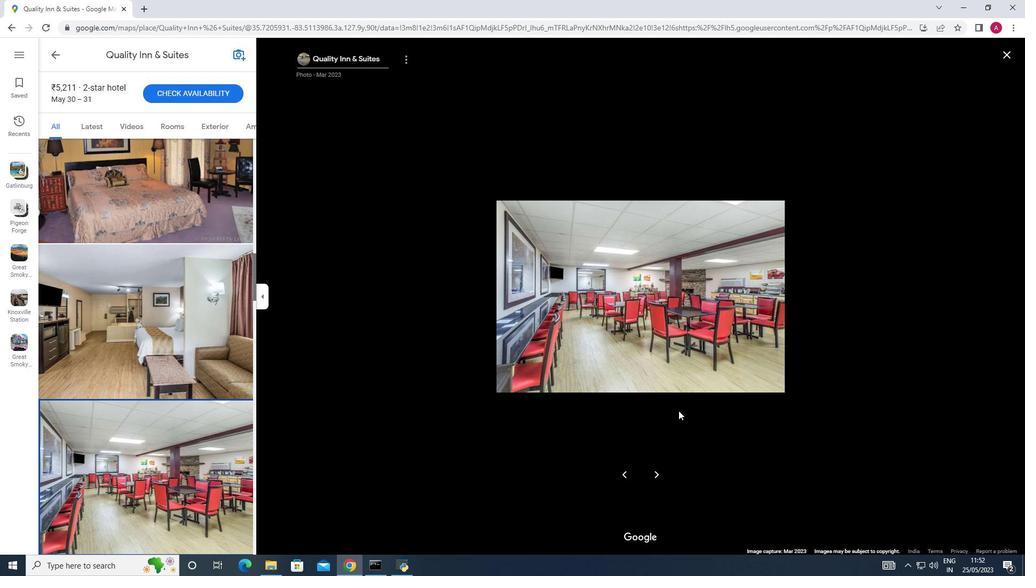 
Action: Mouse scrolled (679, 411) with delta (0, 0)
Screenshot: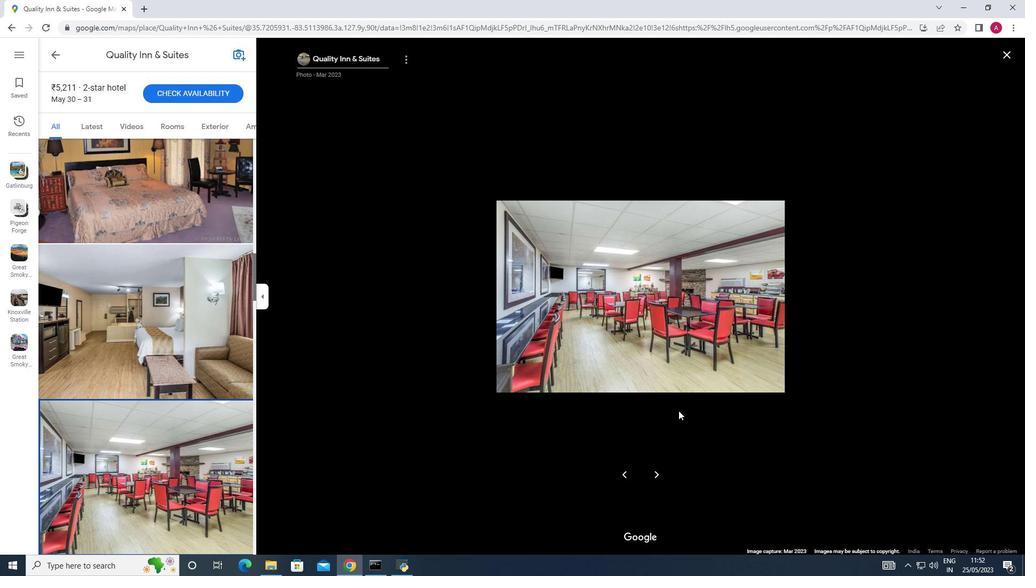 
Action: Mouse scrolled (679, 411) with delta (0, 0)
Screenshot: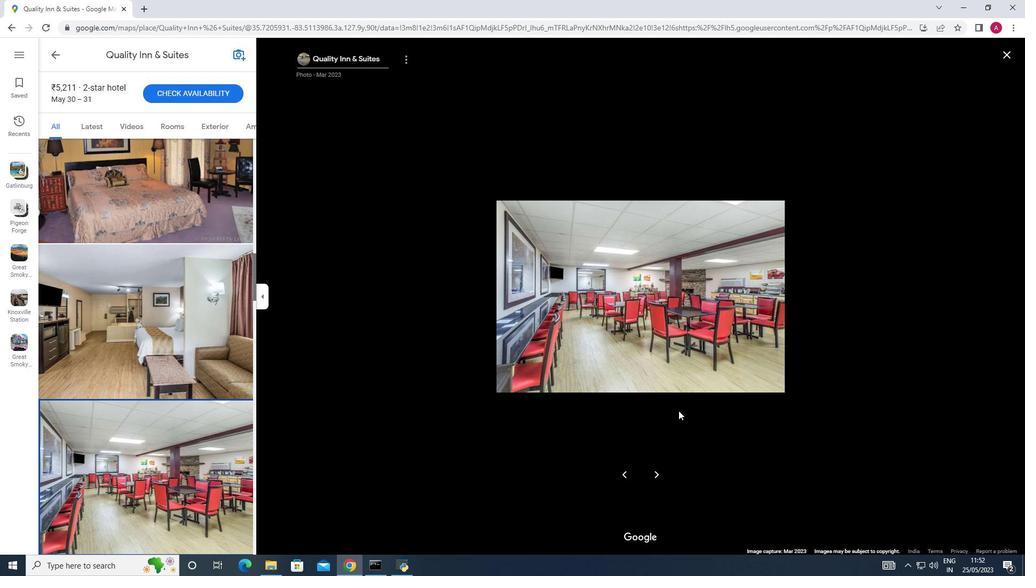
Action: Mouse moved to (657, 474)
Screenshot: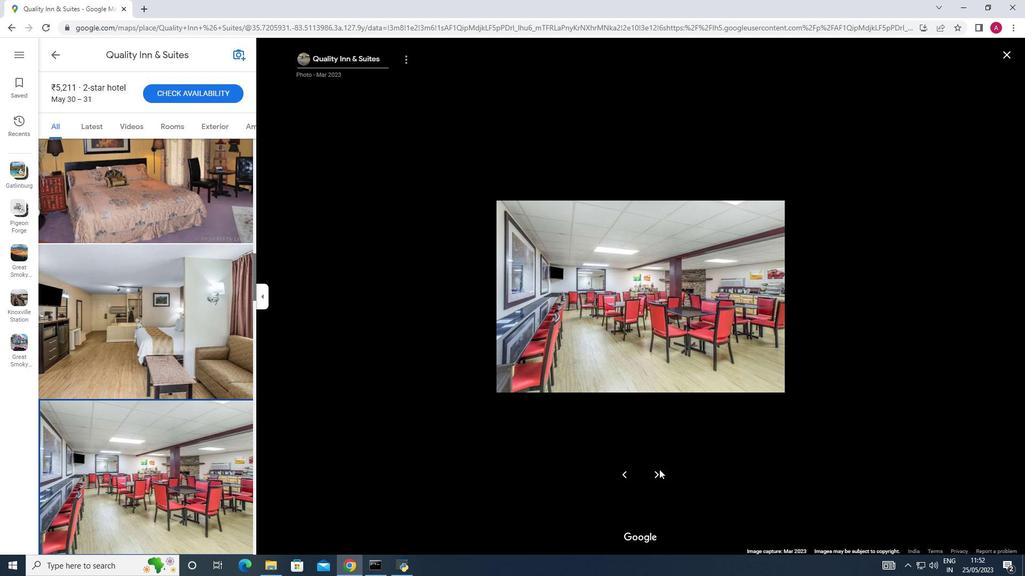 
Action: Mouse pressed left at (657, 474)
Screenshot: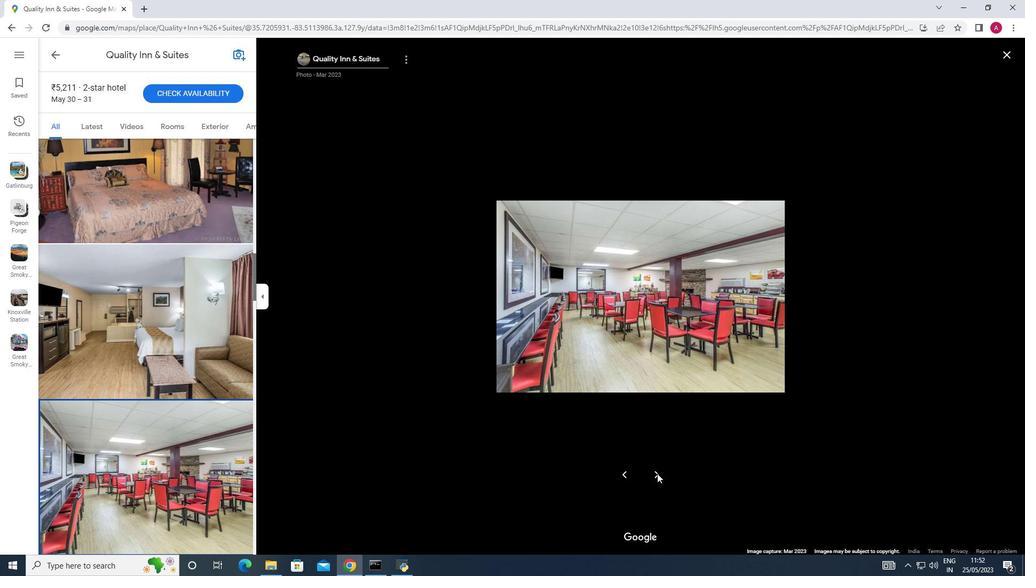 
Action: Mouse pressed left at (657, 474)
Screenshot: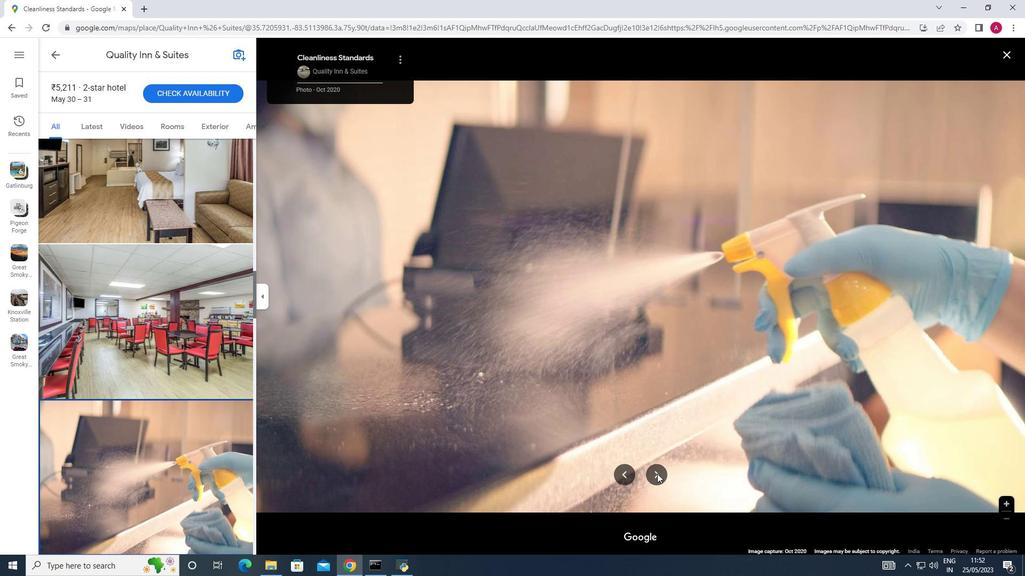 
Action: Mouse pressed left at (657, 474)
Screenshot: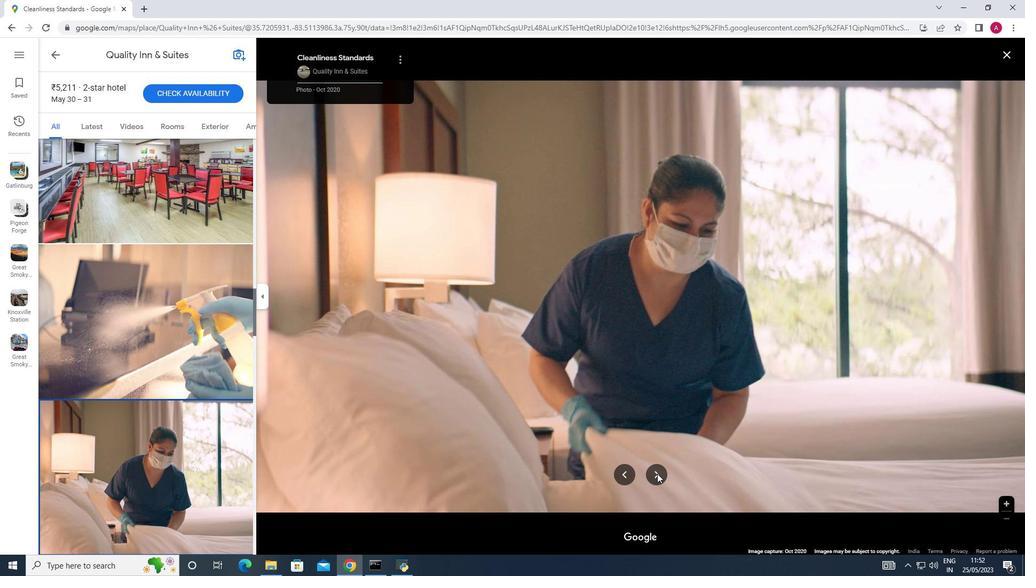 
Action: Mouse pressed left at (657, 474)
Screenshot: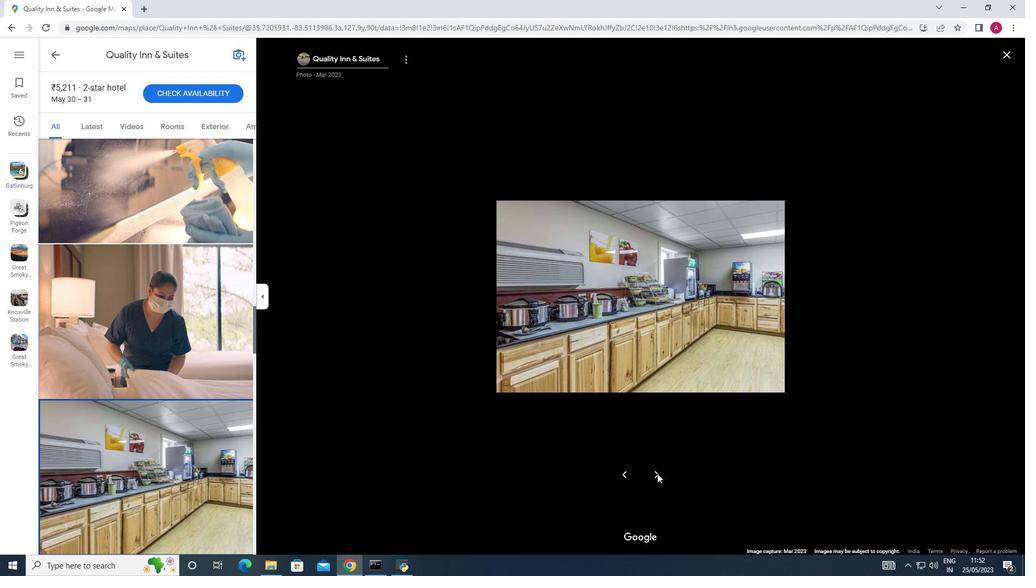 
Action: Mouse pressed left at (657, 474)
Screenshot: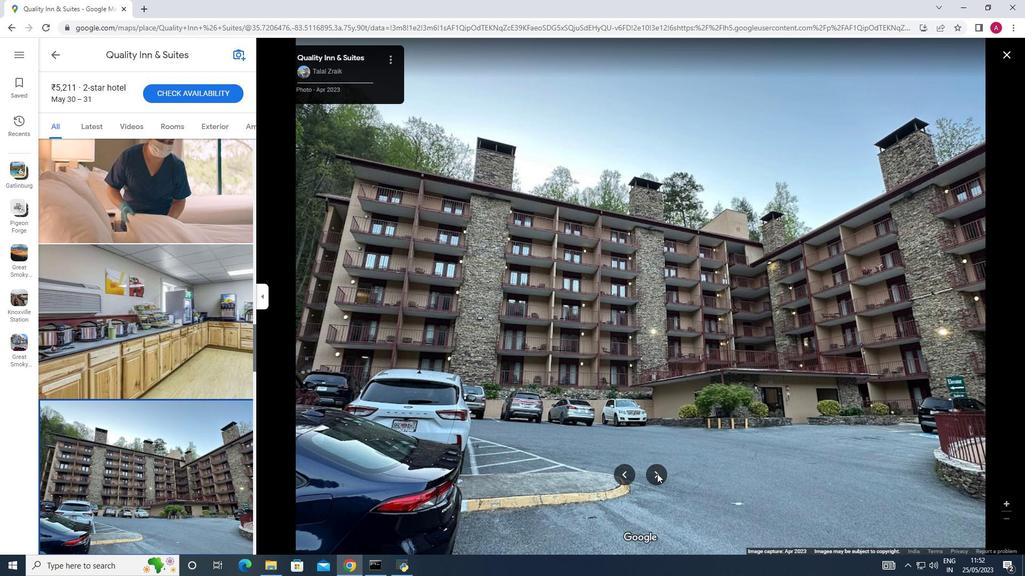 
Action: Mouse pressed left at (657, 474)
Screenshot: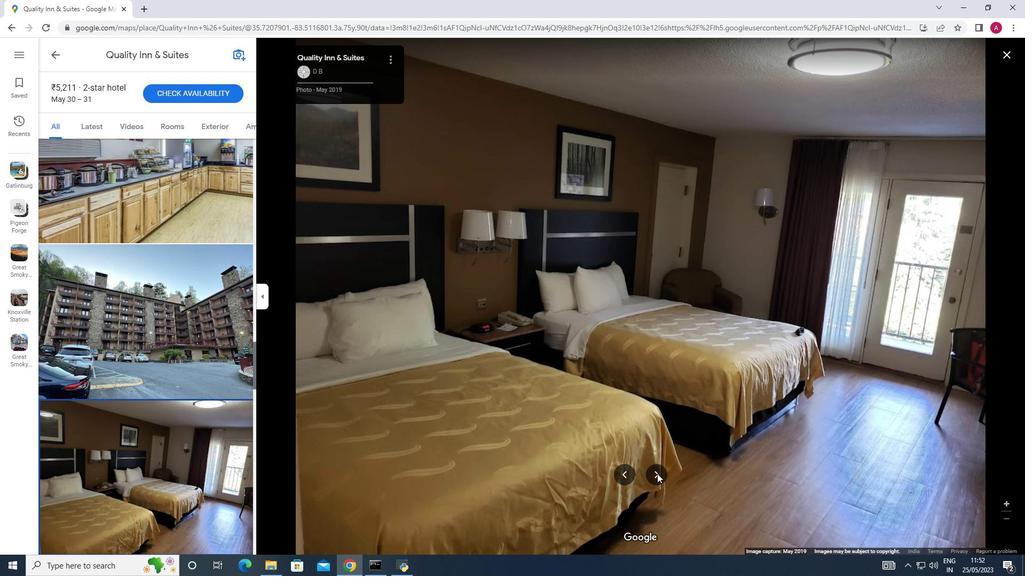 
Action: Mouse pressed left at (657, 474)
Screenshot: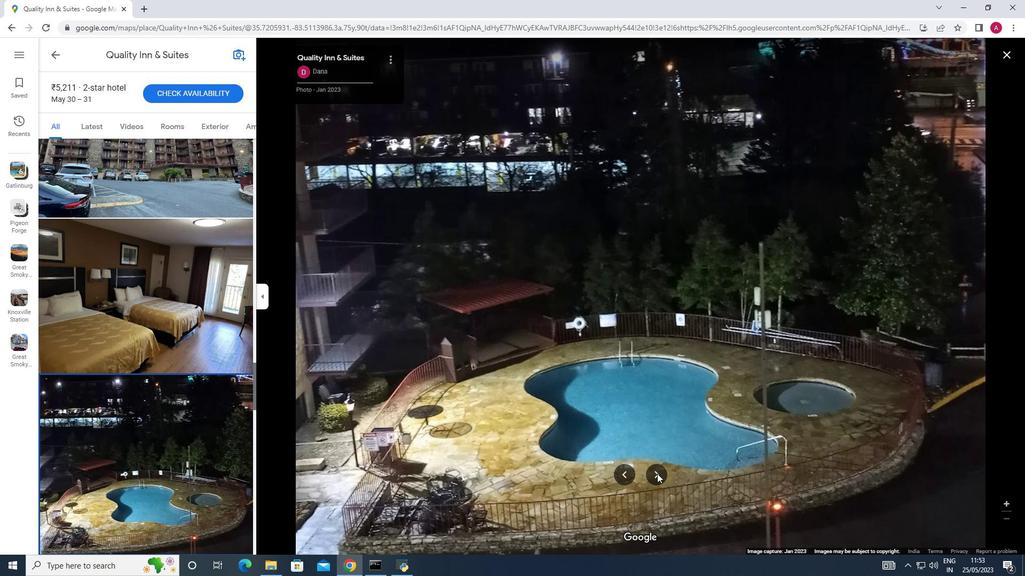 
Action: Mouse pressed left at (657, 474)
Screenshot: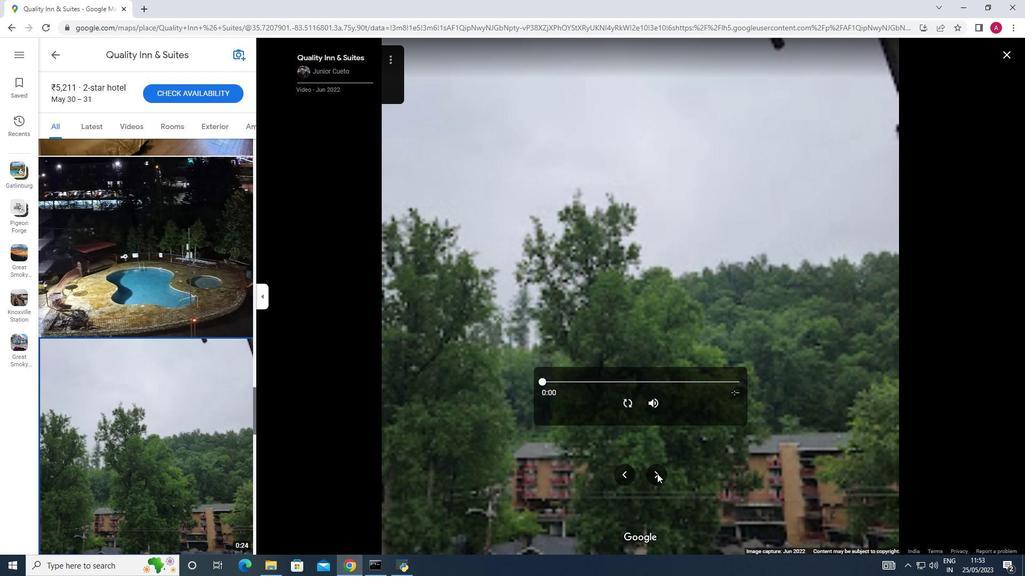 
Action: Mouse moved to (1008, 55)
Screenshot: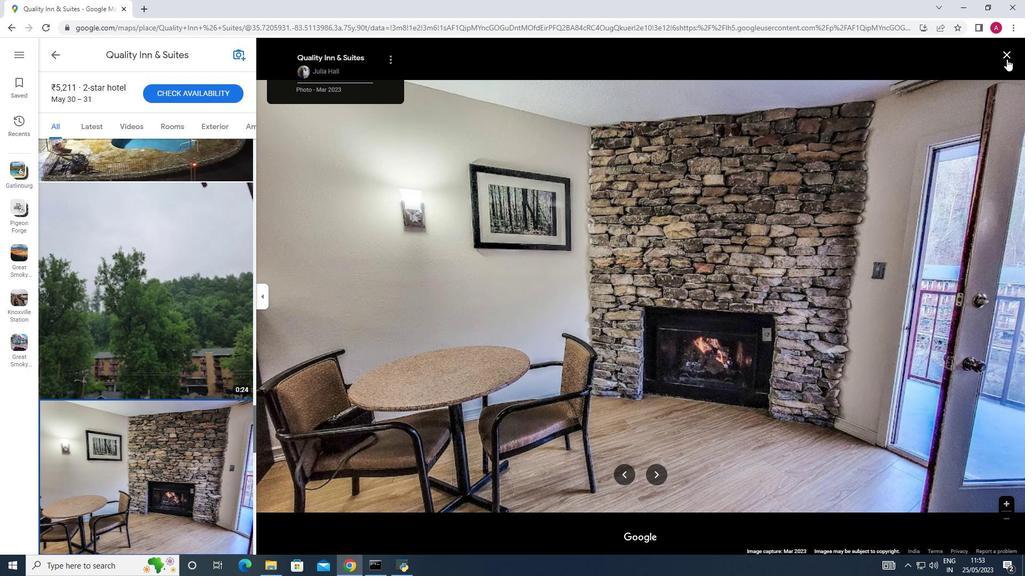 
Action: Mouse pressed left at (1008, 55)
Screenshot: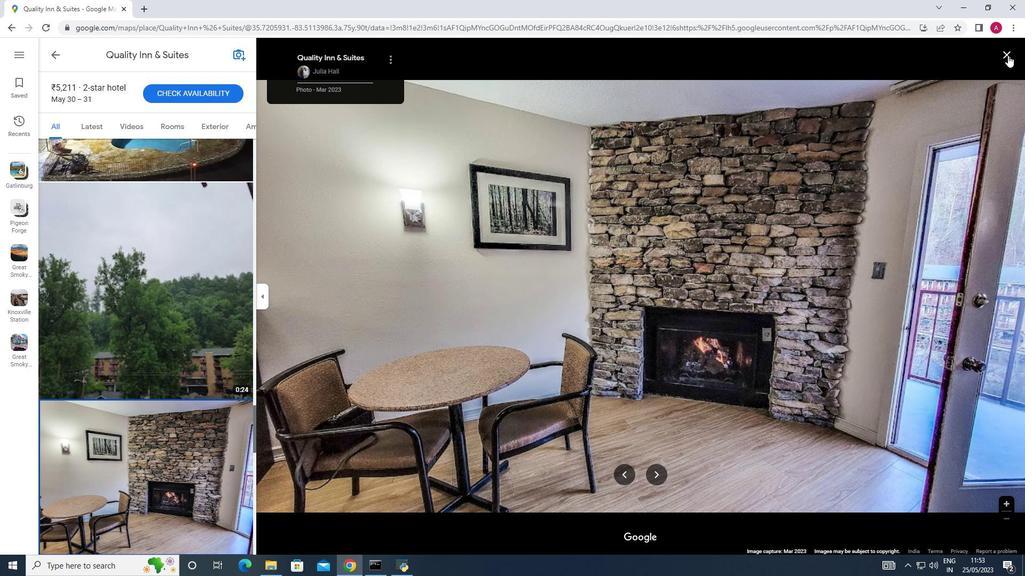 
Action: Mouse moved to (149, 393)
Screenshot: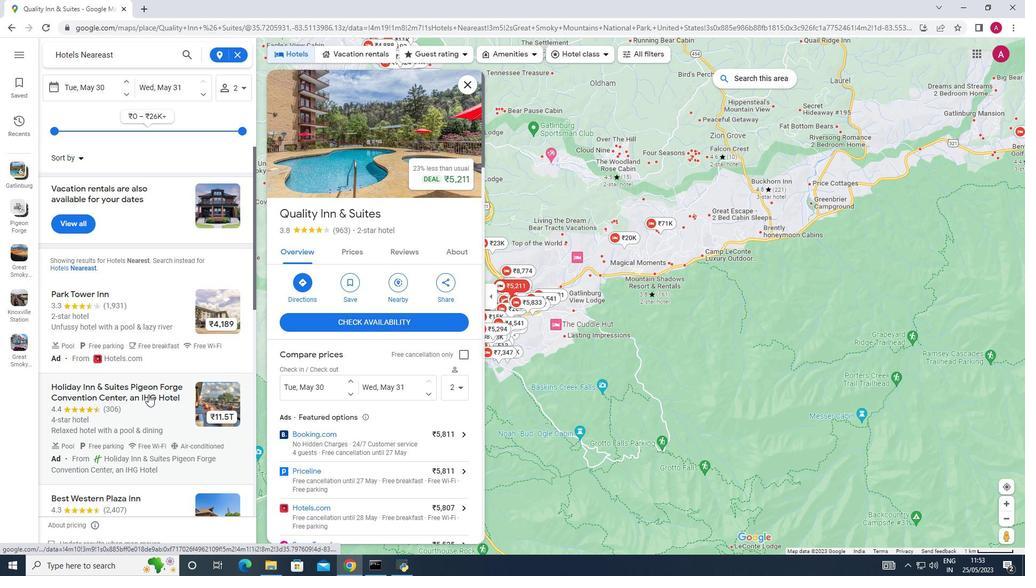 
Action: Mouse pressed left at (149, 393)
Screenshot: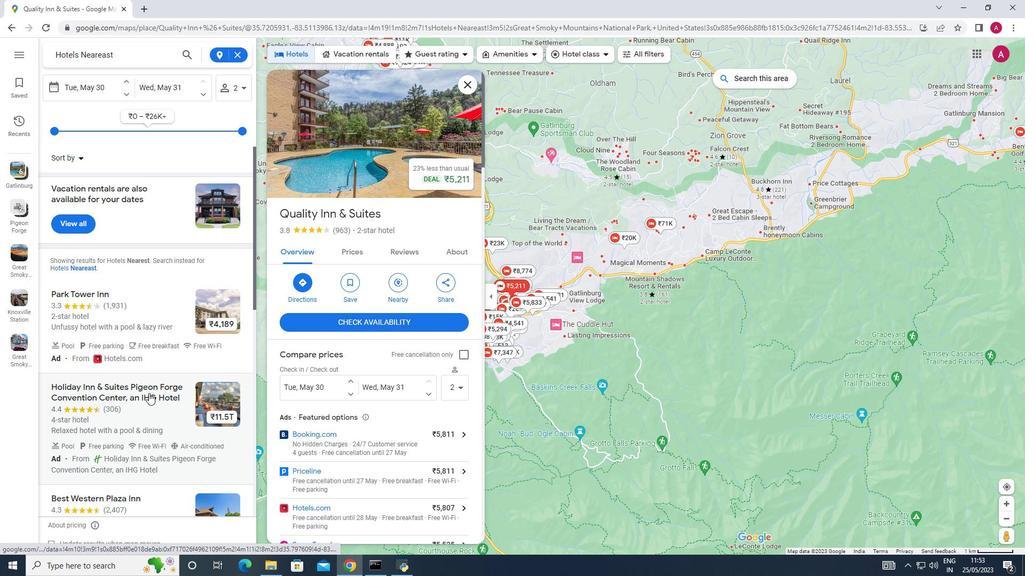 
Action: Mouse moved to (364, 373)
Screenshot: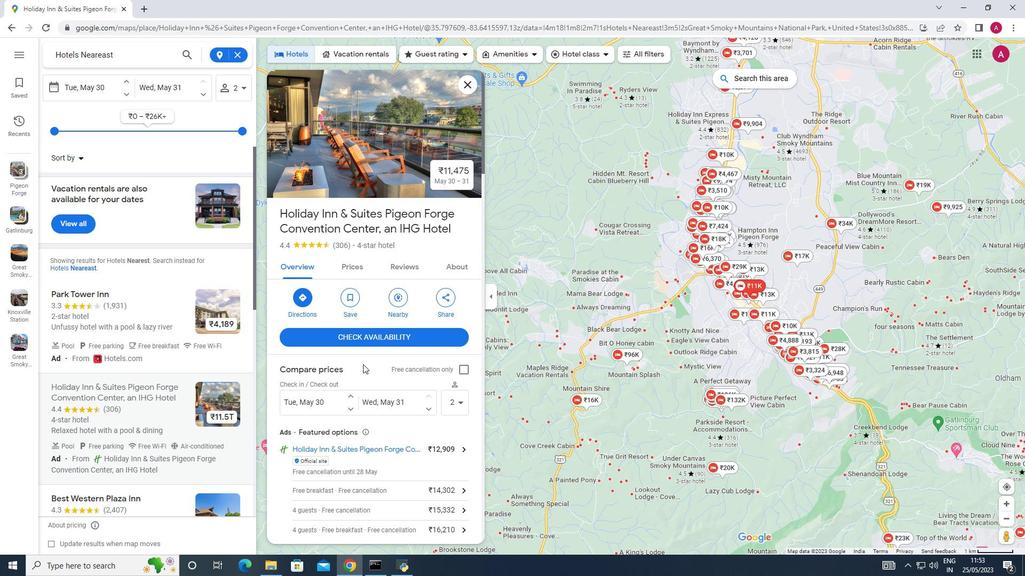 
Action: Mouse scrolled (364, 373) with delta (0, 0)
Screenshot: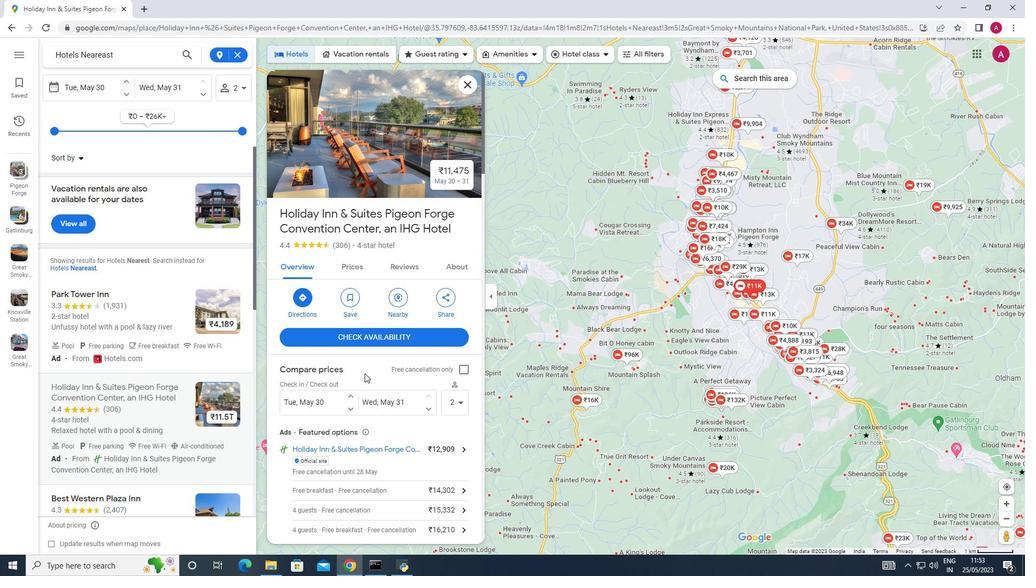 
Action: Mouse scrolled (364, 373) with delta (0, 0)
Screenshot: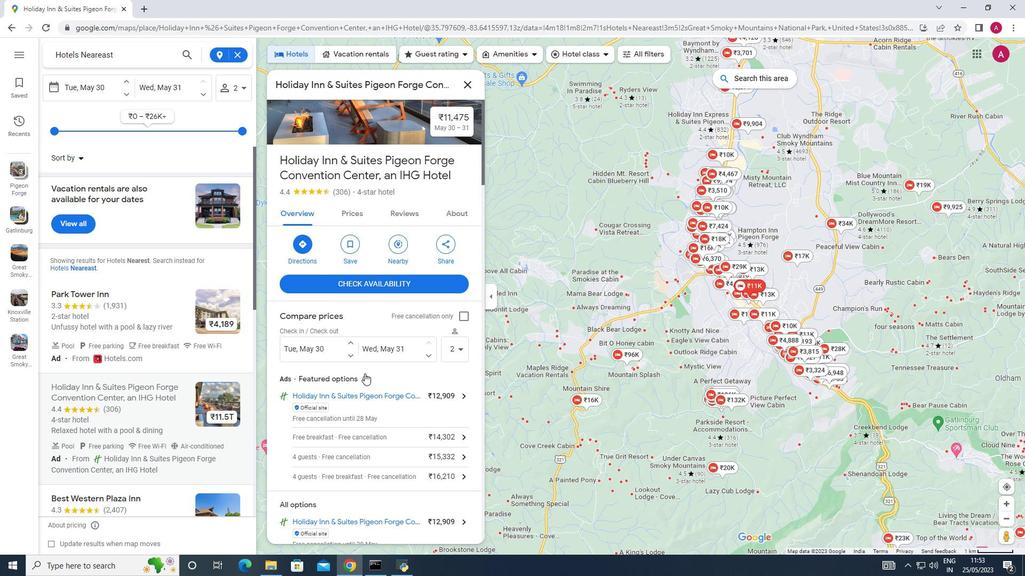 
Action: Mouse scrolled (364, 373) with delta (0, 0)
Screenshot: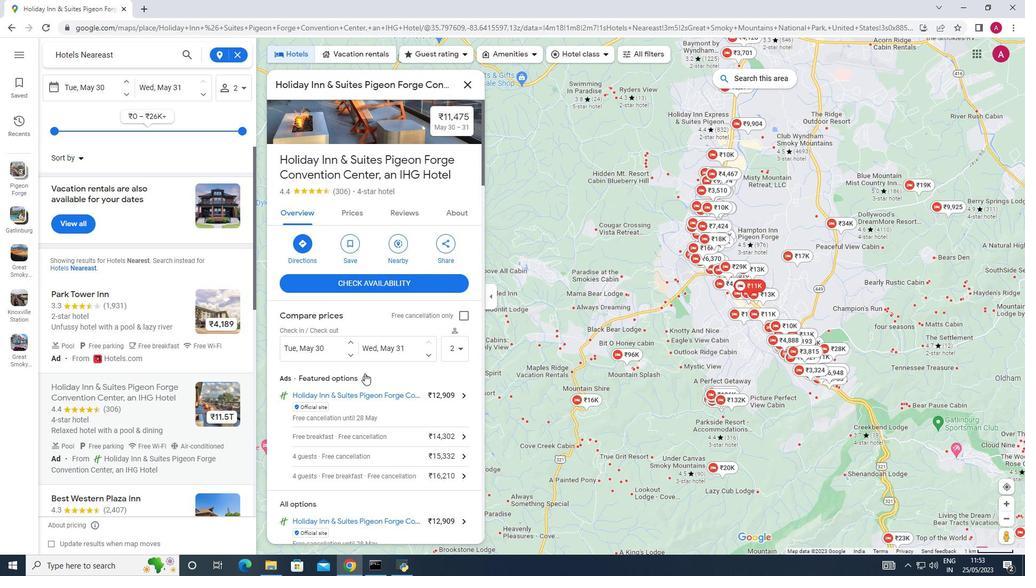 
Action: Mouse scrolled (364, 373) with delta (0, 0)
Screenshot: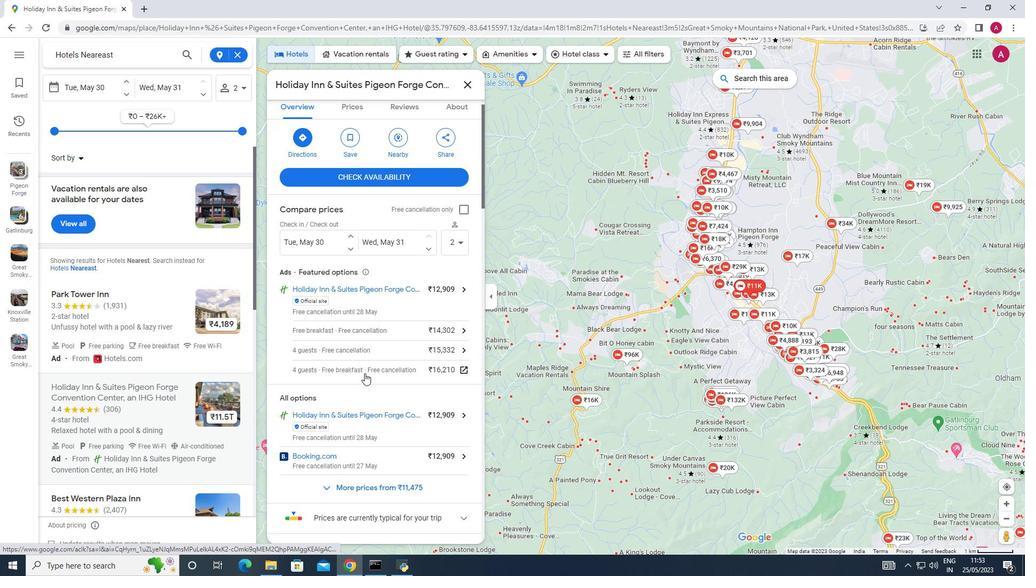
Action: Mouse scrolled (364, 373) with delta (0, 0)
Screenshot: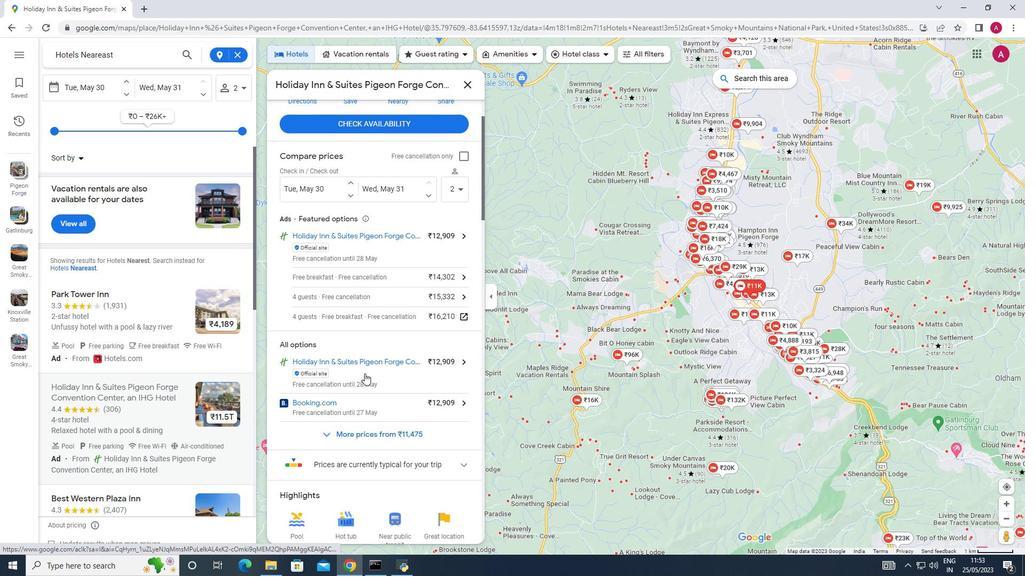 
Action: Mouse scrolled (364, 373) with delta (0, 0)
Screenshot: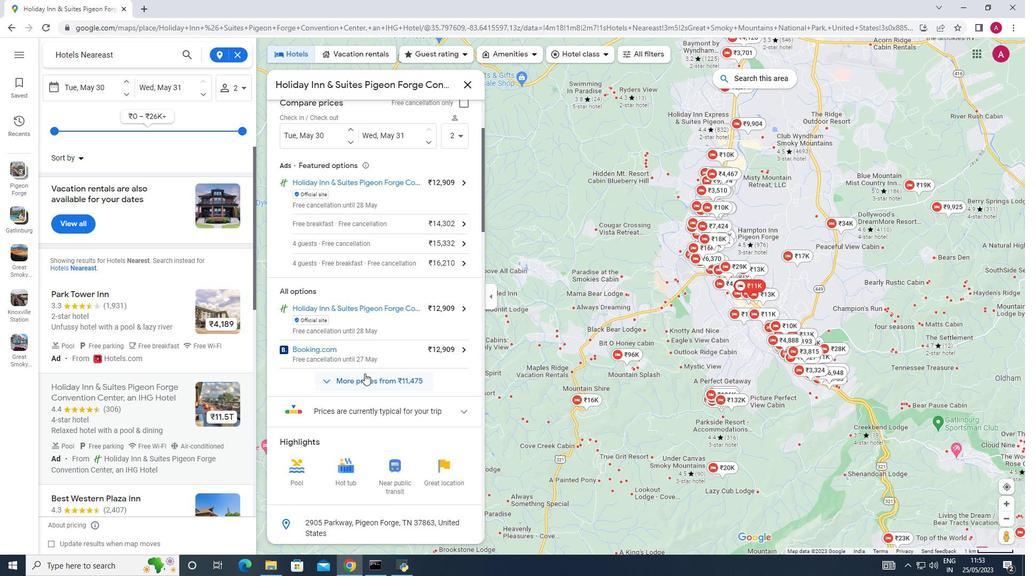 
Action: Mouse scrolled (364, 373) with delta (0, 0)
Screenshot: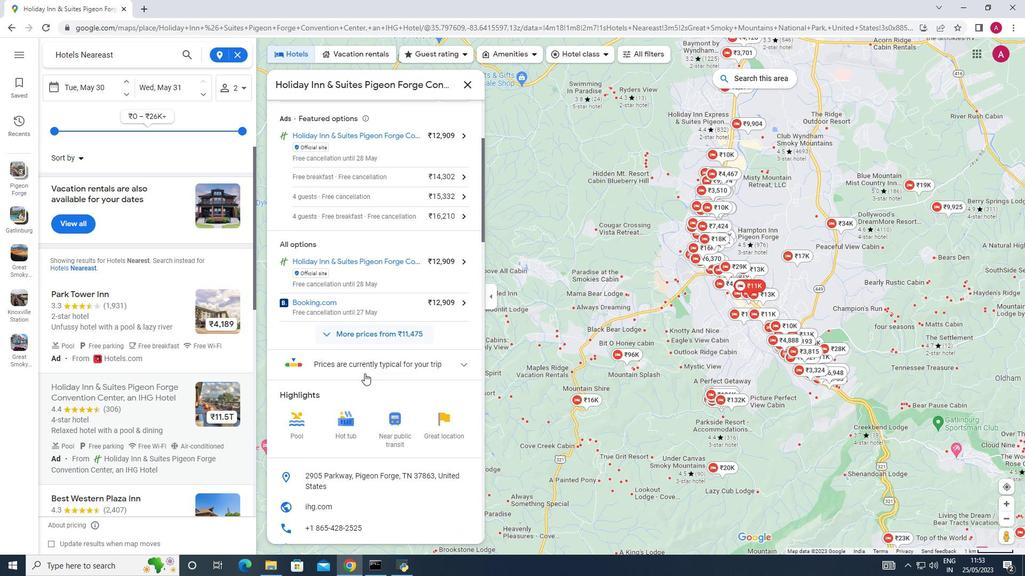 
Action: Mouse scrolled (364, 373) with delta (0, 0)
Screenshot: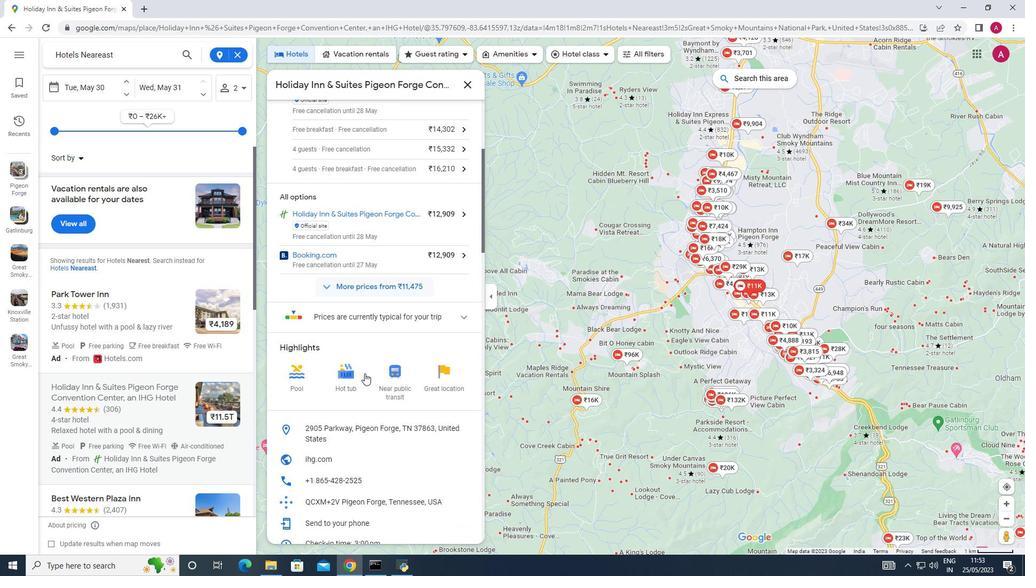 
Action: Mouse scrolled (364, 373) with delta (0, 0)
